 Task: Select the interval option in the line numbers.
Action: Mouse moved to (11, 677)
Screenshot: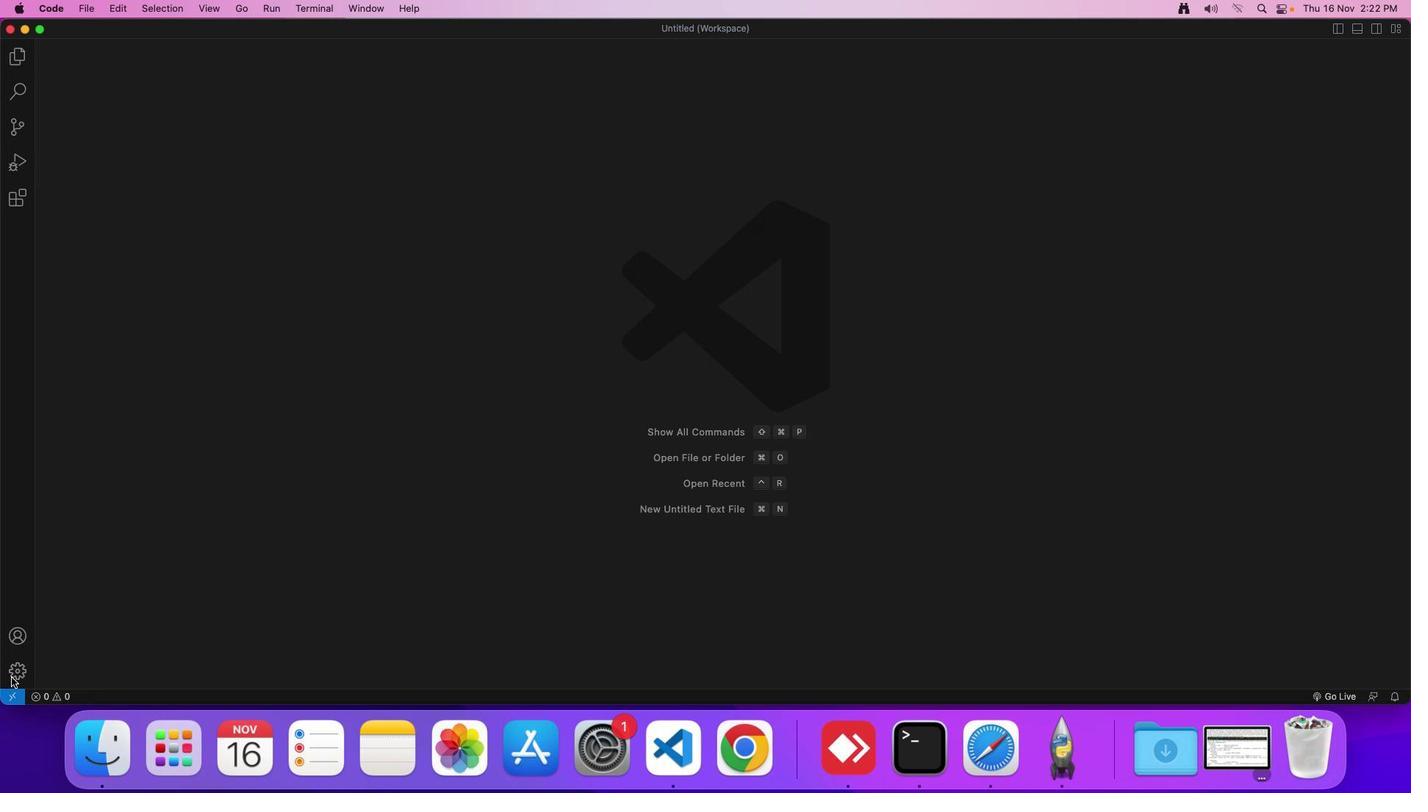 
Action: Mouse pressed left at (11, 677)
Screenshot: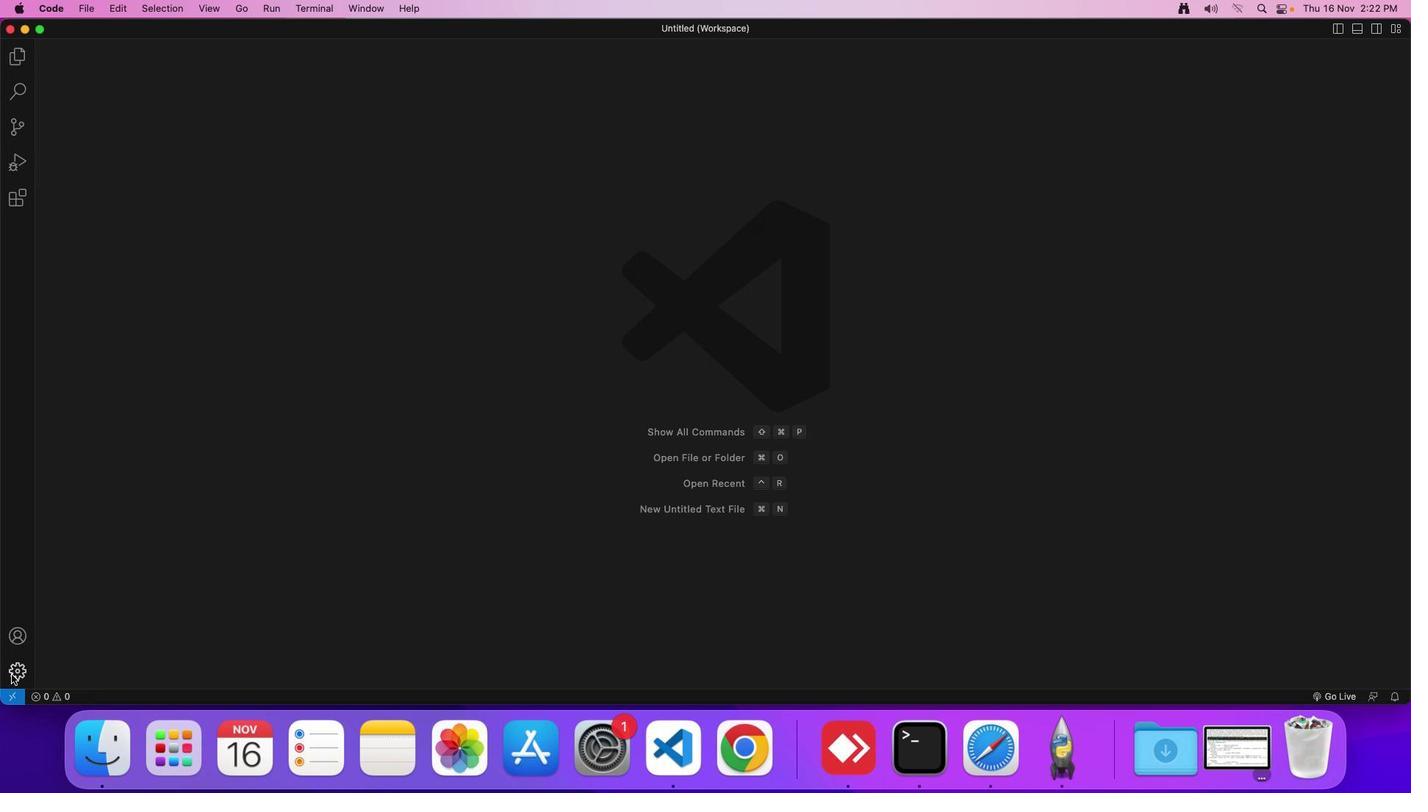
Action: Mouse moved to (137, 579)
Screenshot: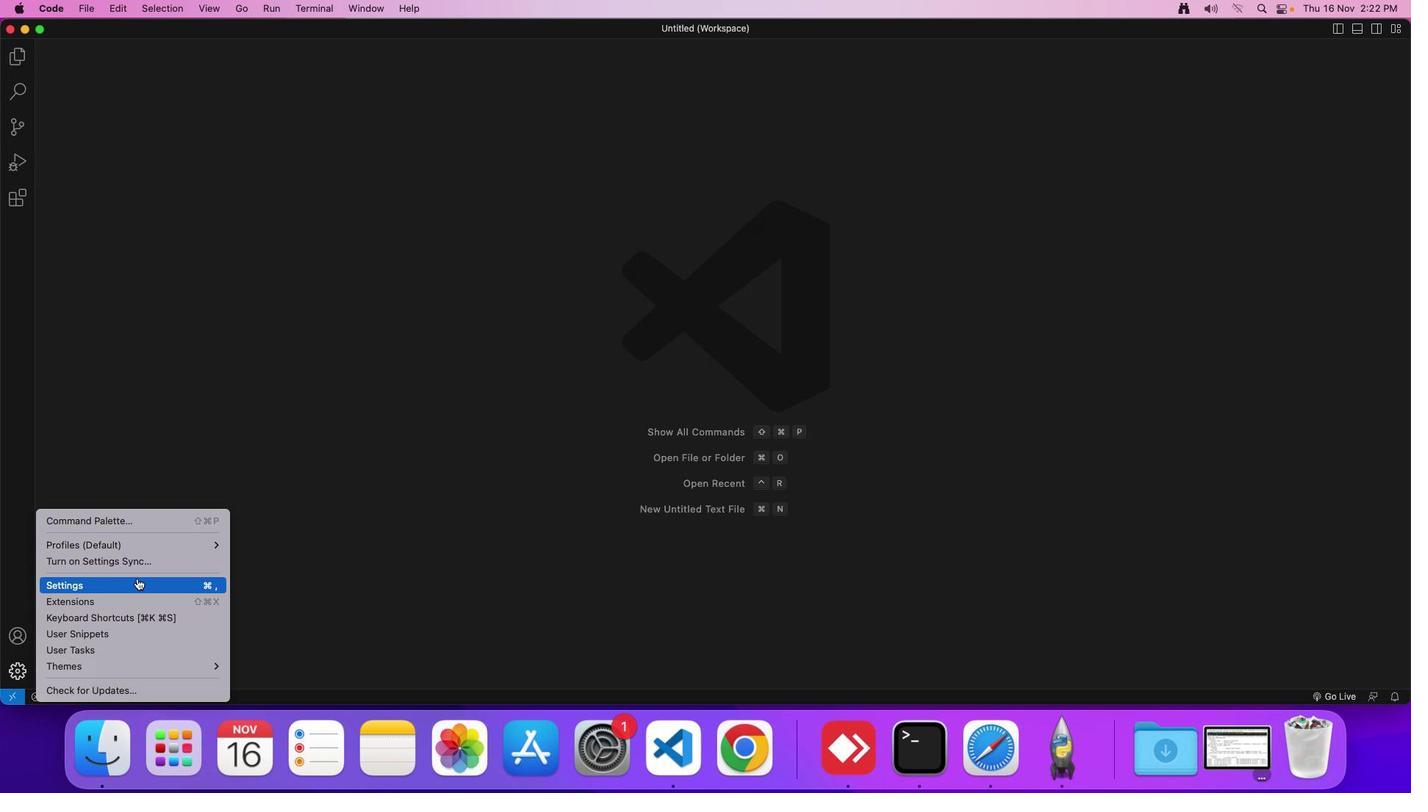 
Action: Mouse pressed left at (137, 579)
Screenshot: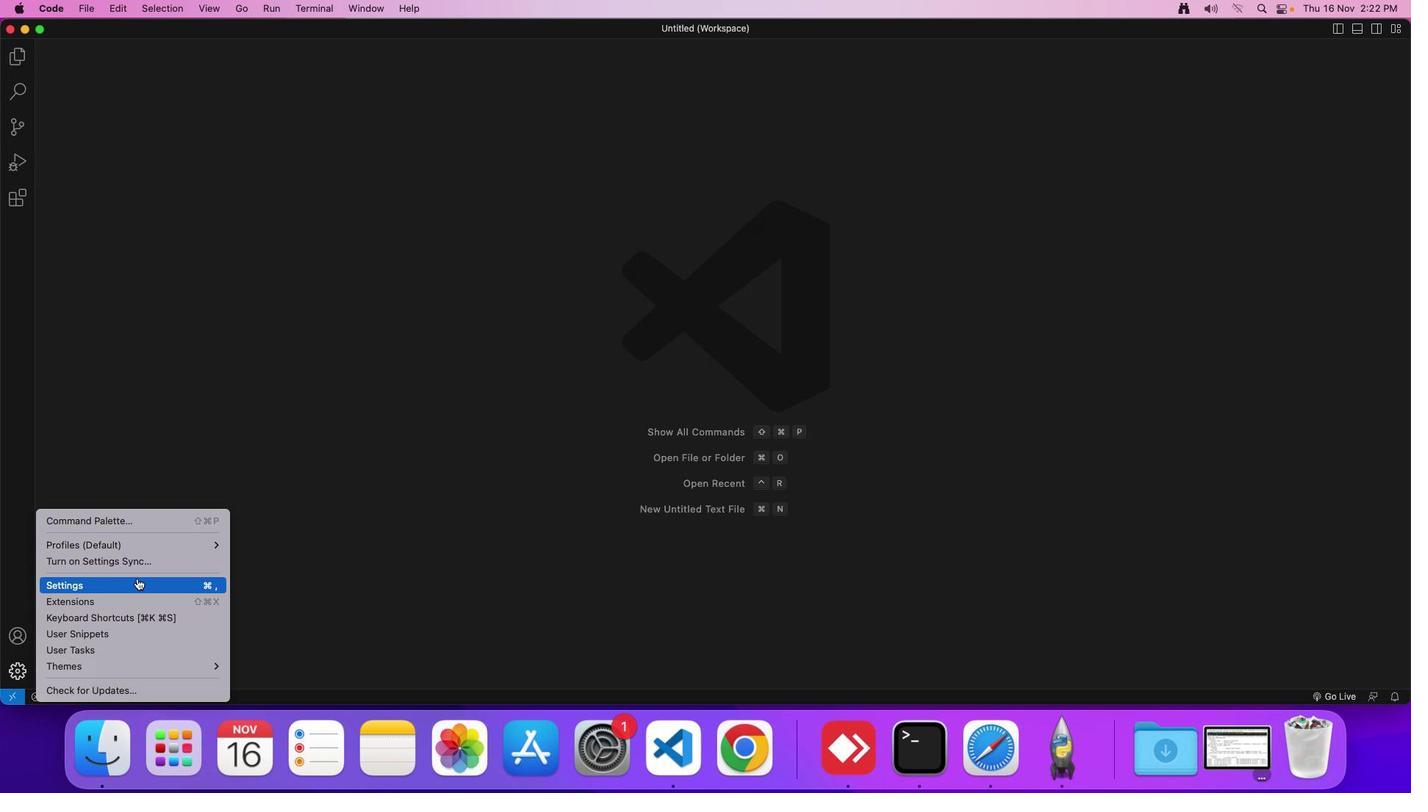 
Action: Mouse moved to (368, 109)
Screenshot: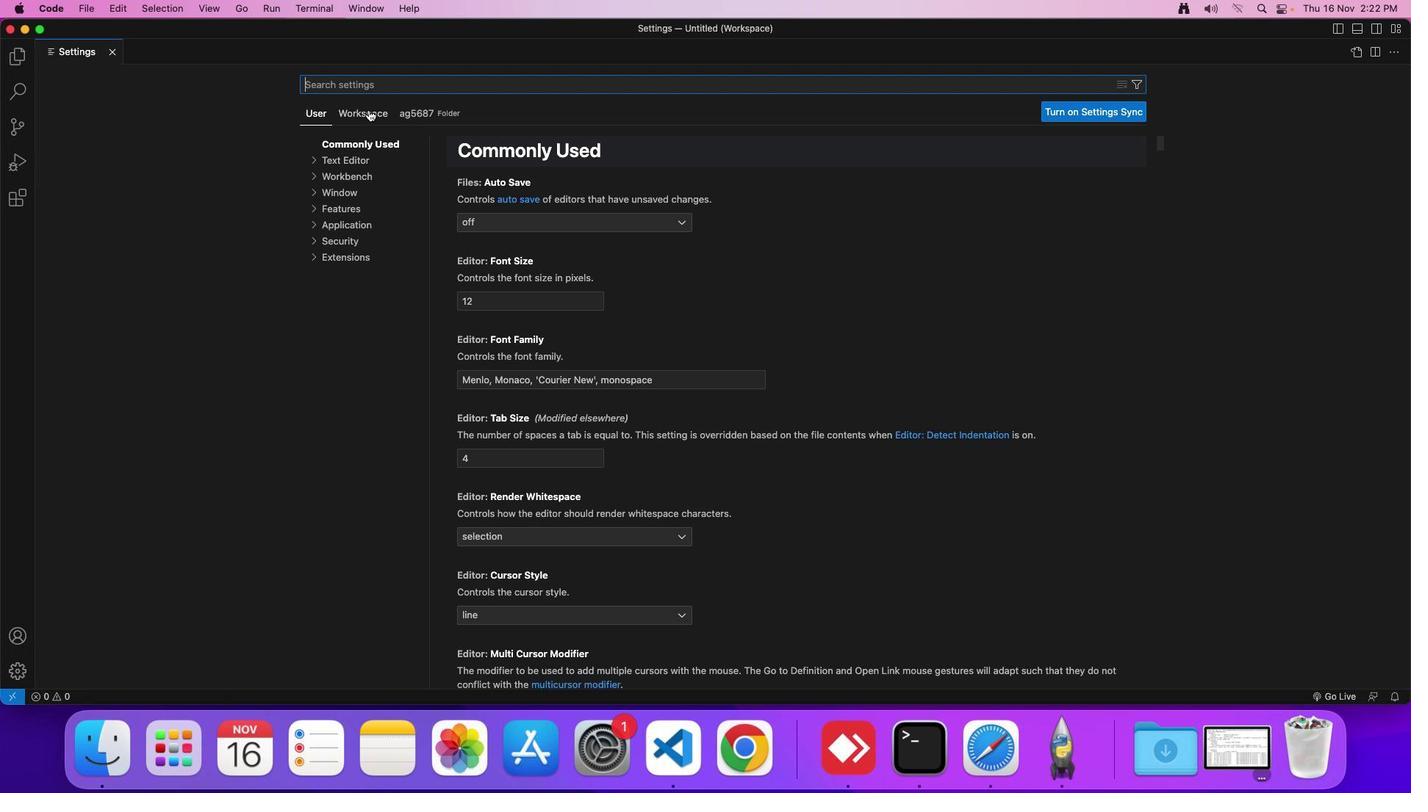 
Action: Mouse pressed left at (368, 109)
Screenshot: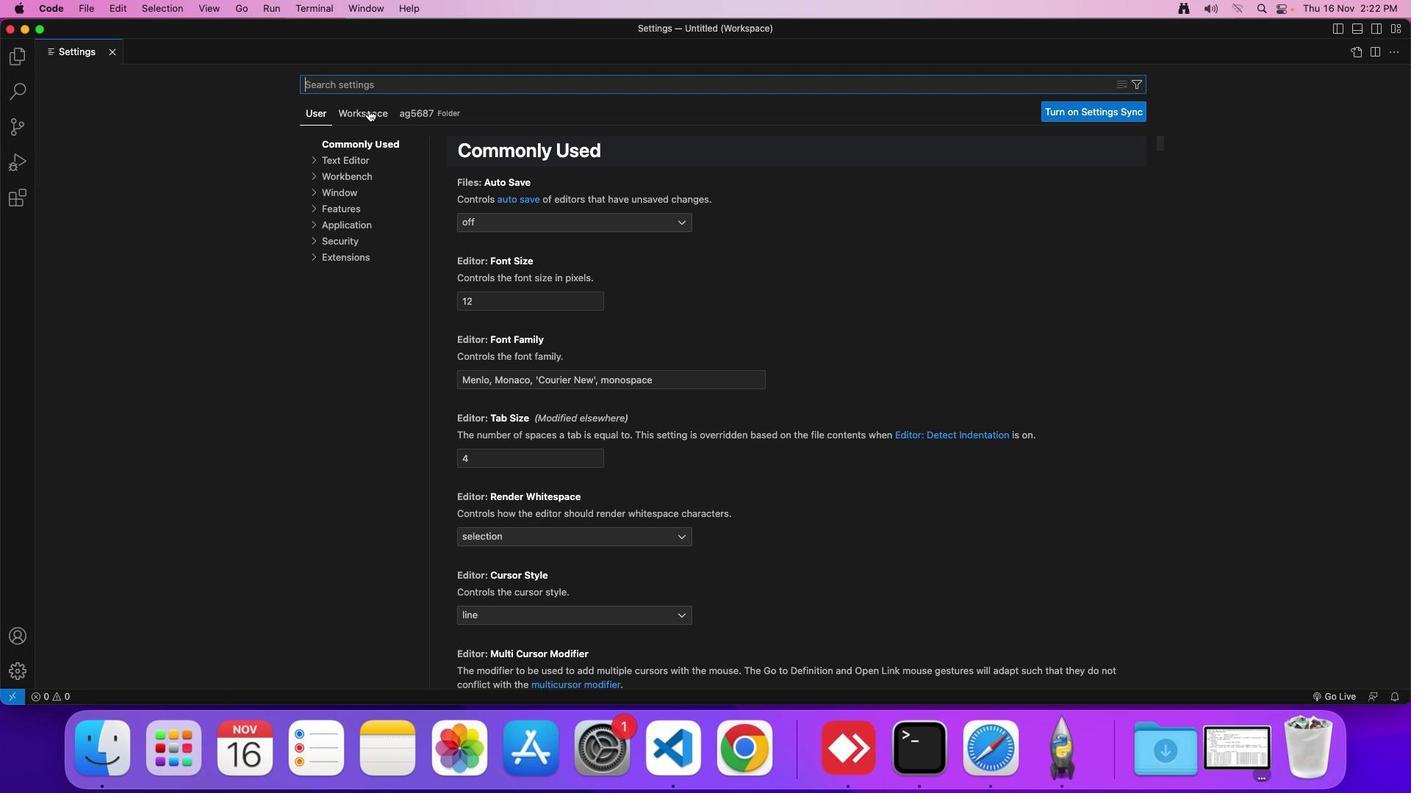 
Action: Mouse moved to (355, 158)
Screenshot: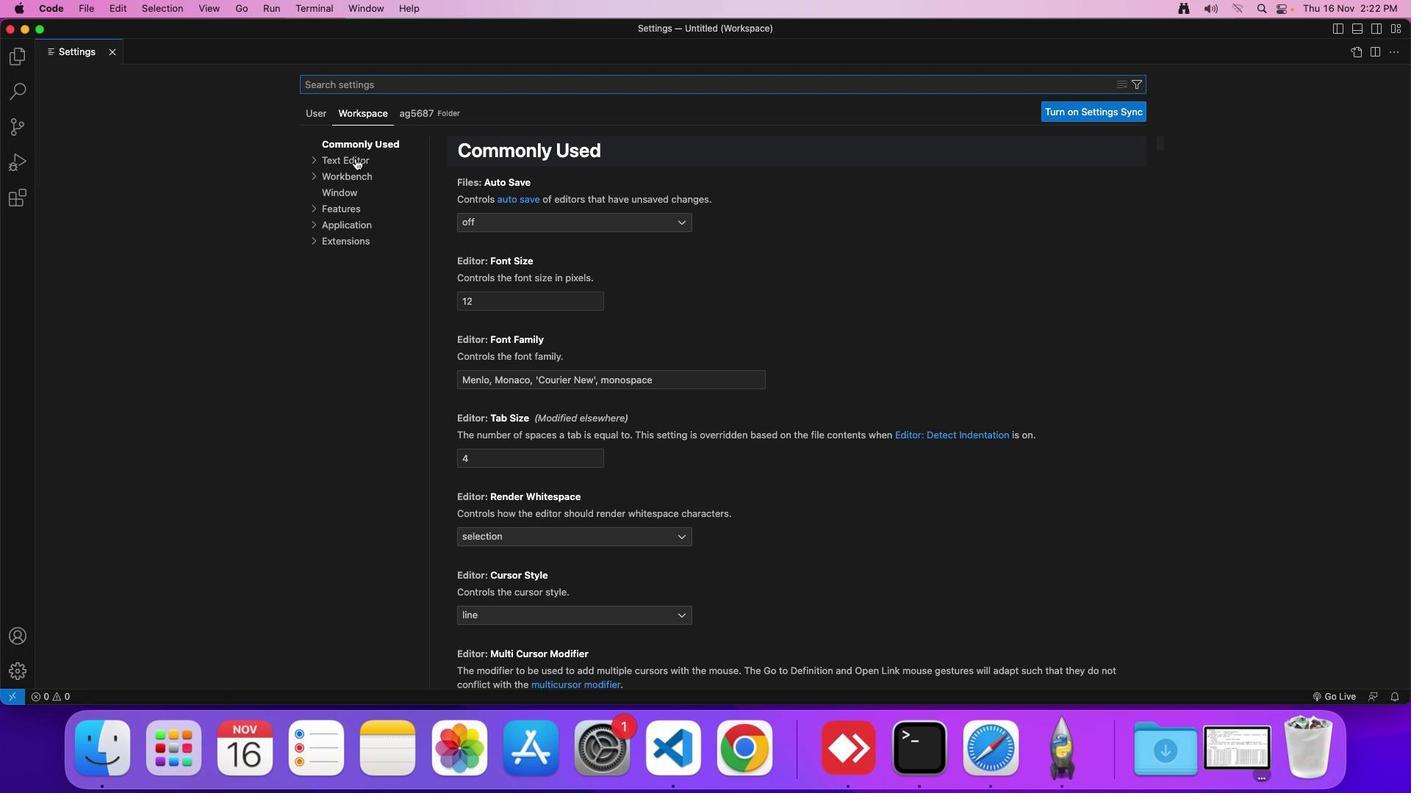 
Action: Mouse pressed left at (355, 158)
Screenshot: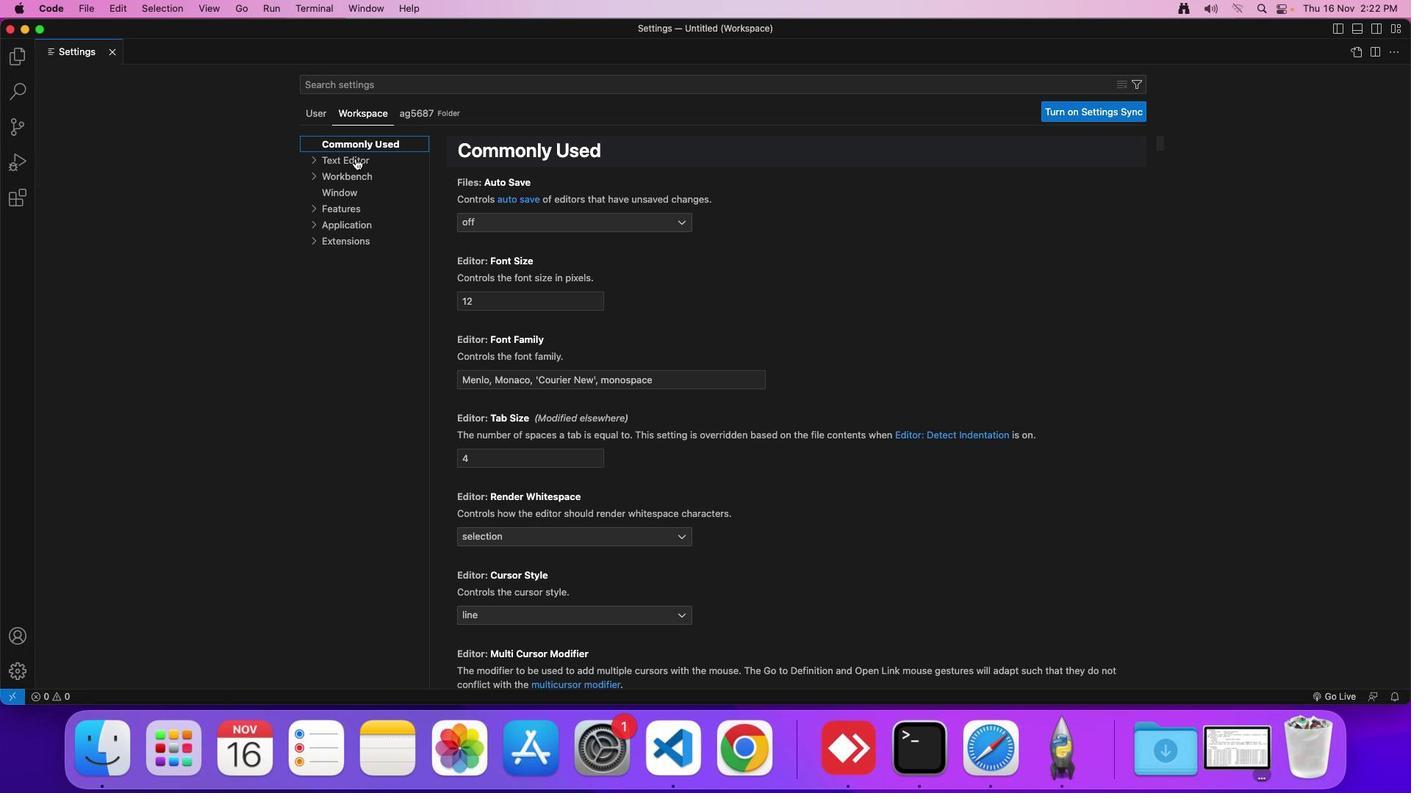 
Action: Mouse moved to (584, 419)
Screenshot: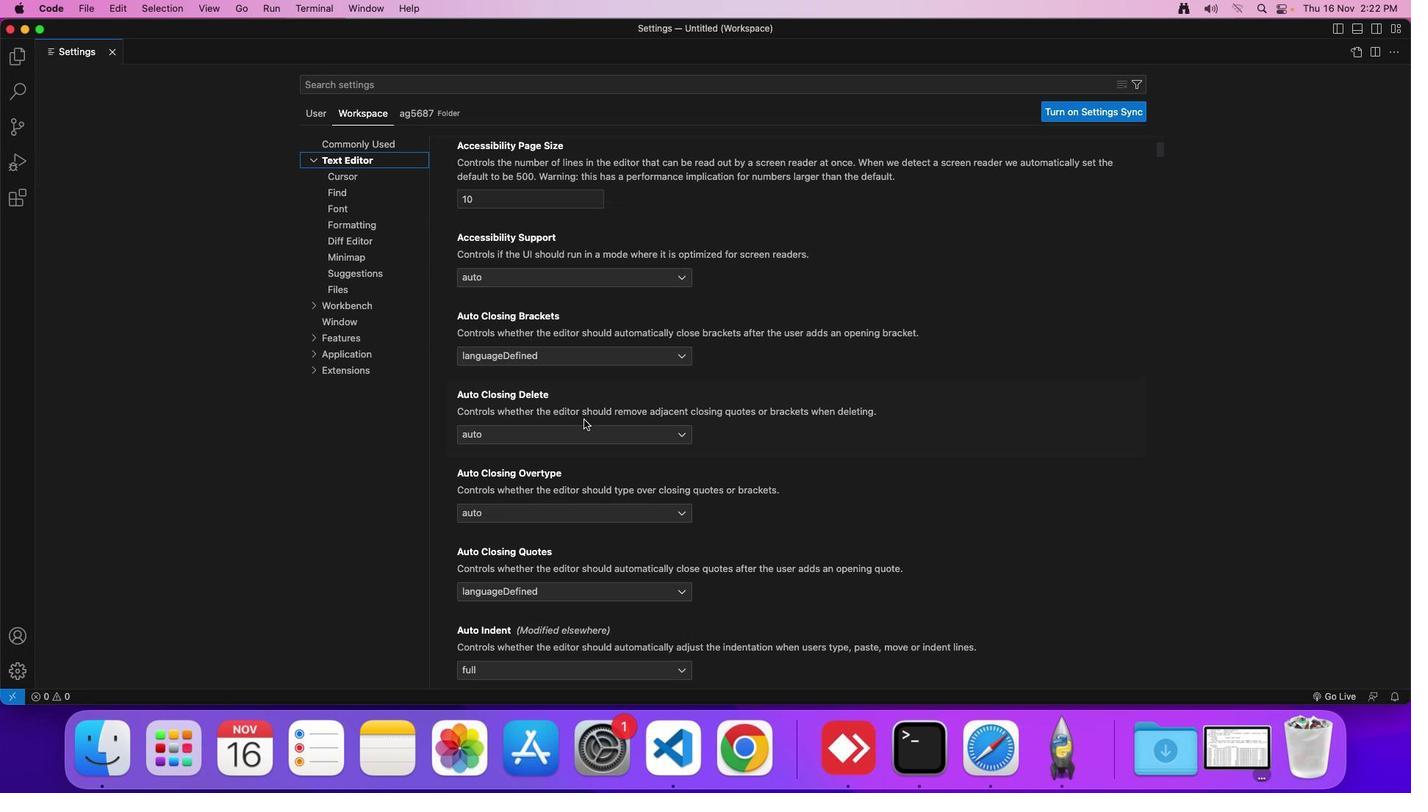 
Action: Mouse scrolled (584, 419) with delta (0, 0)
Screenshot: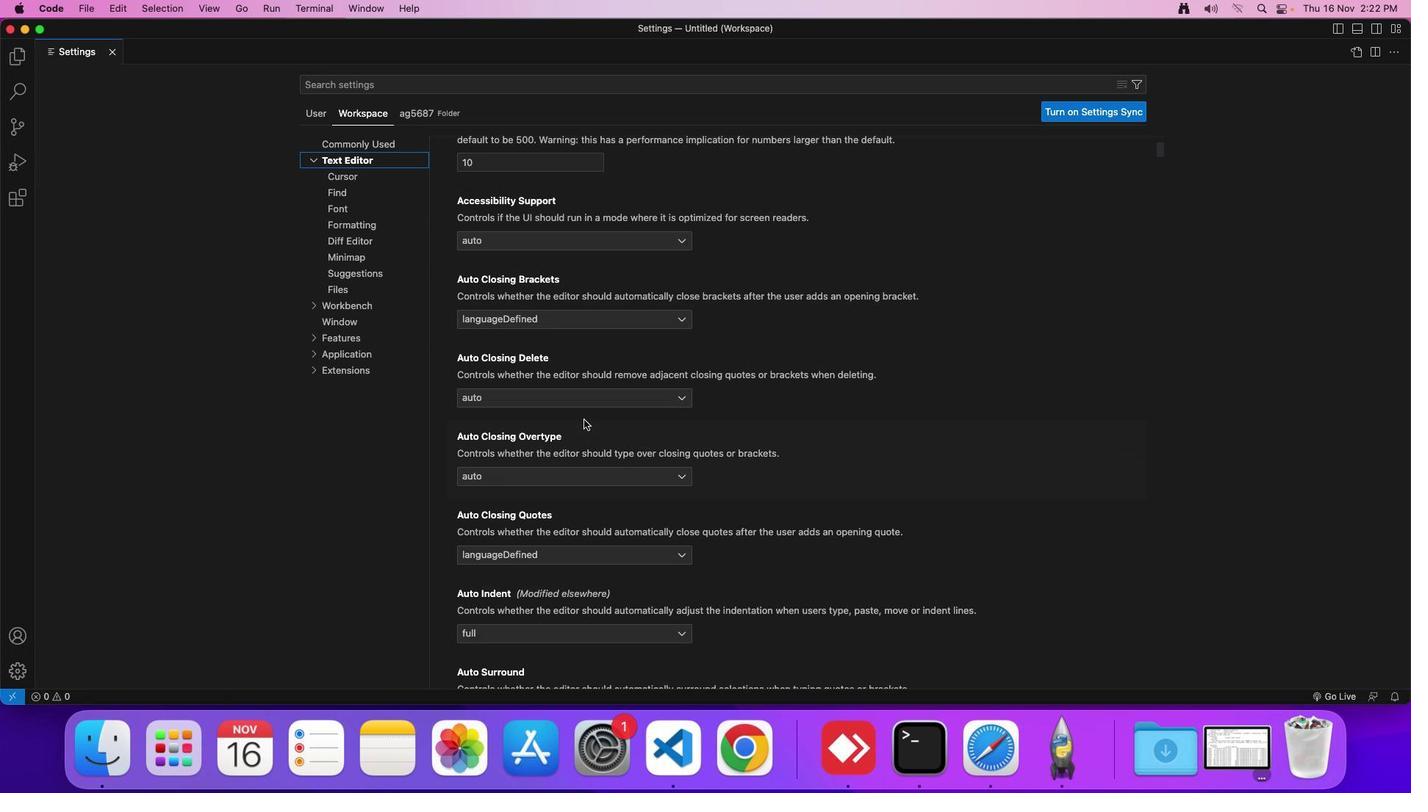 
Action: Mouse moved to (584, 420)
Screenshot: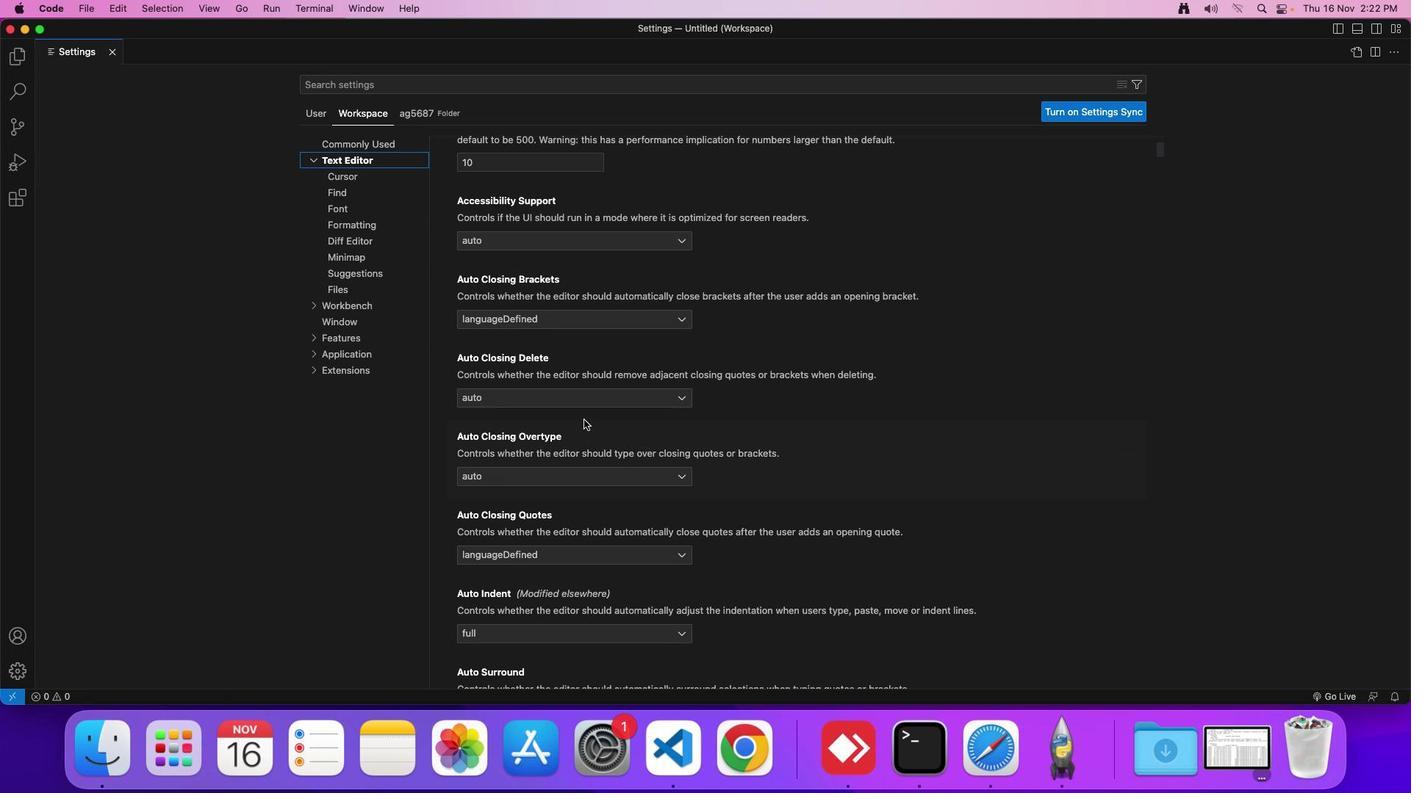 
Action: Mouse scrolled (584, 420) with delta (0, 0)
Screenshot: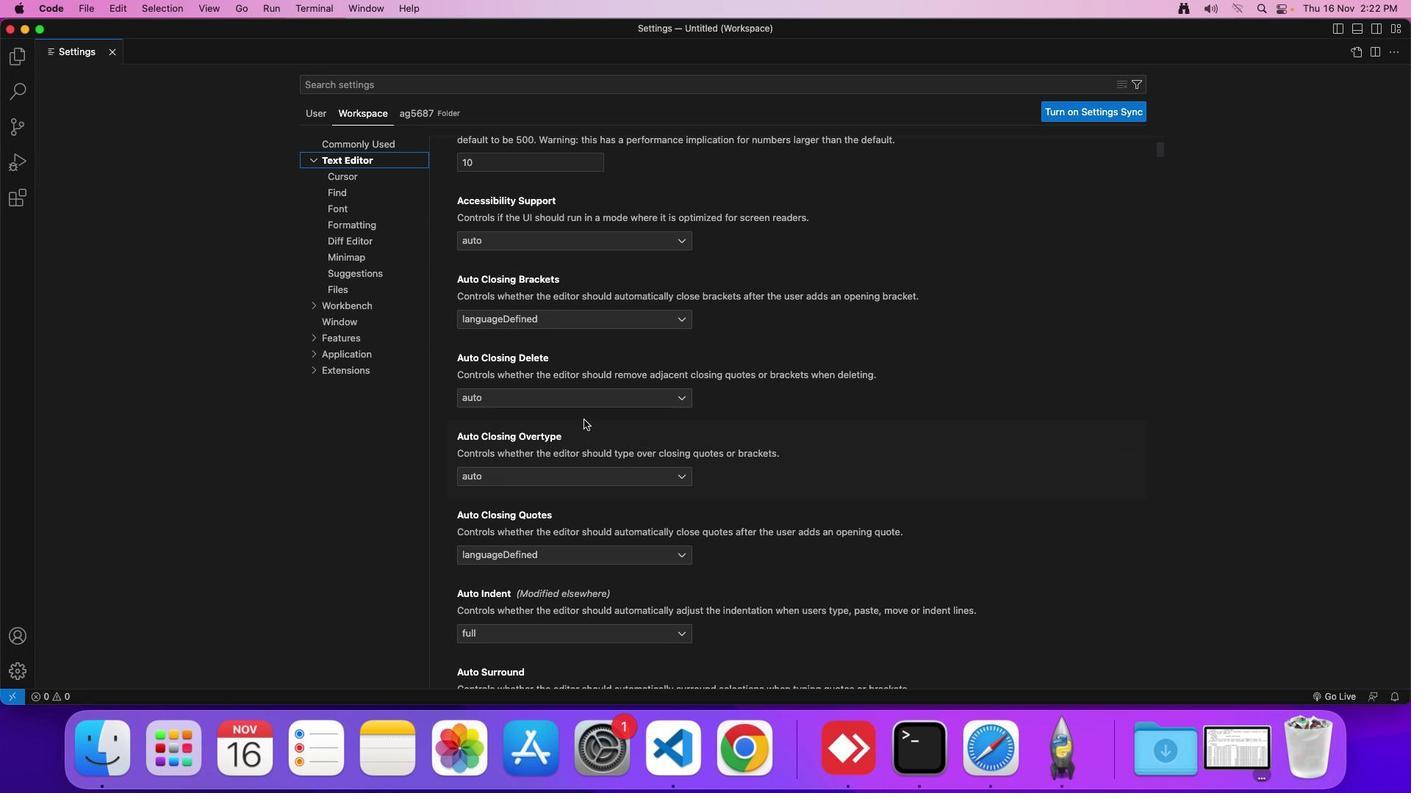
Action: Mouse moved to (584, 420)
Screenshot: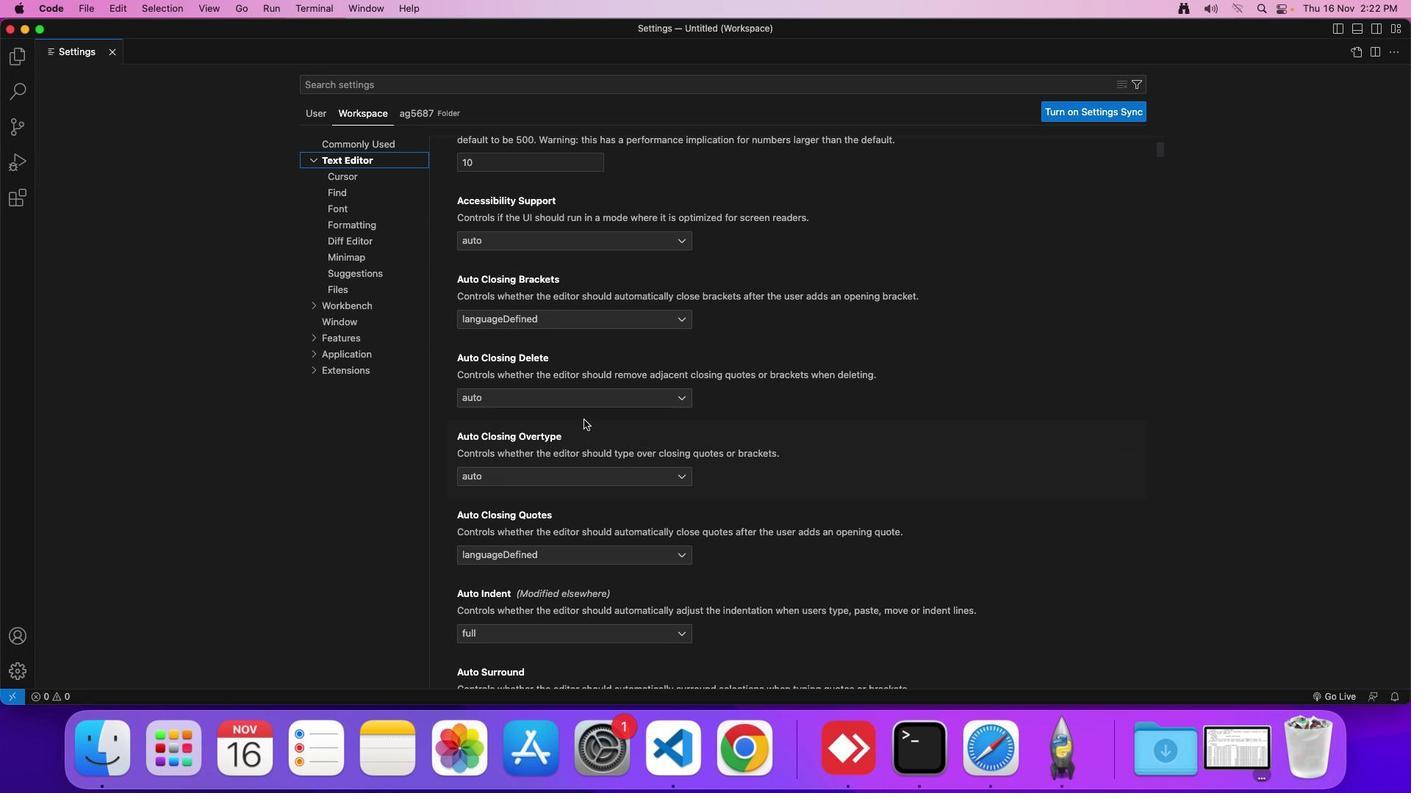 
Action: Mouse scrolled (584, 420) with delta (0, 0)
Screenshot: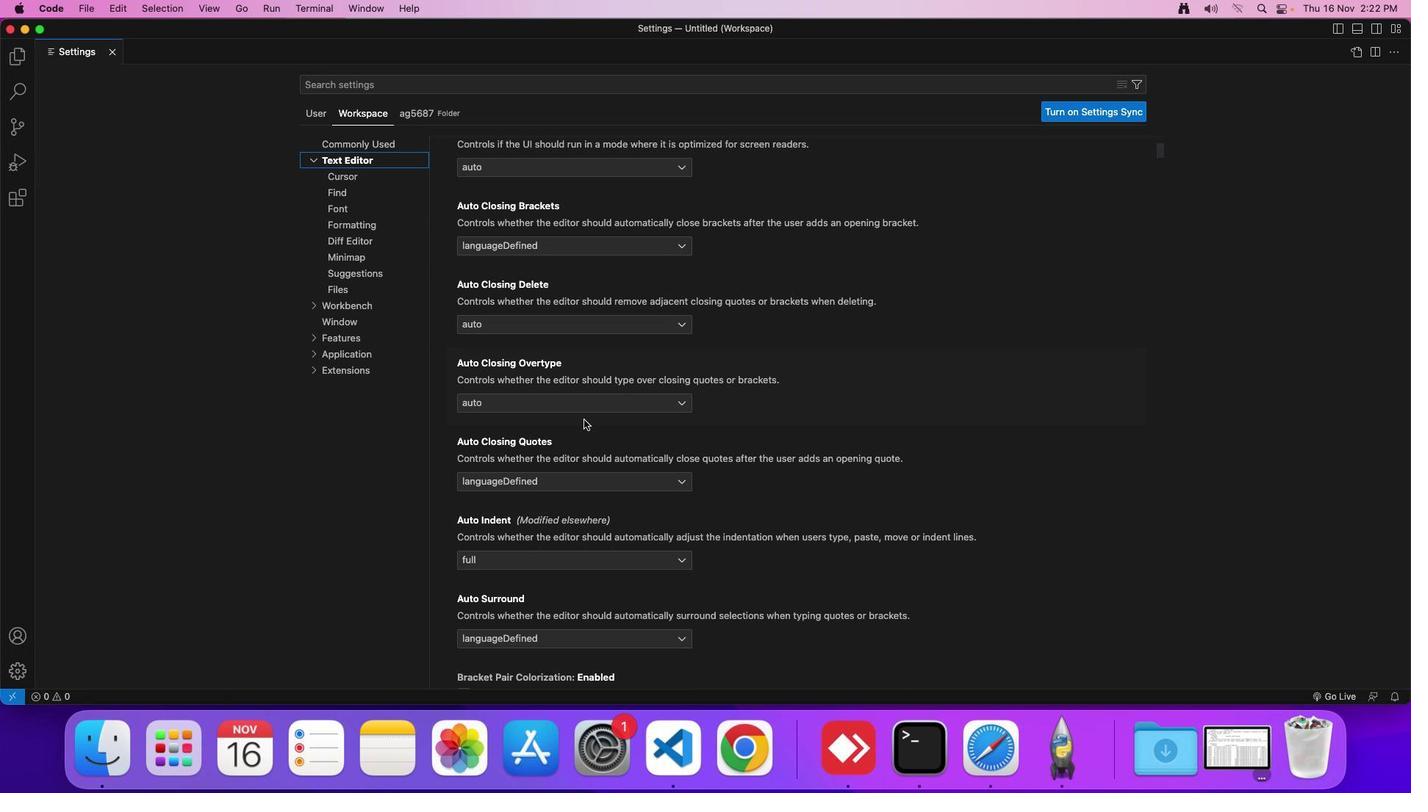 
Action: Mouse scrolled (584, 420) with delta (0, 0)
Screenshot: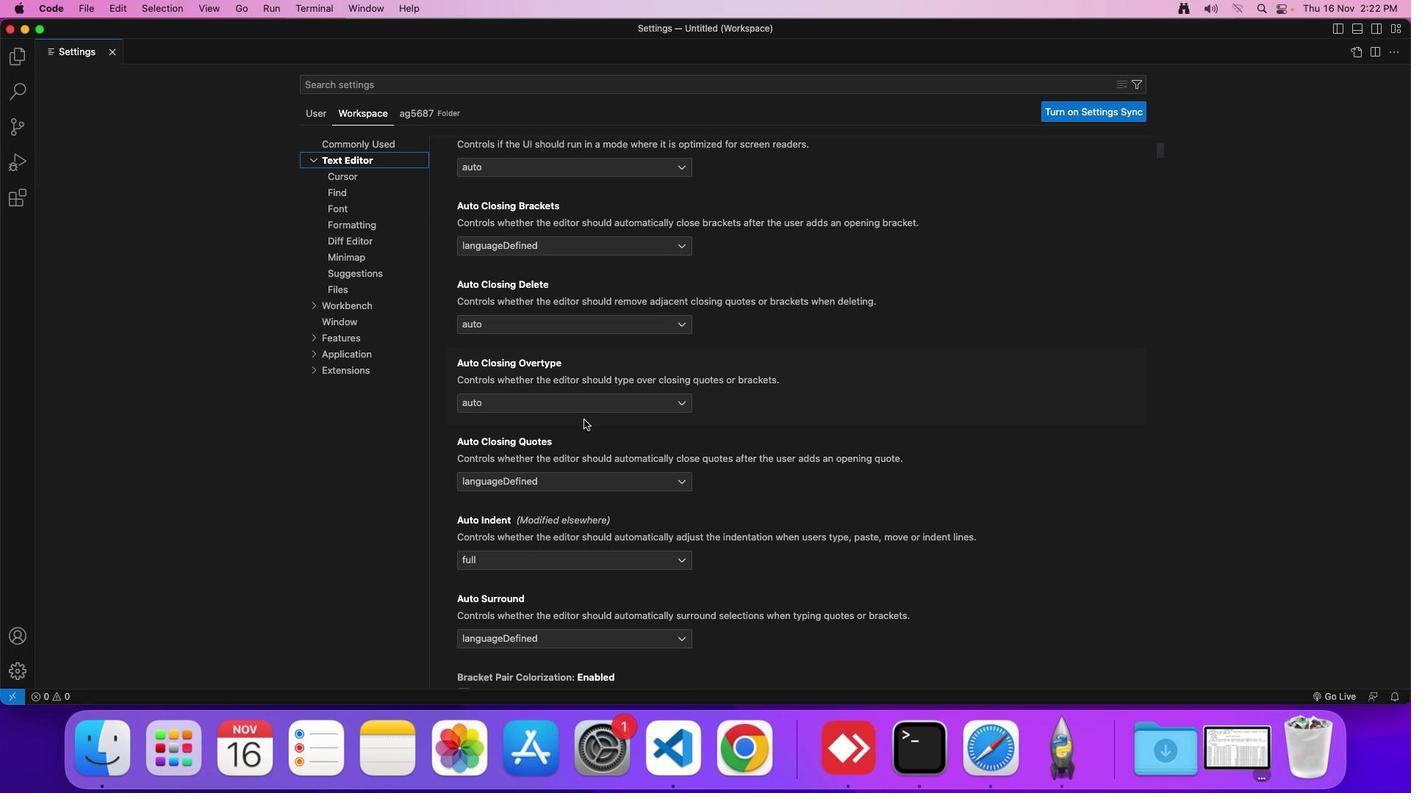 
Action: Mouse moved to (585, 419)
Screenshot: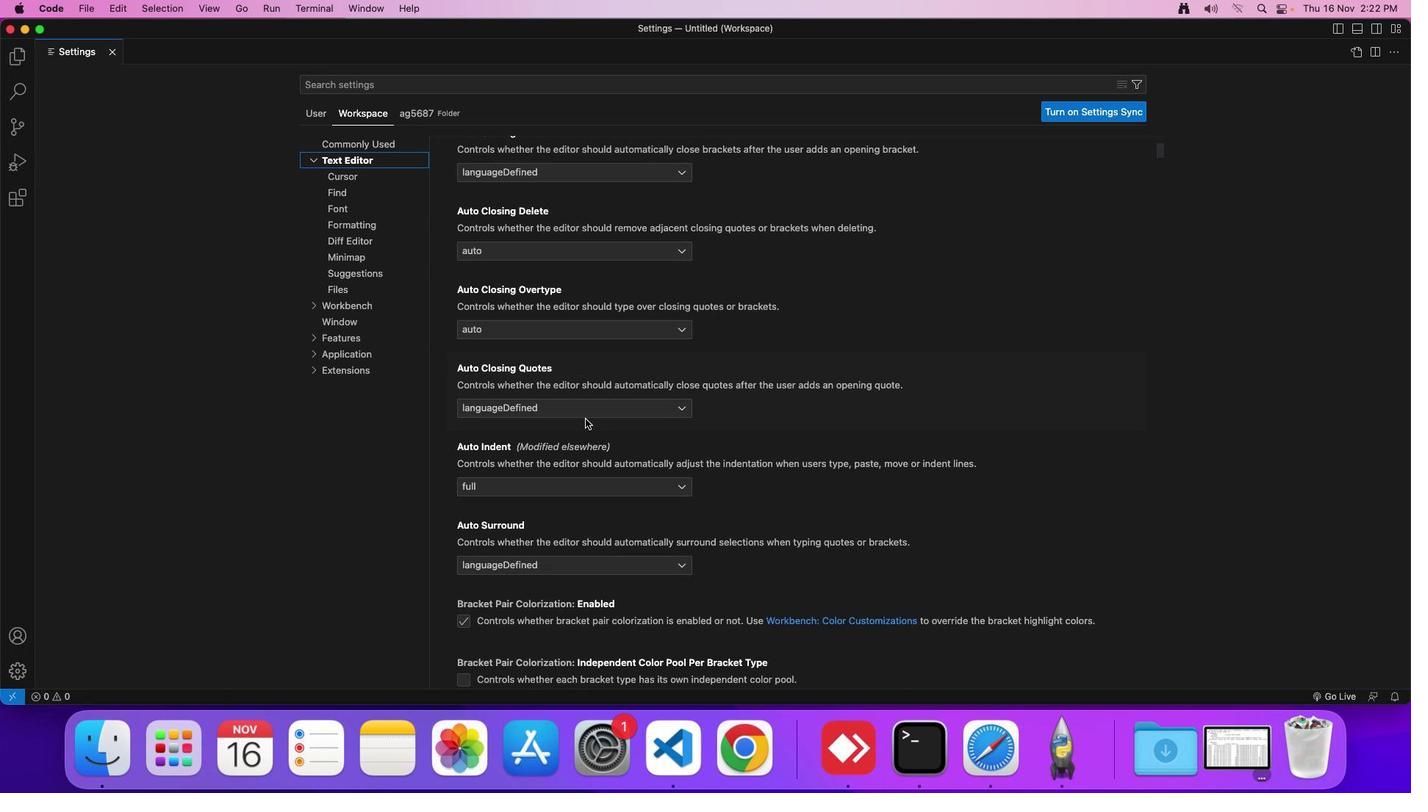 
Action: Mouse scrolled (585, 419) with delta (0, 0)
Screenshot: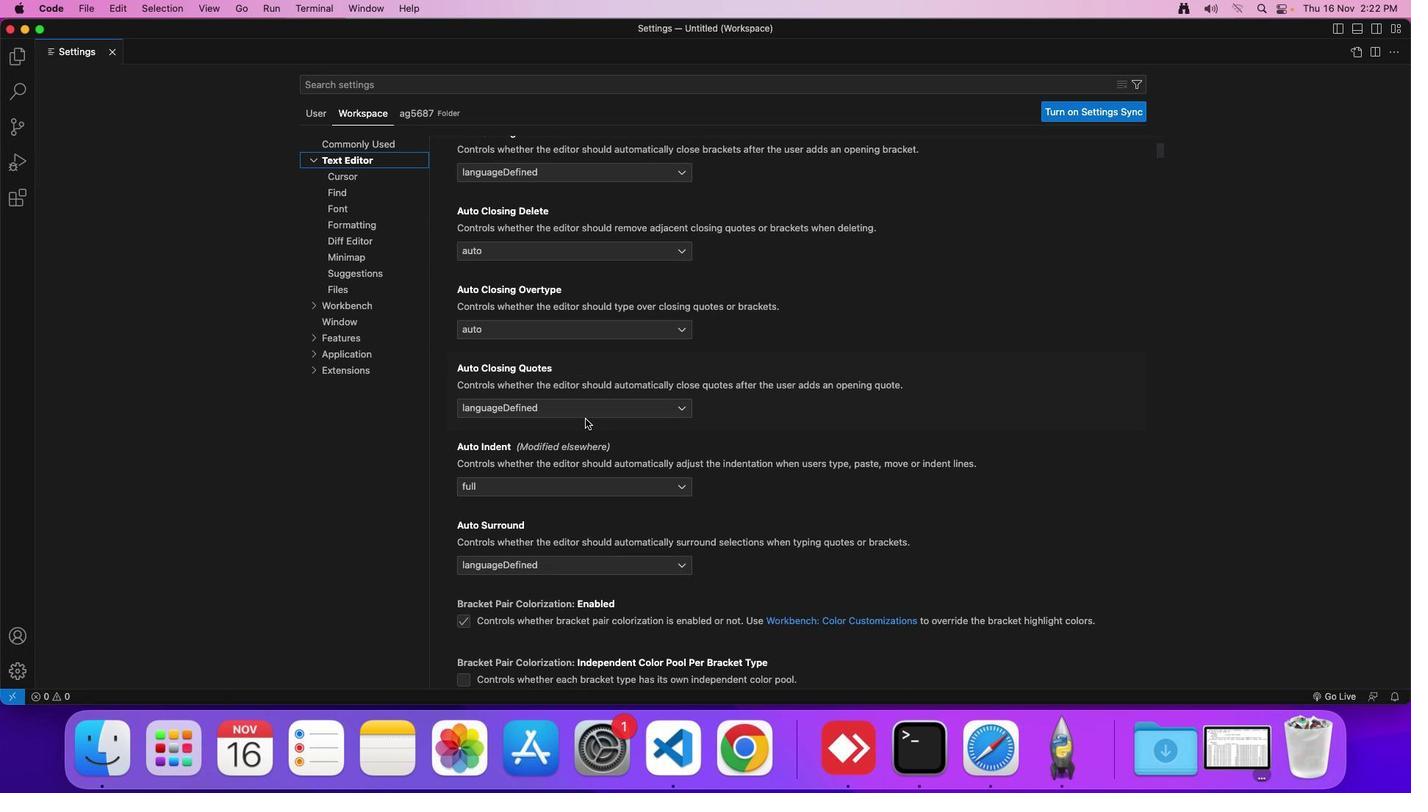 
Action: Mouse moved to (585, 419)
Screenshot: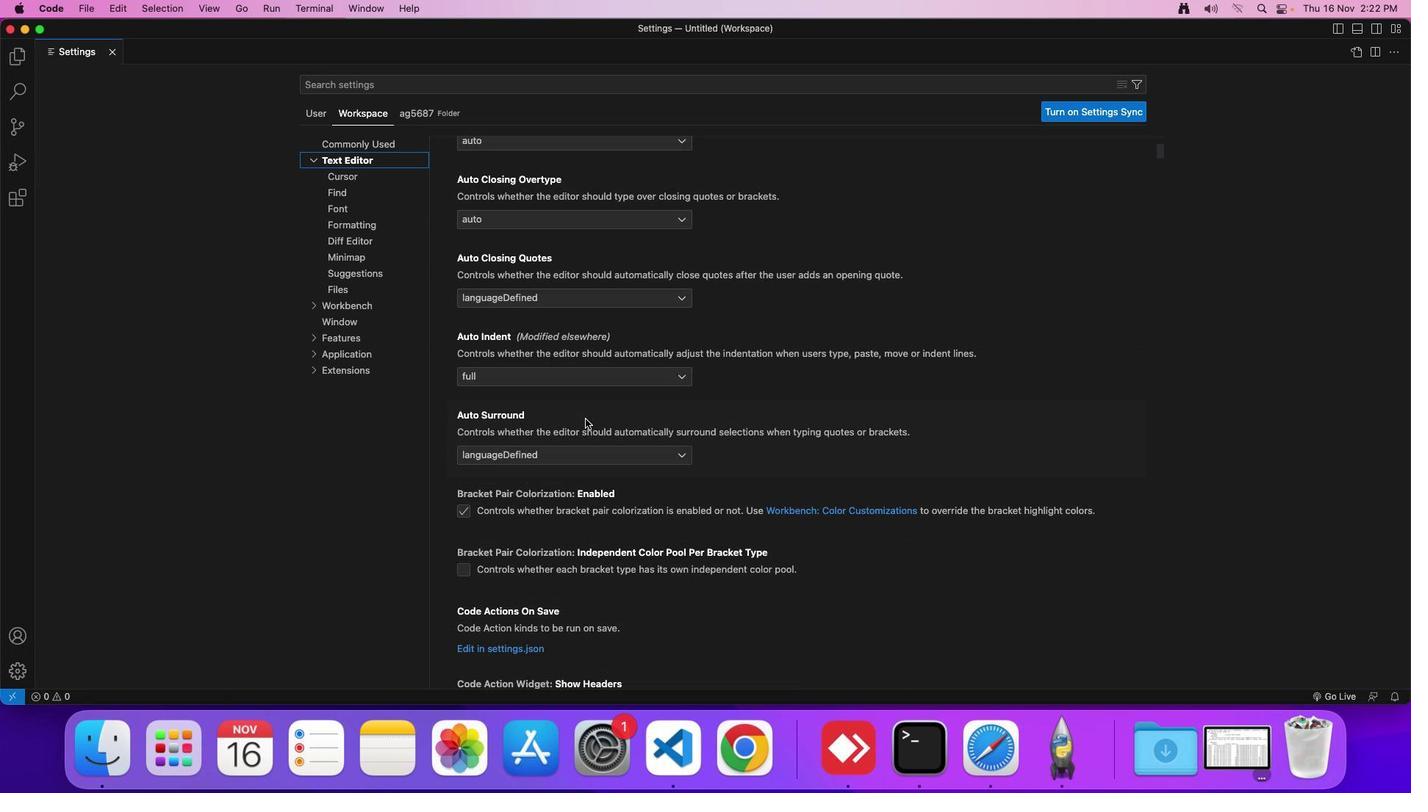 
Action: Mouse scrolled (585, 419) with delta (0, 0)
Screenshot: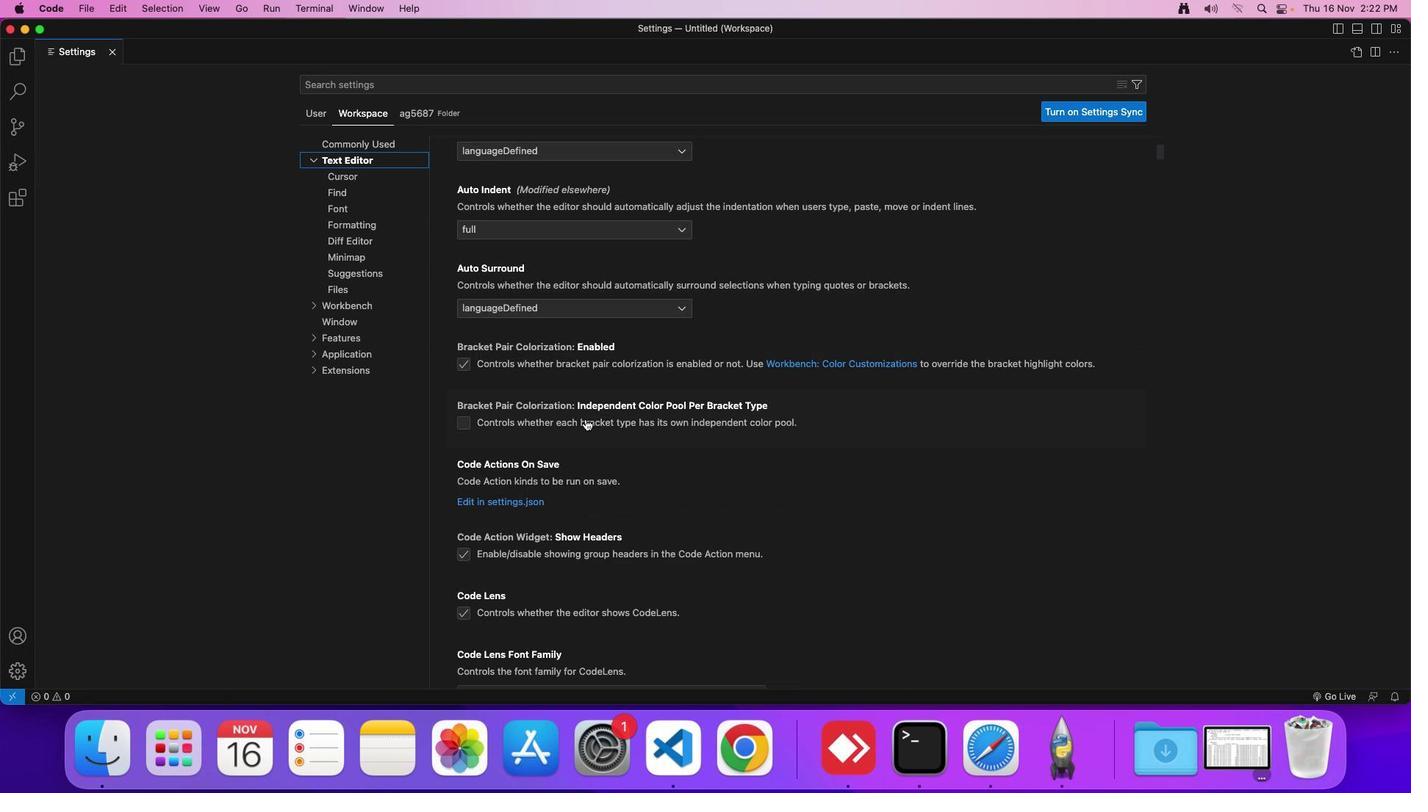 
Action: Mouse scrolled (585, 419) with delta (0, -2)
Screenshot: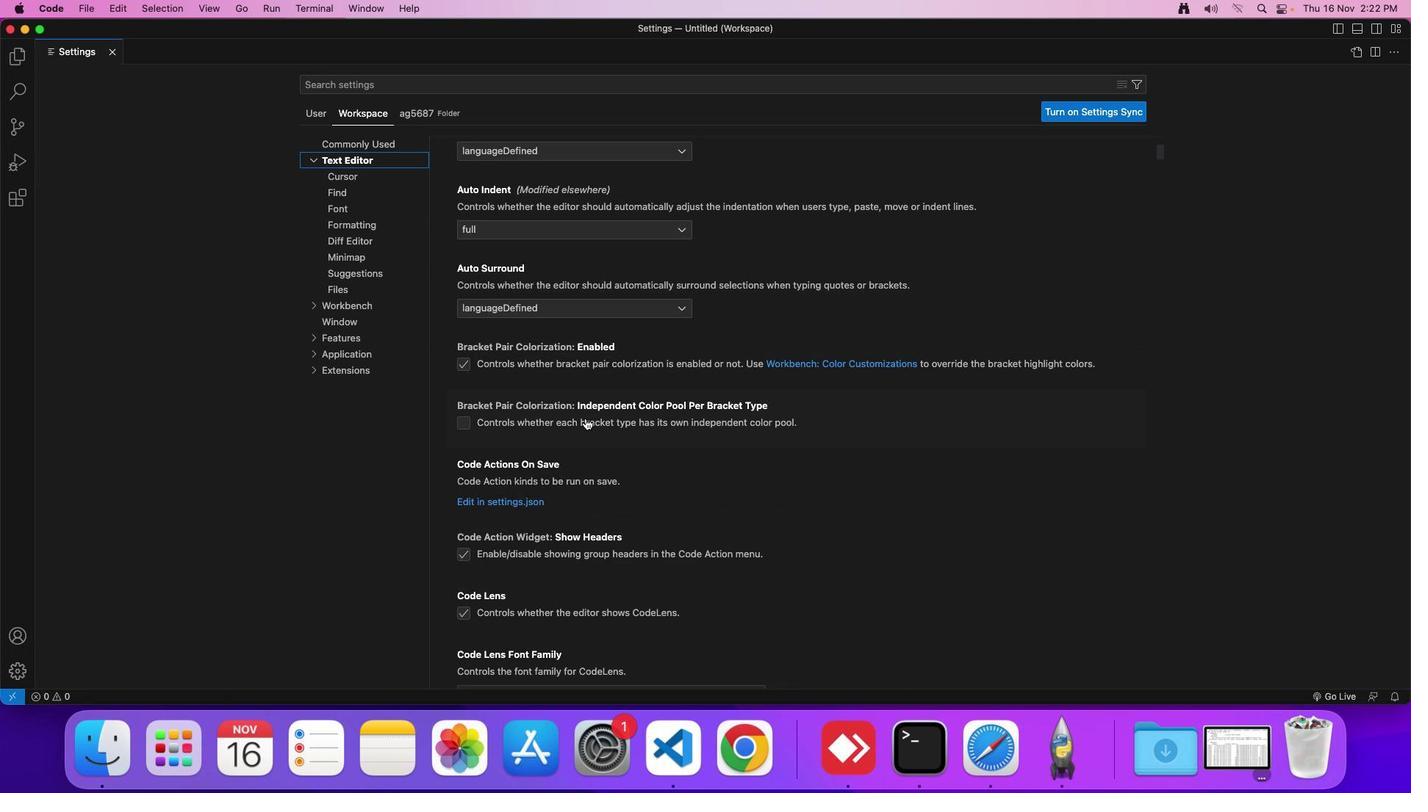 
Action: Mouse scrolled (585, 419) with delta (0, -2)
Screenshot: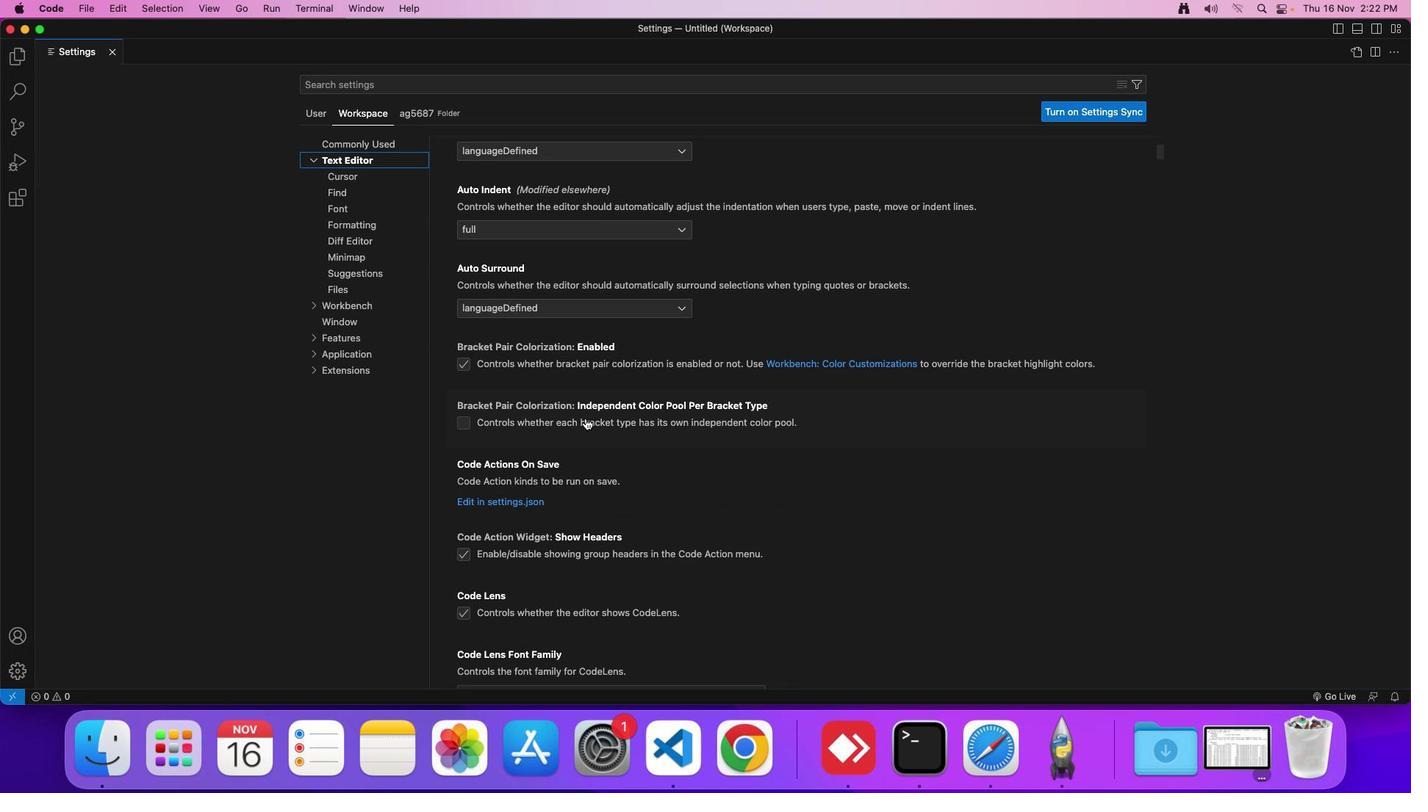 
Action: Mouse moved to (585, 418)
Screenshot: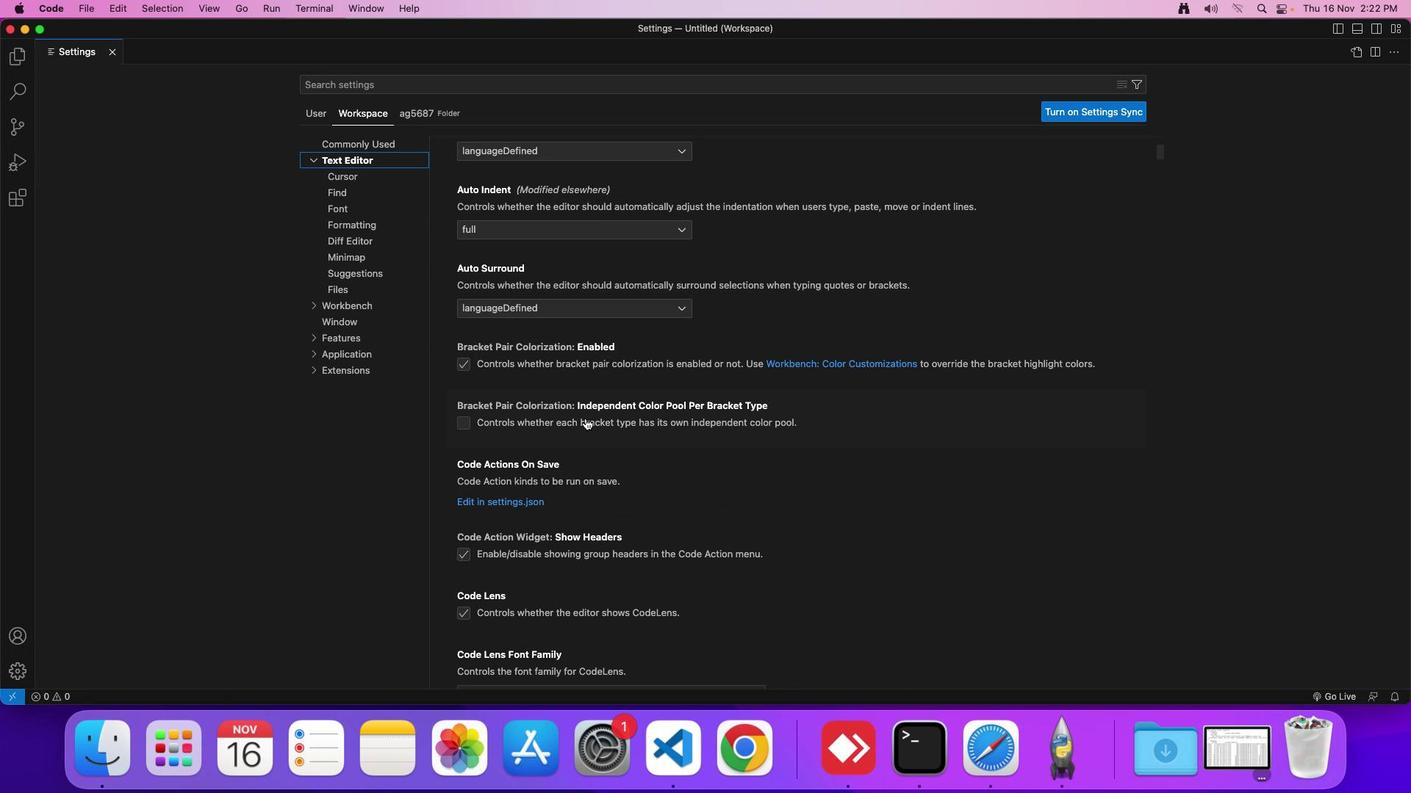 
Action: Mouse scrolled (585, 418) with delta (0, 0)
Screenshot: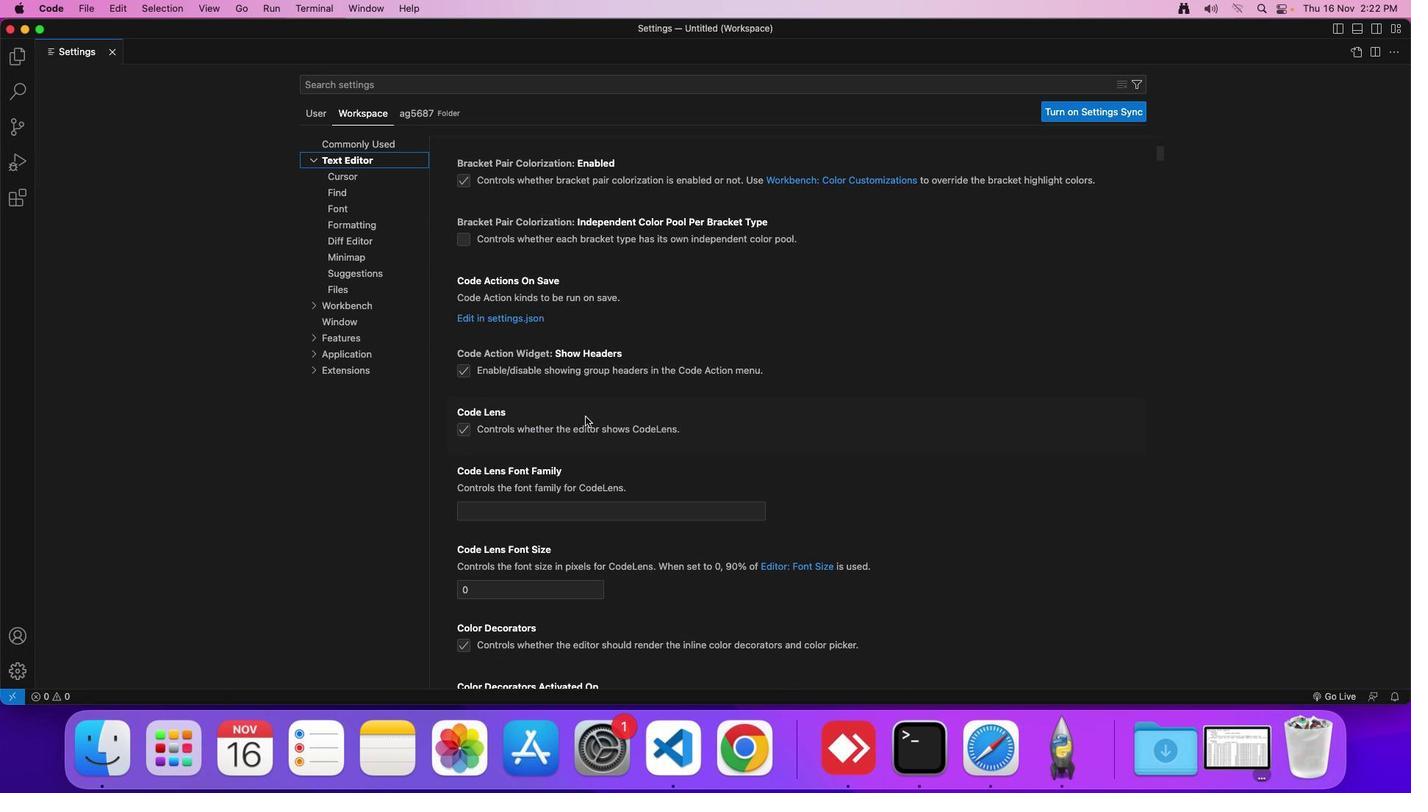 
Action: Mouse moved to (585, 417)
Screenshot: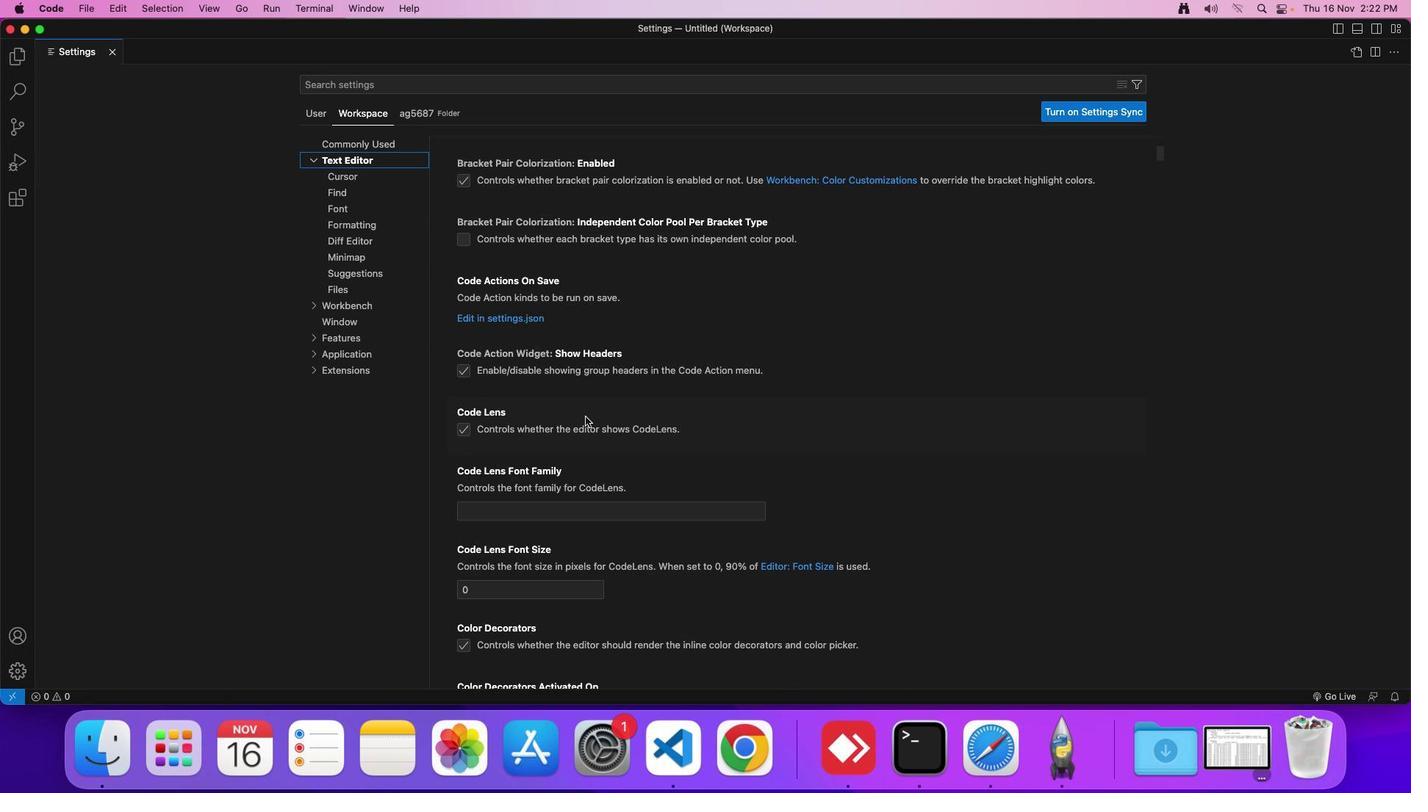 
Action: Mouse scrolled (585, 417) with delta (0, 0)
Screenshot: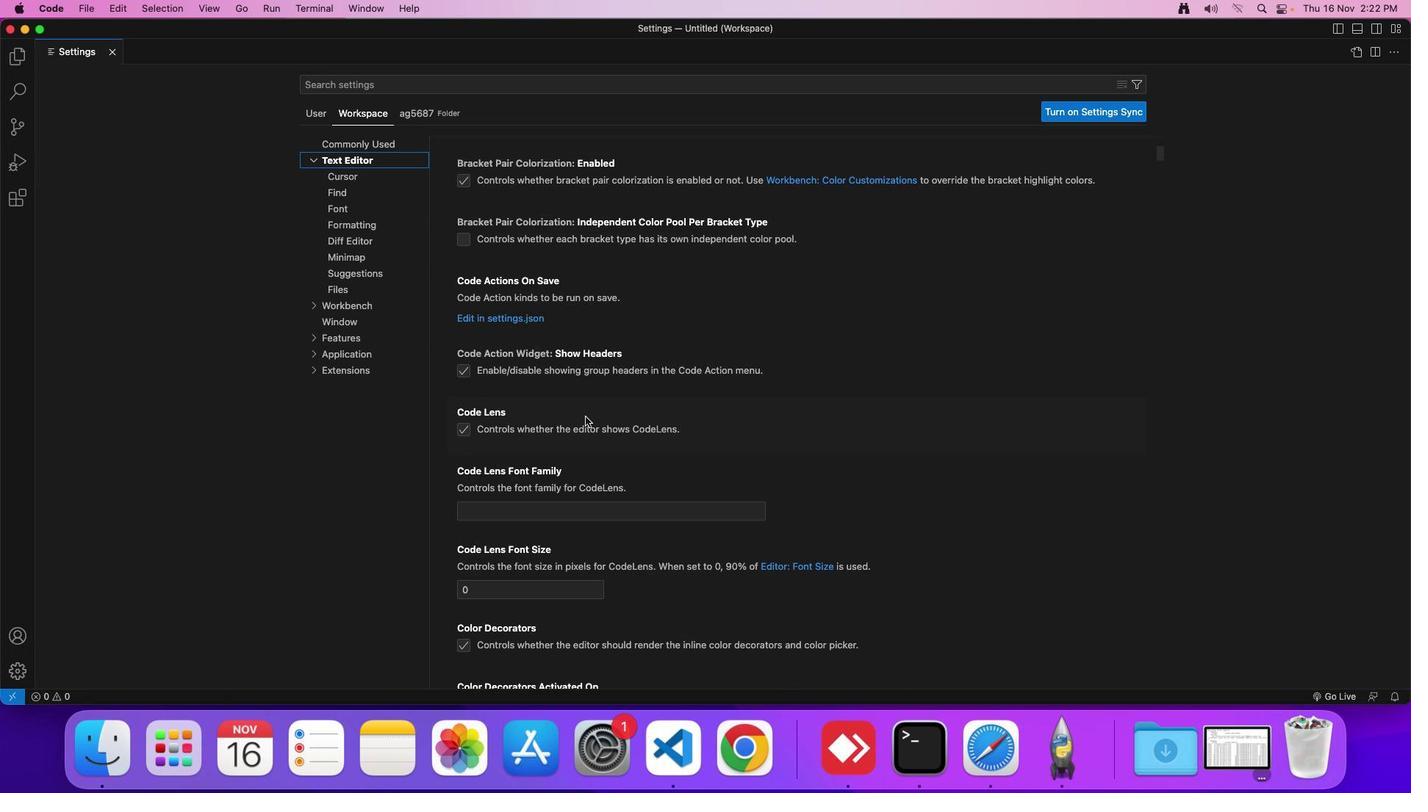 
Action: Mouse scrolled (585, 417) with delta (0, -2)
Screenshot: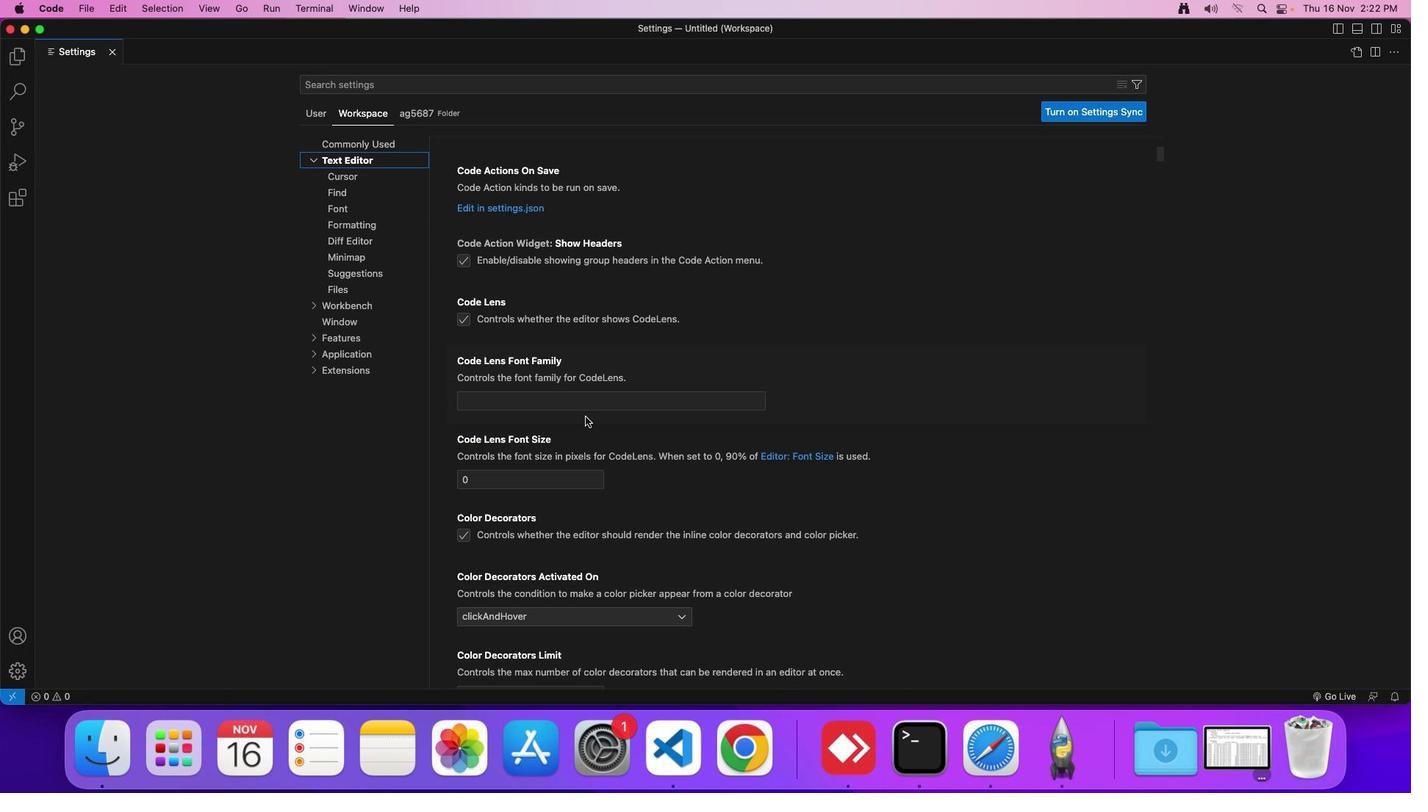 
Action: Mouse moved to (585, 417)
Screenshot: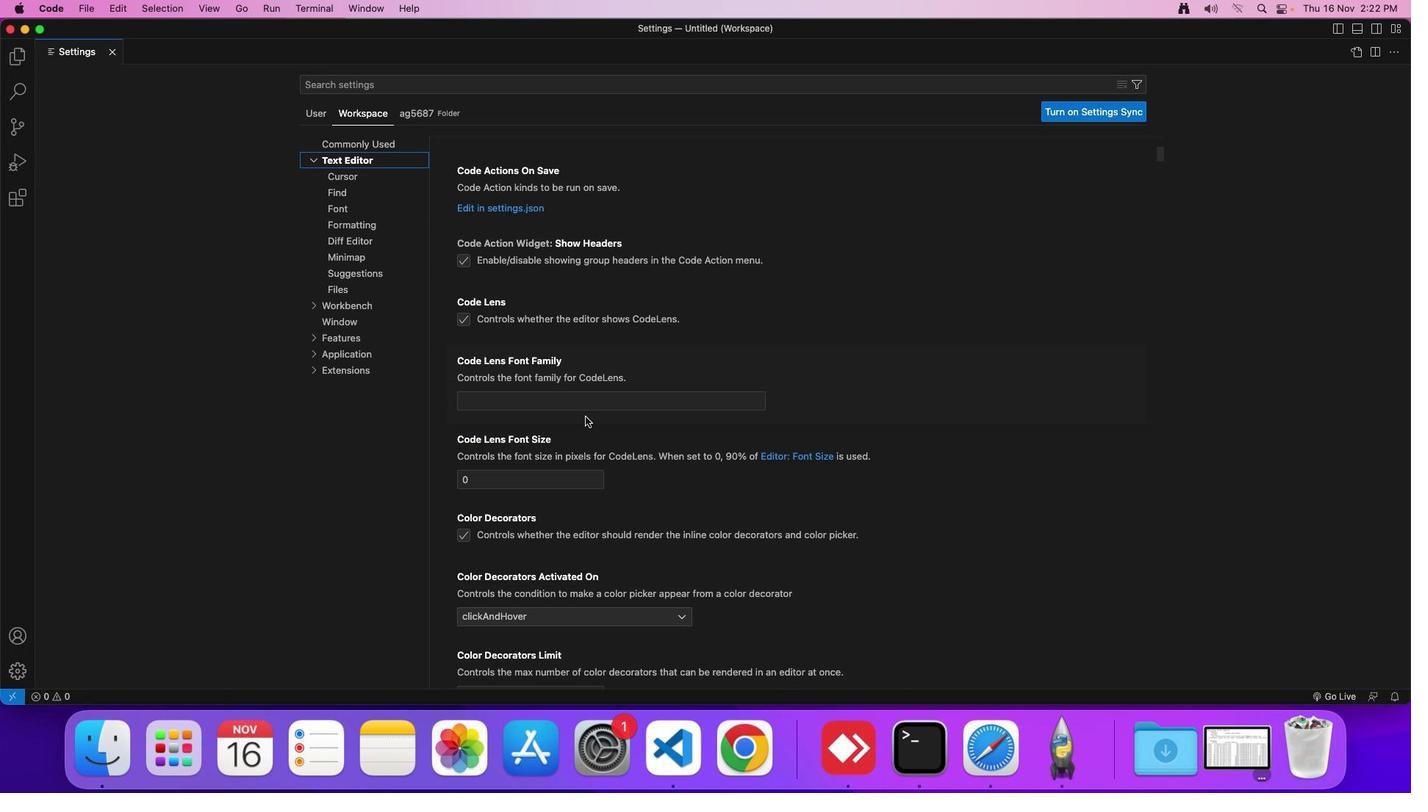 
Action: Mouse scrolled (585, 417) with delta (0, -2)
Screenshot: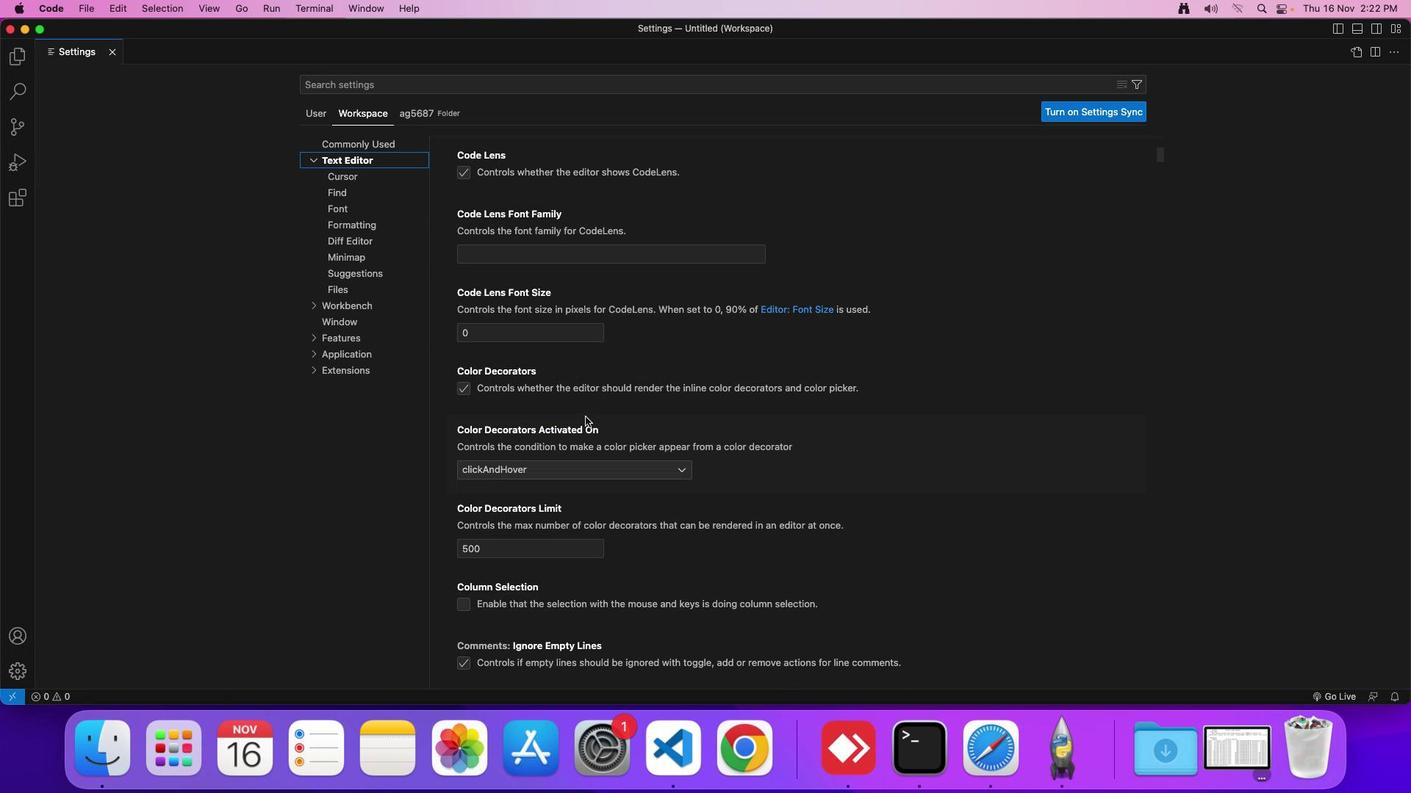 
Action: Mouse scrolled (585, 417) with delta (0, -2)
Screenshot: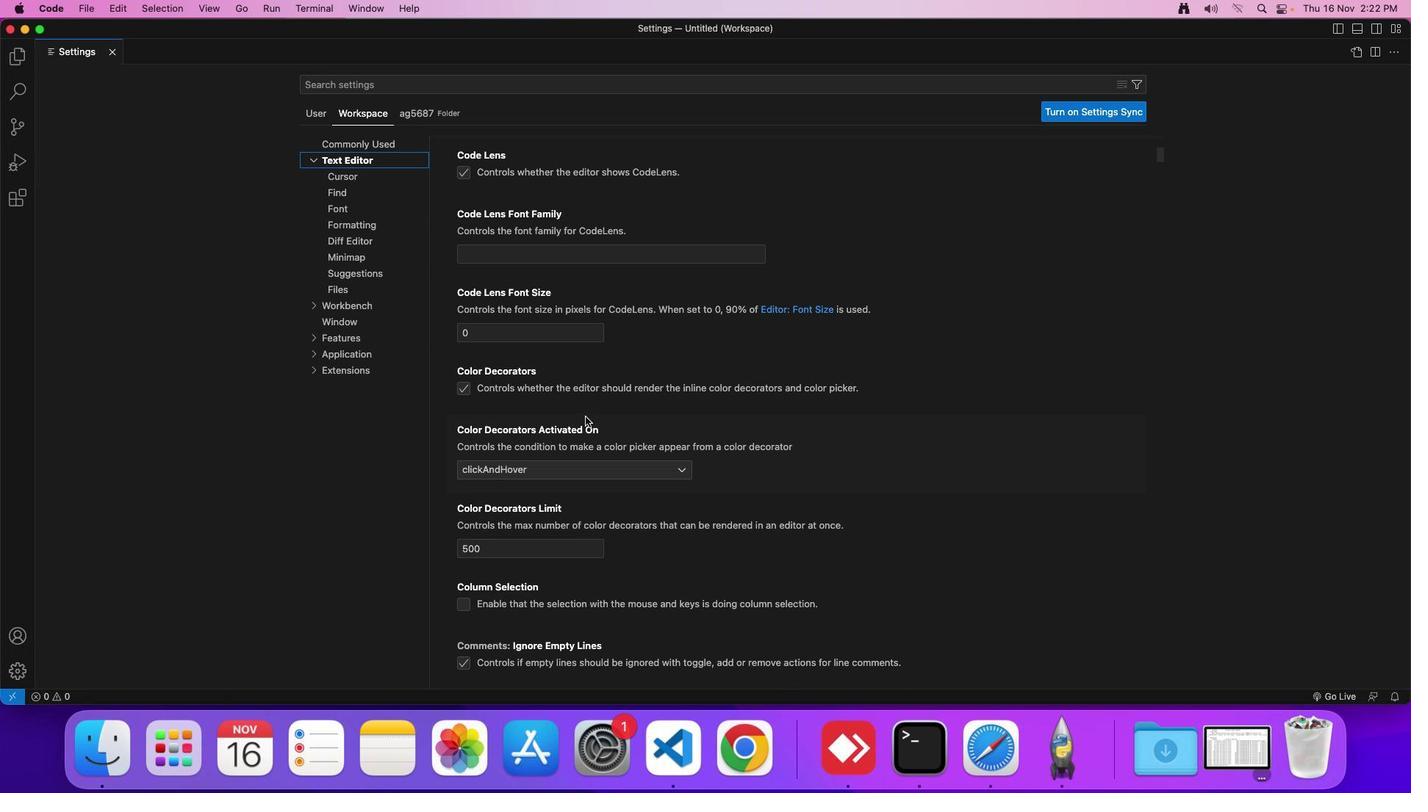 
Action: Mouse moved to (588, 418)
Screenshot: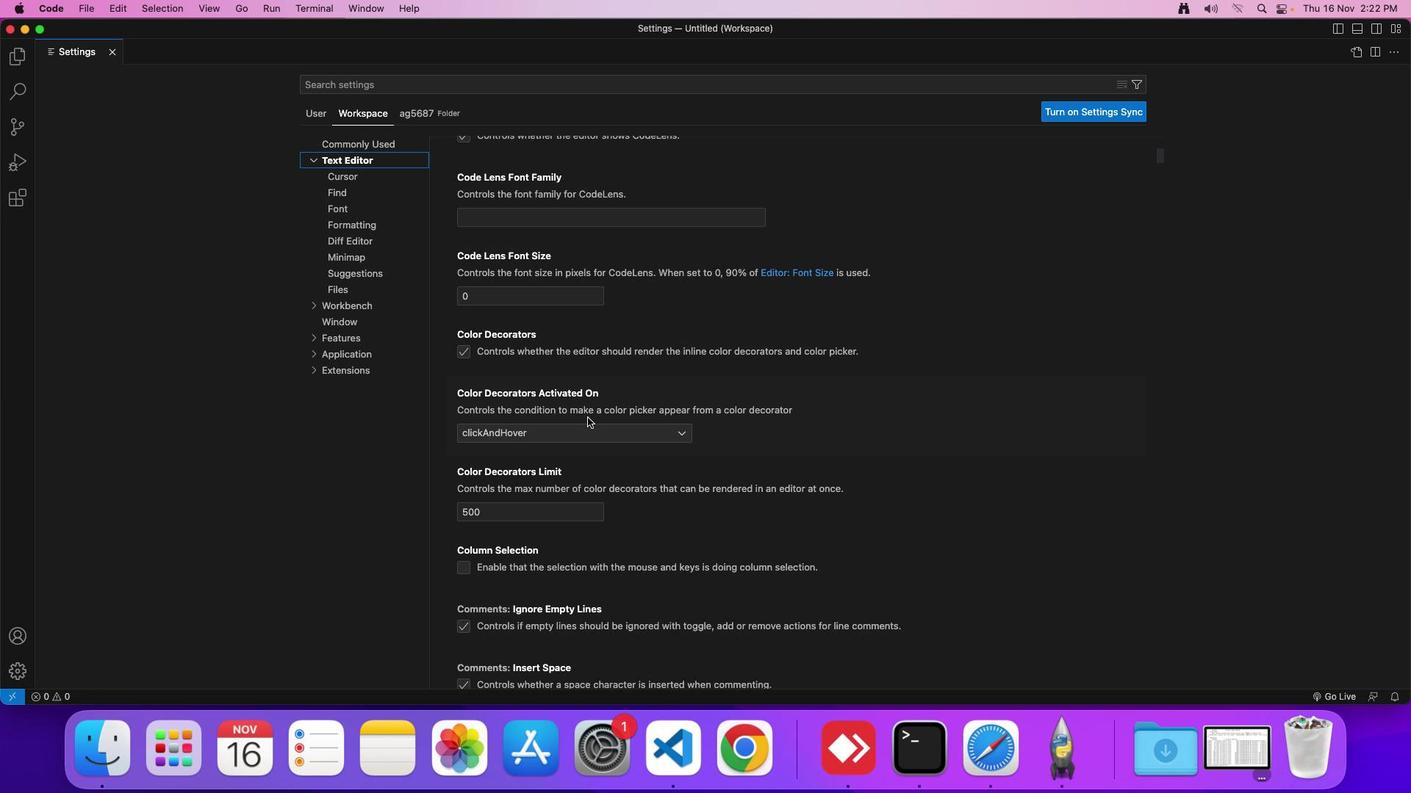 
Action: Mouse scrolled (588, 418) with delta (0, 0)
Screenshot: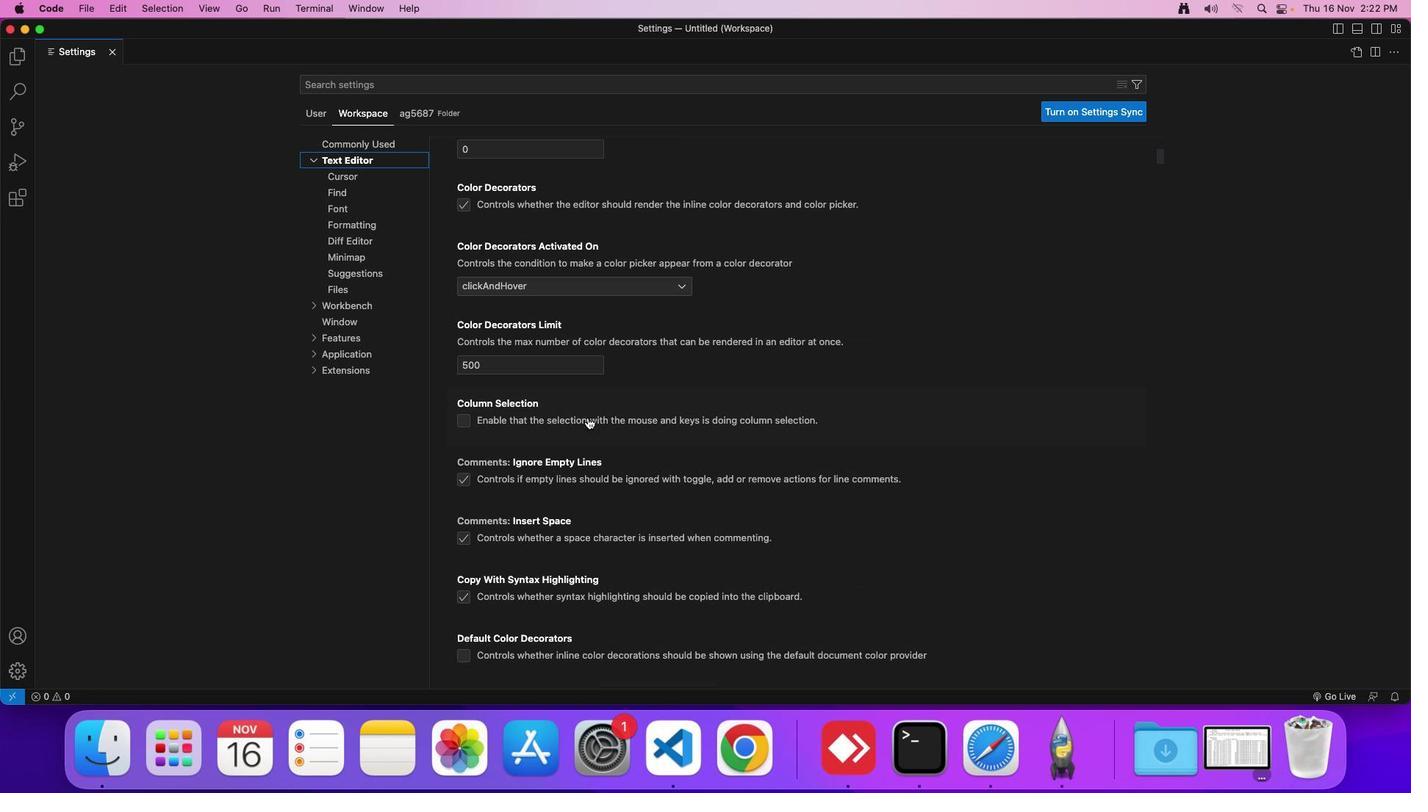 
Action: Mouse scrolled (588, 418) with delta (0, 0)
Screenshot: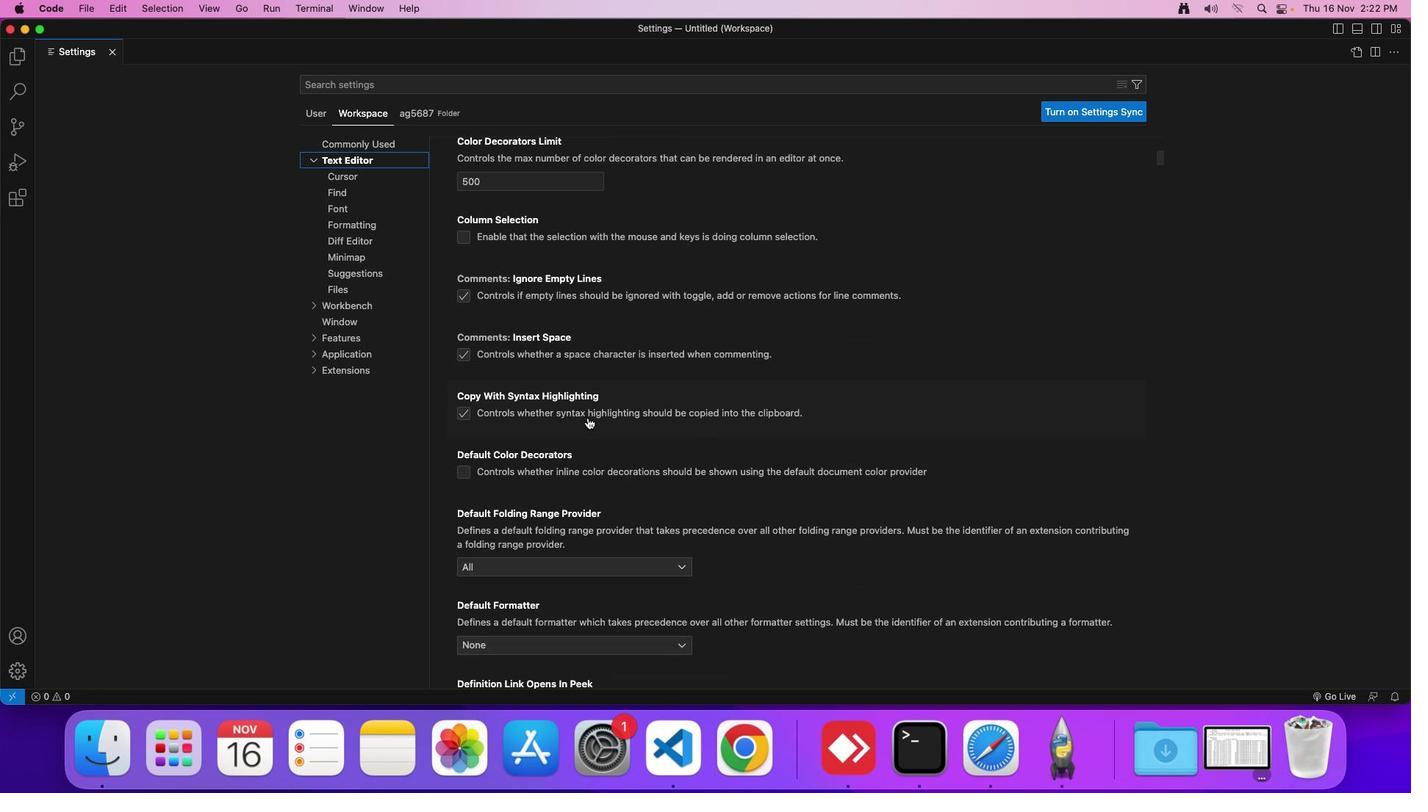 
Action: Mouse scrolled (588, 418) with delta (0, -2)
Screenshot: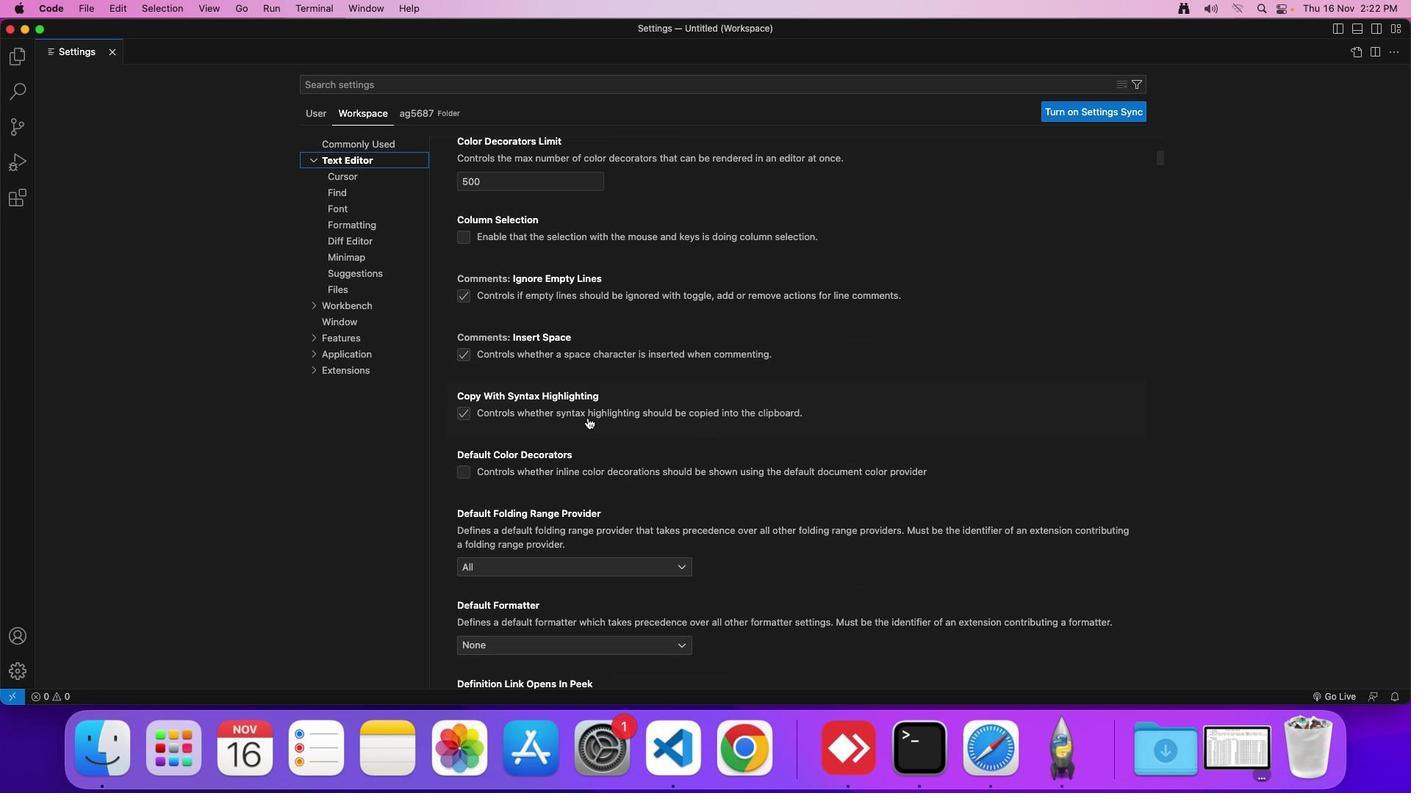 
Action: Mouse scrolled (588, 418) with delta (0, -3)
Screenshot: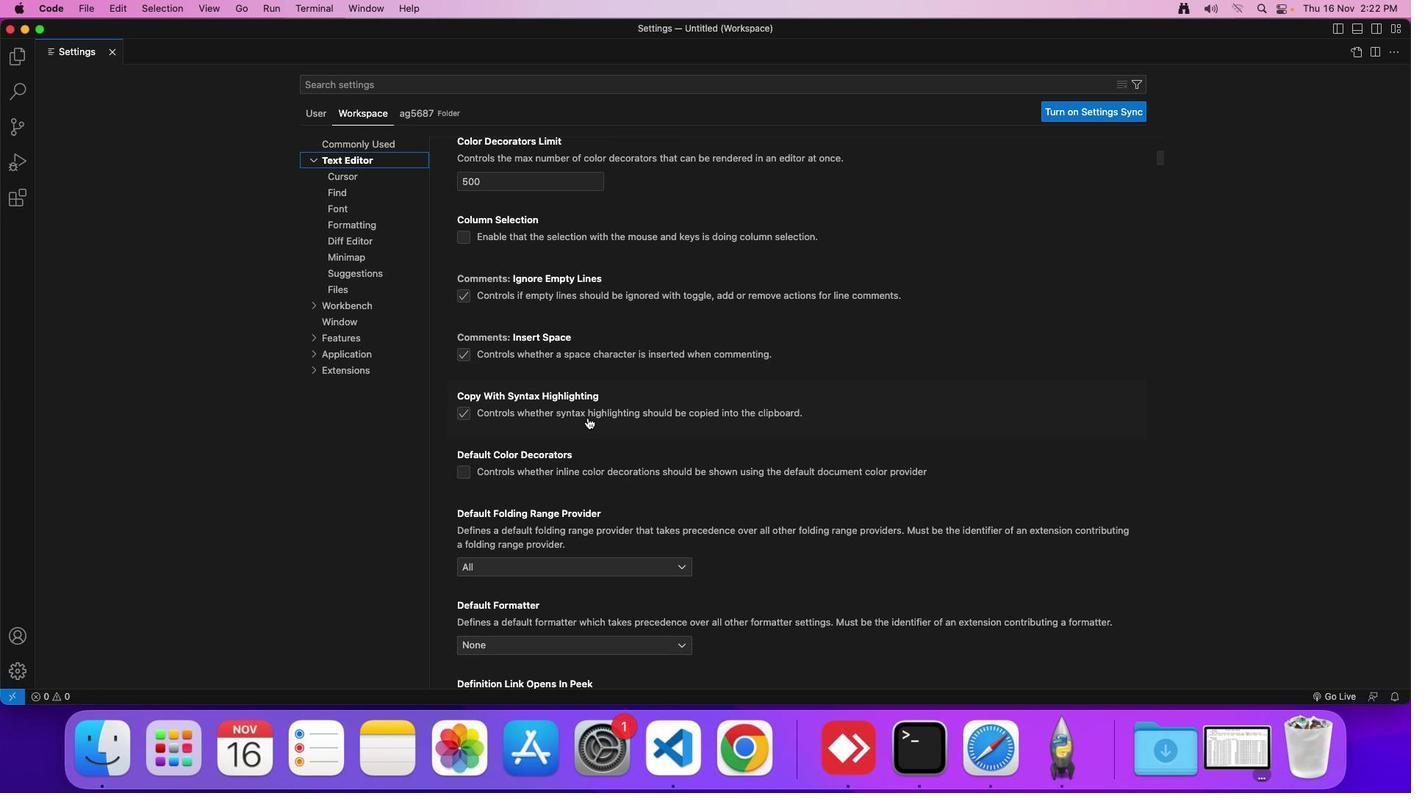 
Action: Mouse moved to (588, 418)
Screenshot: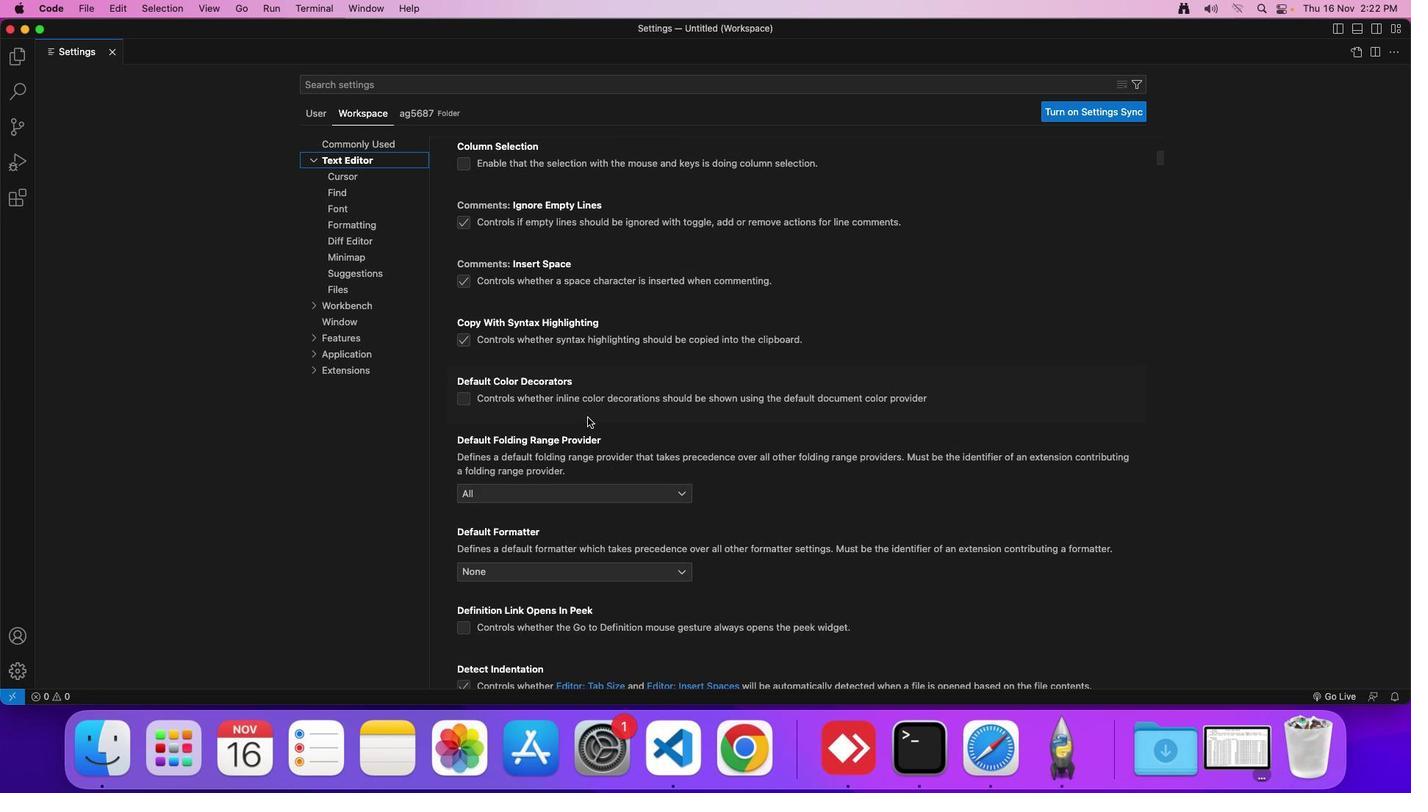 
Action: Mouse scrolled (588, 418) with delta (0, 0)
Screenshot: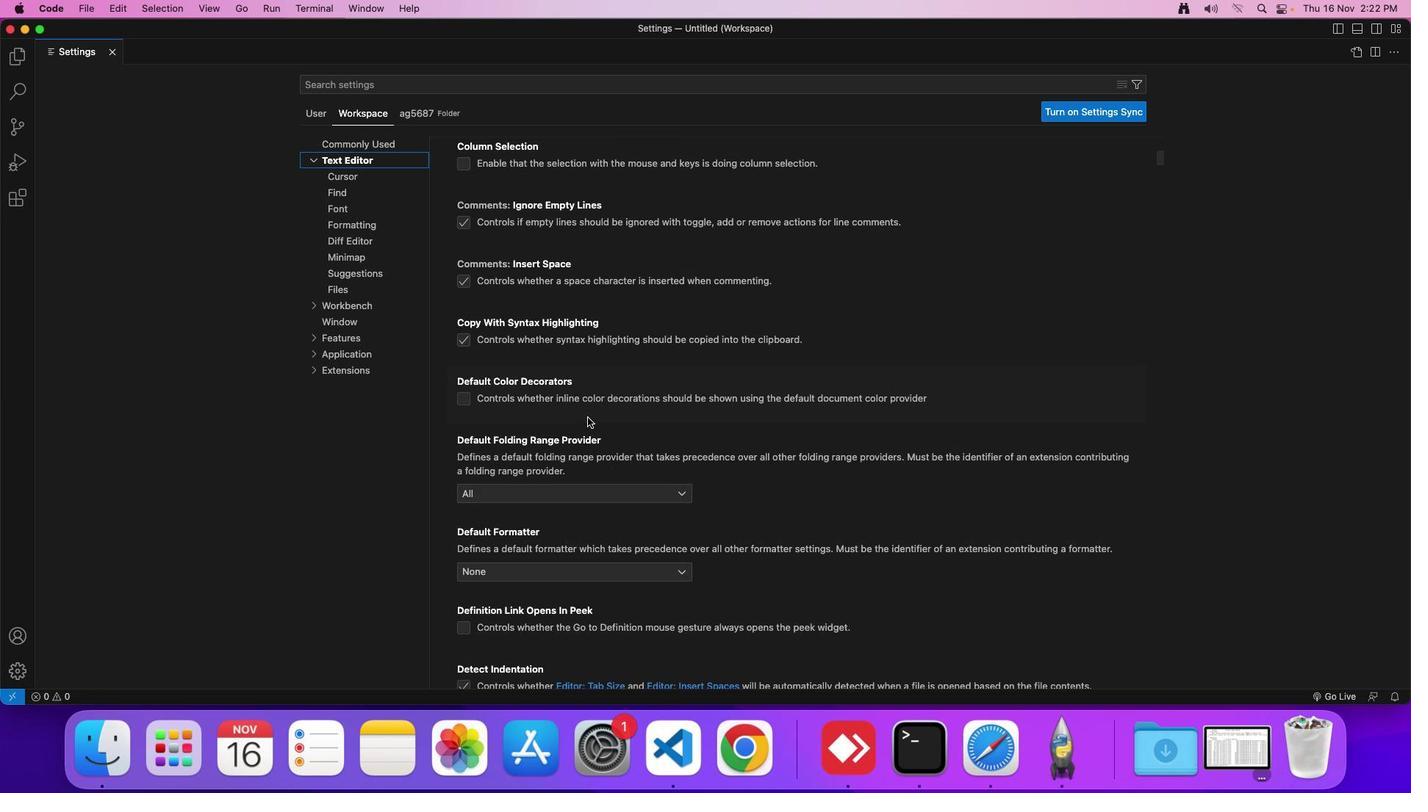 
Action: Mouse scrolled (588, 418) with delta (0, 0)
Screenshot: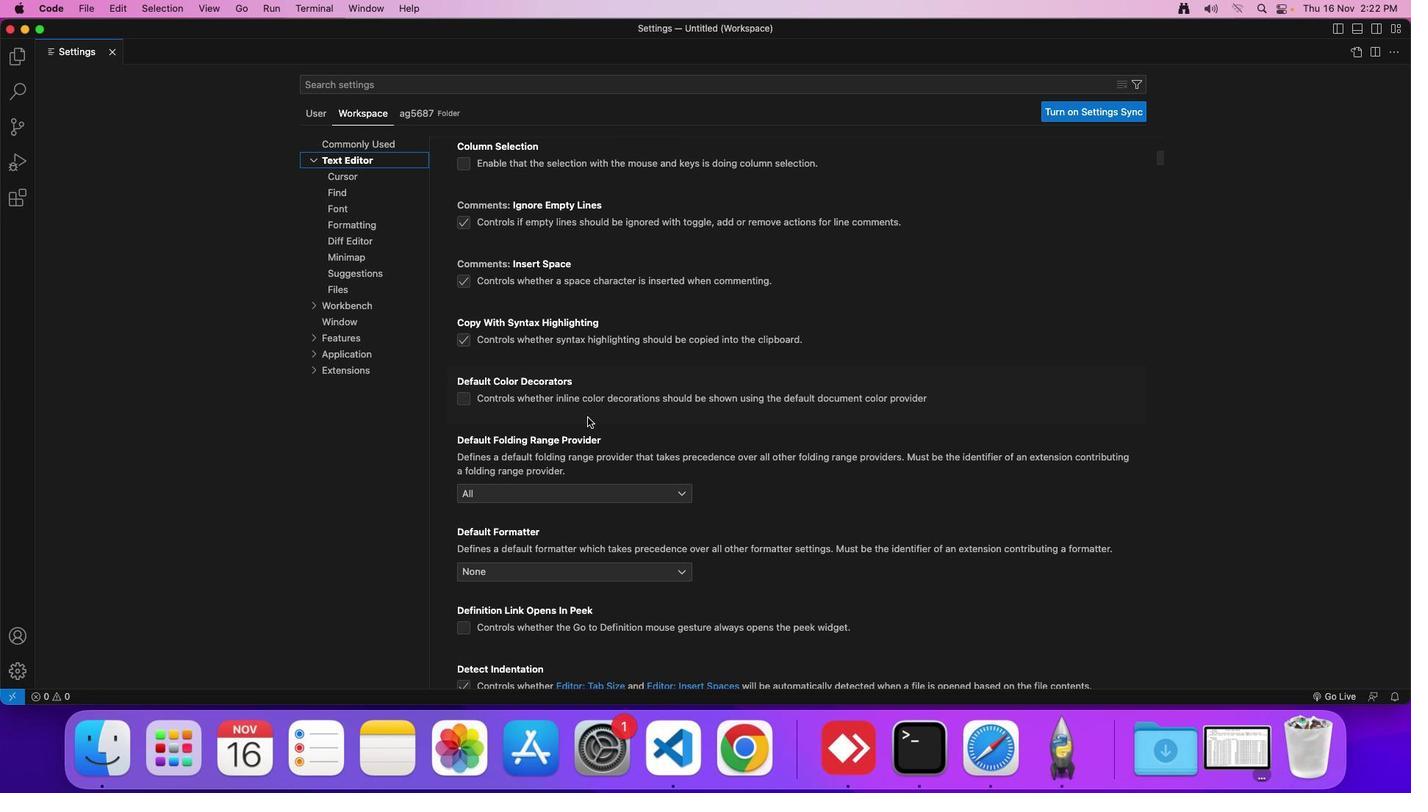 
Action: Mouse moved to (588, 417)
Screenshot: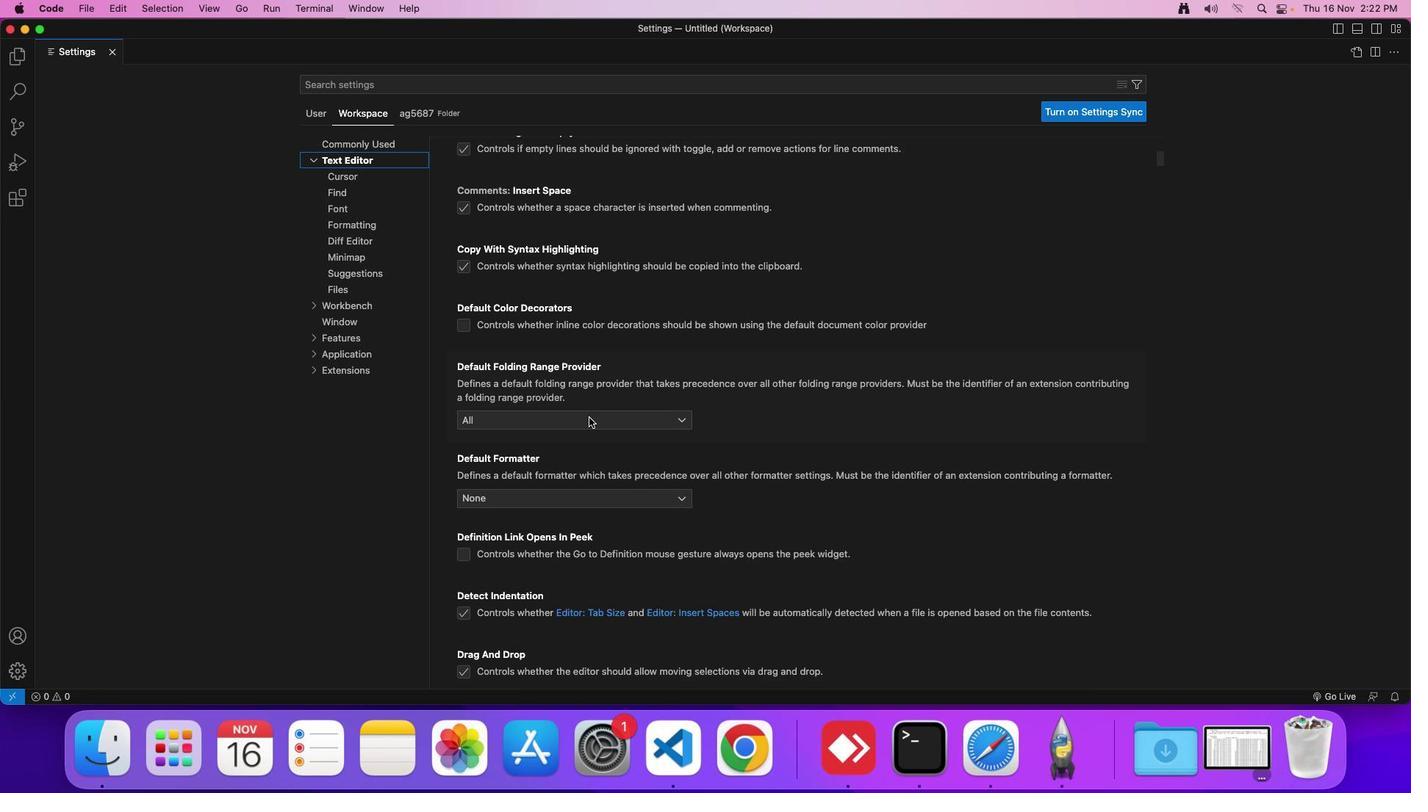 
Action: Mouse scrolled (588, 417) with delta (0, 0)
Screenshot: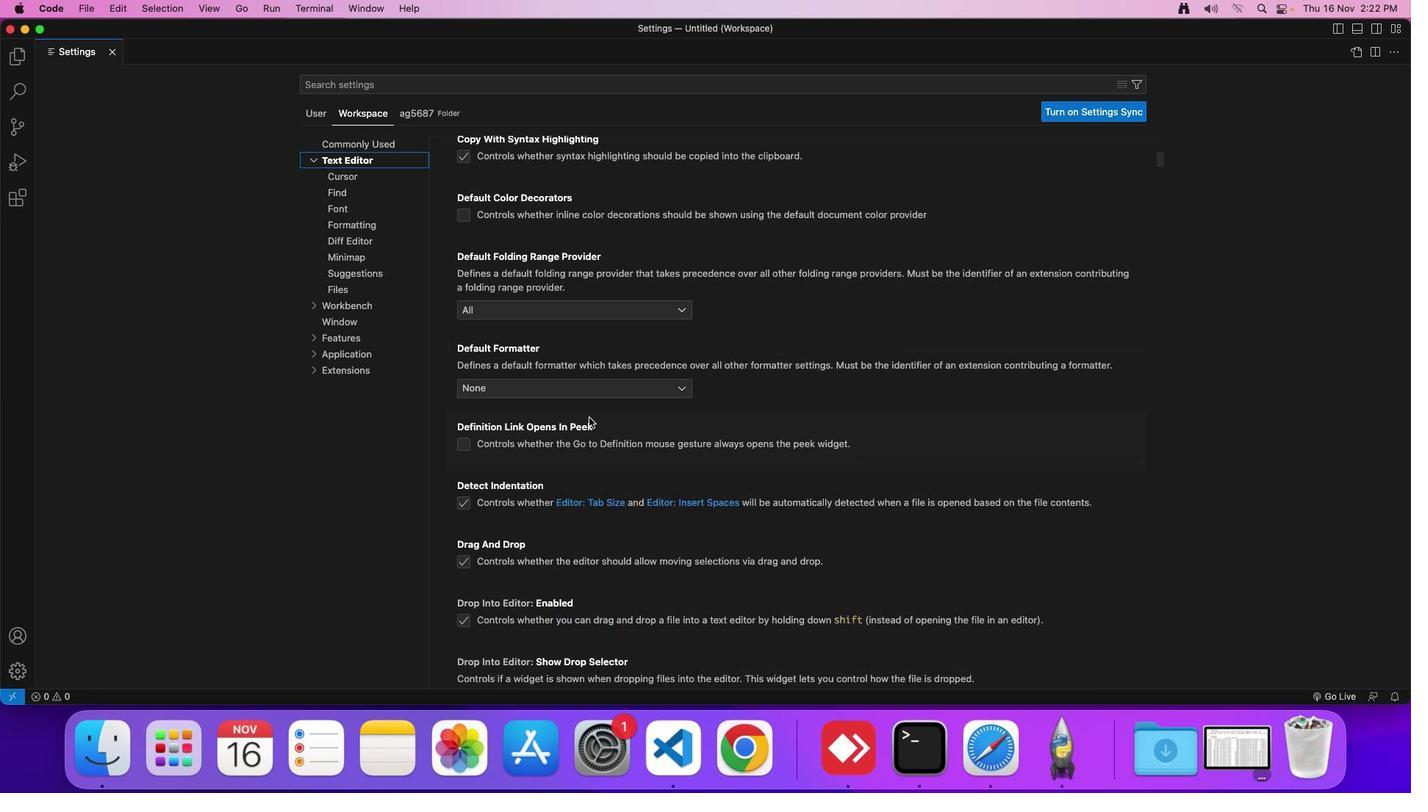 
Action: Mouse scrolled (588, 417) with delta (0, 0)
Screenshot: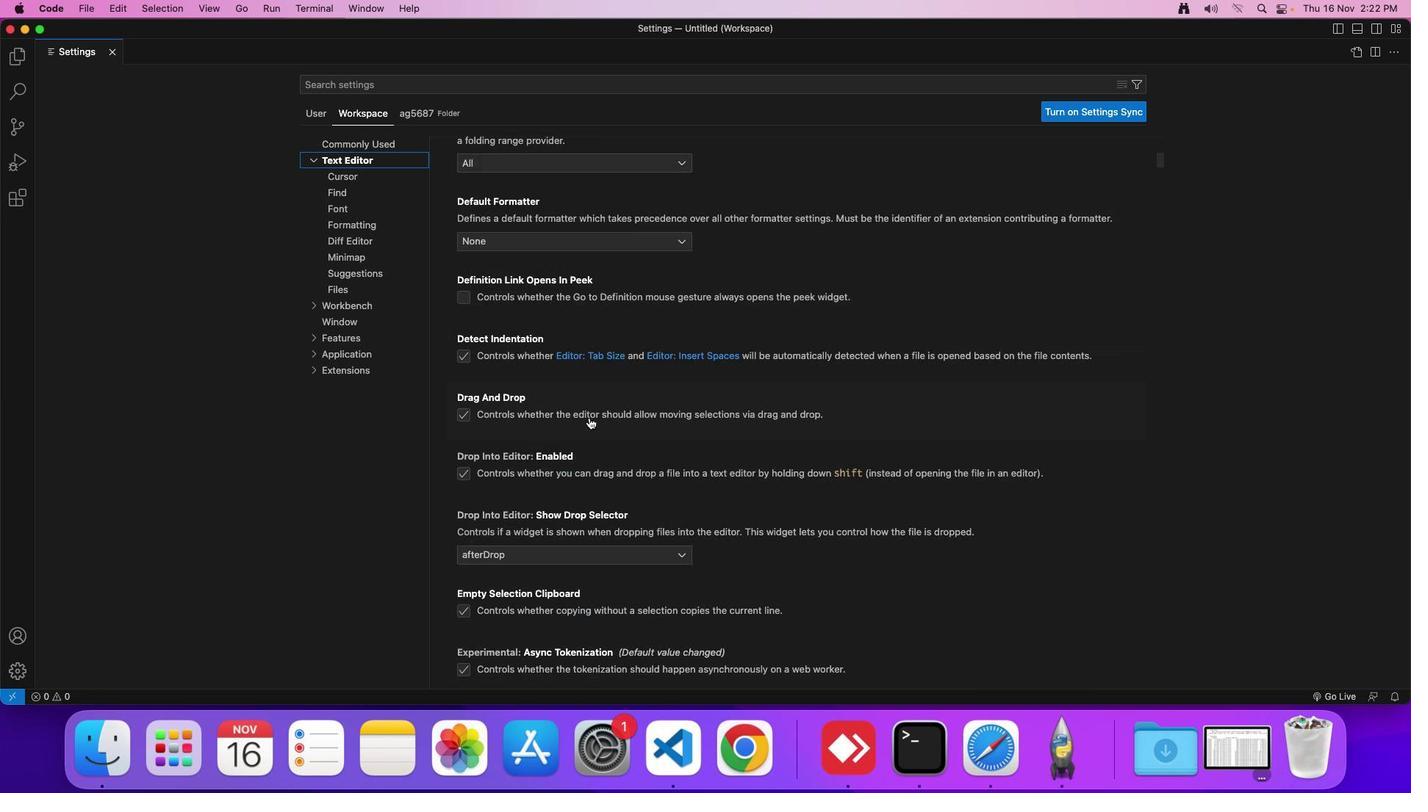 
Action: Mouse scrolled (588, 417) with delta (0, -2)
Screenshot: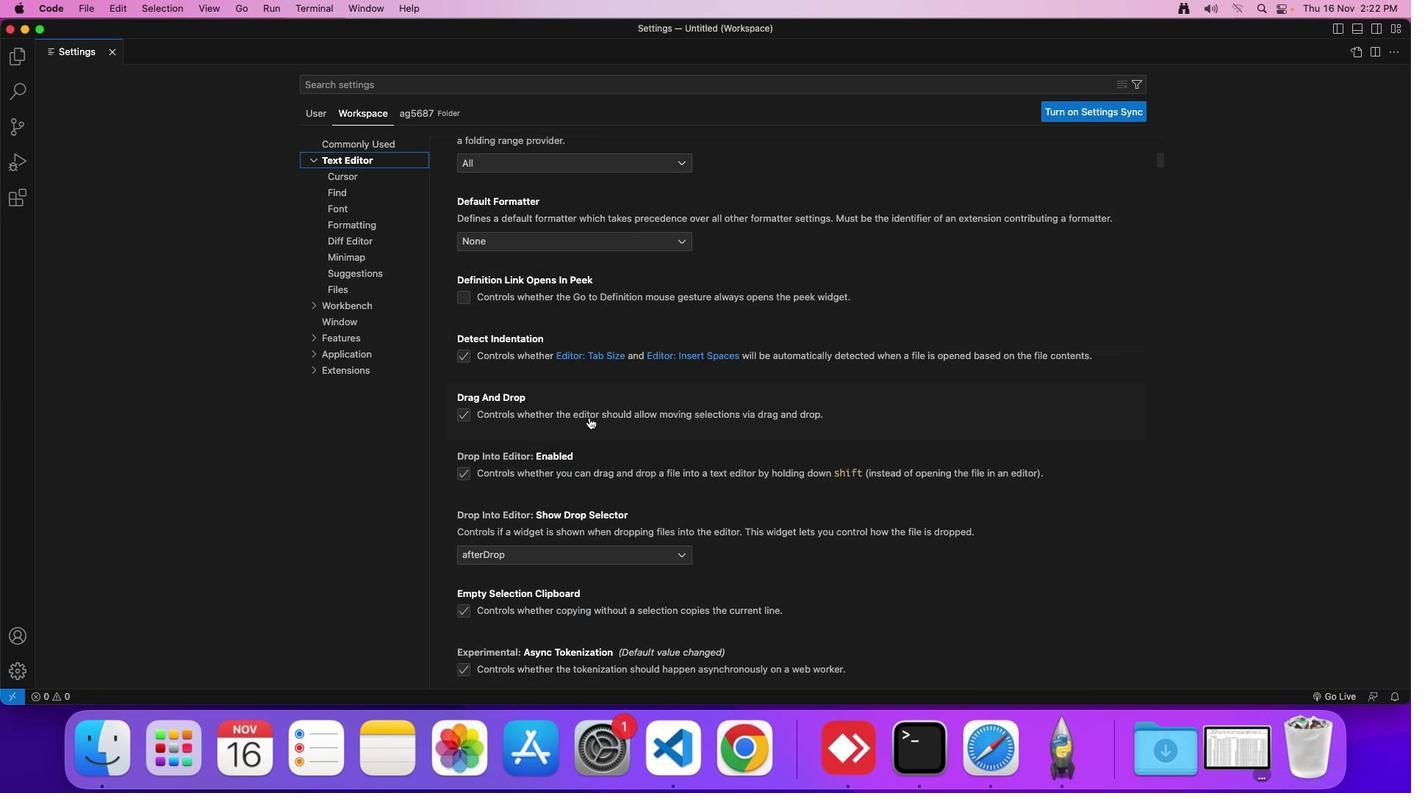 
Action: Mouse scrolled (588, 417) with delta (0, -2)
Screenshot: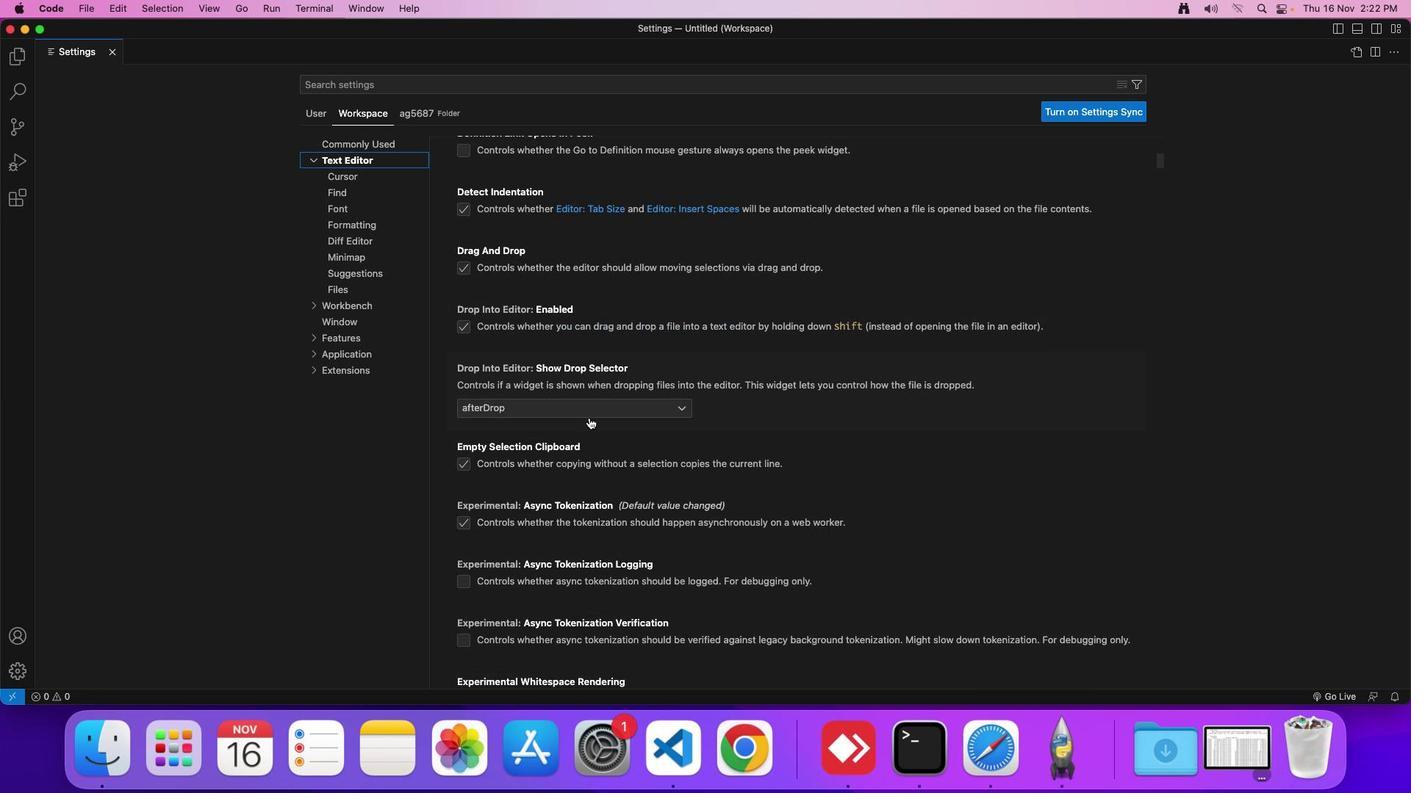 
Action: Mouse scrolled (588, 417) with delta (0, -2)
Screenshot: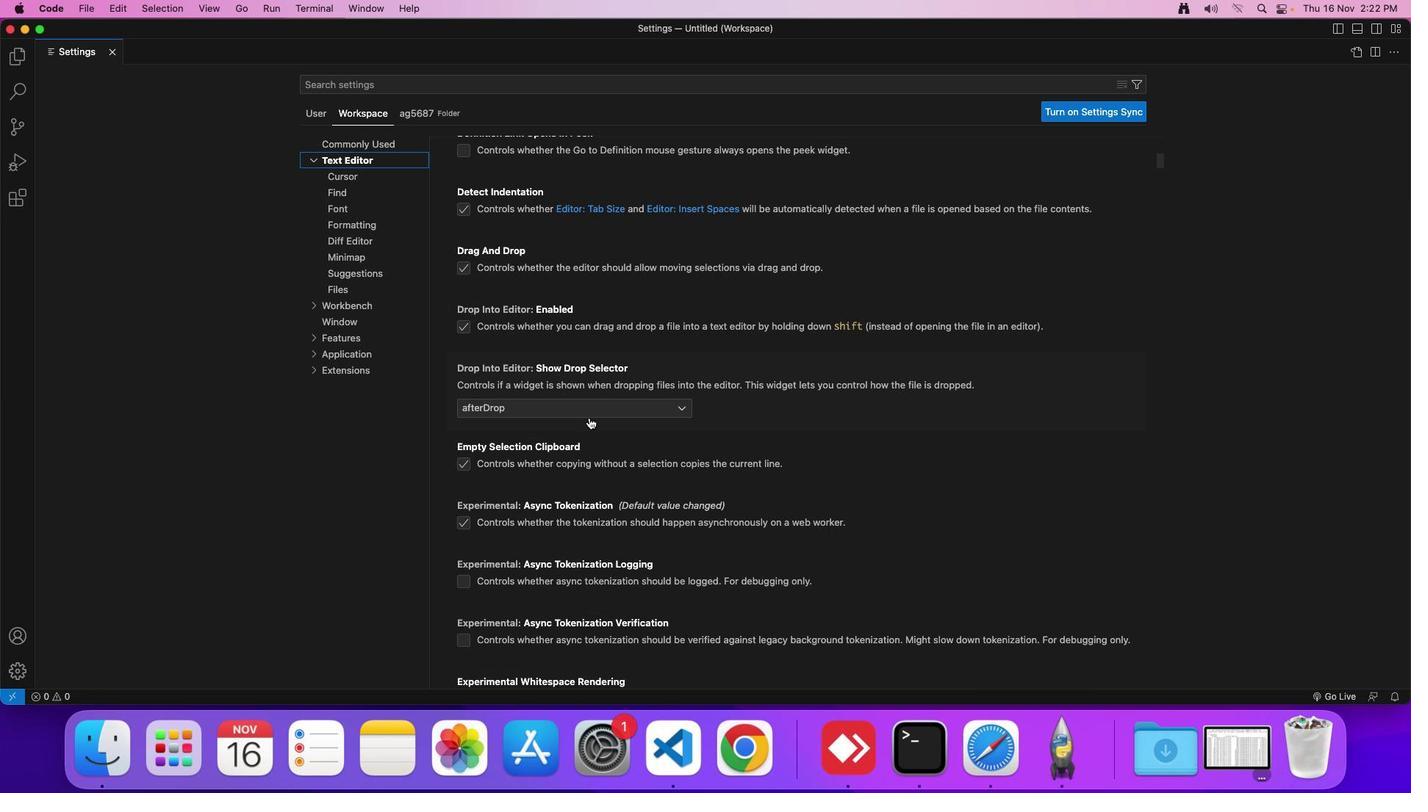 
Action: Mouse scrolled (588, 417) with delta (0, 0)
Screenshot: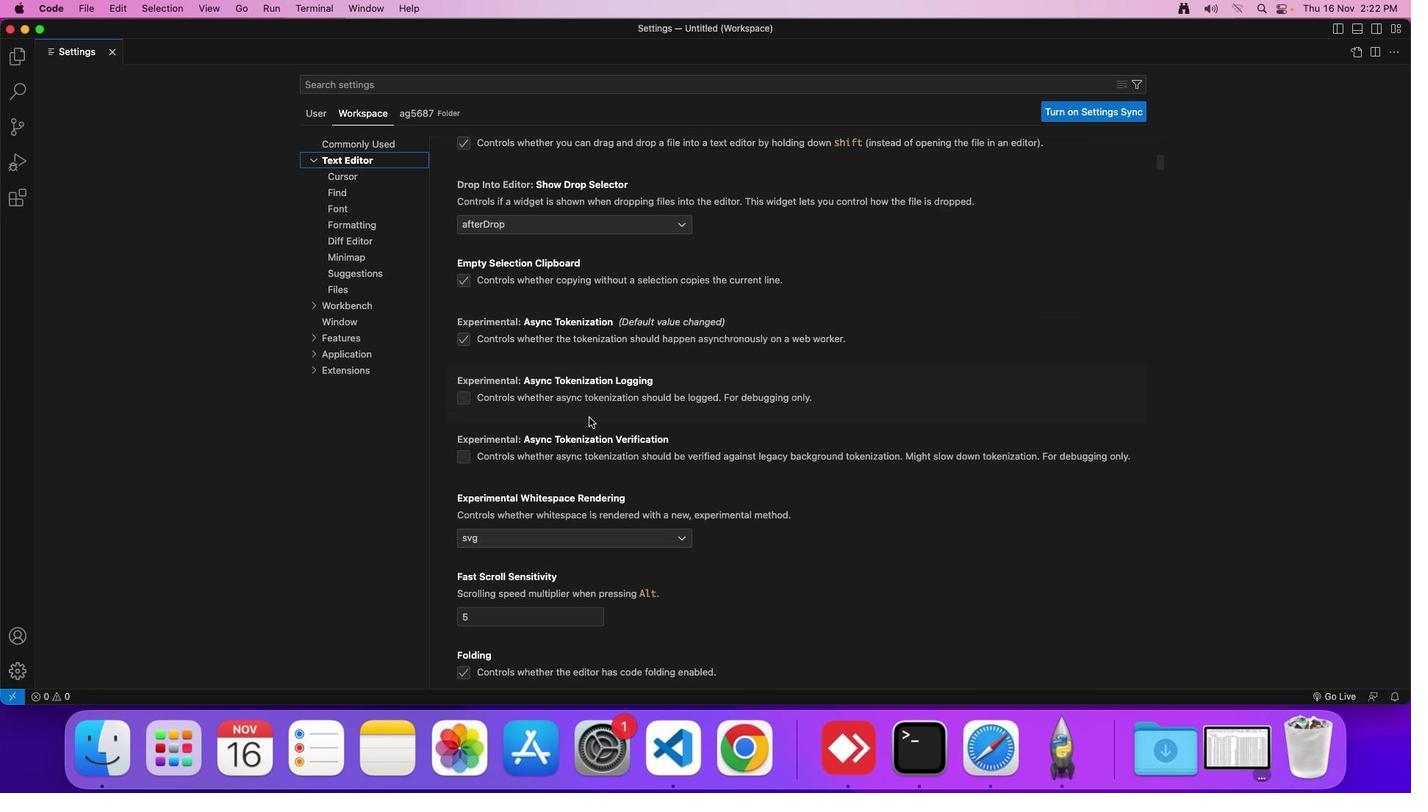 
Action: Mouse scrolled (588, 417) with delta (0, 0)
Screenshot: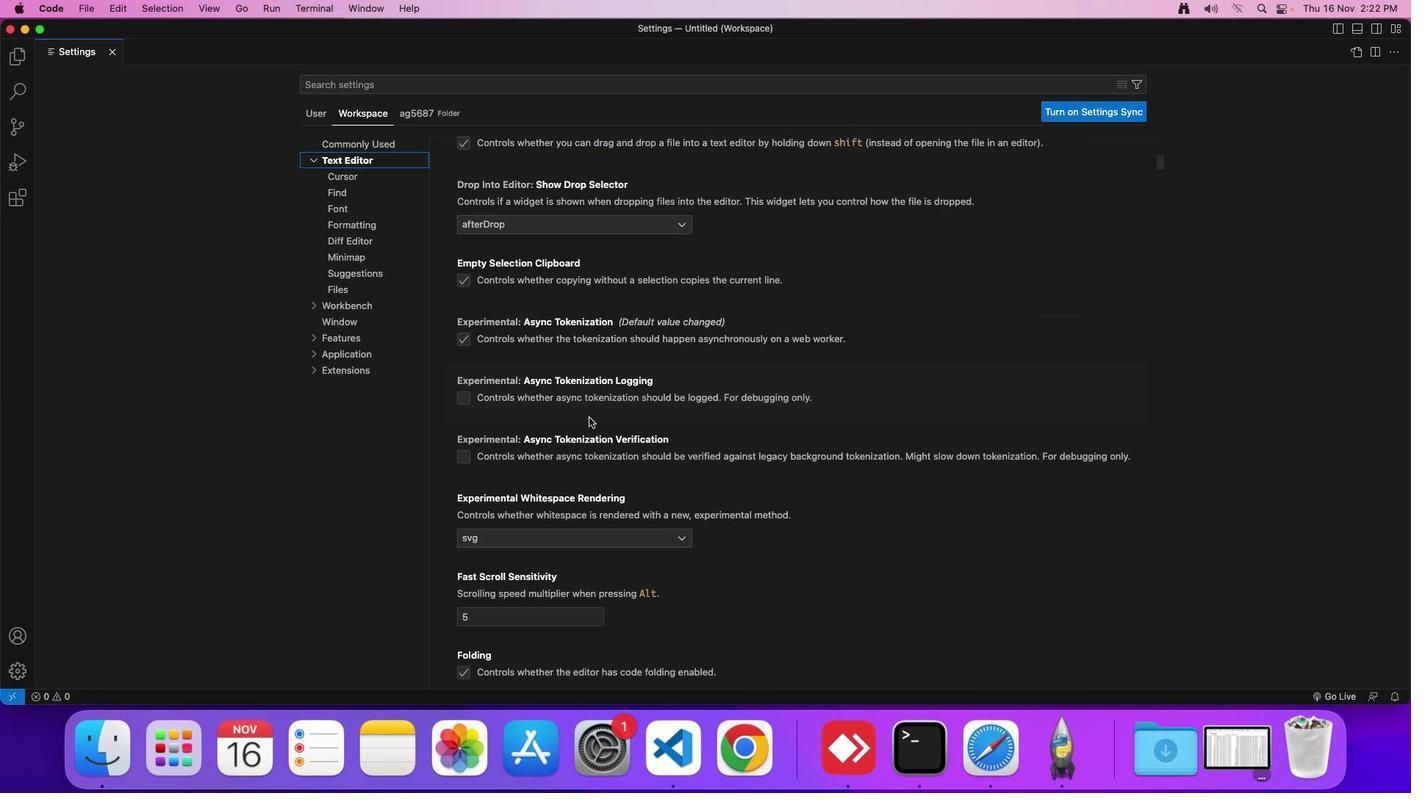 
Action: Mouse scrolled (588, 417) with delta (0, -2)
Screenshot: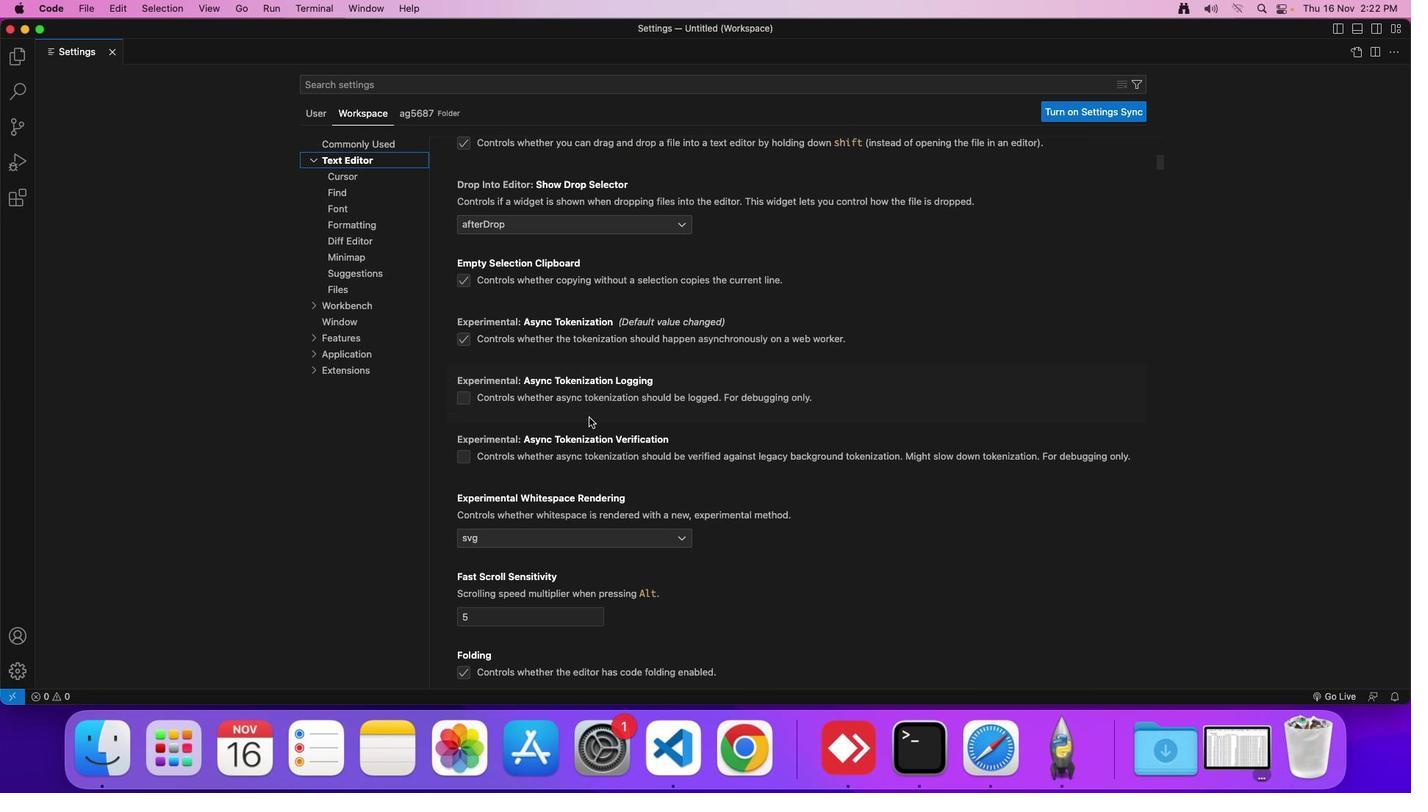 
Action: Mouse moved to (588, 417)
Screenshot: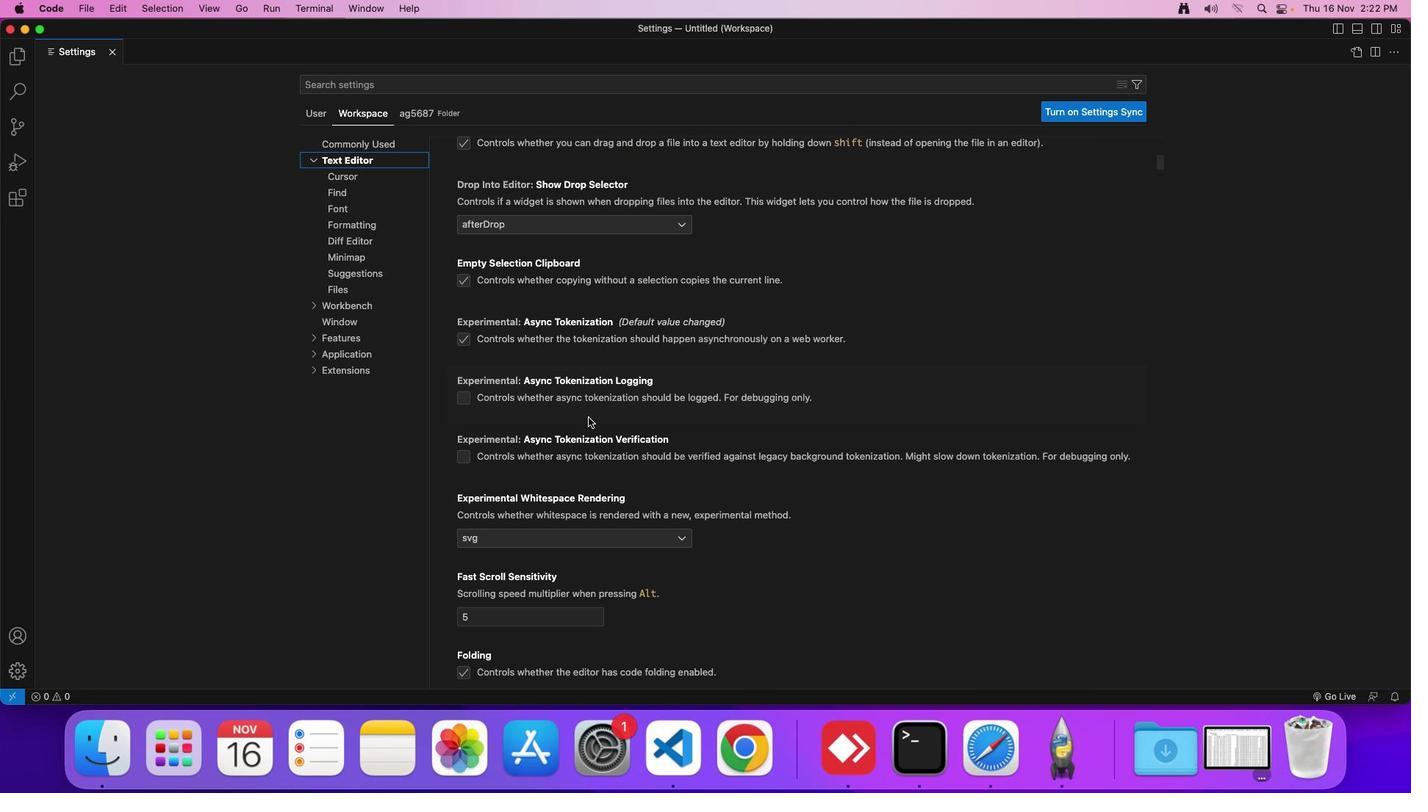 
Action: Mouse scrolled (588, 417) with delta (0, 0)
Screenshot: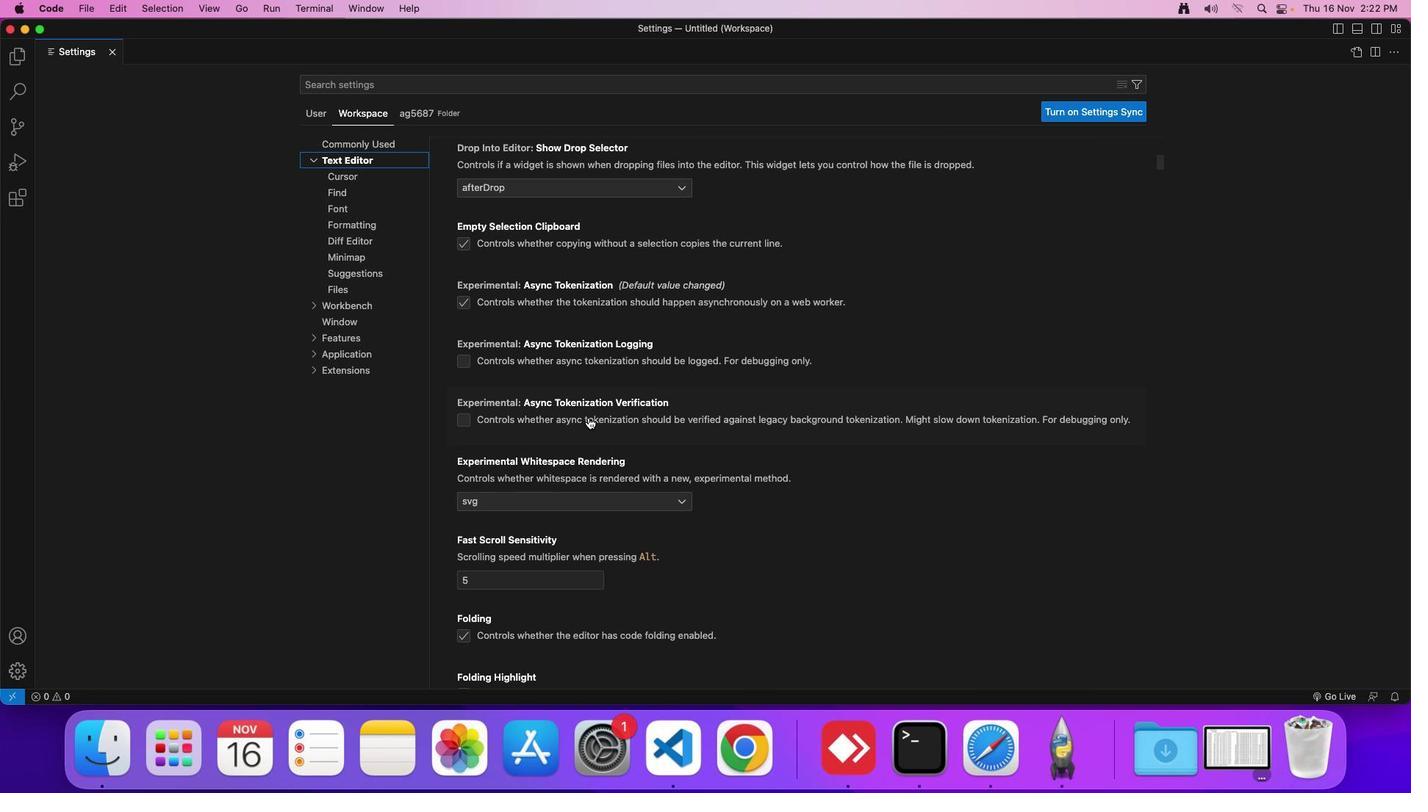 
Action: Mouse scrolled (588, 417) with delta (0, 0)
Screenshot: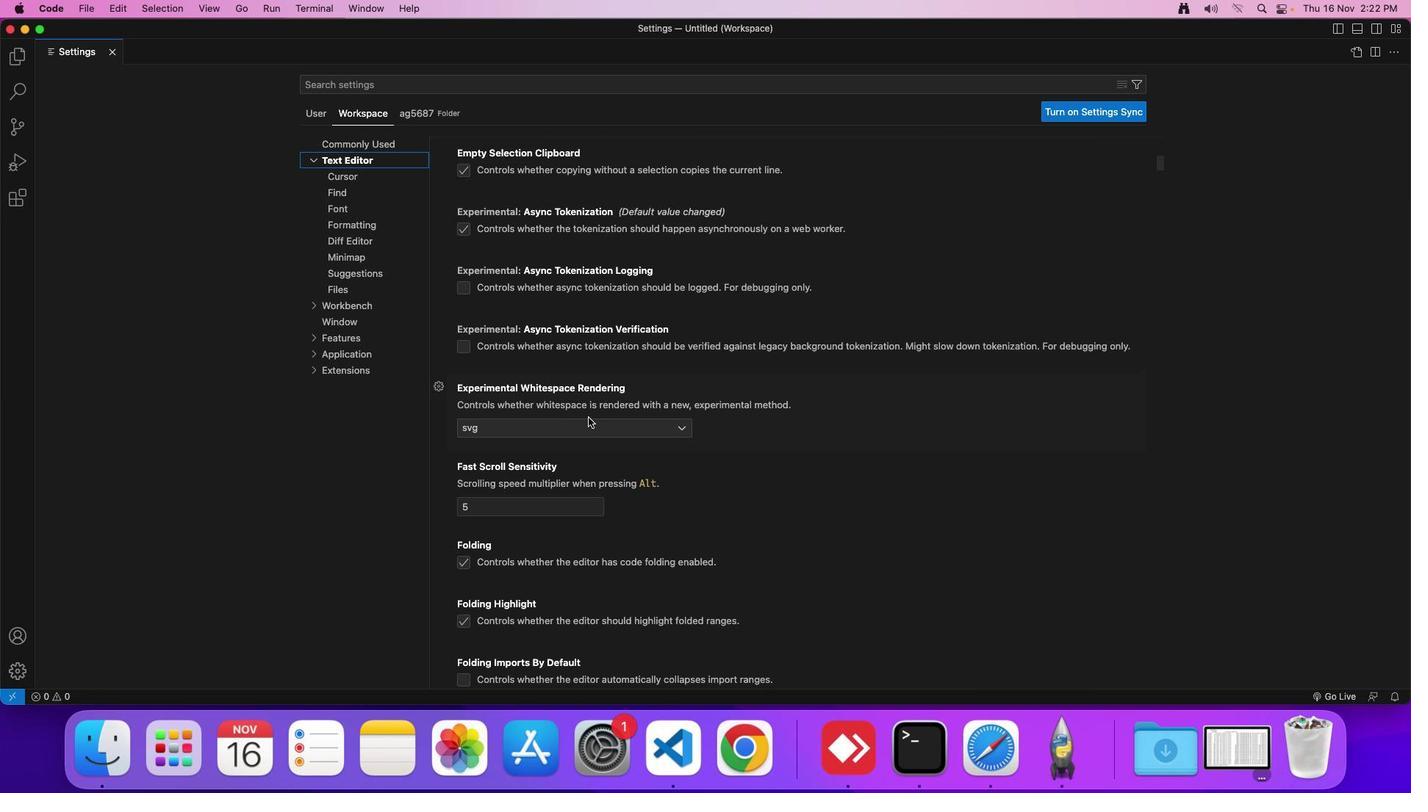 
Action: Mouse scrolled (588, 417) with delta (0, 0)
Screenshot: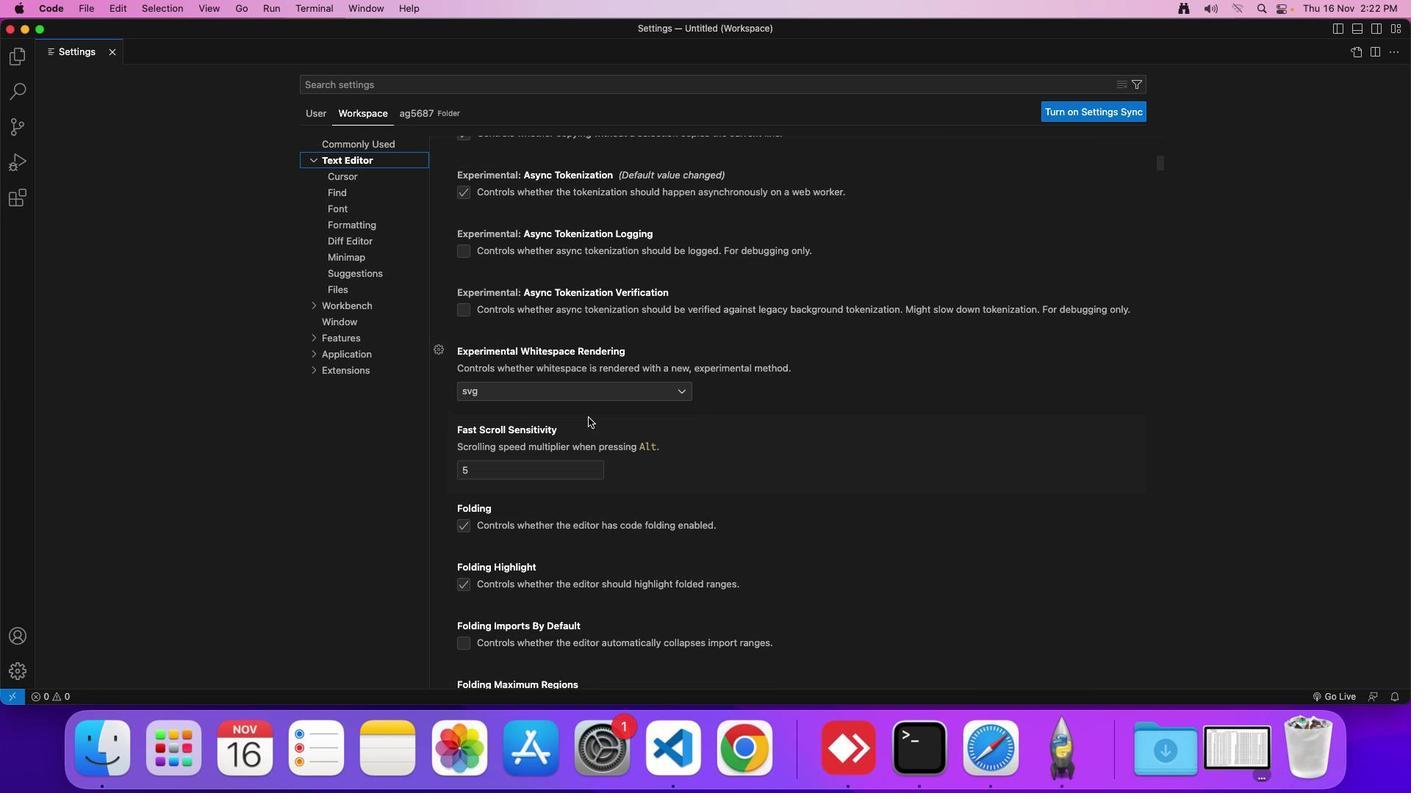 
Action: Mouse scrolled (588, 417) with delta (0, 0)
Screenshot: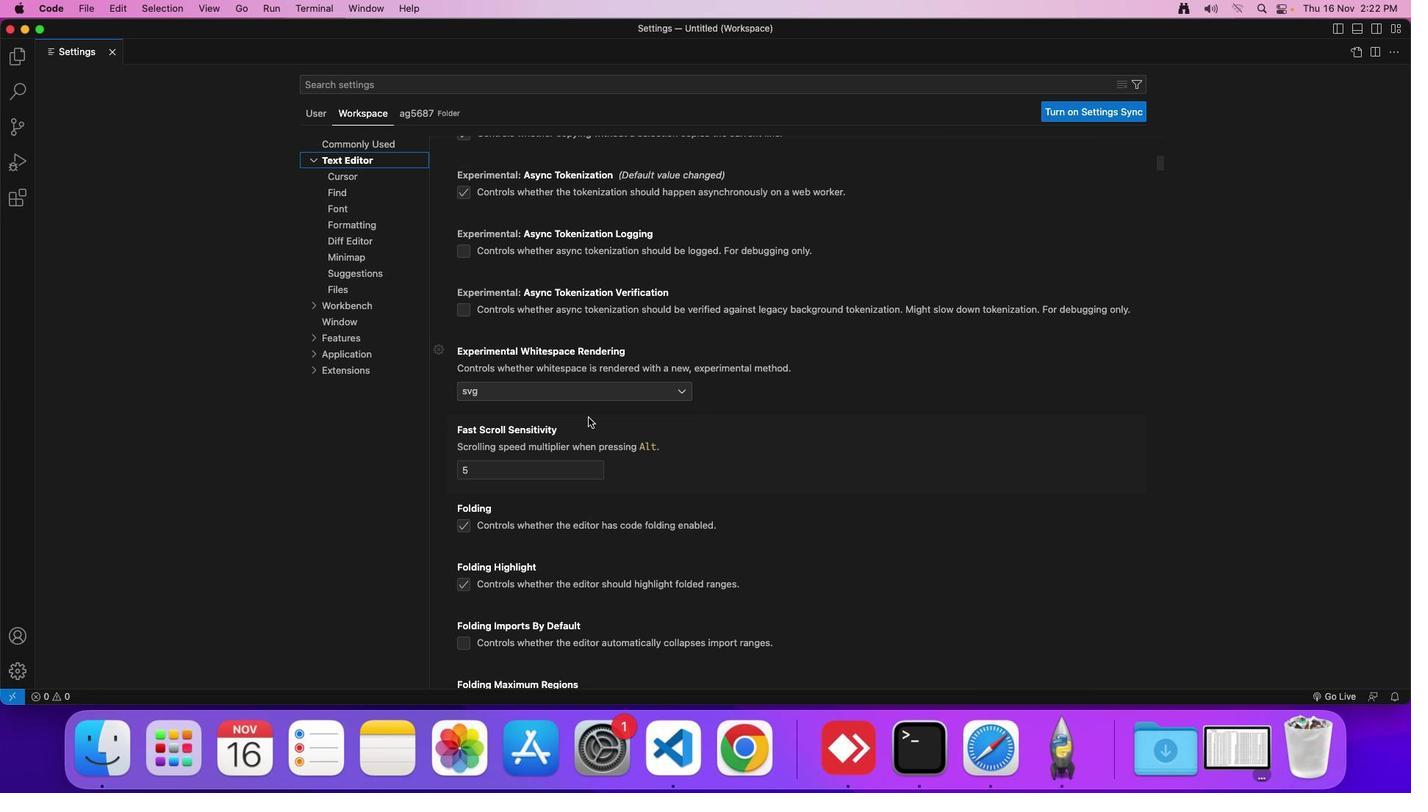 
Action: Mouse moved to (588, 416)
Screenshot: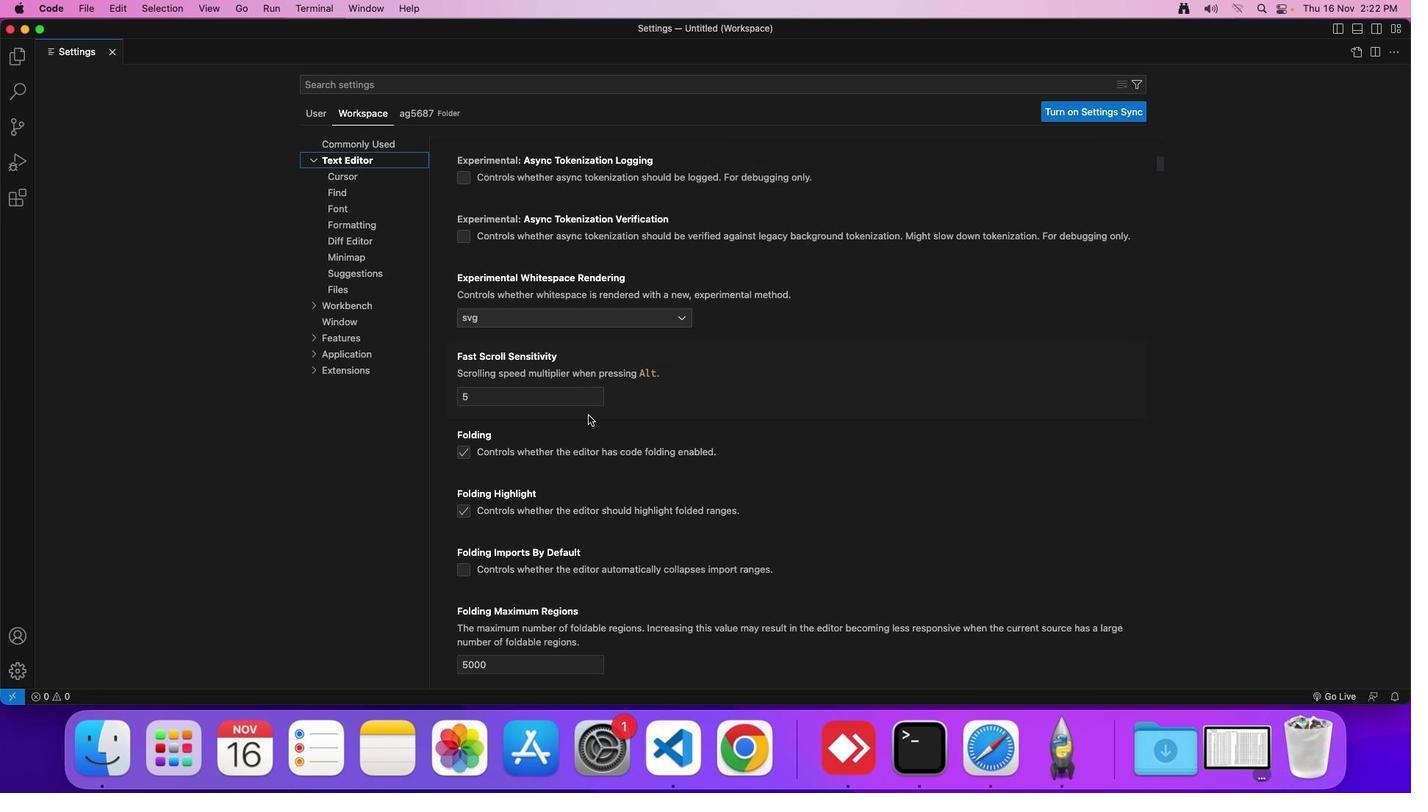 
Action: Mouse scrolled (588, 416) with delta (0, 0)
Screenshot: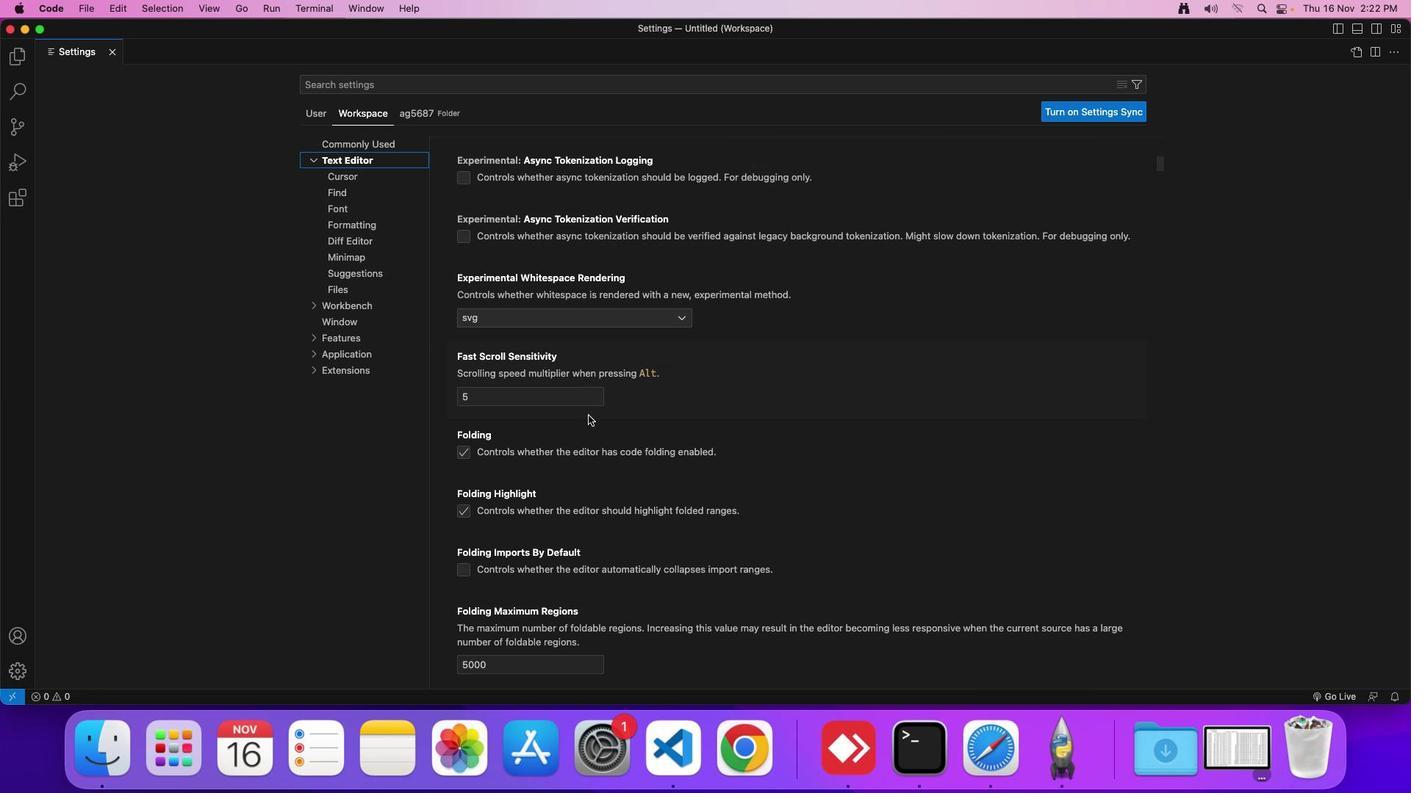 
Action: Mouse moved to (588, 416)
Screenshot: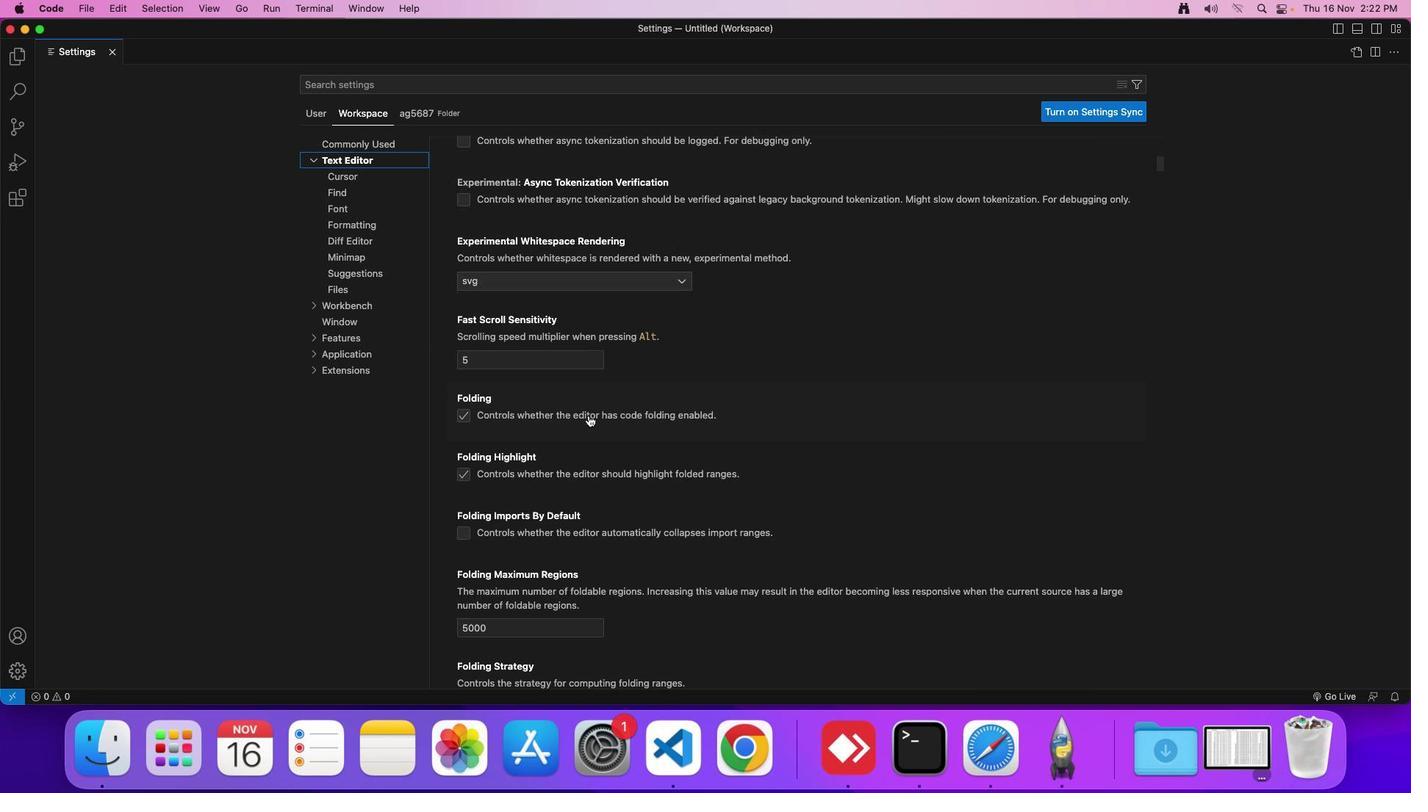 
Action: Mouse scrolled (588, 416) with delta (0, 0)
Screenshot: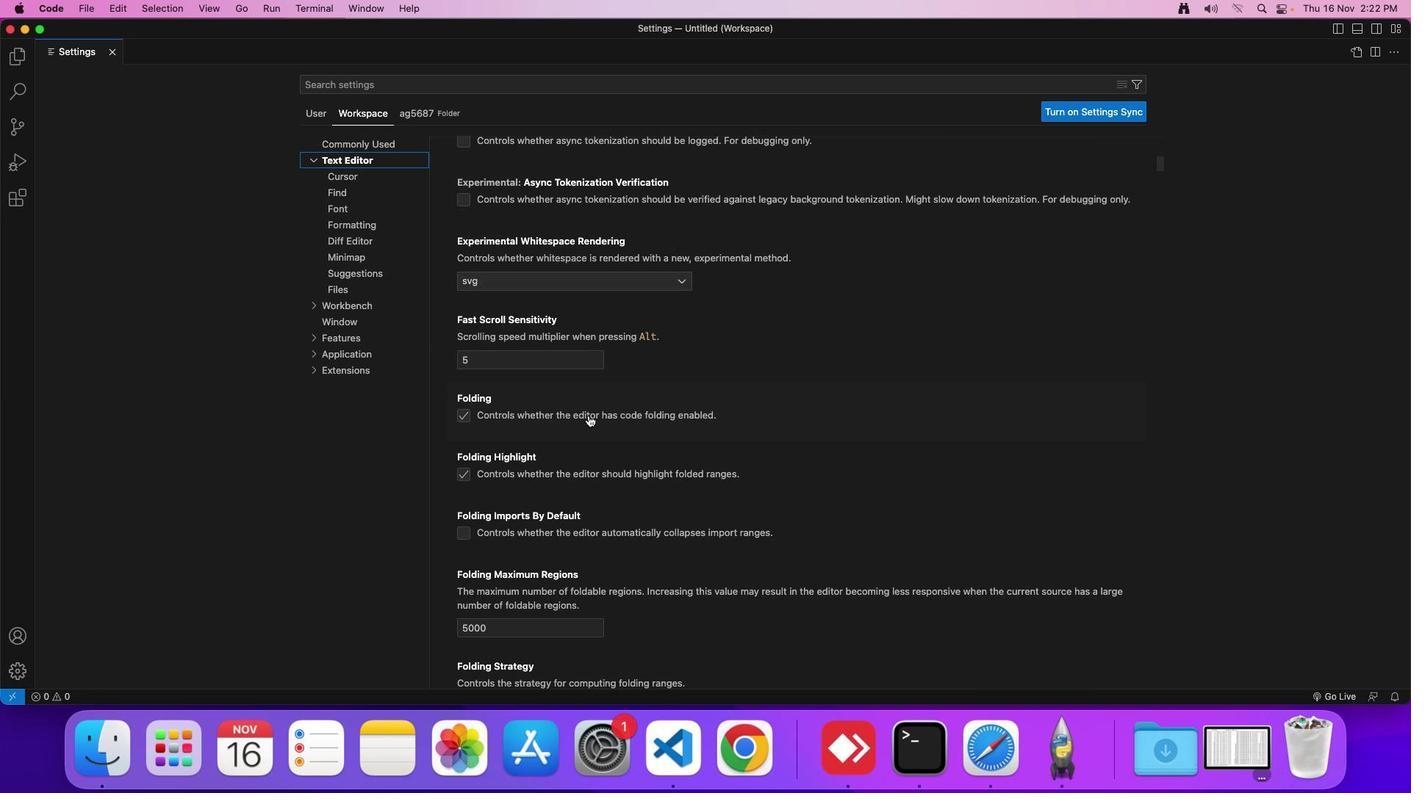
Action: Mouse moved to (588, 416)
Screenshot: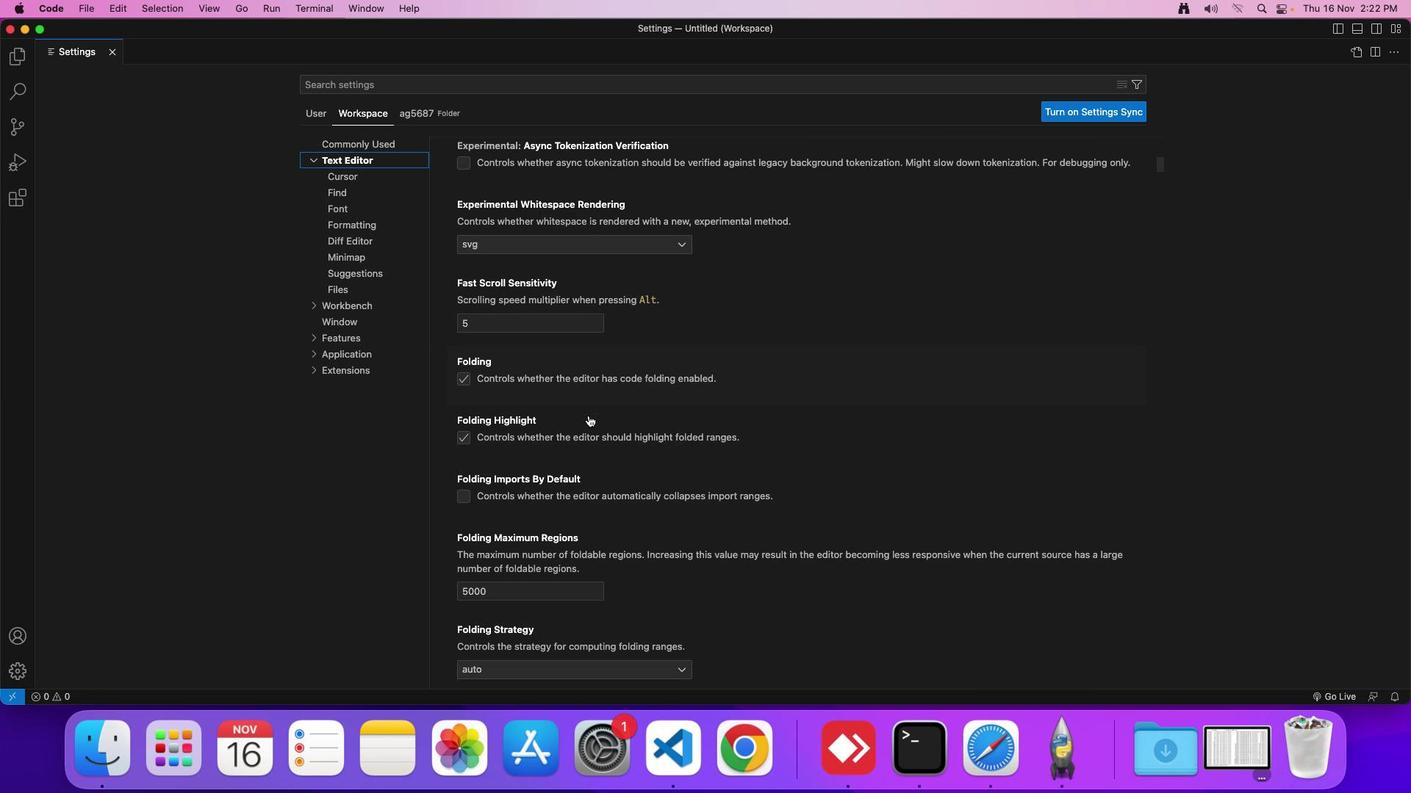 
Action: Mouse scrolled (588, 416) with delta (0, 0)
Screenshot: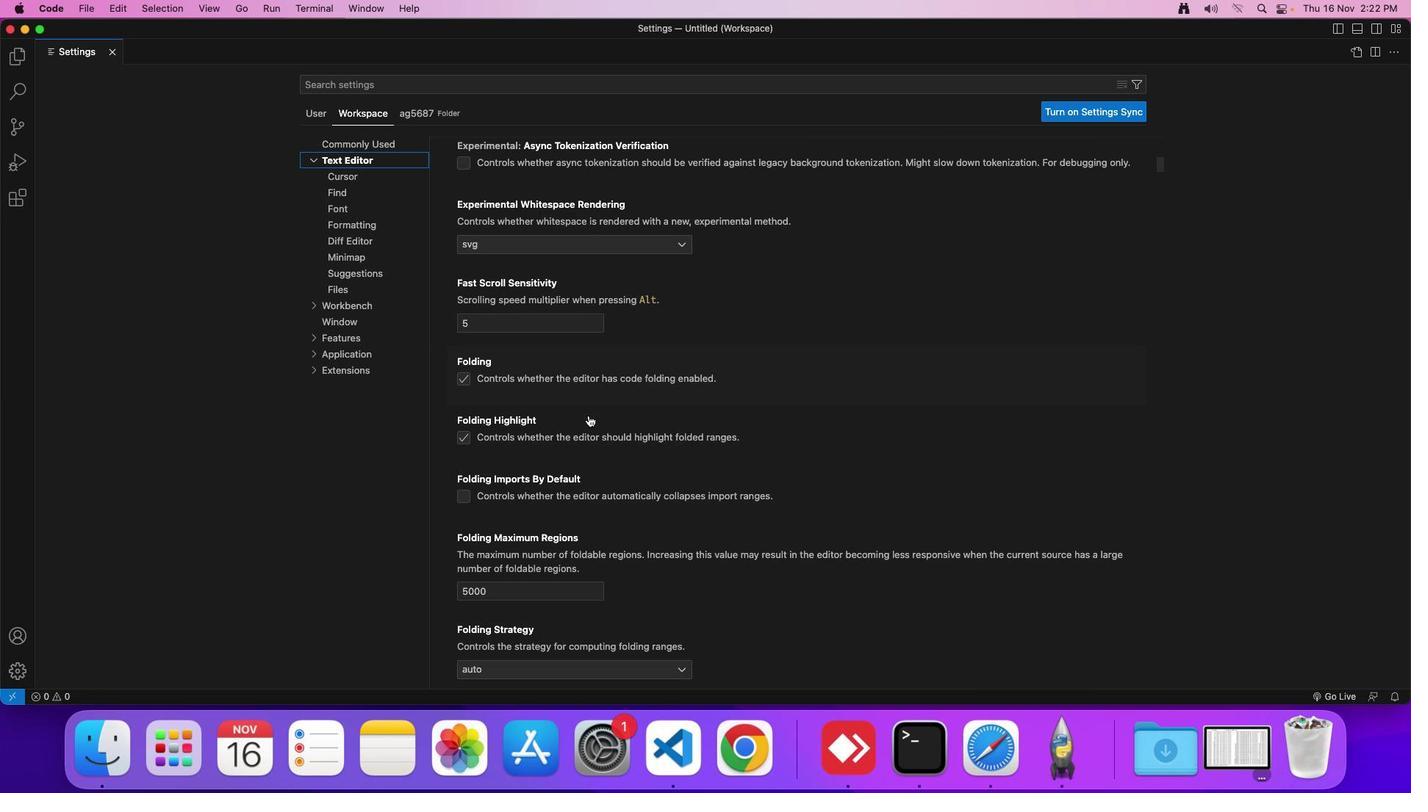 
Action: Mouse moved to (588, 415)
Screenshot: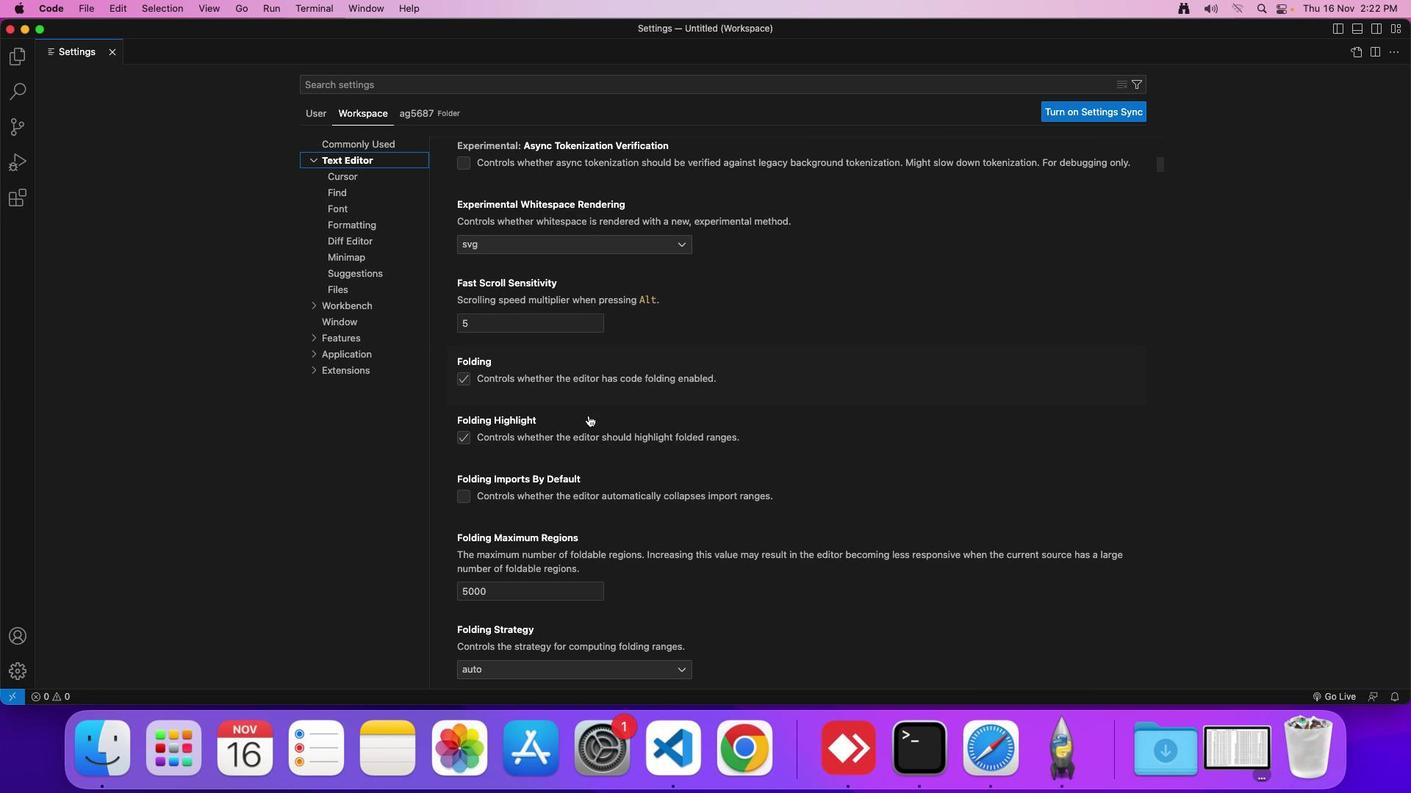 
Action: Mouse scrolled (588, 415) with delta (0, 0)
Screenshot: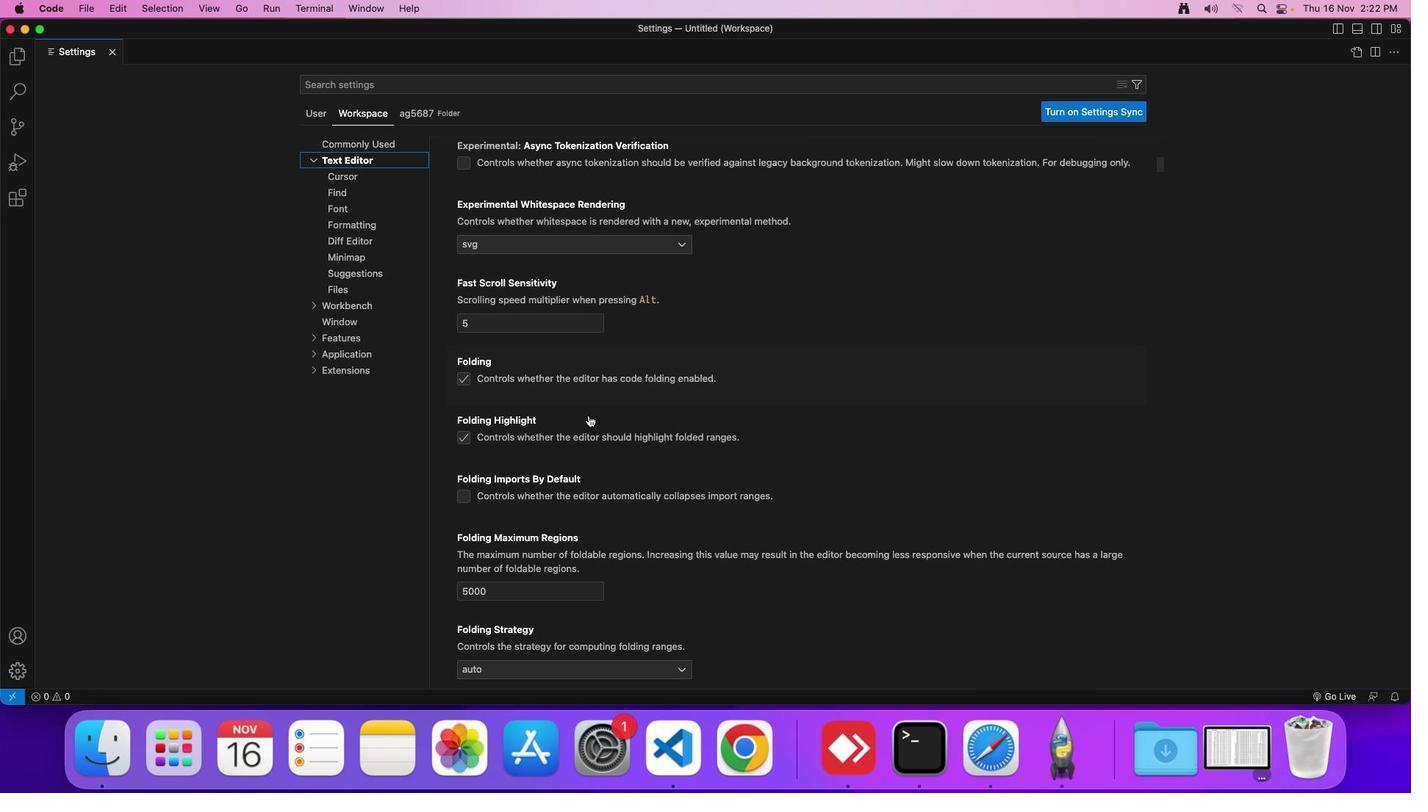 
Action: Mouse scrolled (588, 415) with delta (0, 0)
Screenshot: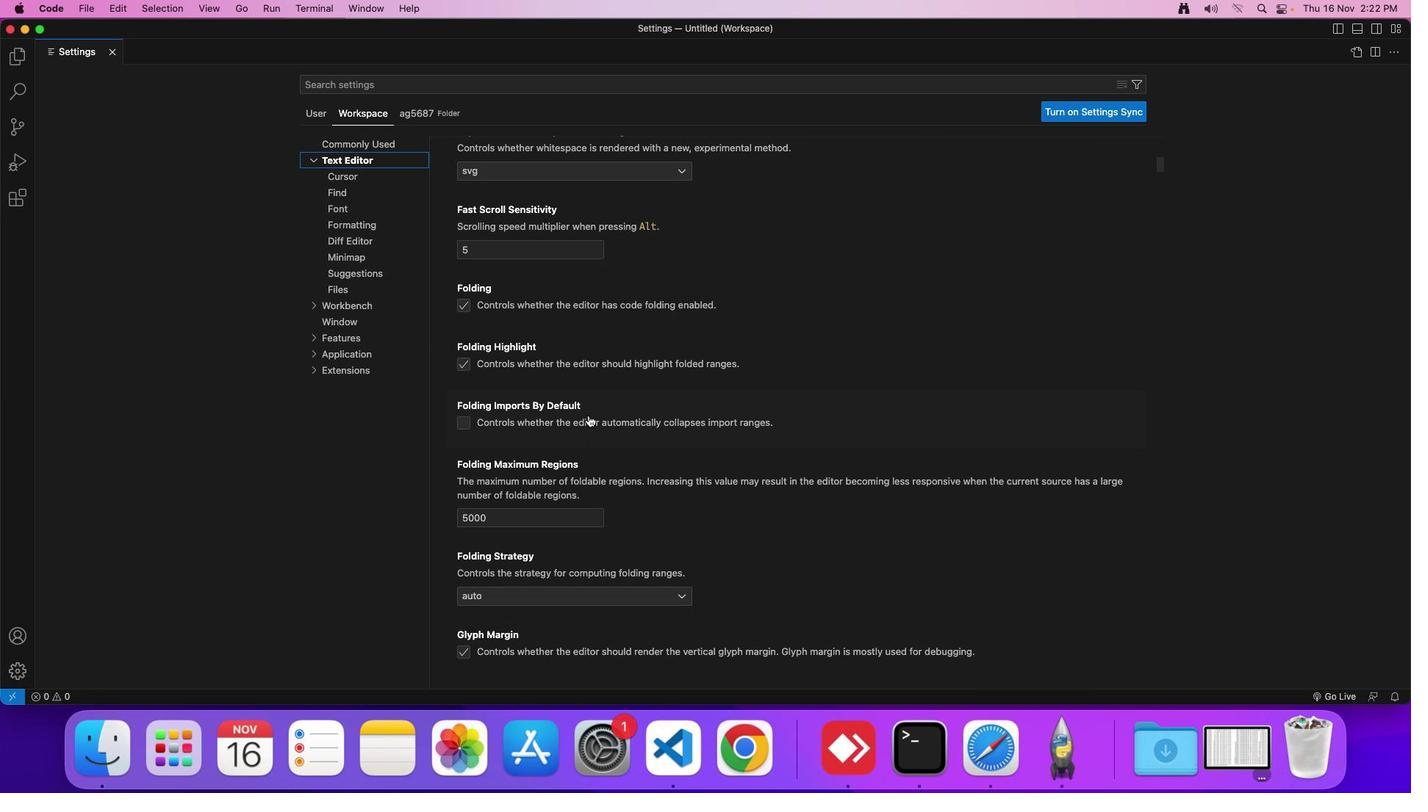 
Action: Mouse scrolled (588, 415) with delta (0, 0)
Screenshot: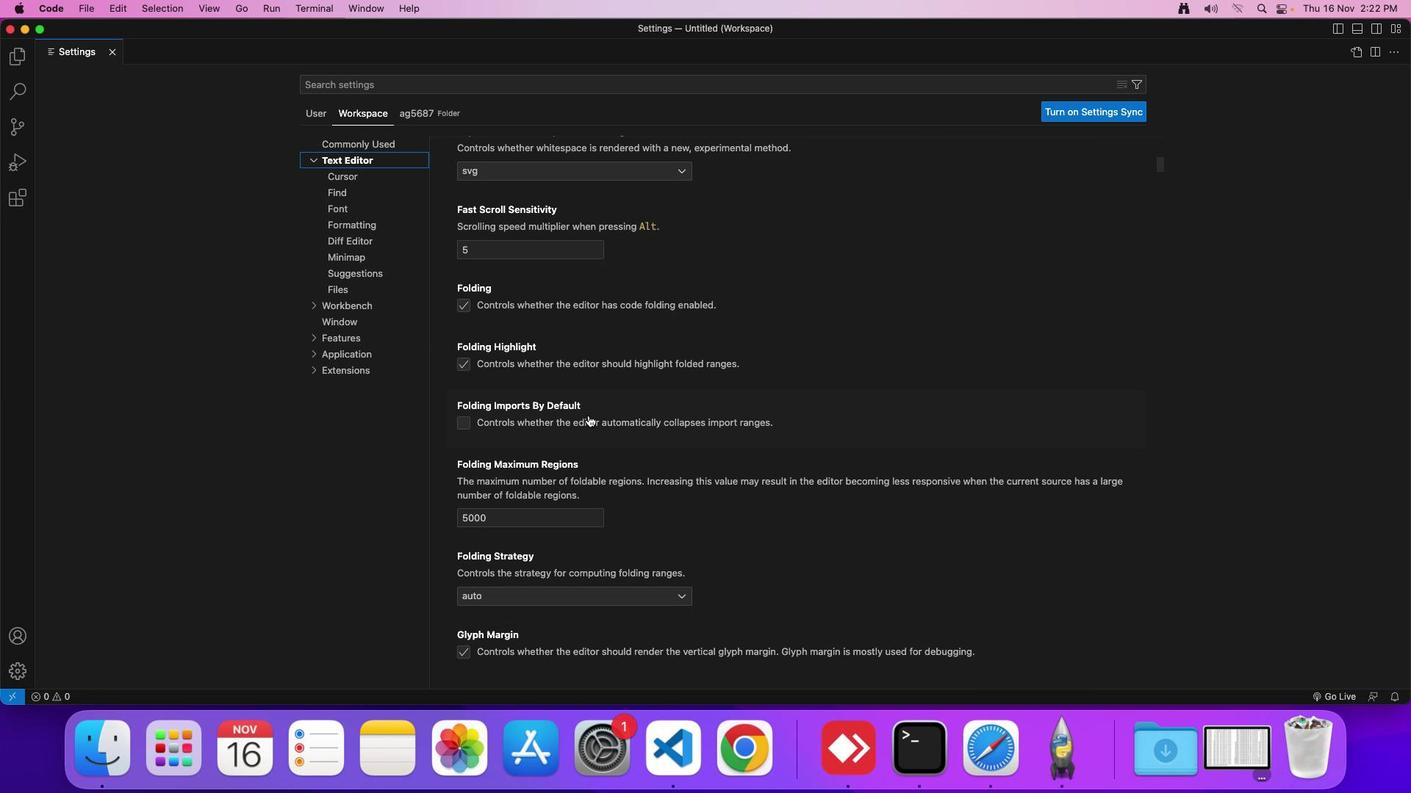 
Action: Mouse scrolled (588, 415) with delta (0, 0)
Screenshot: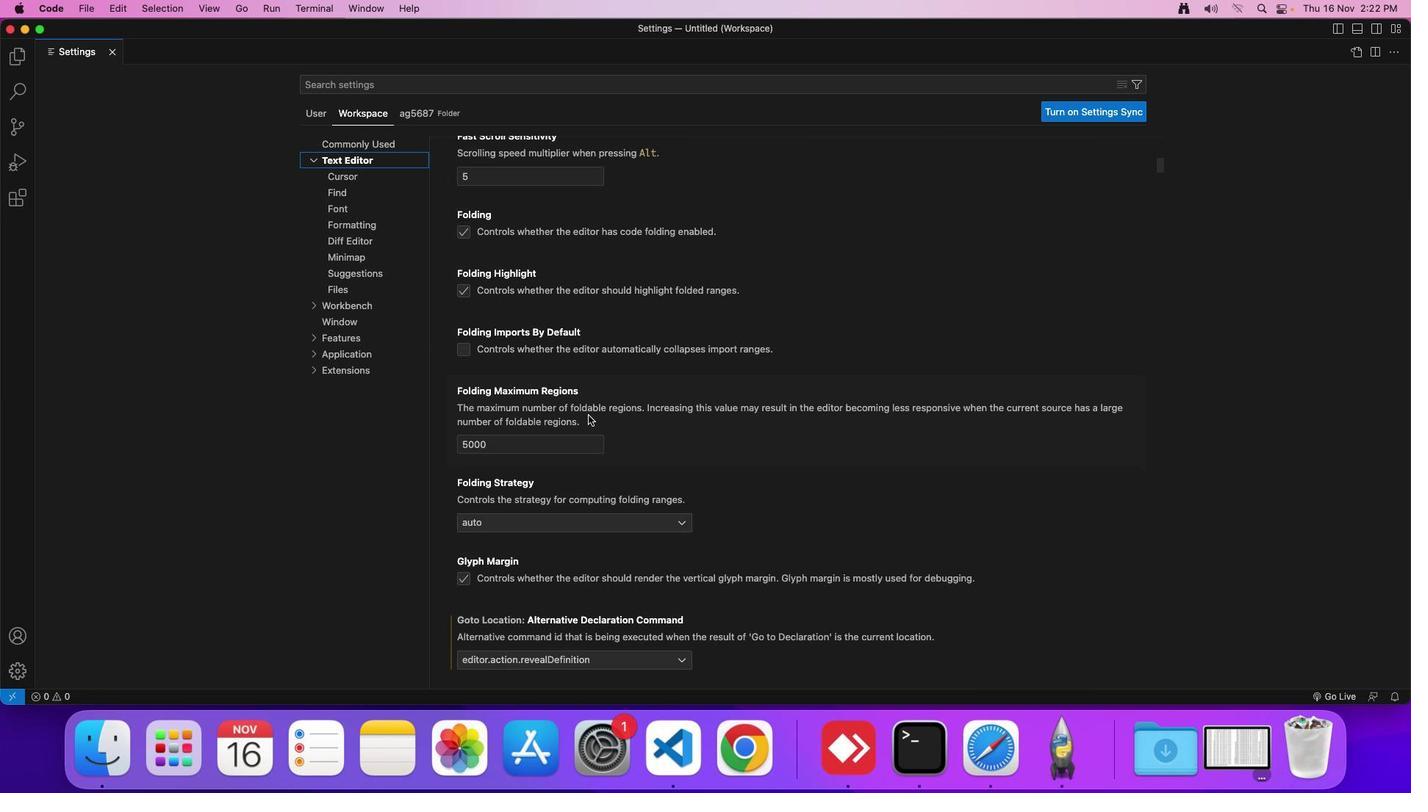 
Action: Mouse scrolled (588, 415) with delta (0, 0)
Screenshot: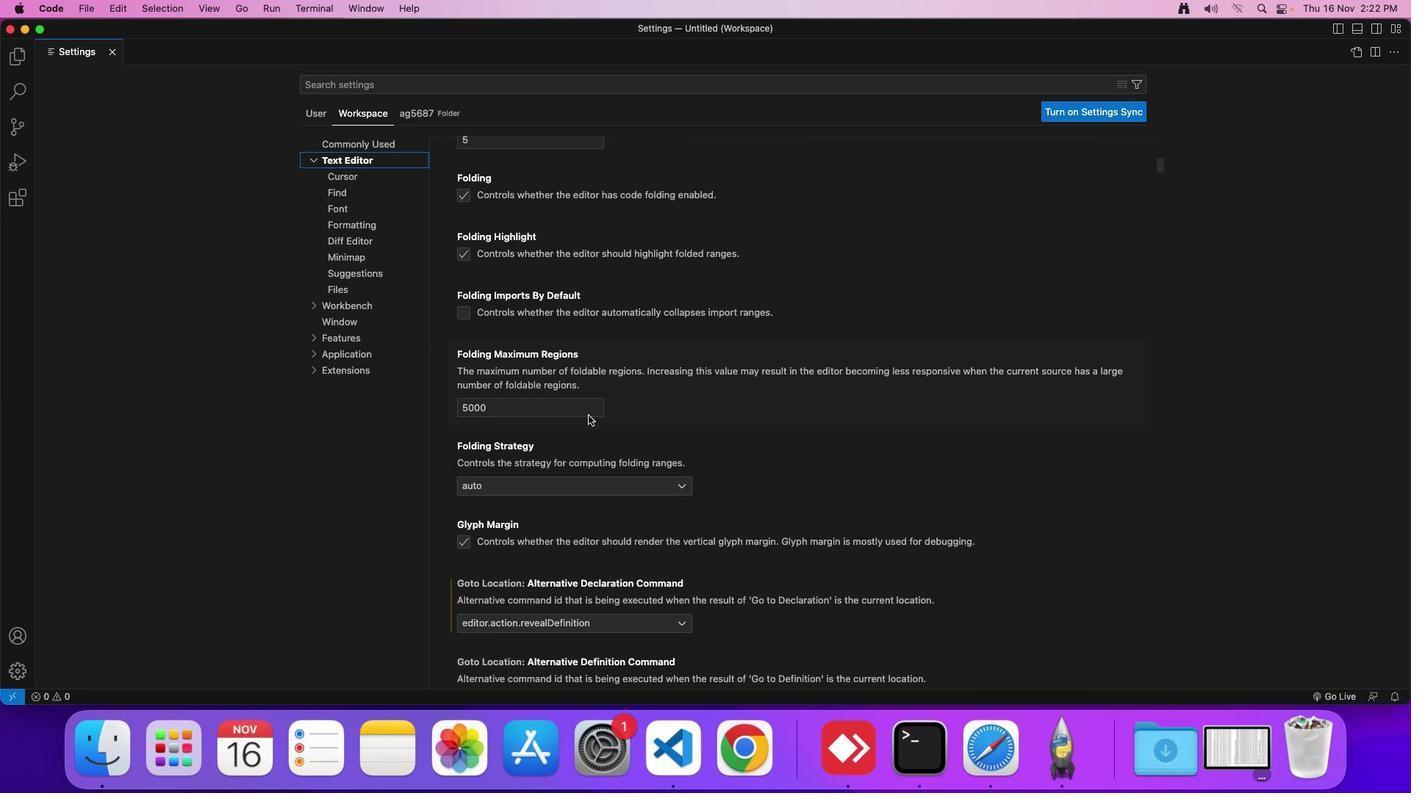 
Action: Mouse scrolled (588, 415) with delta (0, 0)
Screenshot: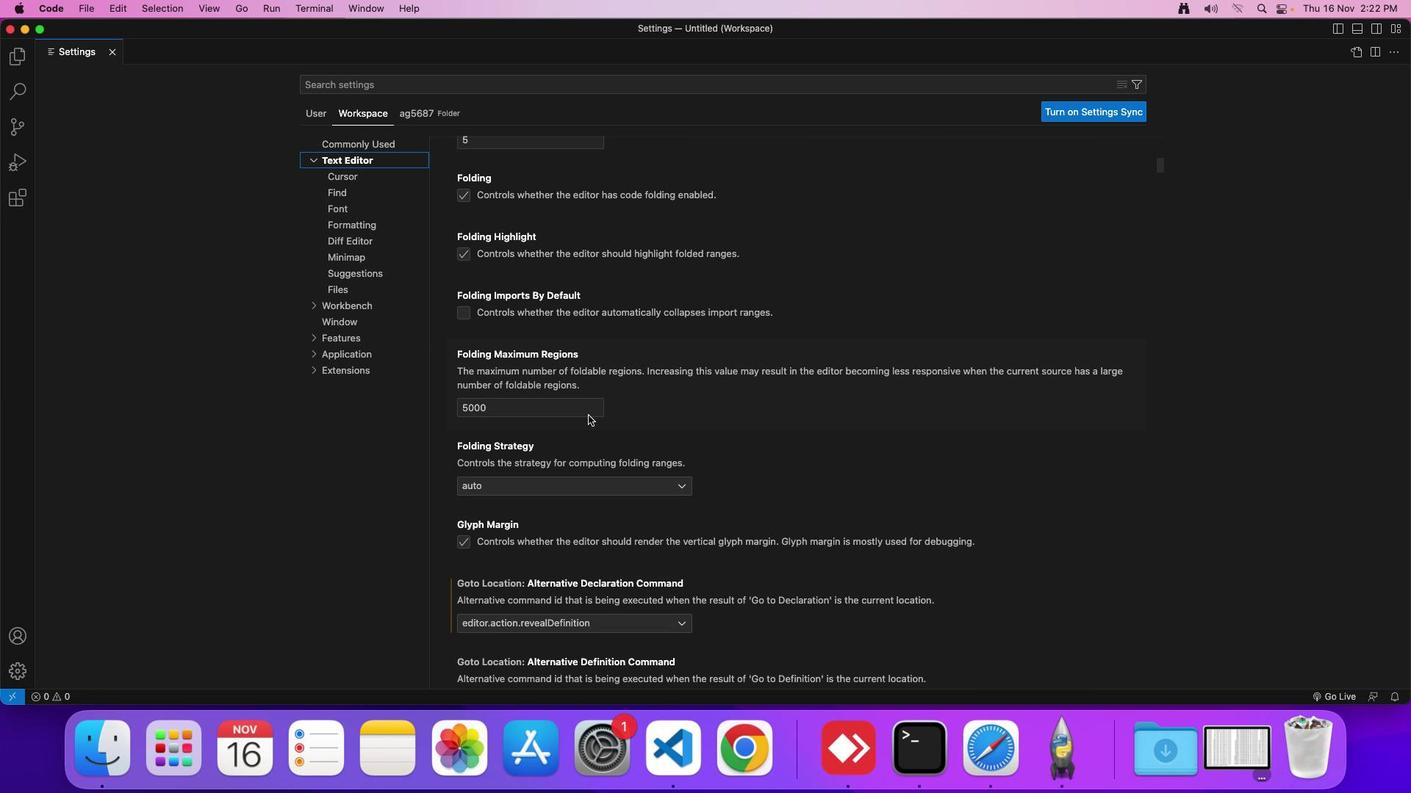 
Action: Mouse scrolled (588, 415) with delta (0, 0)
Screenshot: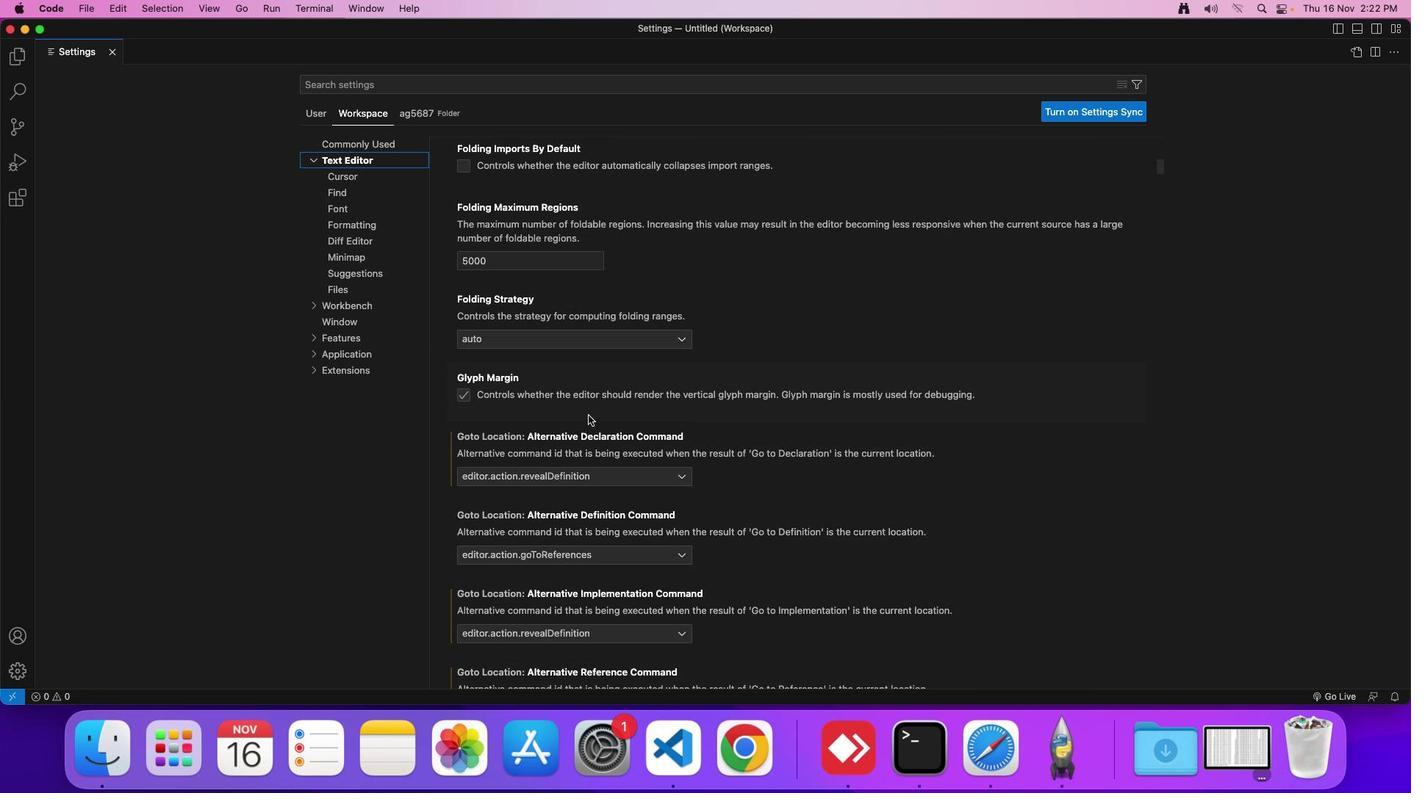 
Action: Mouse scrolled (588, 415) with delta (0, 0)
Screenshot: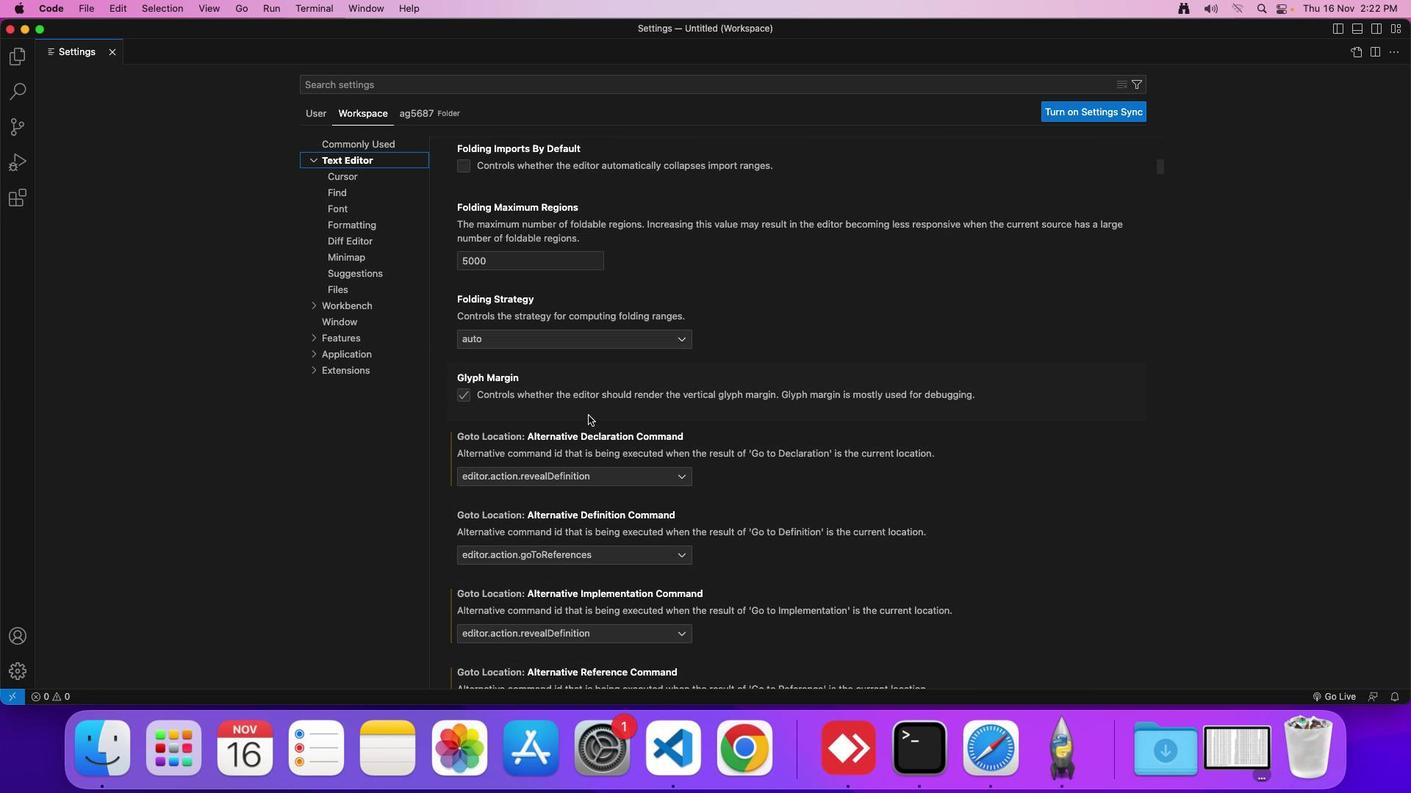 
Action: Mouse scrolled (588, 415) with delta (0, -1)
Screenshot: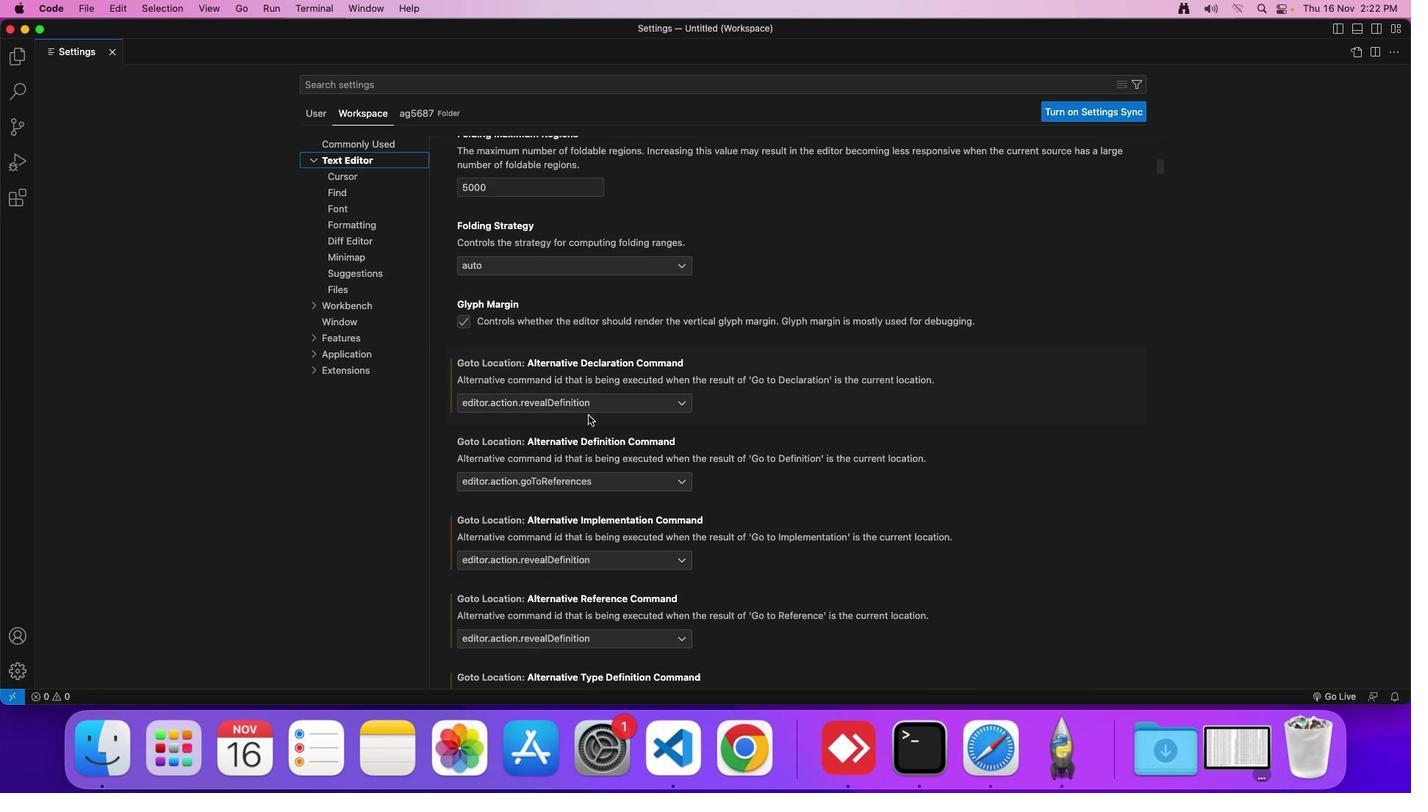 
Action: Mouse scrolled (588, 415) with delta (0, -1)
Screenshot: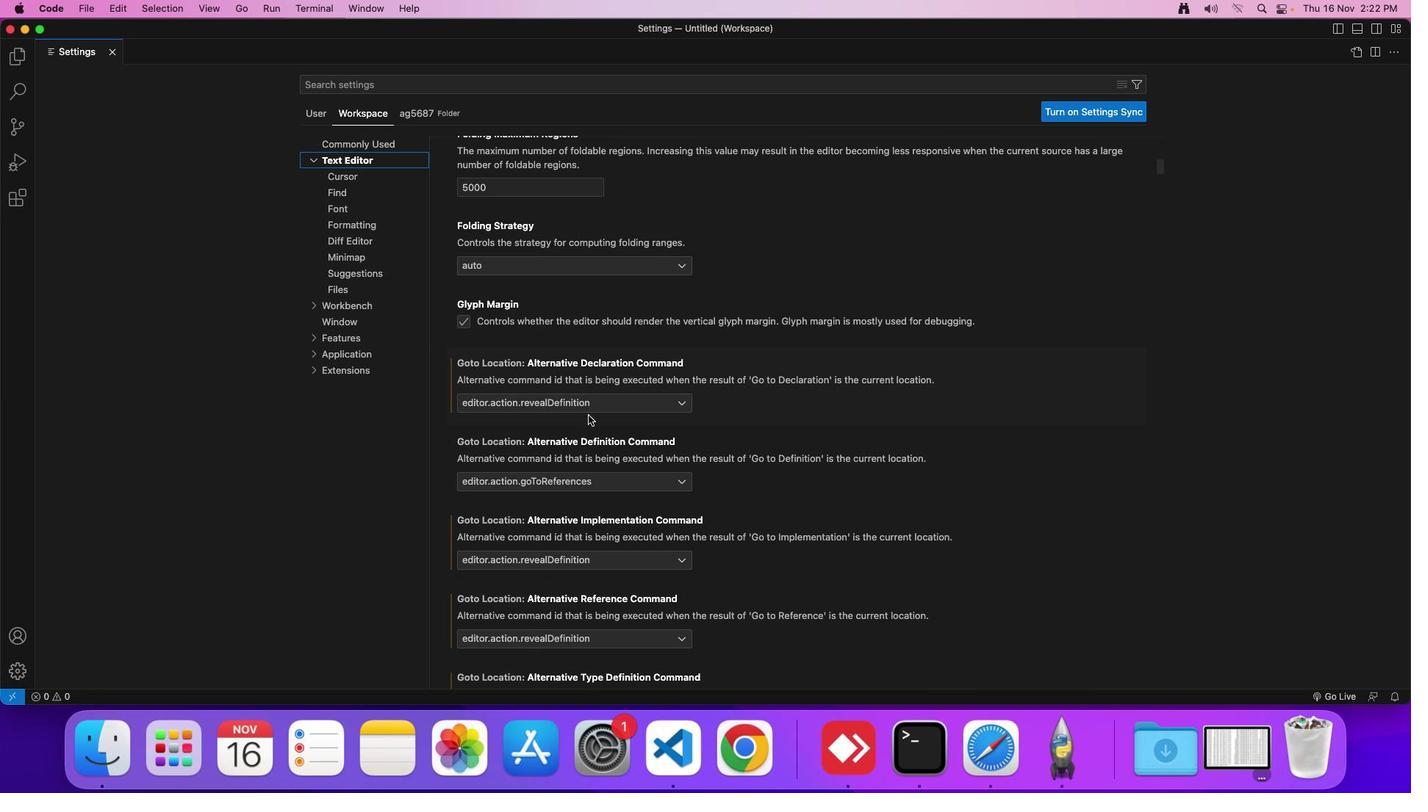 
Action: Mouse scrolled (588, 415) with delta (0, 0)
Screenshot: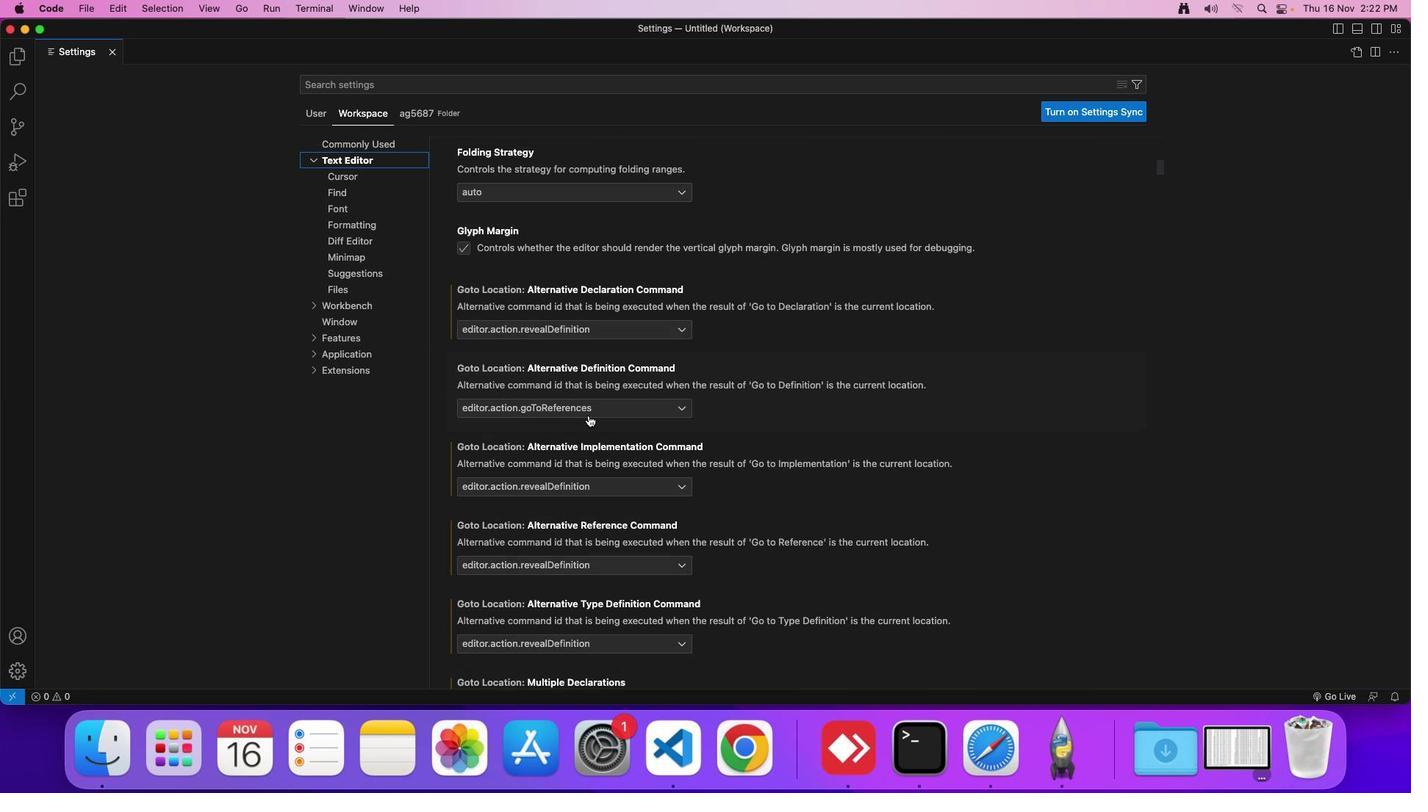 
Action: Mouse scrolled (588, 415) with delta (0, 0)
Screenshot: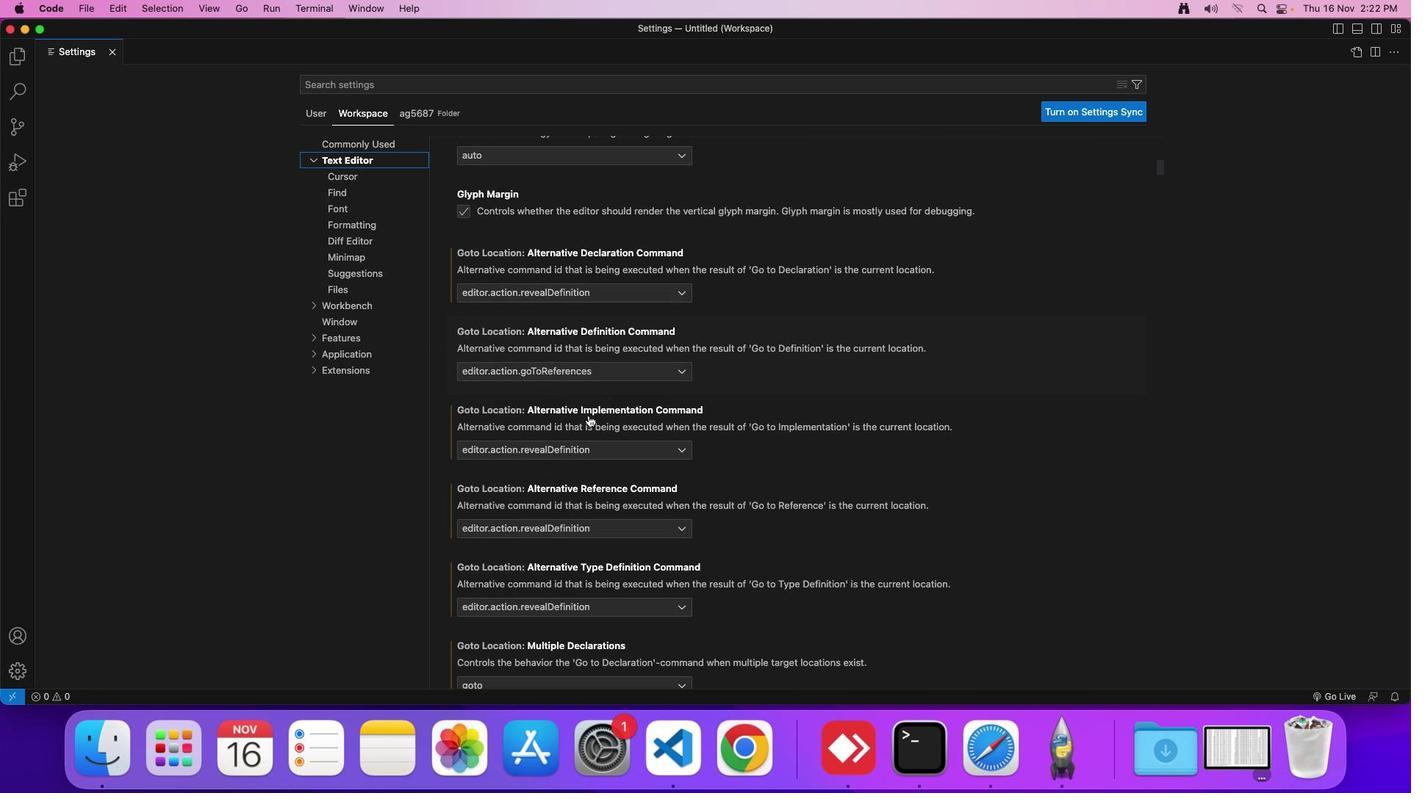 
Action: Mouse scrolled (588, 415) with delta (0, 0)
Screenshot: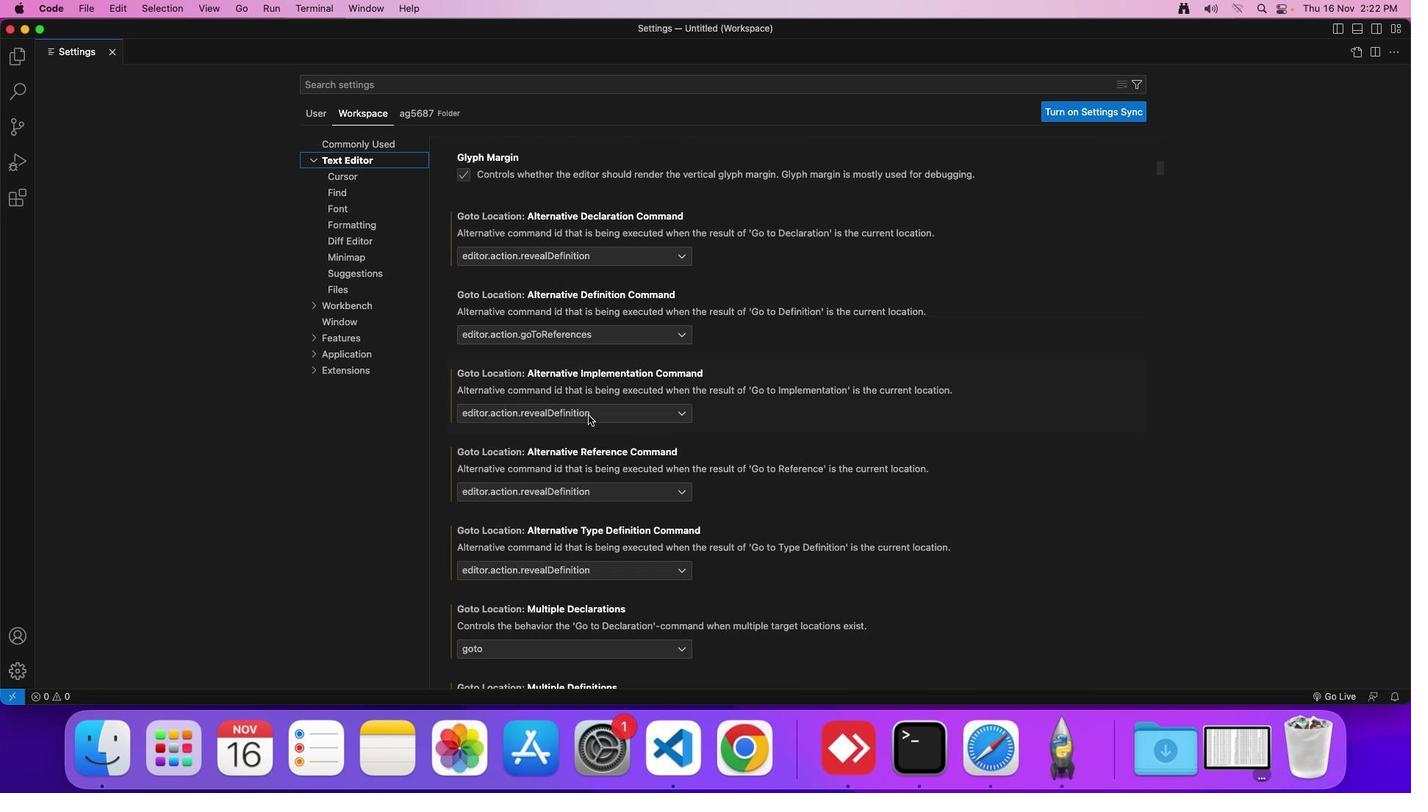
Action: Mouse scrolled (588, 415) with delta (0, 0)
Screenshot: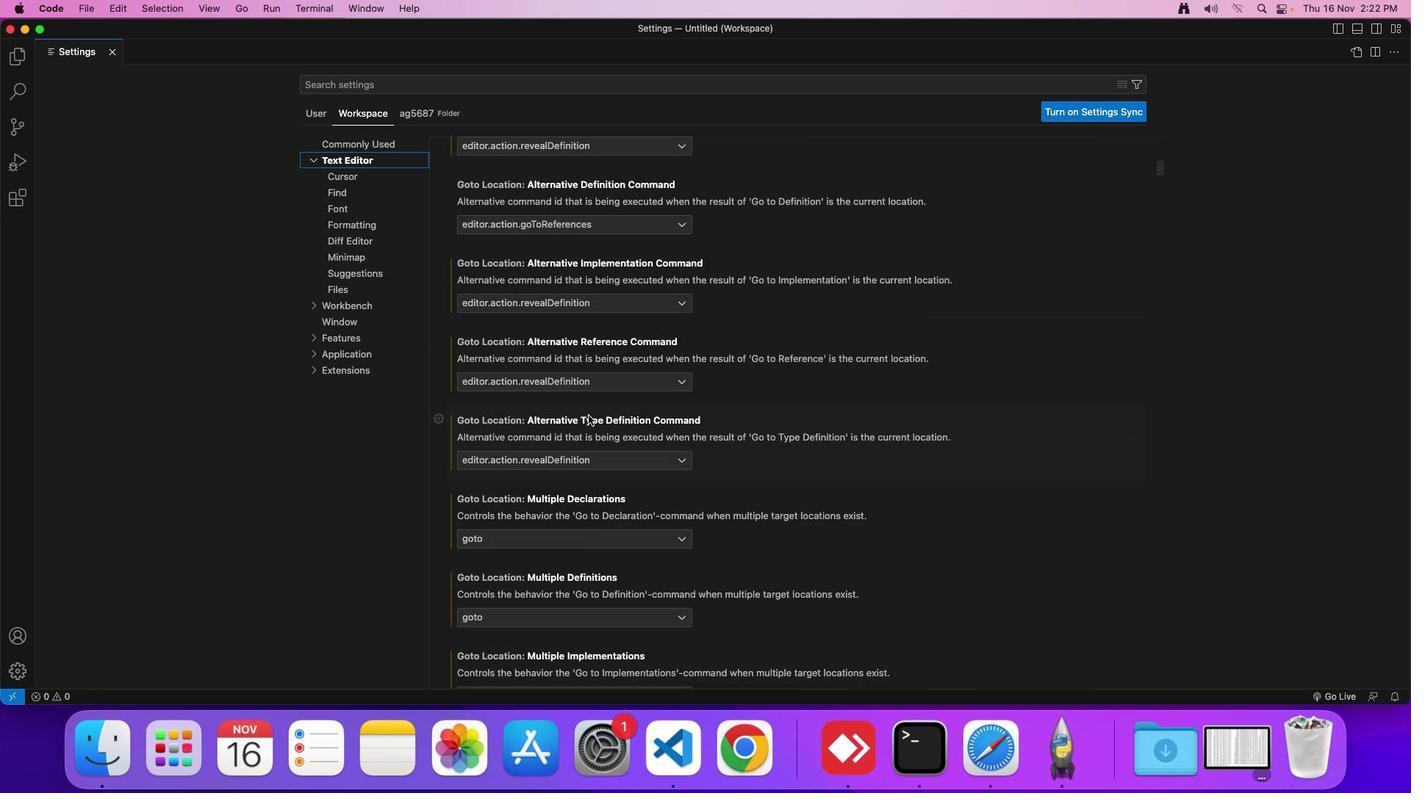 
Action: Mouse scrolled (588, 415) with delta (0, -2)
Screenshot: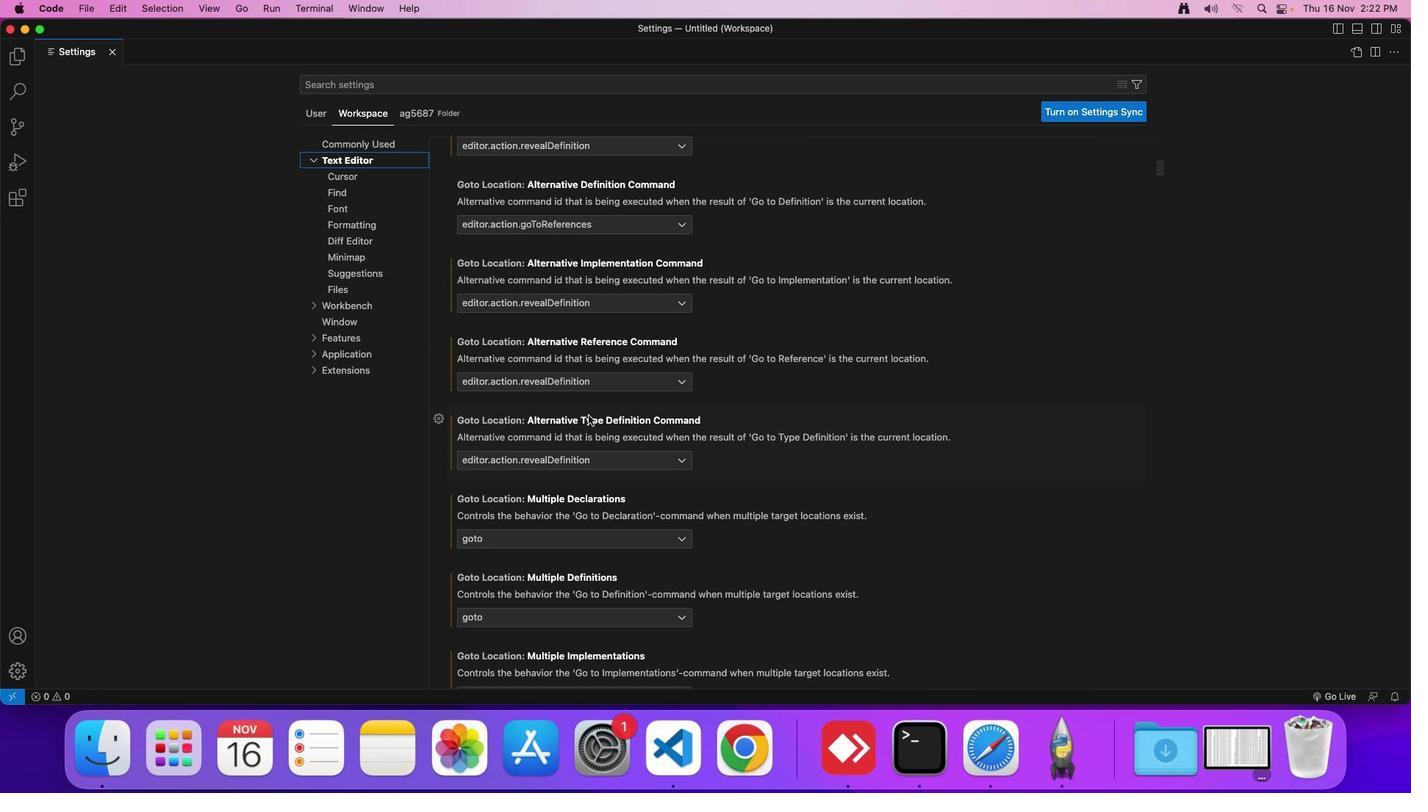 
Action: Mouse scrolled (588, 415) with delta (0, 0)
Screenshot: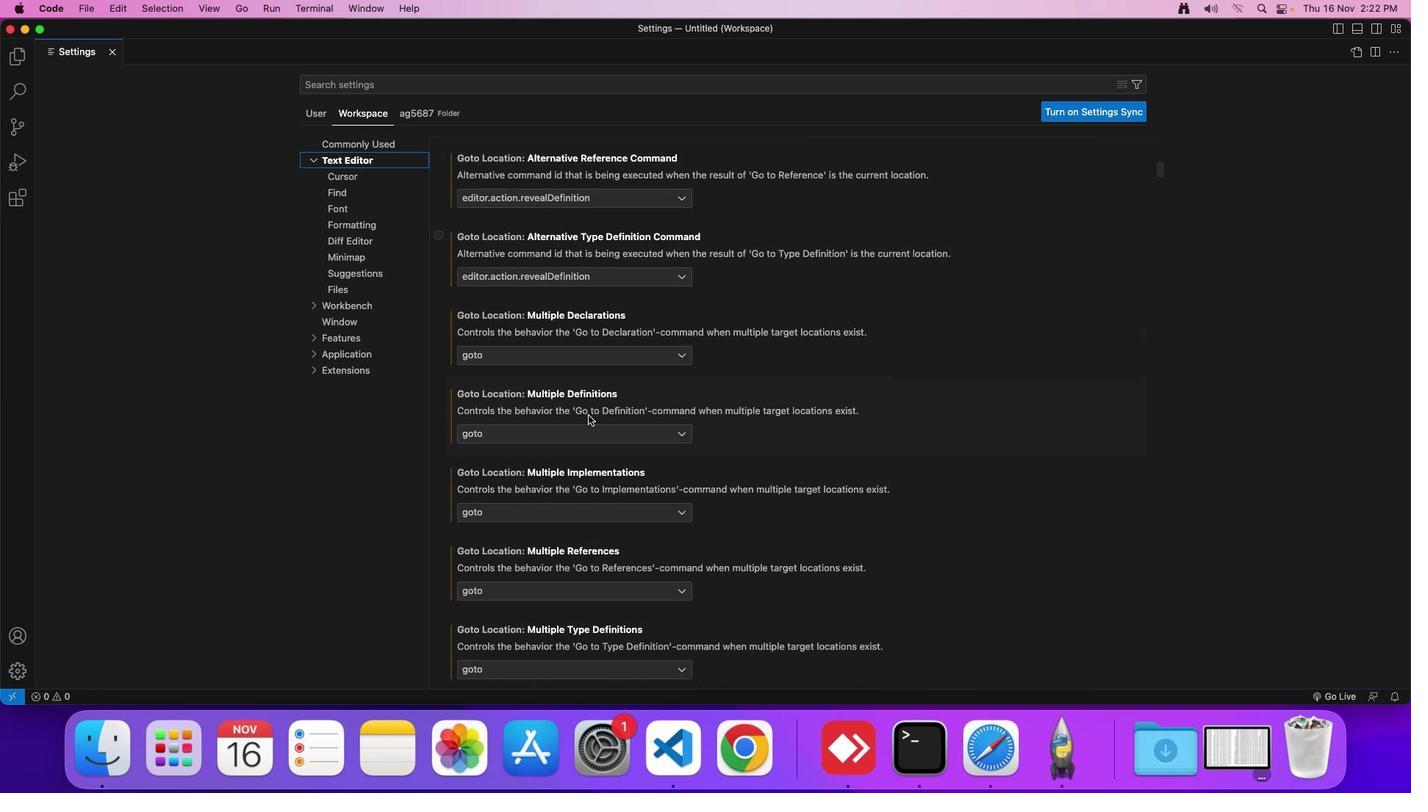 
Action: Mouse scrolled (588, 415) with delta (0, 0)
Screenshot: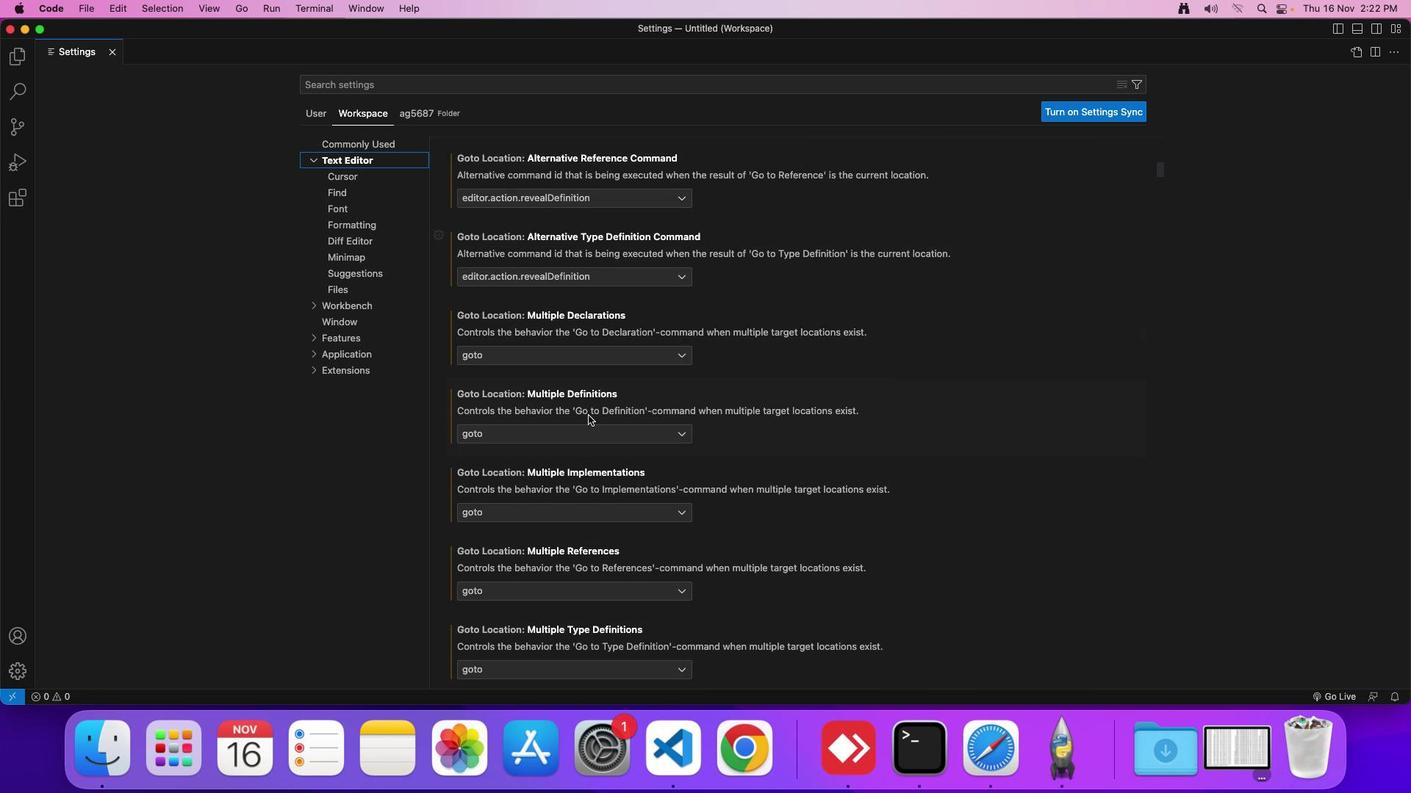 
Action: Mouse scrolled (588, 415) with delta (0, -2)
Screenshot: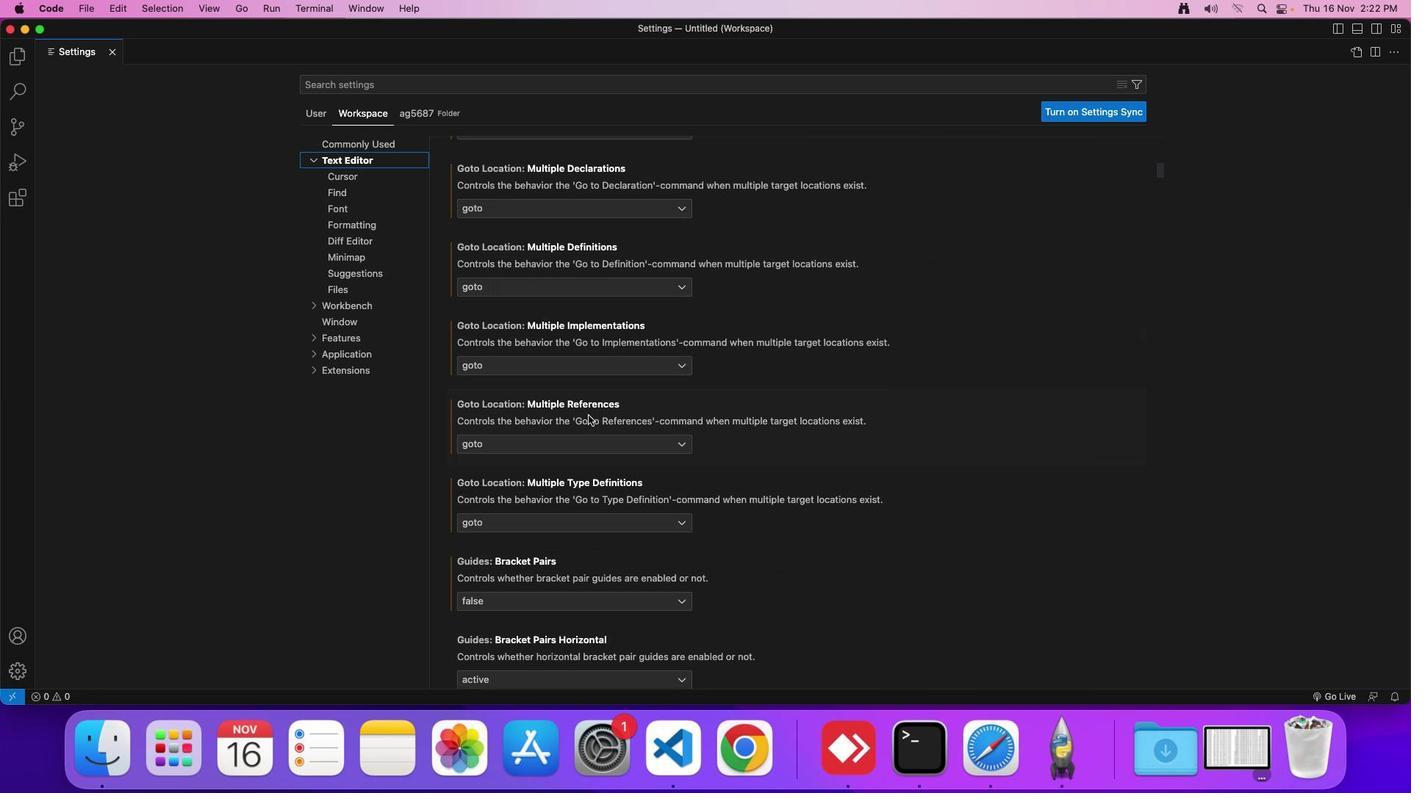 
Action: Mouse scrolled (588, 415) with delta (0, -2)
Screenshot: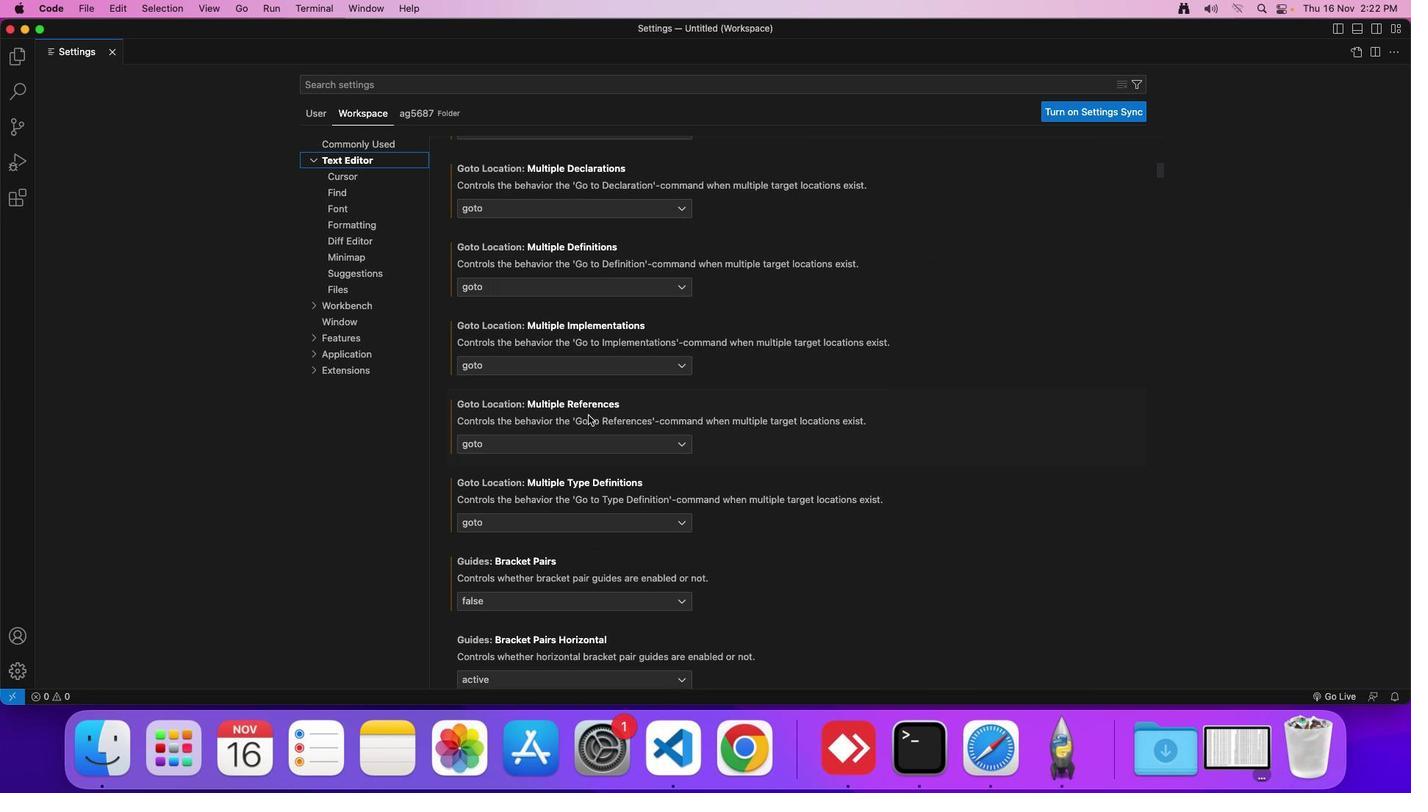 
Action: Mouse scrolled (588, 415) with delta (0, 0)
Screenshot: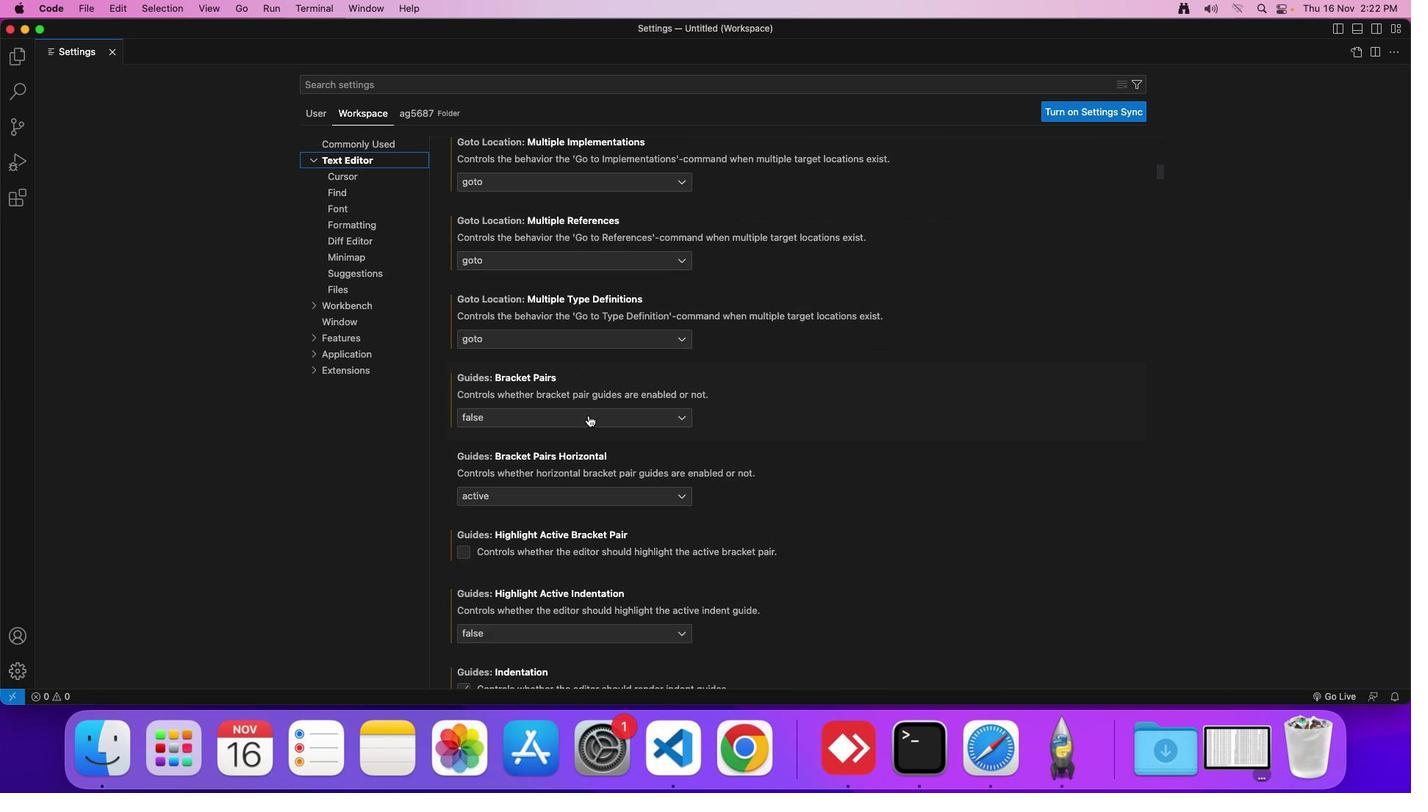 
Action: Mouse scrolled (588, 415) with delta (0, 0)
Screenshot: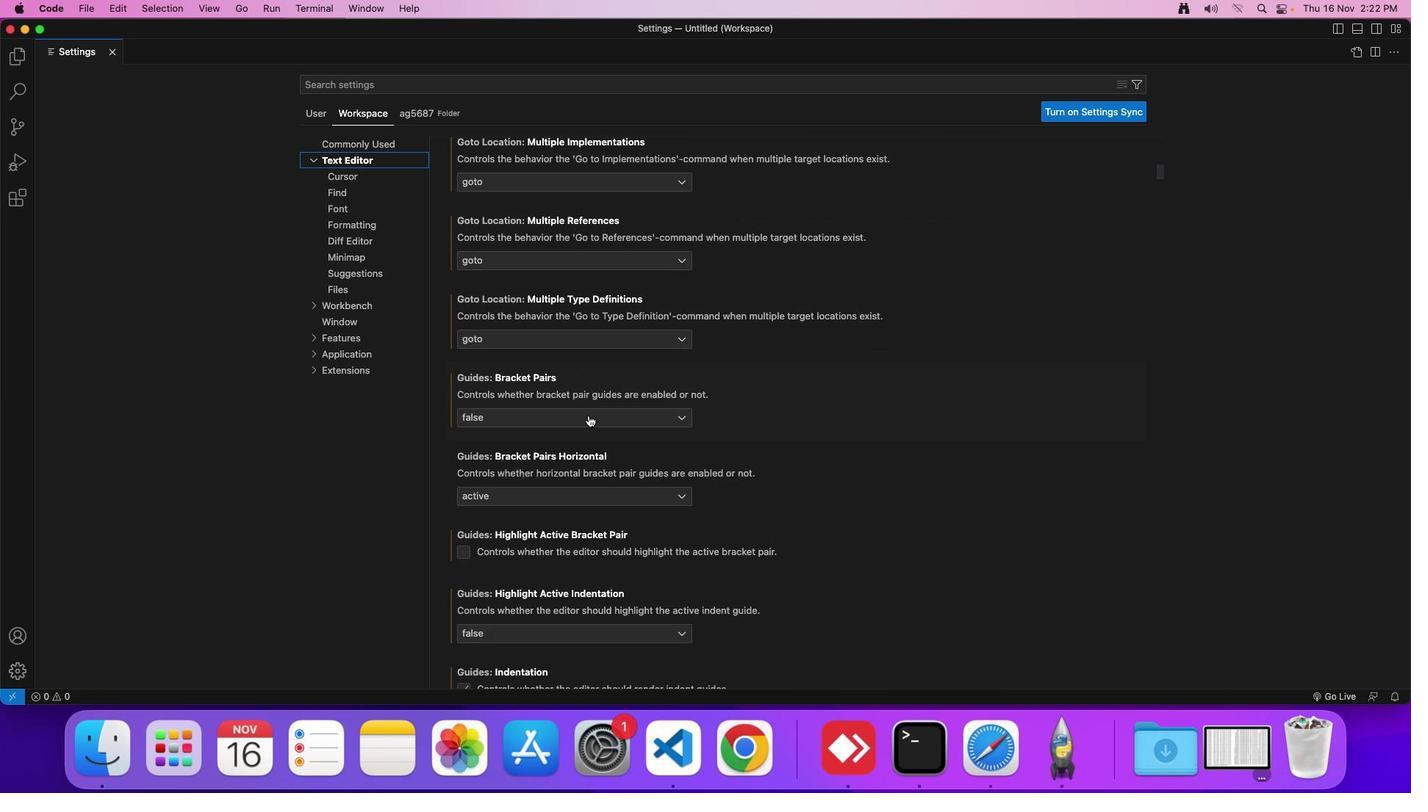 
Action: Mouse scrolled (588, 415) with delta (0, -2)
Screenshot: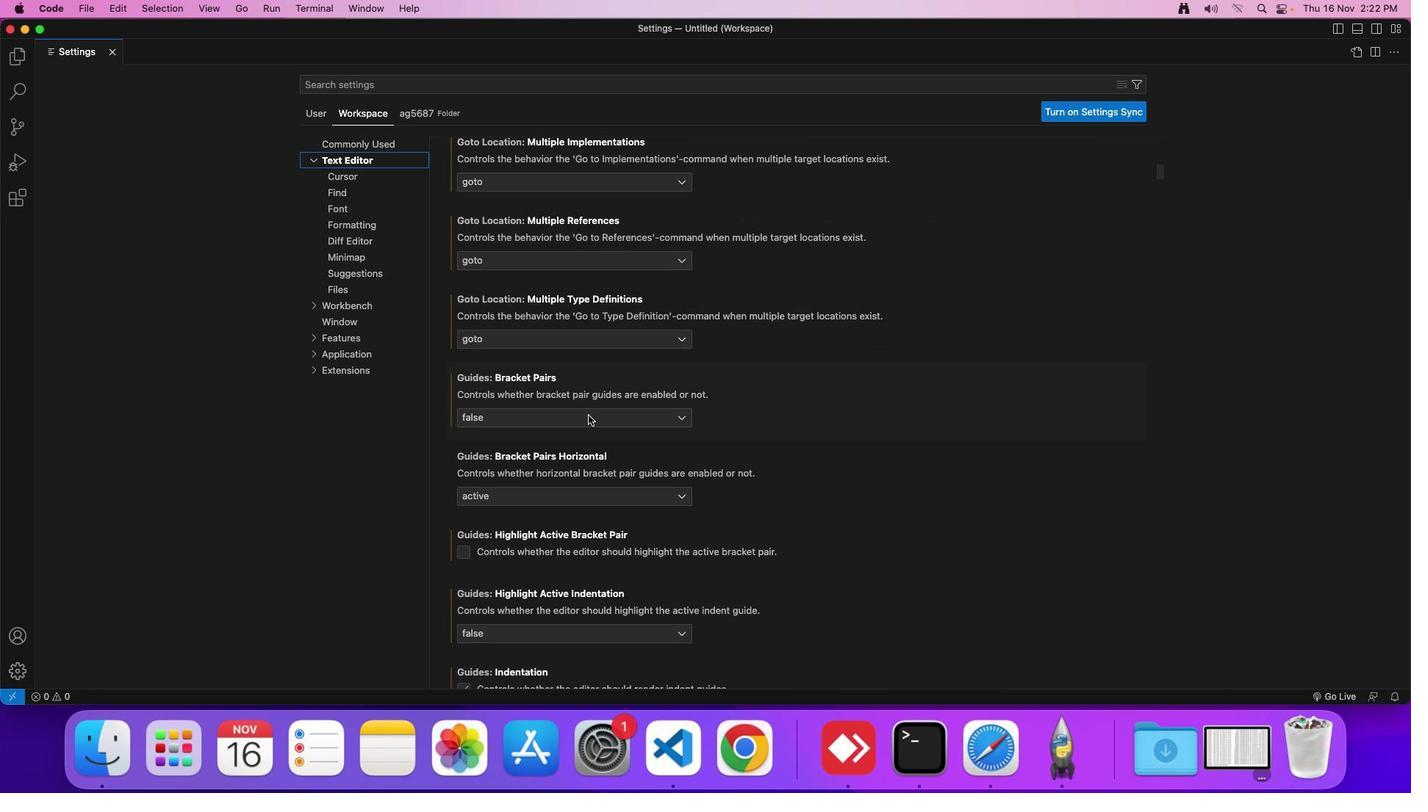 
Action: Mouse scrolled (588, 415) with delta (0, 0)
Screenshot: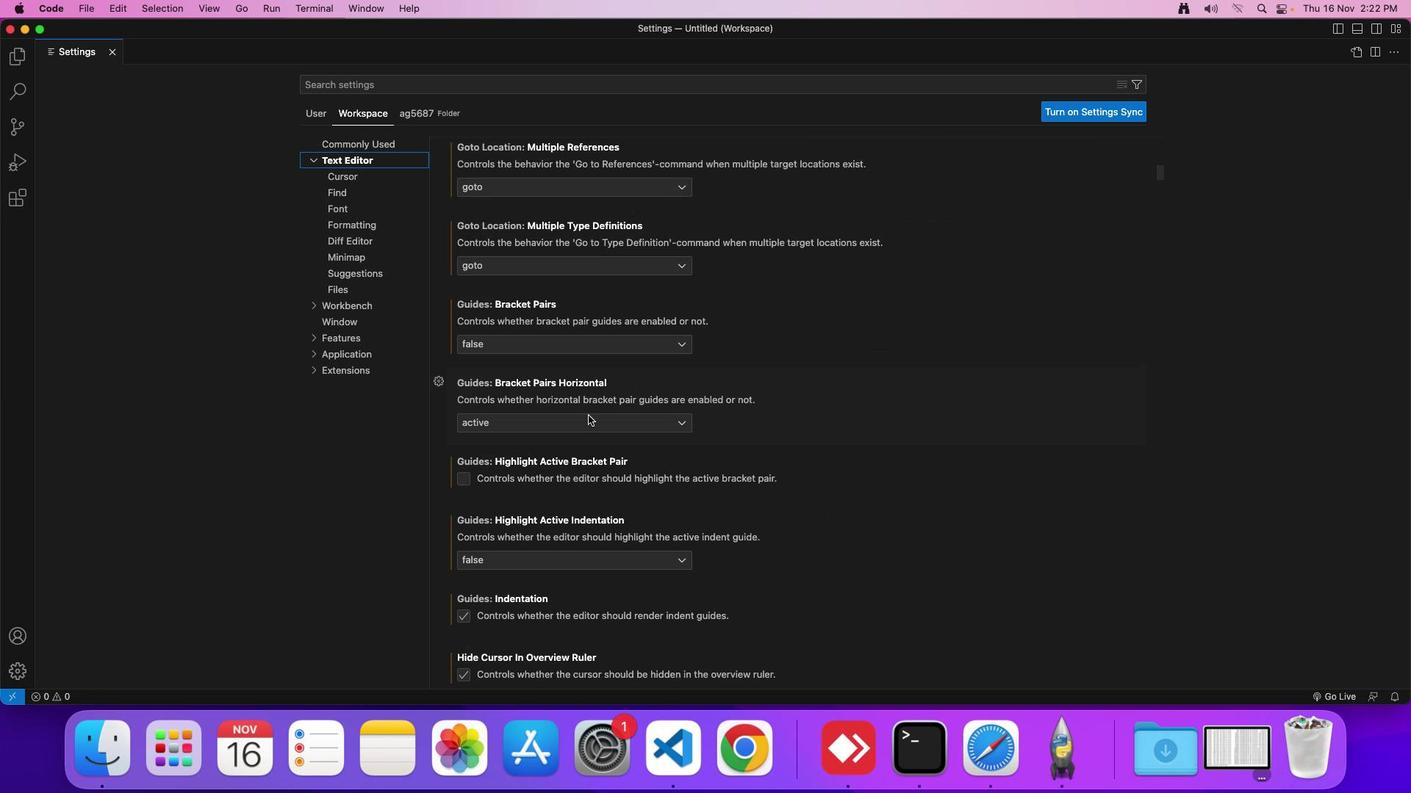 
Action: Mouse scrolled (588, 415) with delta (0, 0)
Screenshot: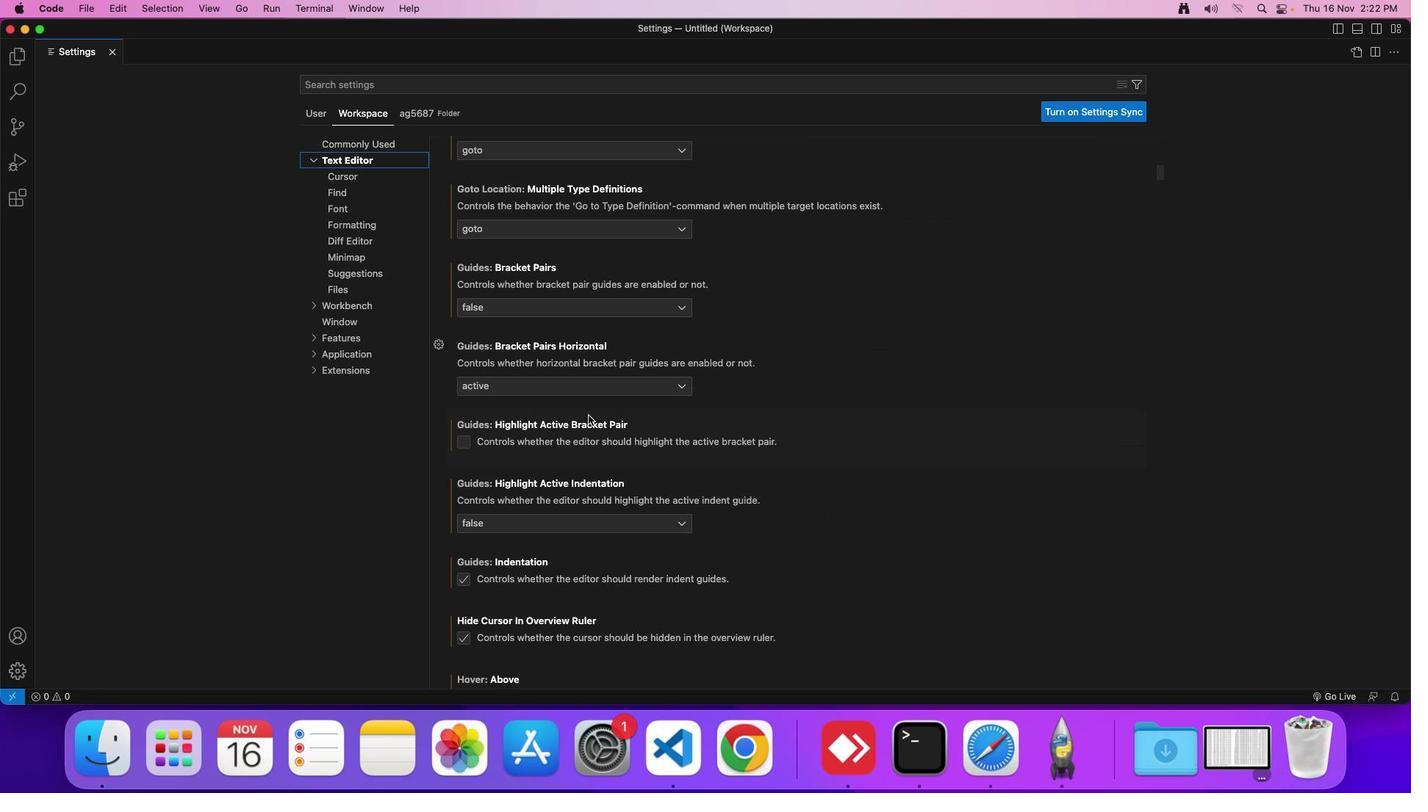 
Action: Mouse scrolled (588, 415) with delta (0, 0)
Screenshot: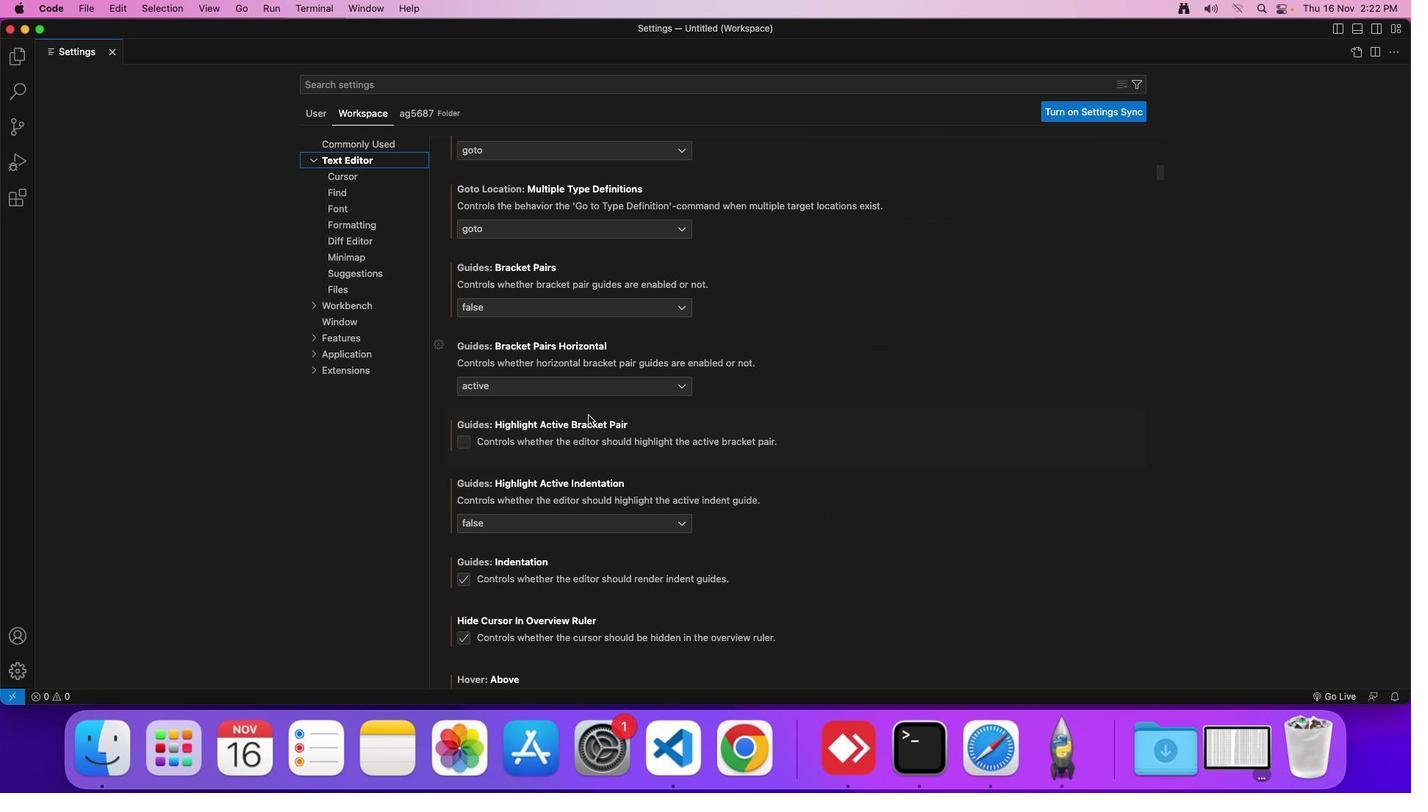 
Action: Mouse scrolled (588, 415) with delta (0, 0)
Screenshot: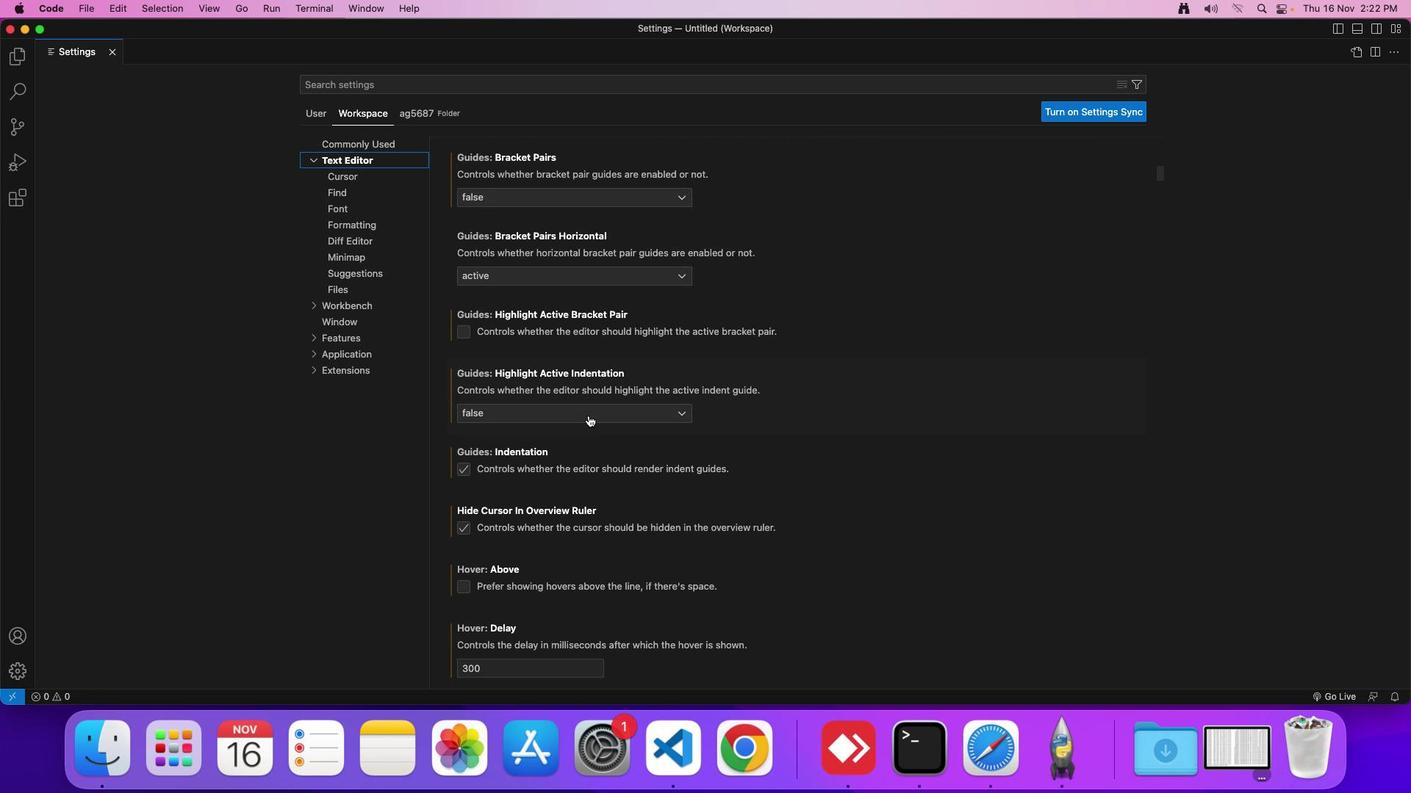 
Action: Mouse scrolled (588, 415) with delta (0, 0)
Screenshot: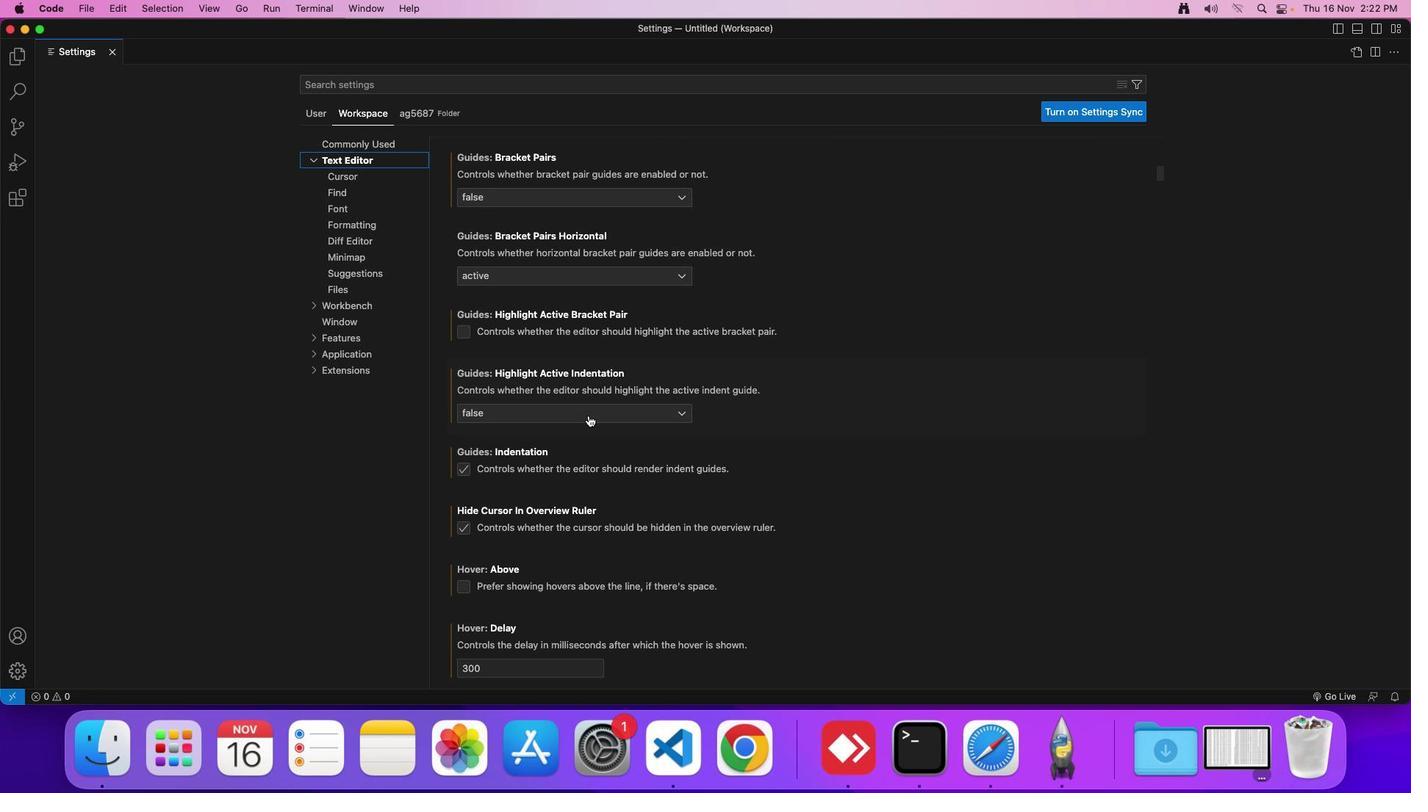 
Action: Mouse scrolled (588, 415) with delta (0, 0)
Screenshot: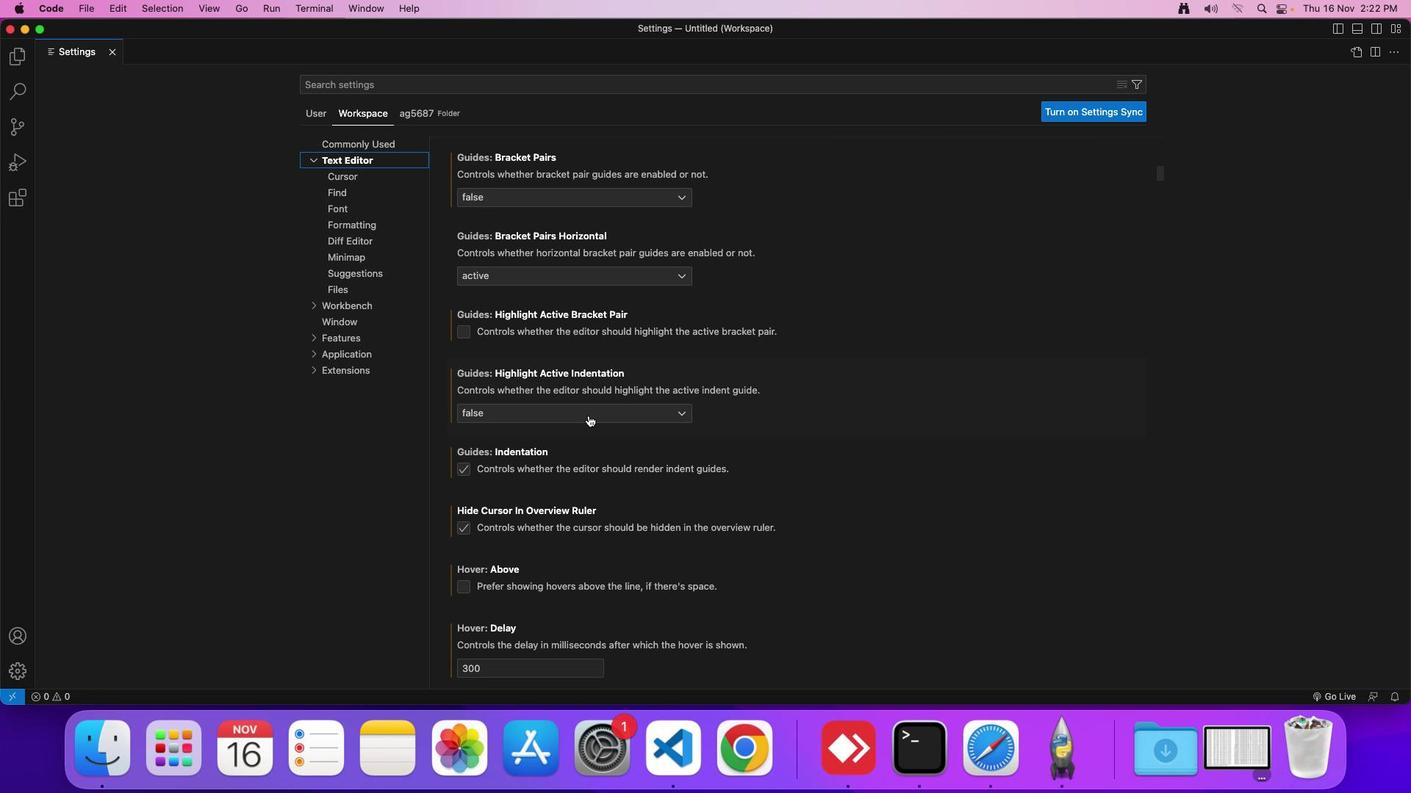 
Action: Mouse scrolled (588, 415) with delta (0, 0)
Screenshot: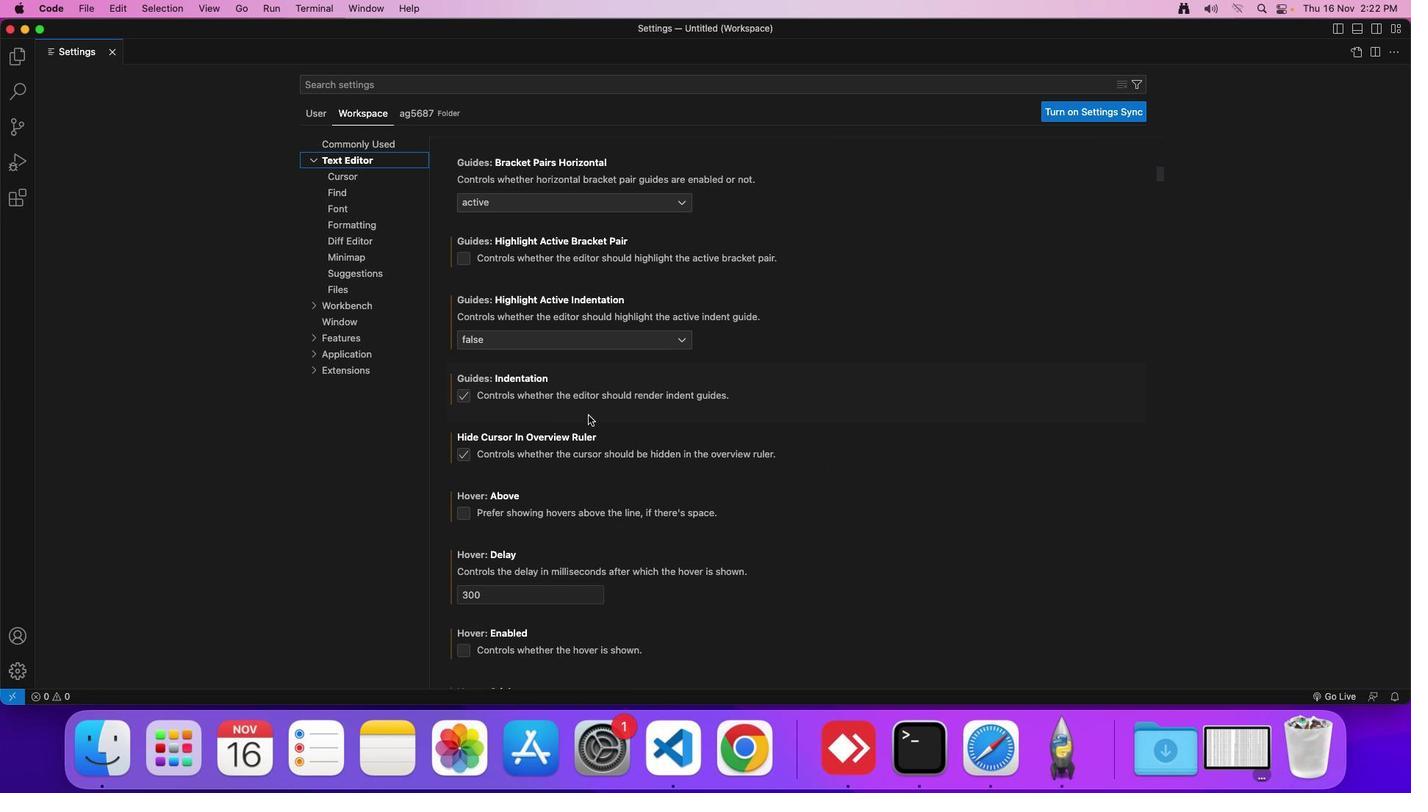 
Action: Mouse scrolled (588, 415) with delta (0, 0)
Screenshot: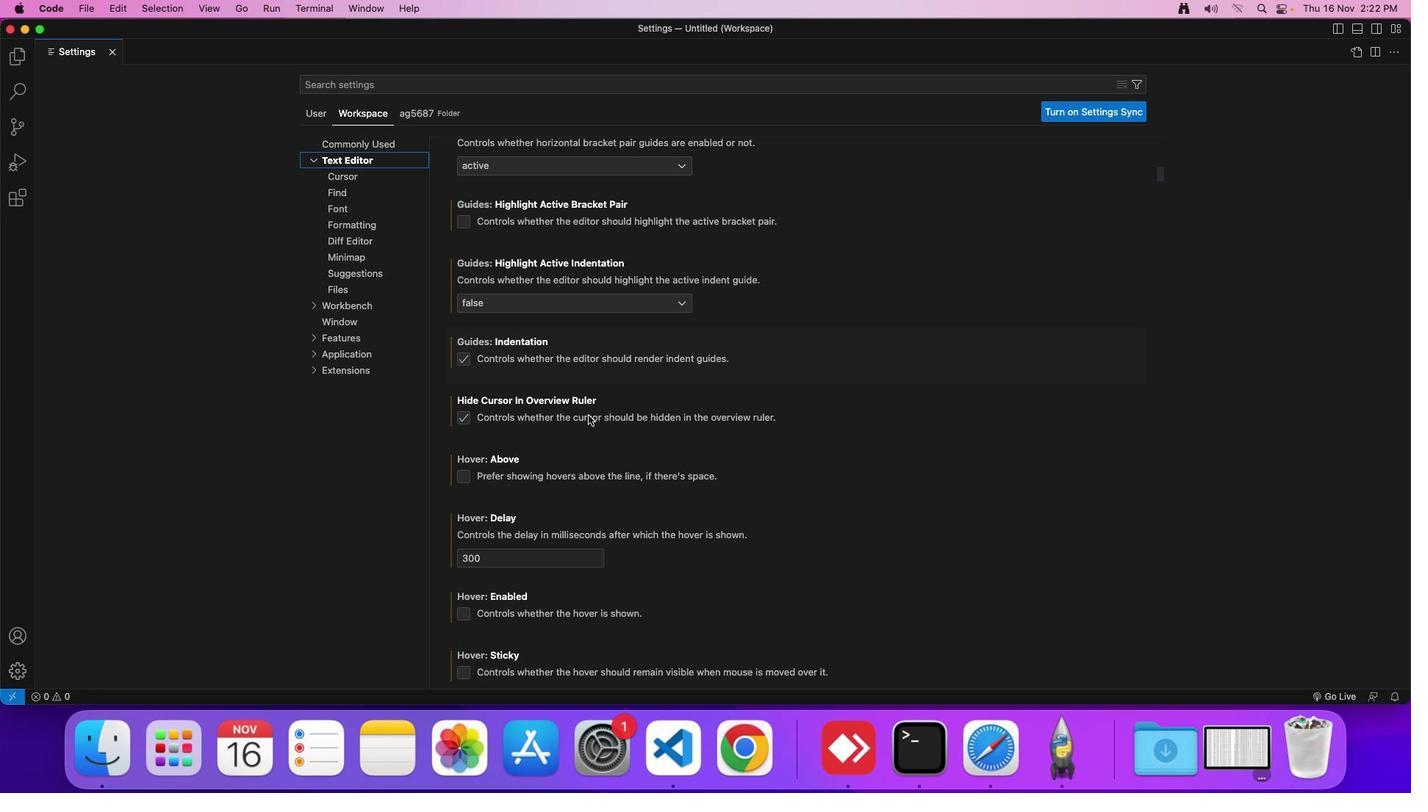 
Action: Mouse scrolled (588, 415) with delta (0, 0)
Screenshot: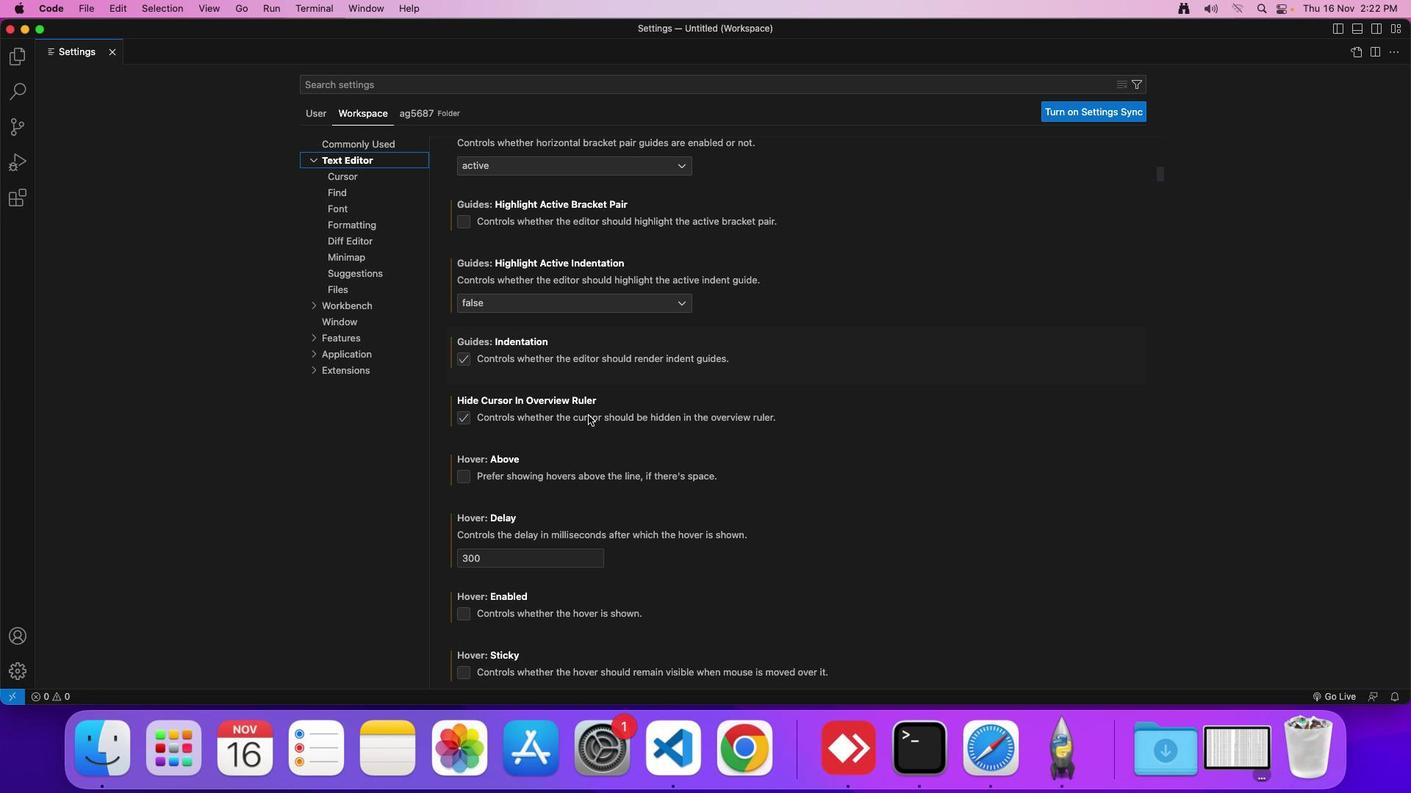 
Action: Mouse moved to (588, 413)
Screenshot: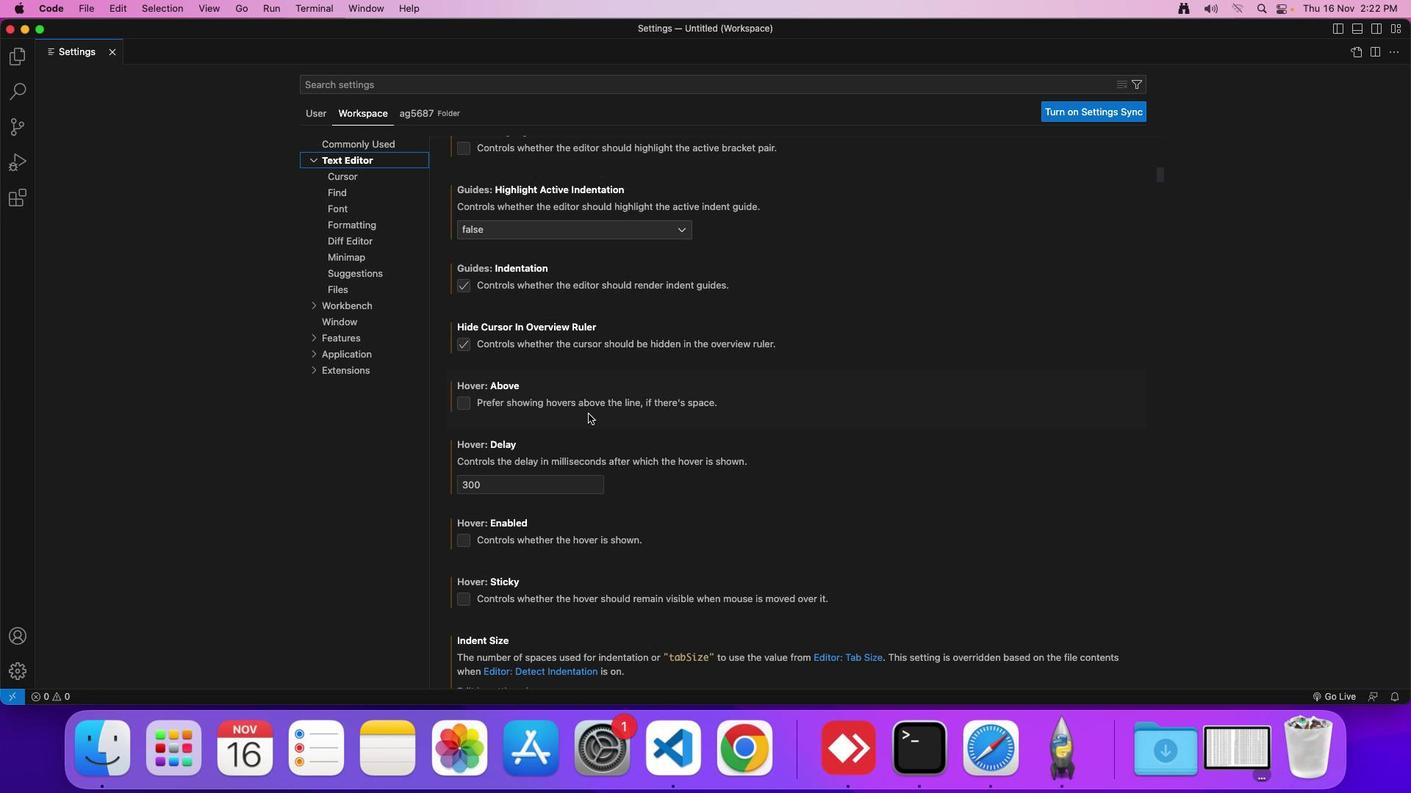 
Action: Mouse scrolled (588, 413) with delta (0, 0)
Screenshot: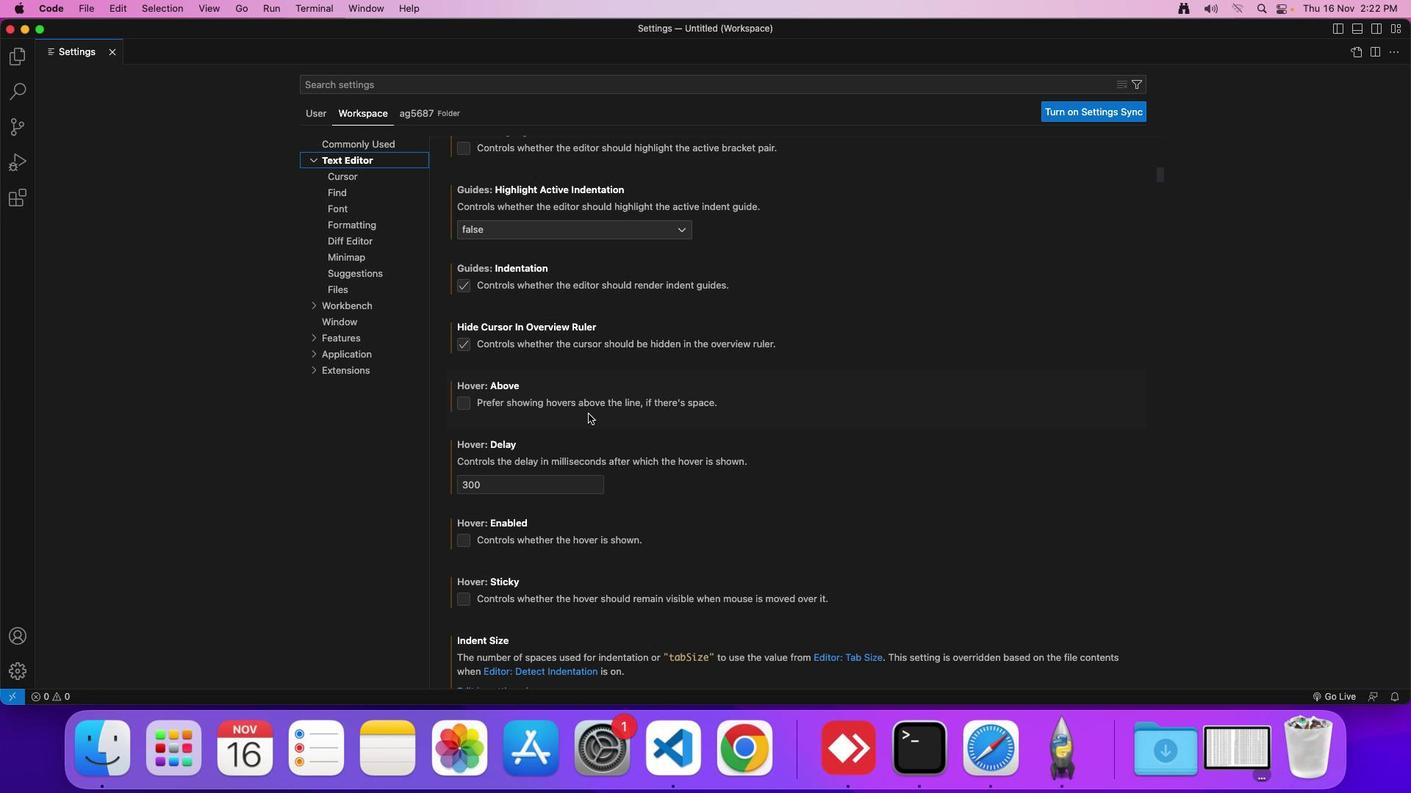 
Action: Mouse moved to (588, 413)
Screenshot: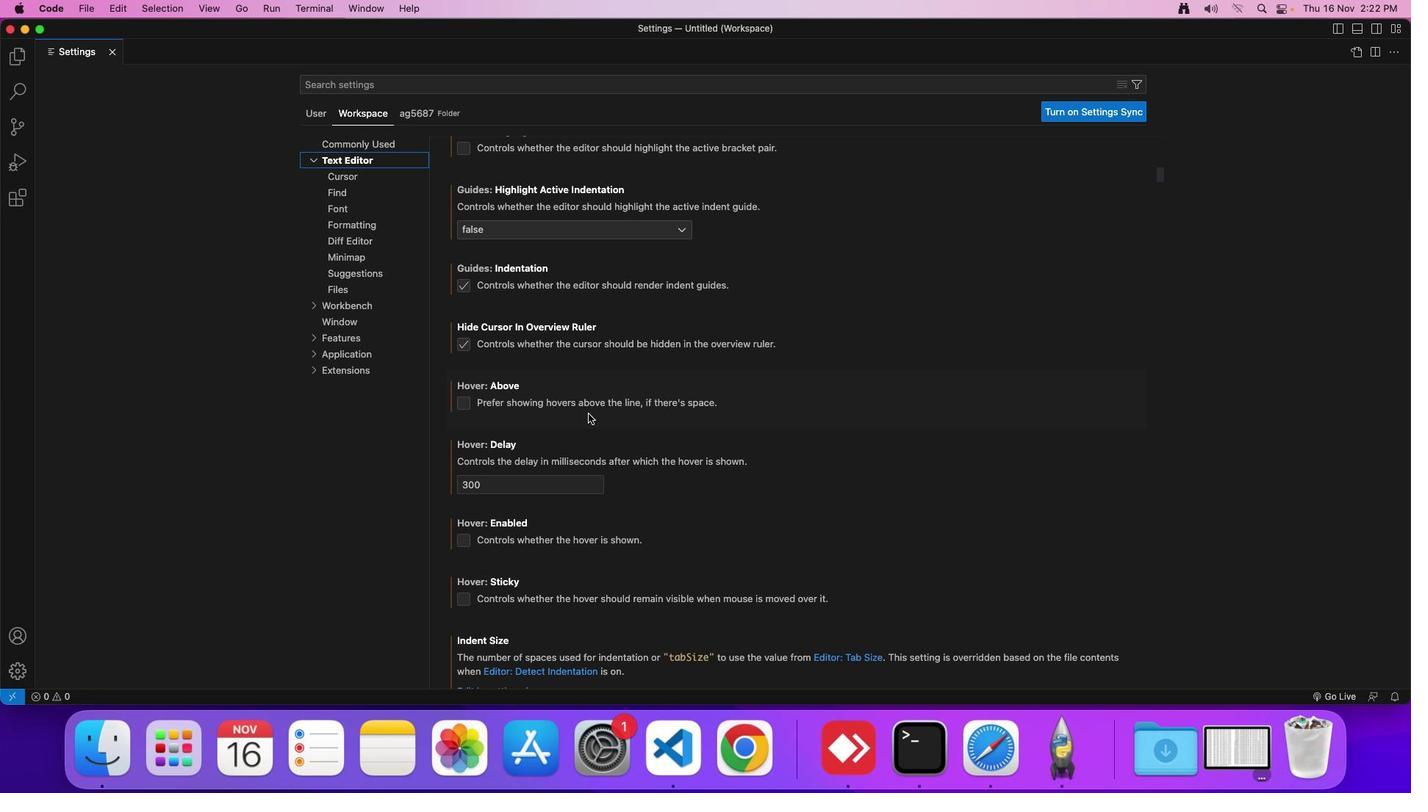 
Action: Mouse scrolled (588, 413) with delta (0, 0)
Screenshot: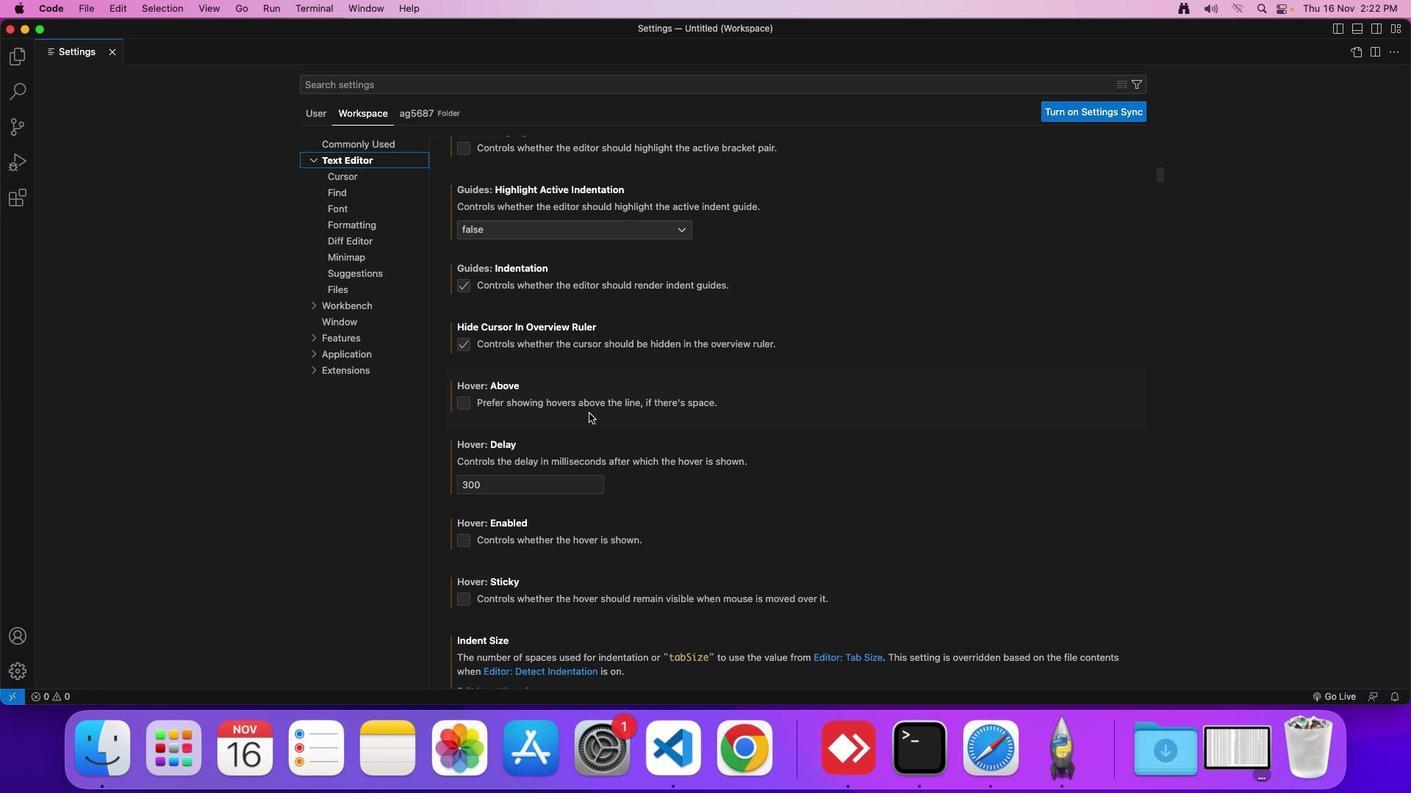 
Action: Mouse moved to (588, 413)
Screenshot: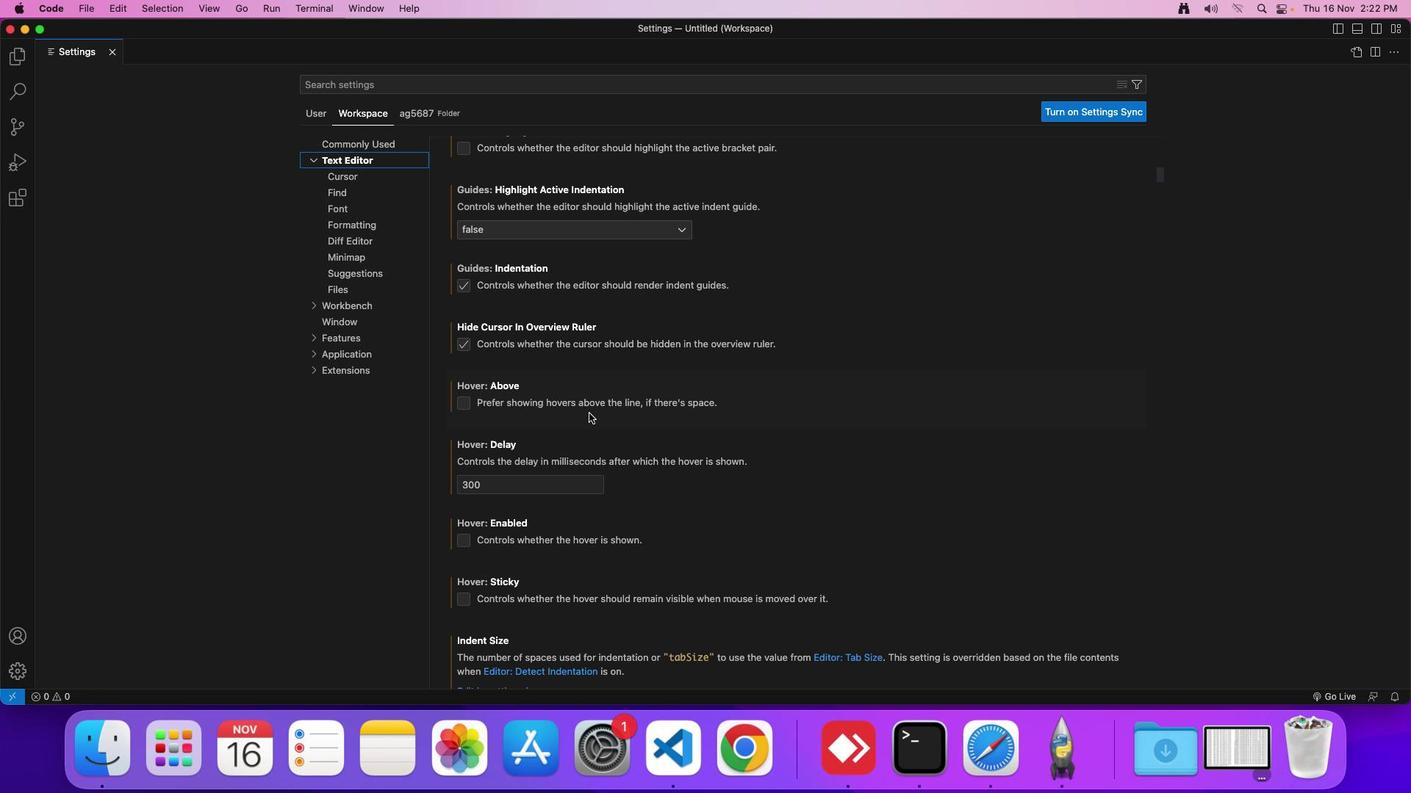 
Action: Mouse scrolled (588, 413) with delta (0, 0)
Screenshot: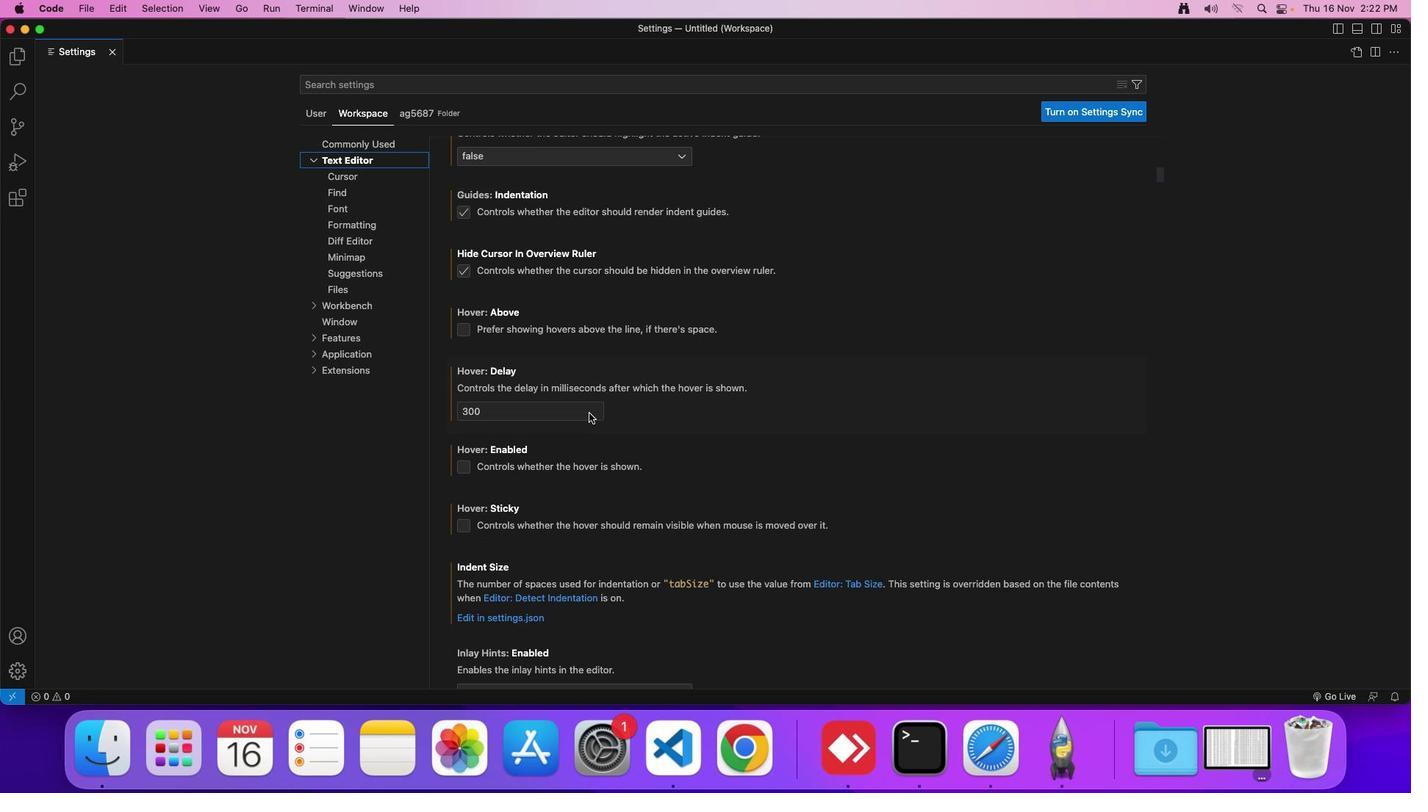 
Action: Mouse scrolled (588, 413) with delta (0, 0)
Screenshot: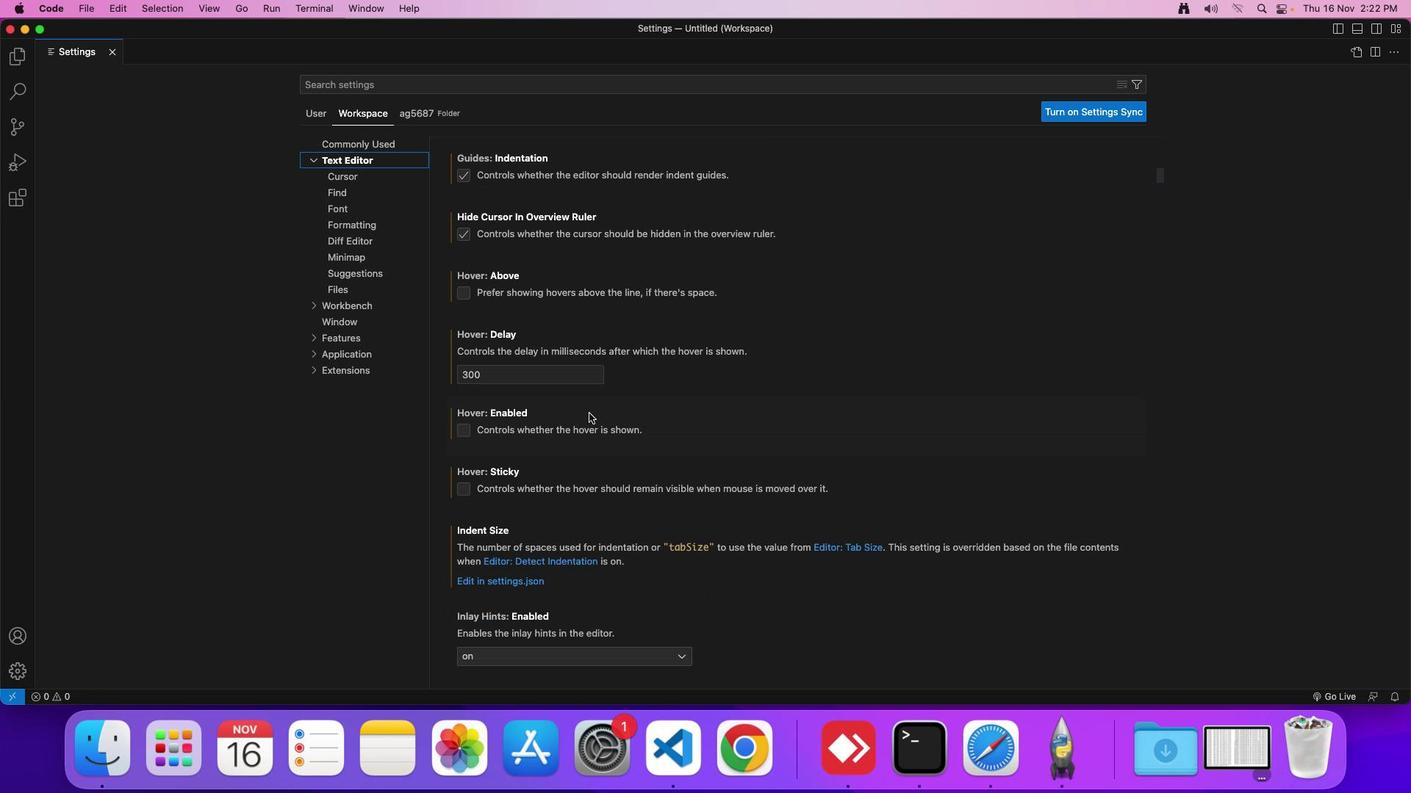 
Action: Mouse scrolled (588, 413) with delta (0, 0)
Screenshot: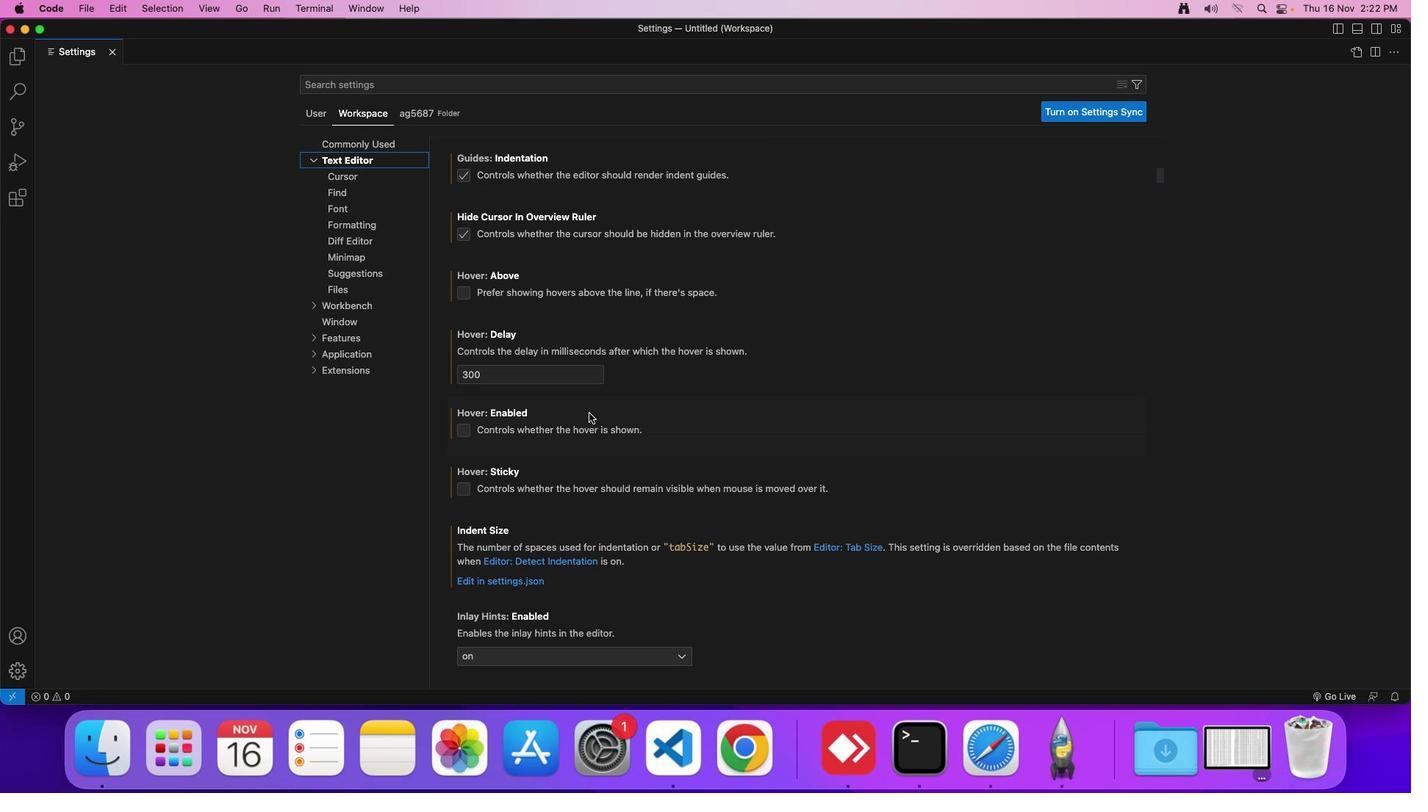 
Action: Mouse scrolled (588, 413) with delta (0, 0)
Screenshot: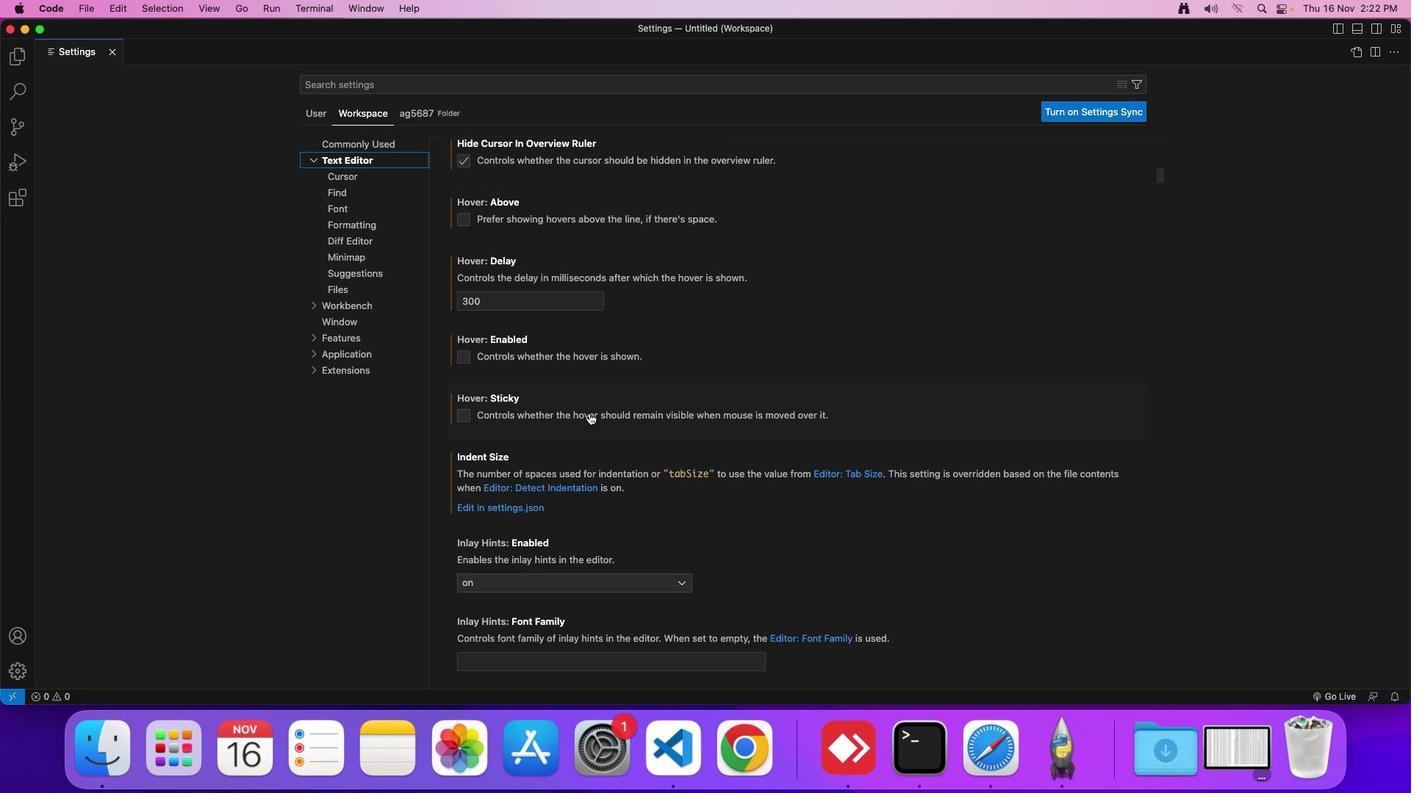 
Action: Mouse scrolled (588, 413) with delta (0, 0)
Screenshot: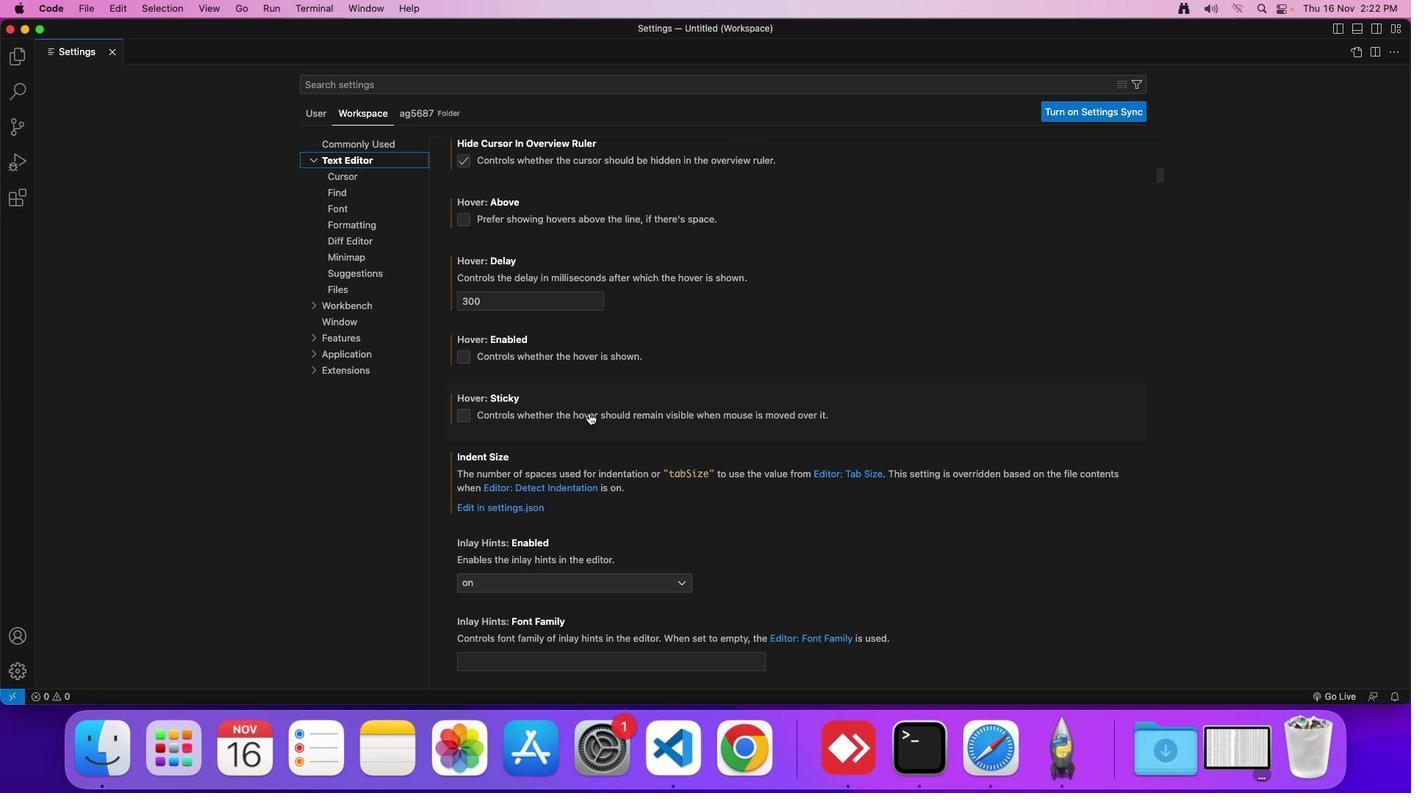 
Action: Mouse scrolled (588, 413) with delta (0, 0)
Screenshot: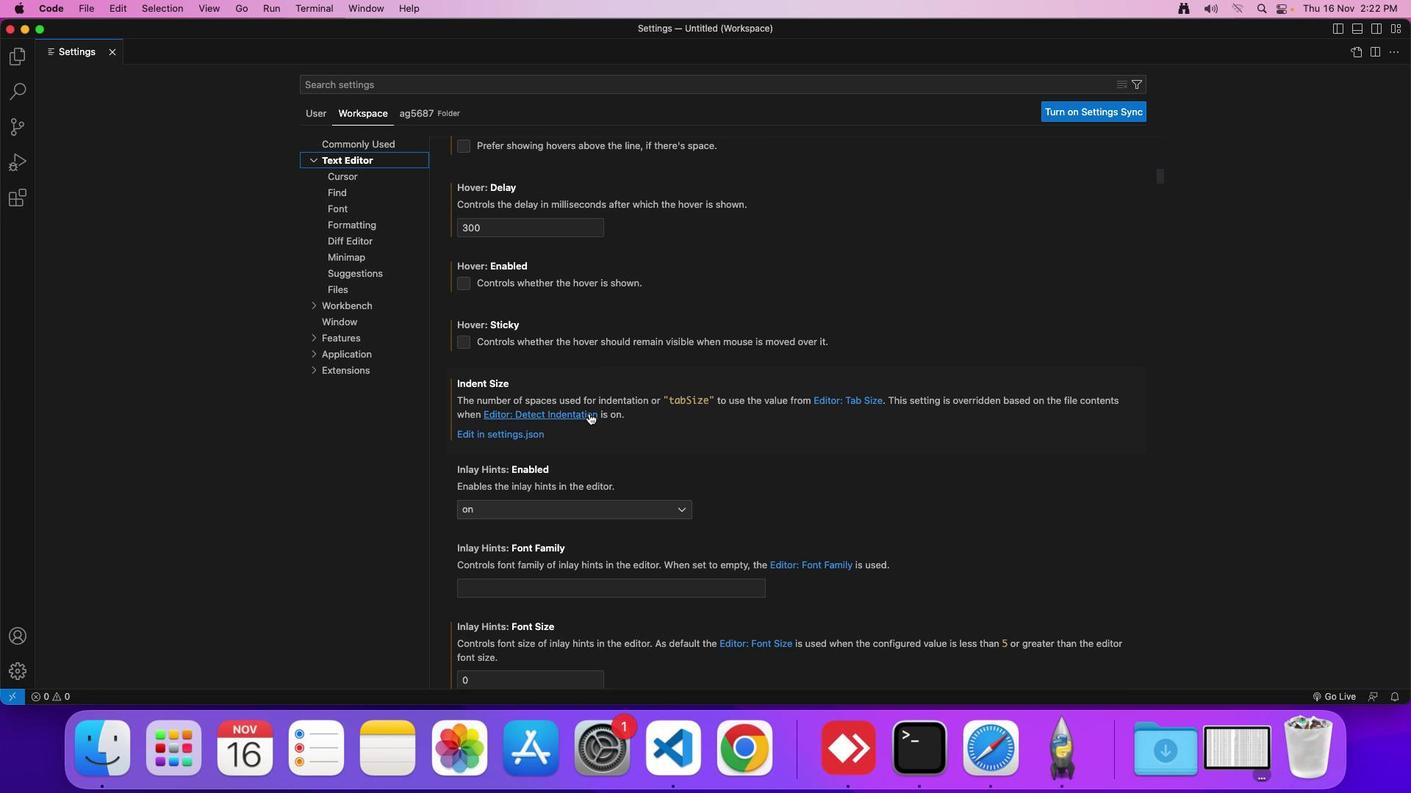 
Action: Mouse scrolled (588, 413) with delta (0, 0)
Screenshot: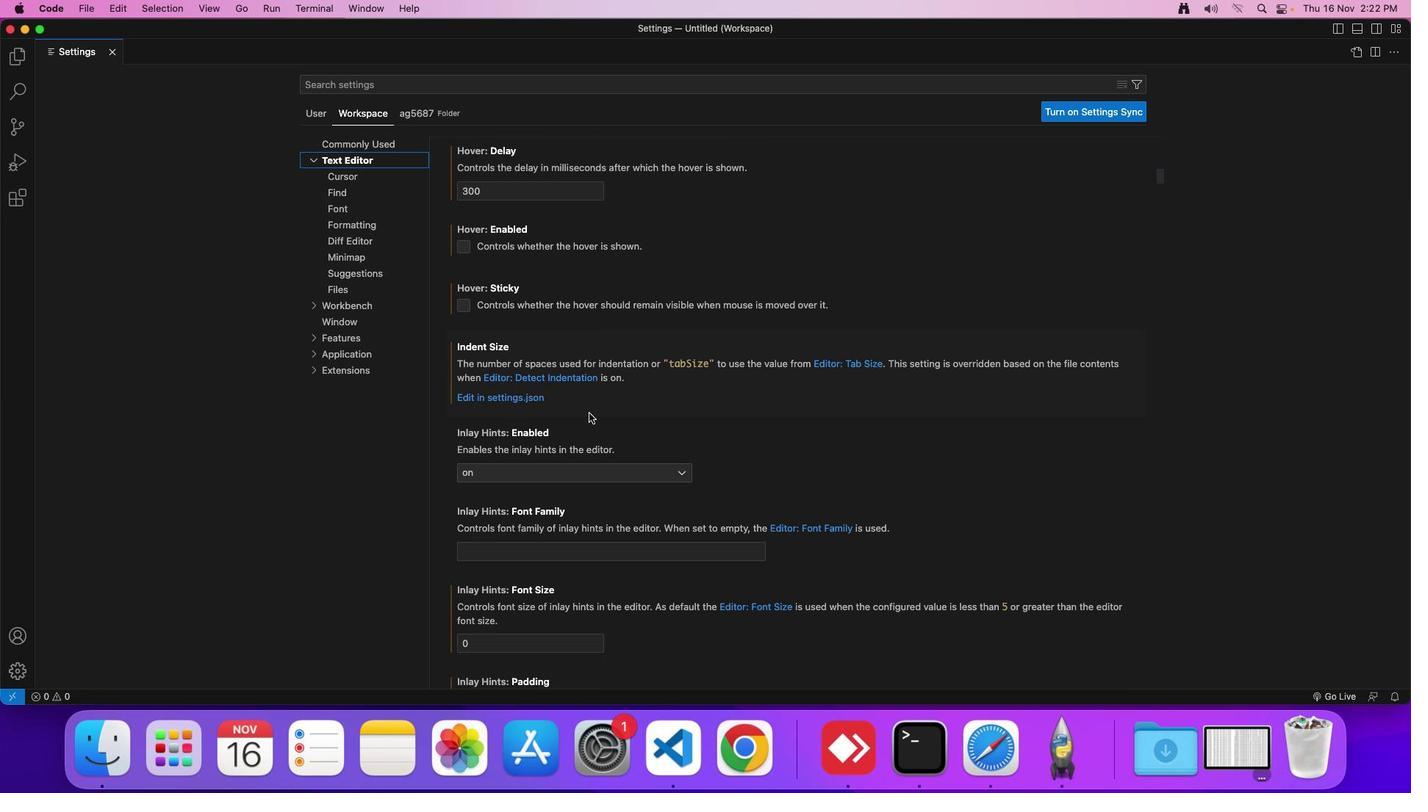 
Action: Mouse scrolled (588, 413) with delta (0, 0)
Screenshot: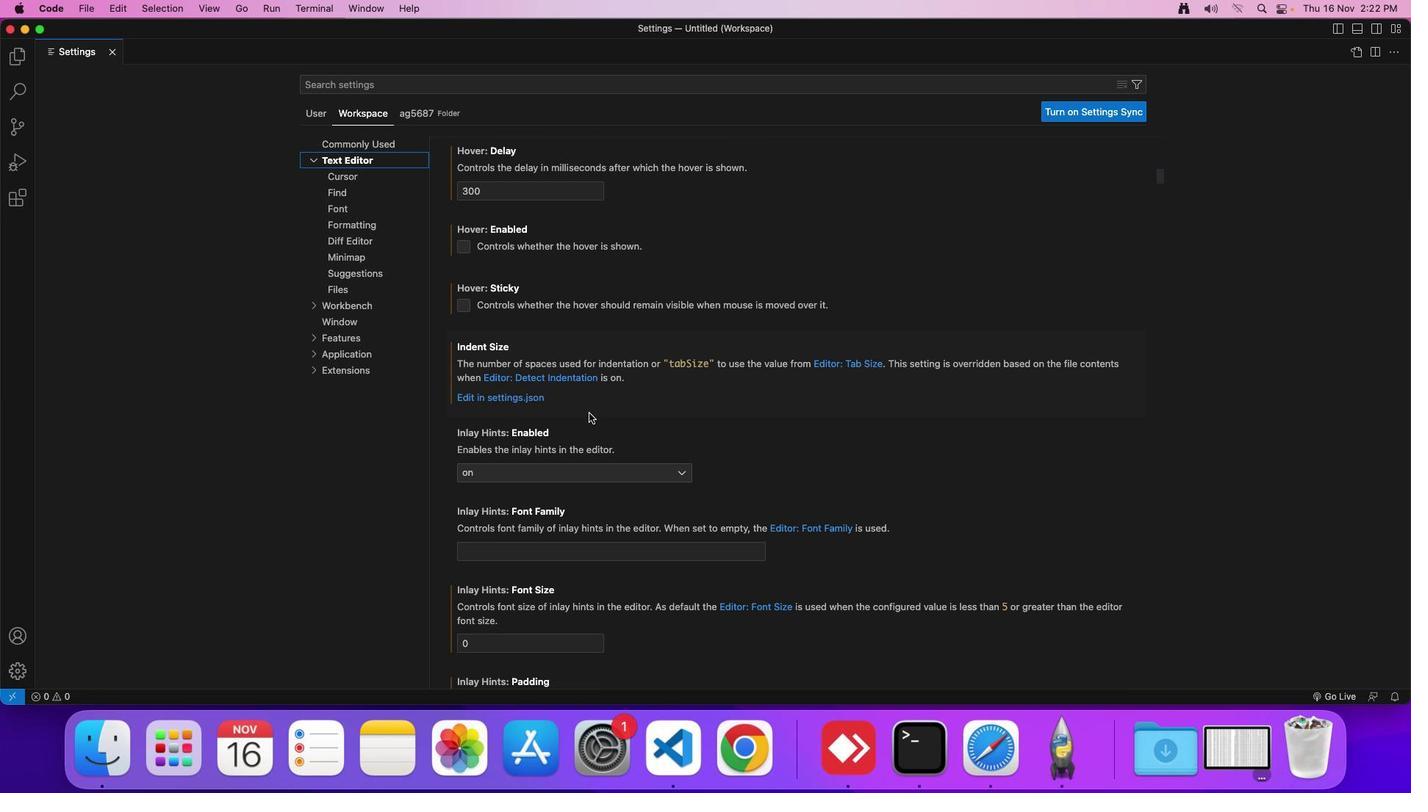 
Action: Mouse scrolled (588, 413) with delta (0, 0)
Screenshot: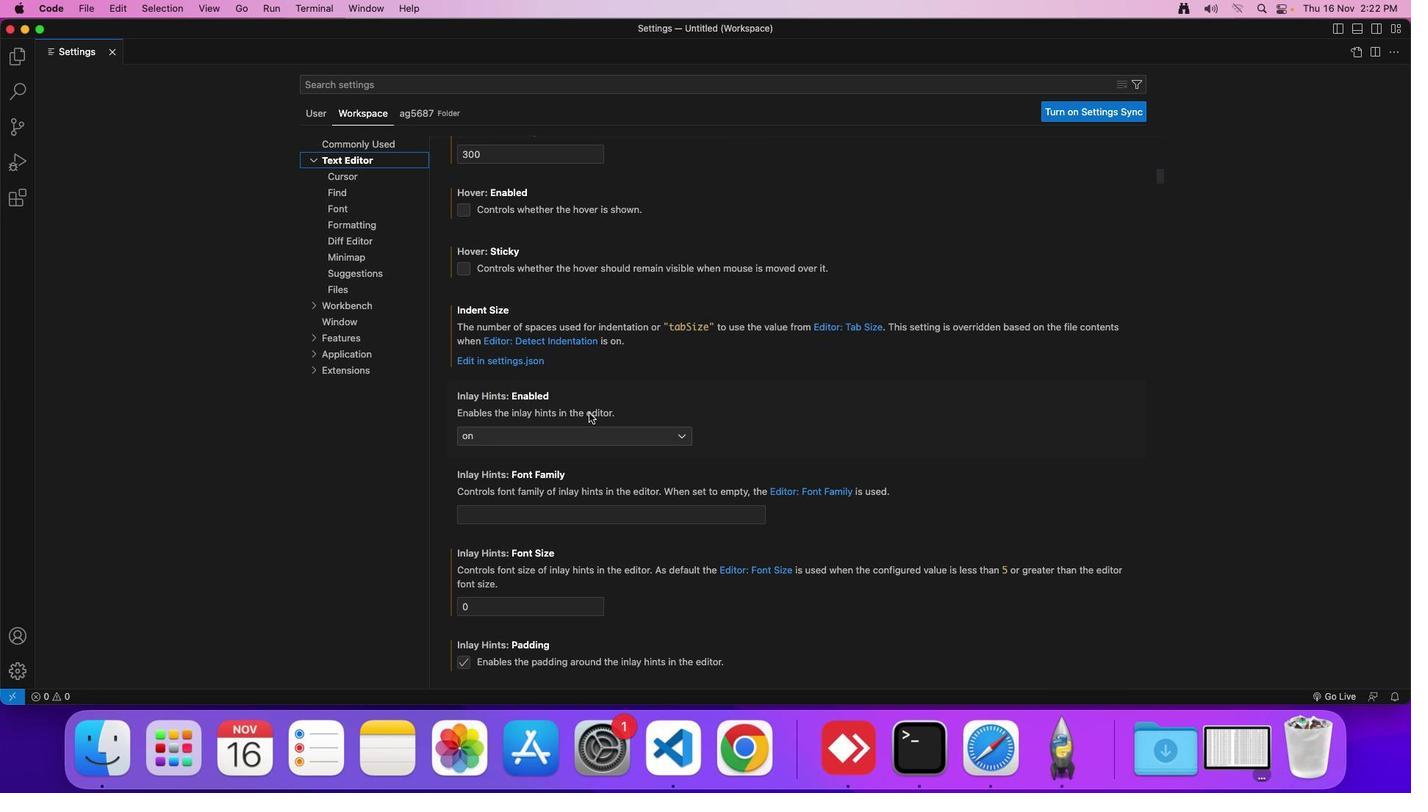 
Action: Mouse scrolled (588, 413) with delta (0, 0)
Screenshot: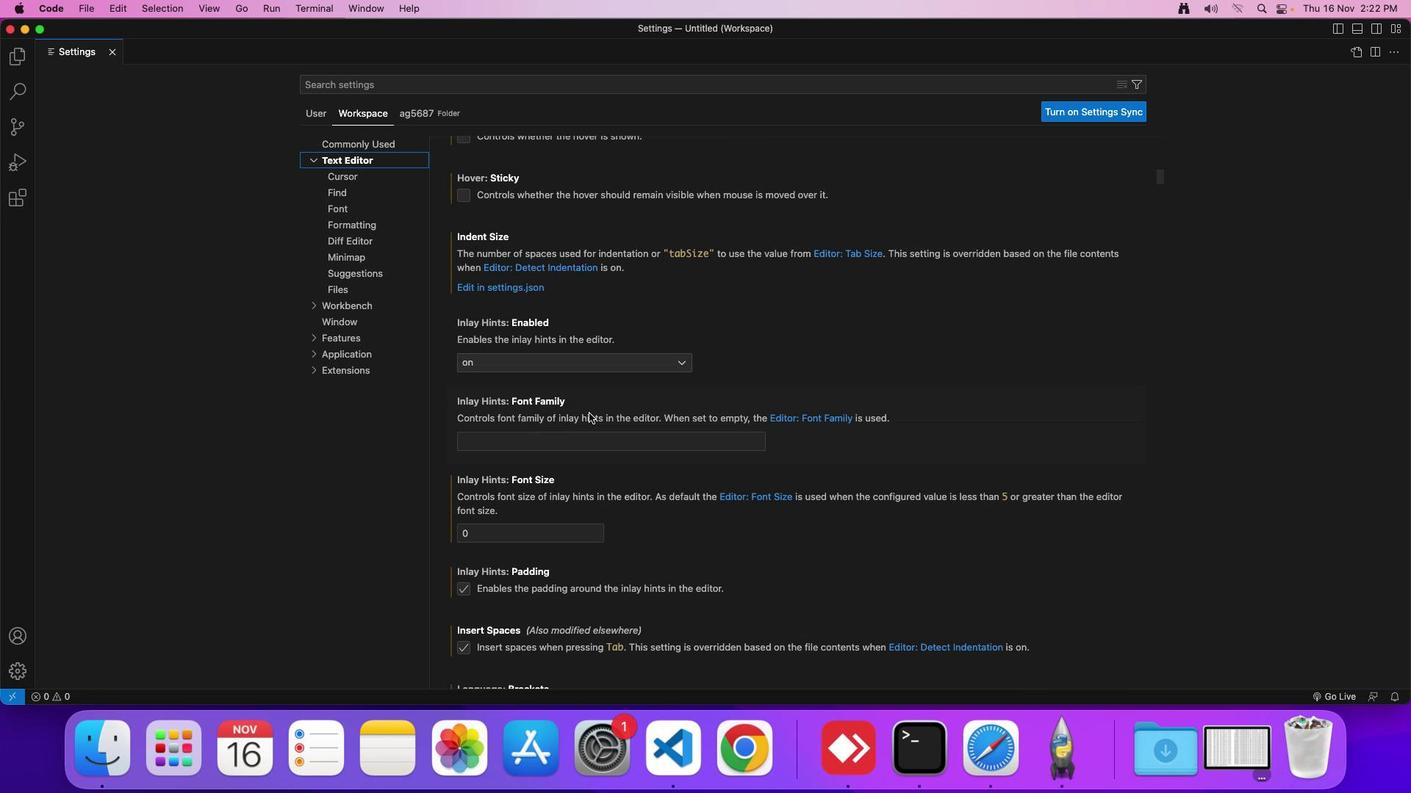 
Action: Mouse scrolled (588, 413) with delta (0, 0)
Screenshot: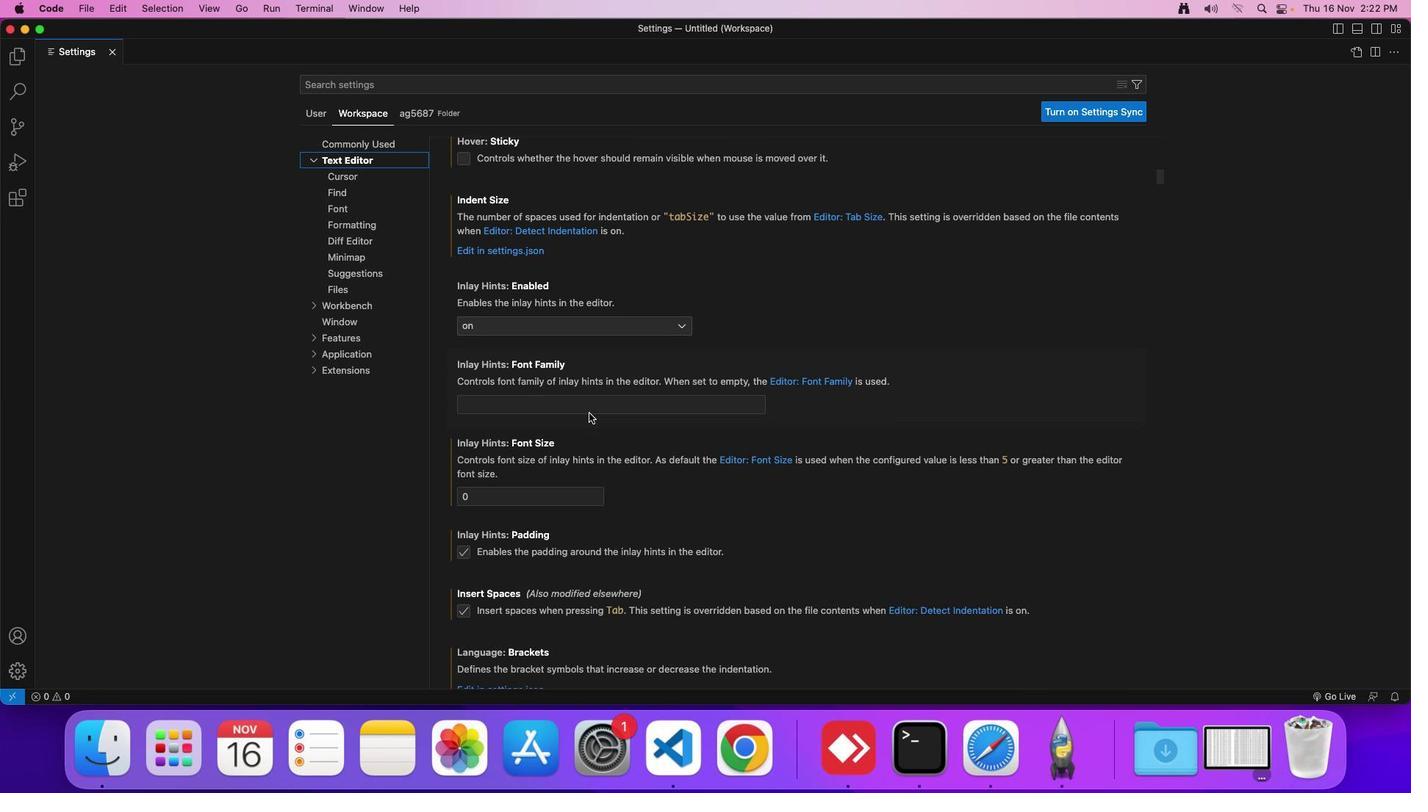 
Action: Mouse scrolled (588, 413) with delta (0, 0)
Screenshot: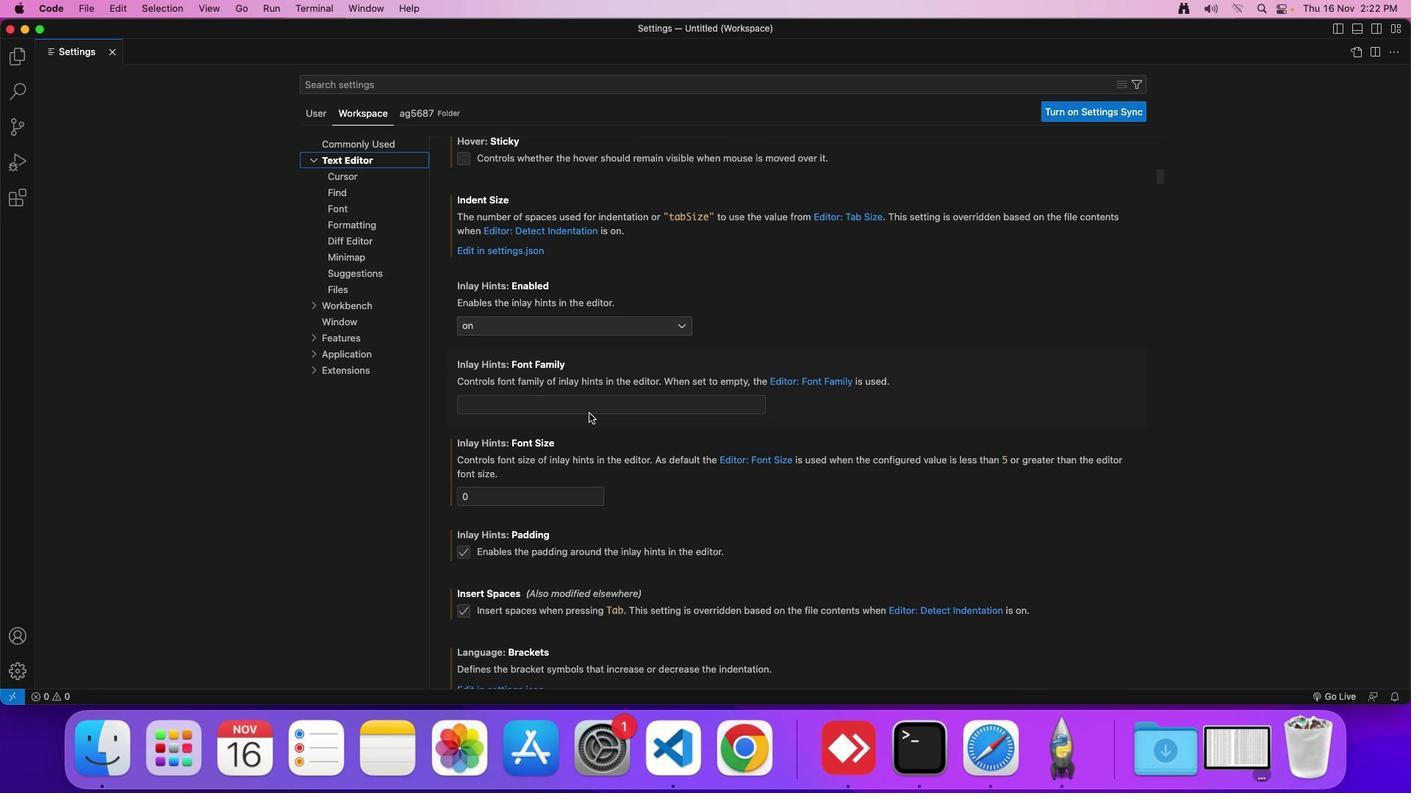 
Action: Mouse scrolled (588, 413) with delta (0, 0)
Screenshot: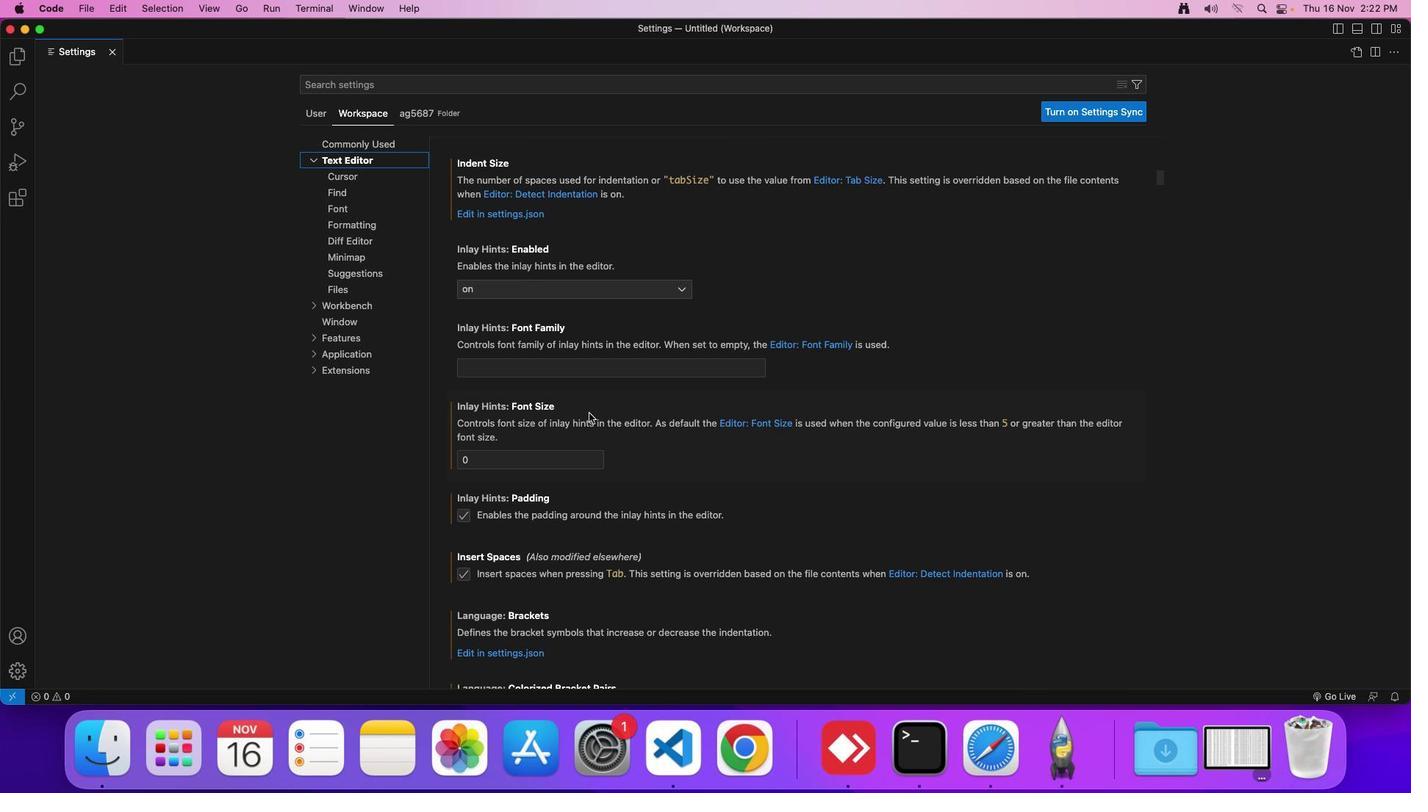 
Action: Mouse scrolled (588, 413) with delta (0, 0)
Screenshot: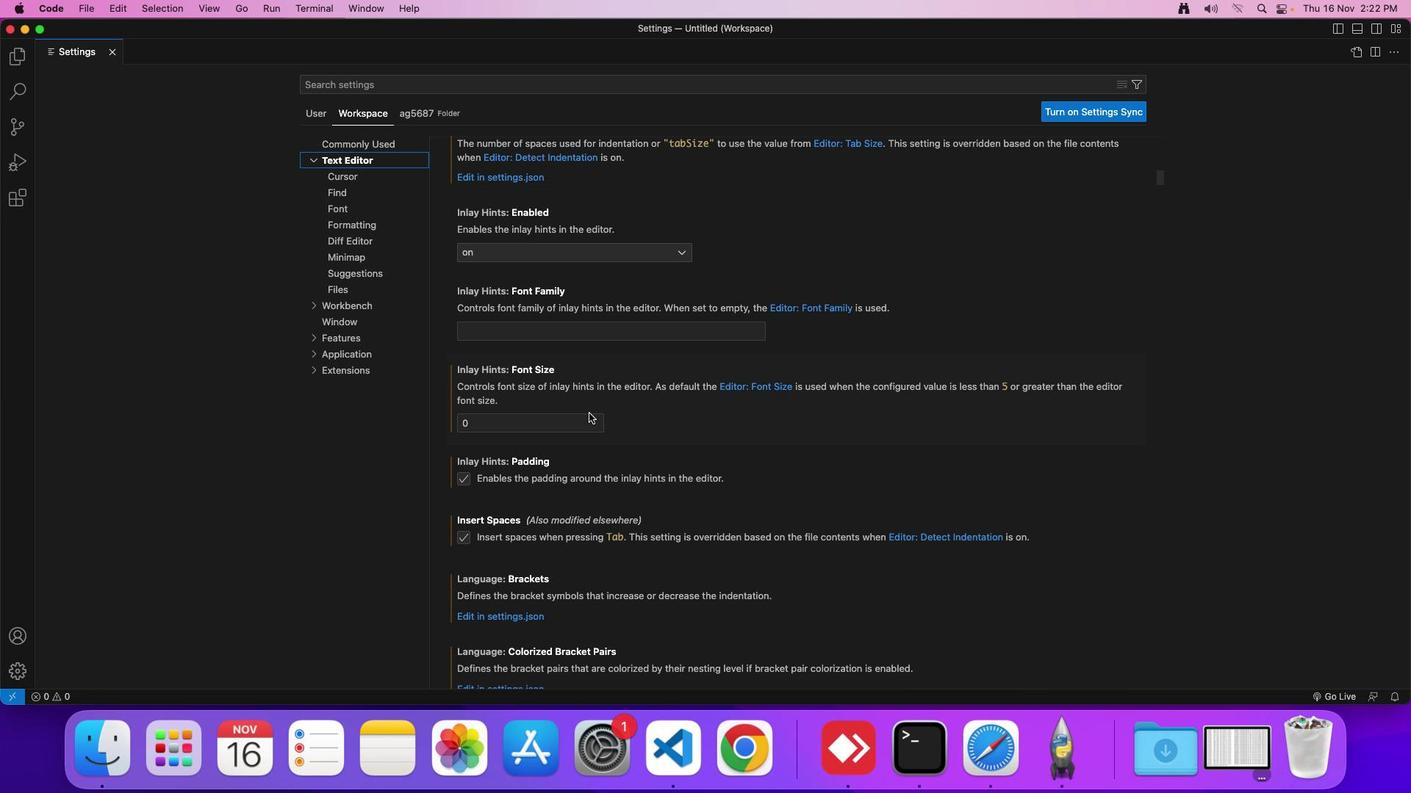 
Action: Mouse moved to (588, 413)
Screenshot: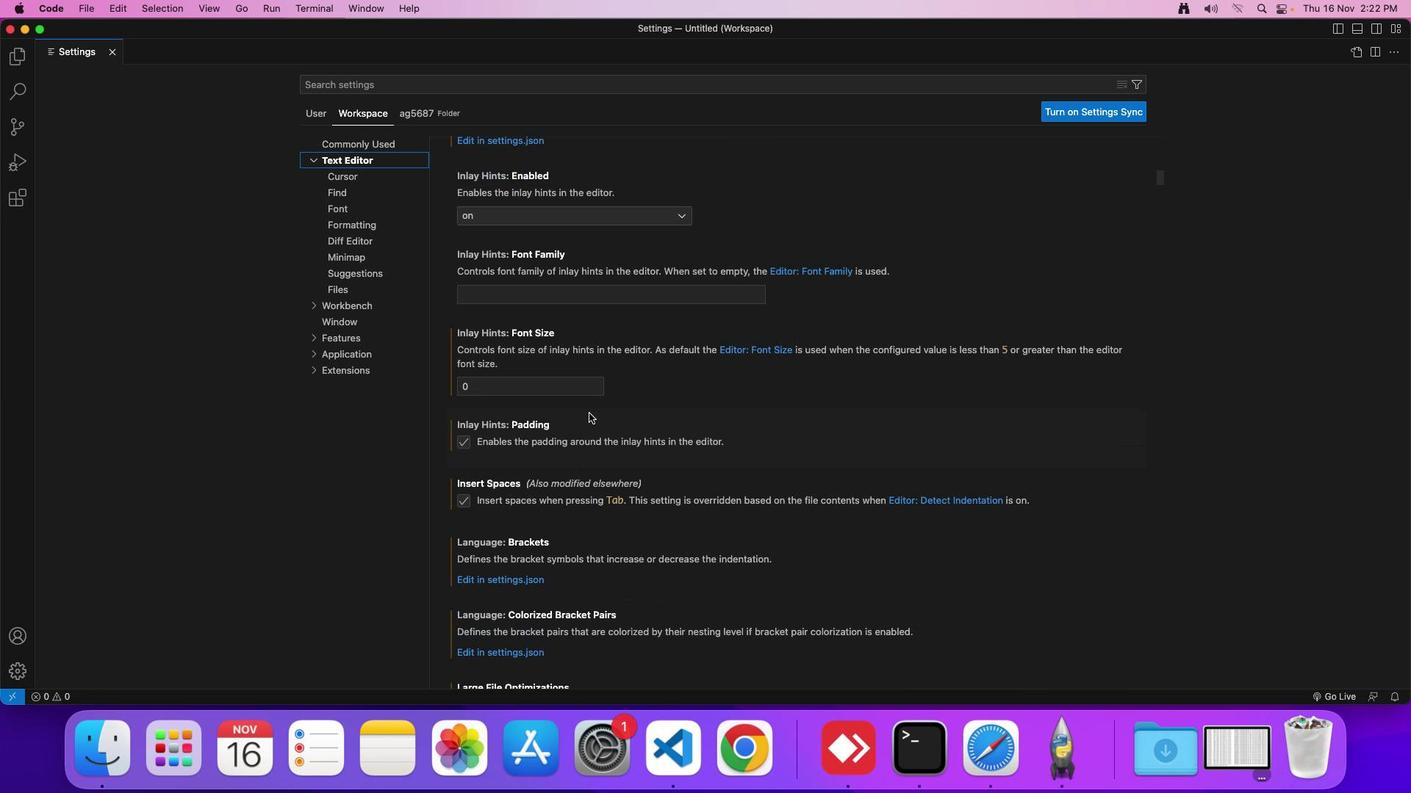 
Action: Mouse scrolled (588, 413) with delta (0, 0)
Screenshot: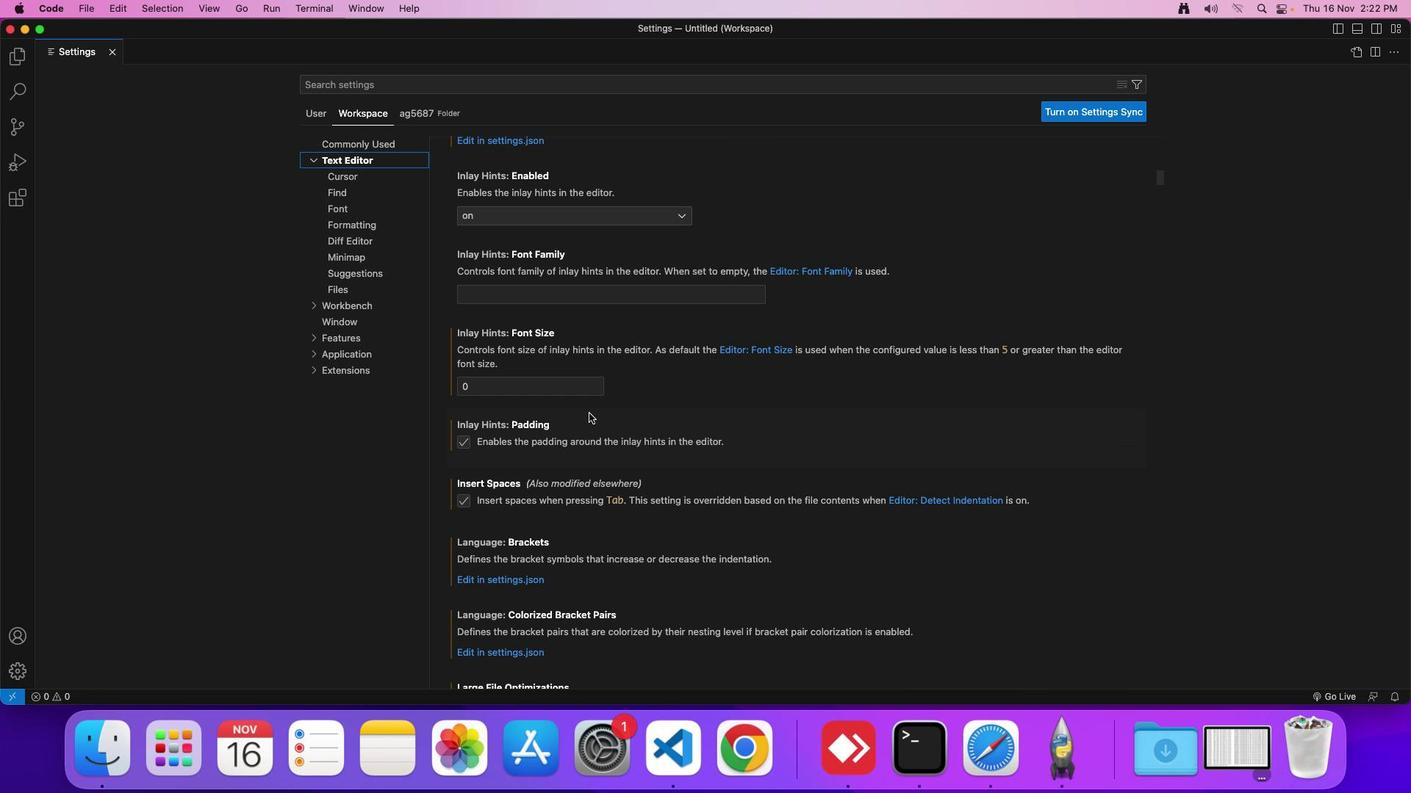 
Action: Mouse scrolled (588, 413) with delta (0, 0)
Screenshot: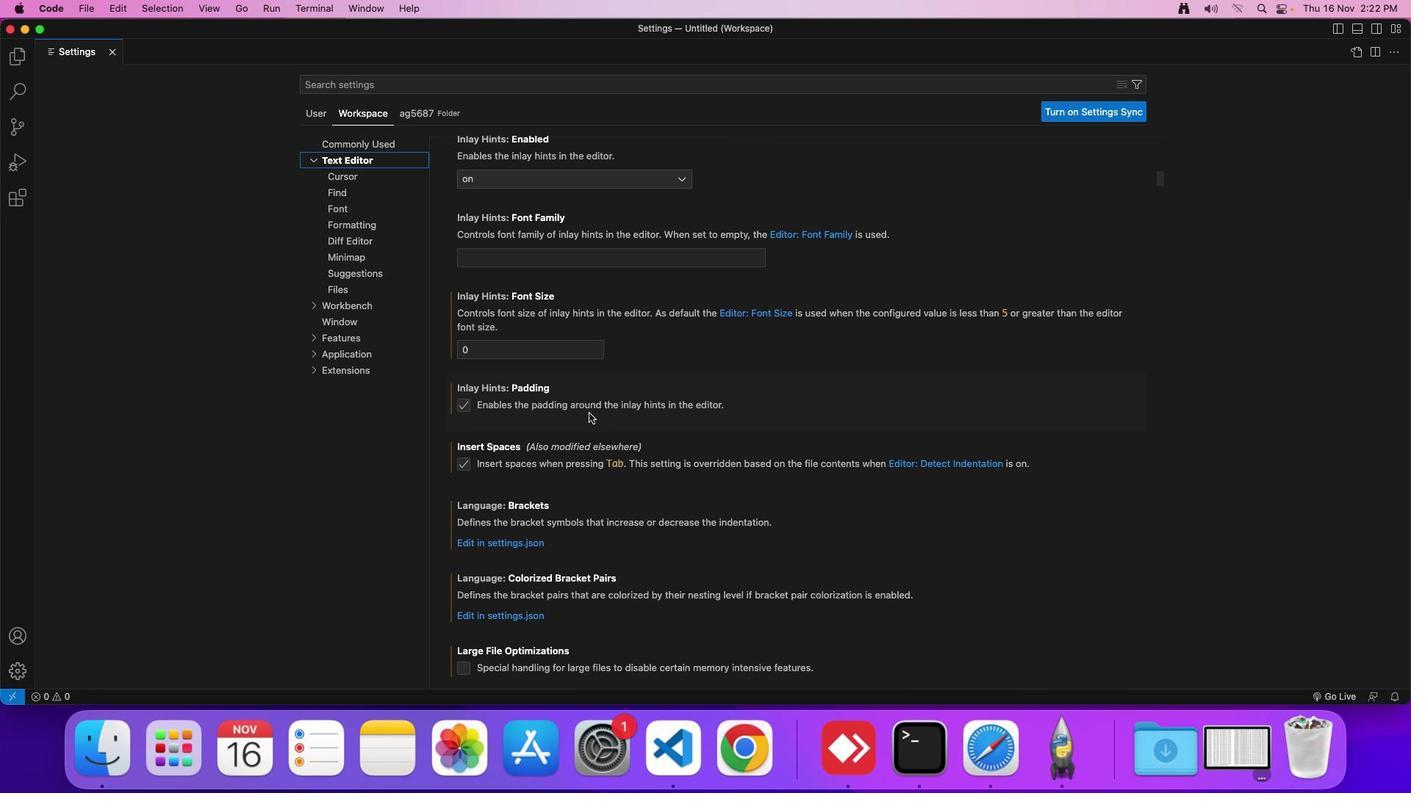 
Action: Mouse scrolled (588, 413) with delta (0, 0)
Screenshot: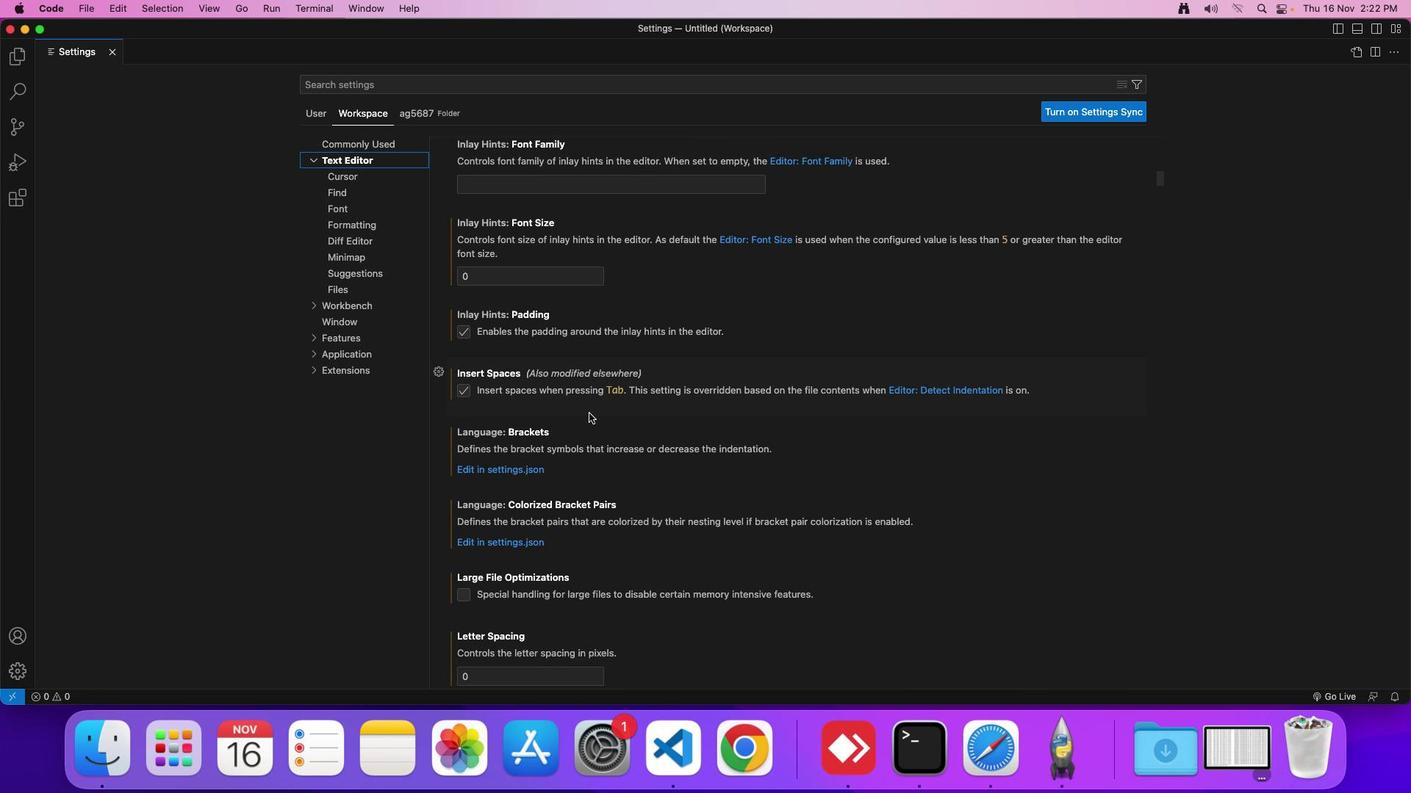 
Action: Mouse scrolled (588, 413) with delta (0, 0)
Screenshot: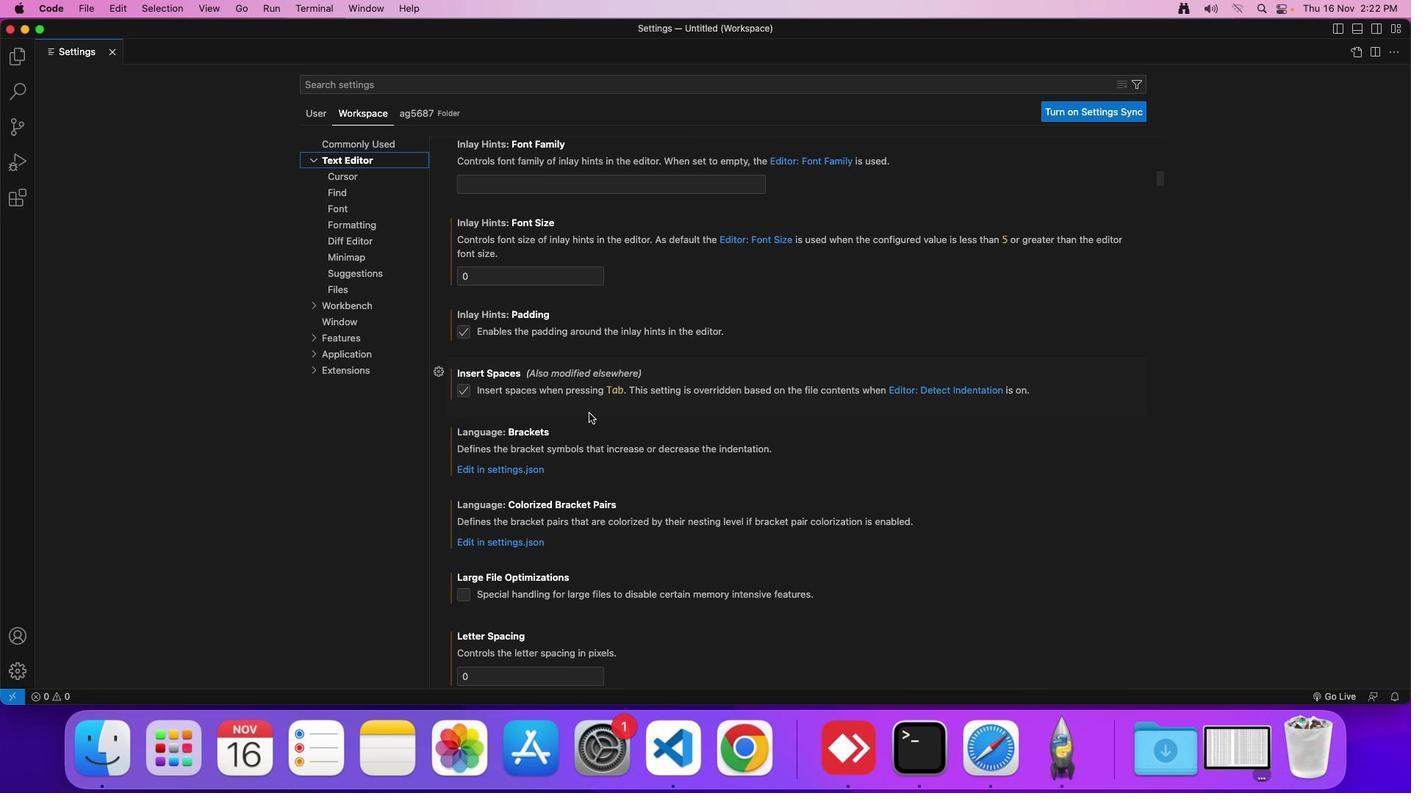 
Action: Mouse scrolled (588, 413) with delta (0, 0)
Screenshot: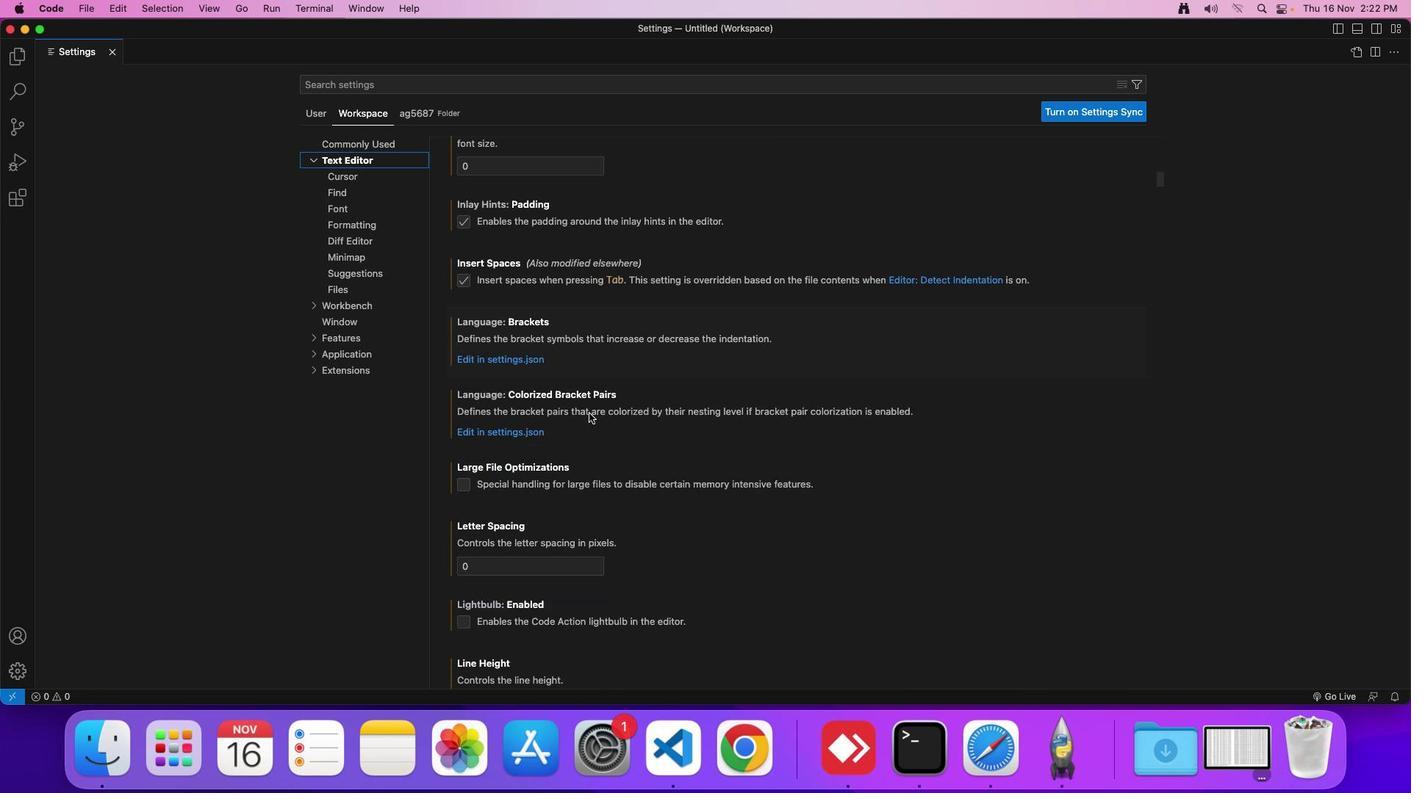 
Action: Mouse scrolled (588, 413) with delta (0, 0)
Screenshot: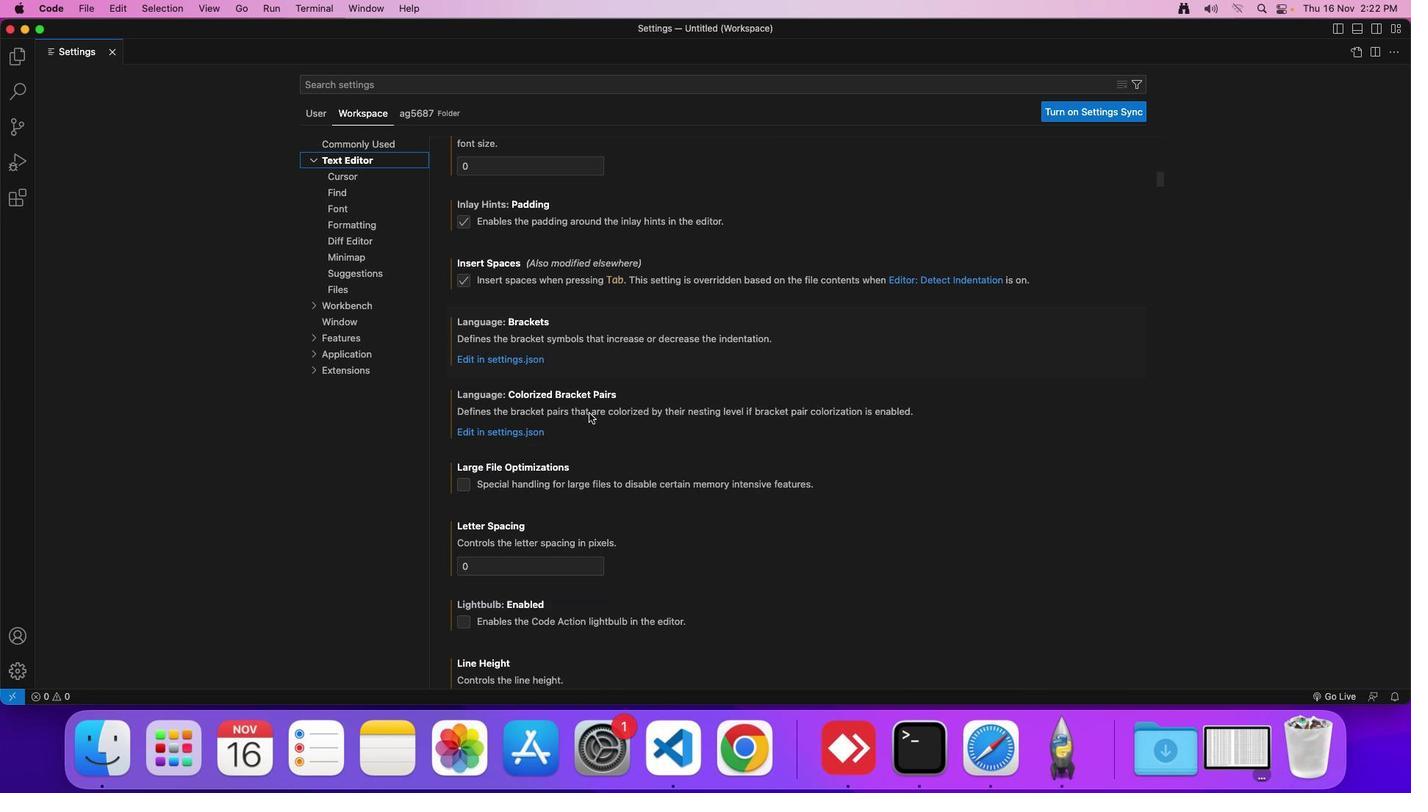 
Action: Mouse scrolled (588, 413) with delta (0, 0)
Screenshot: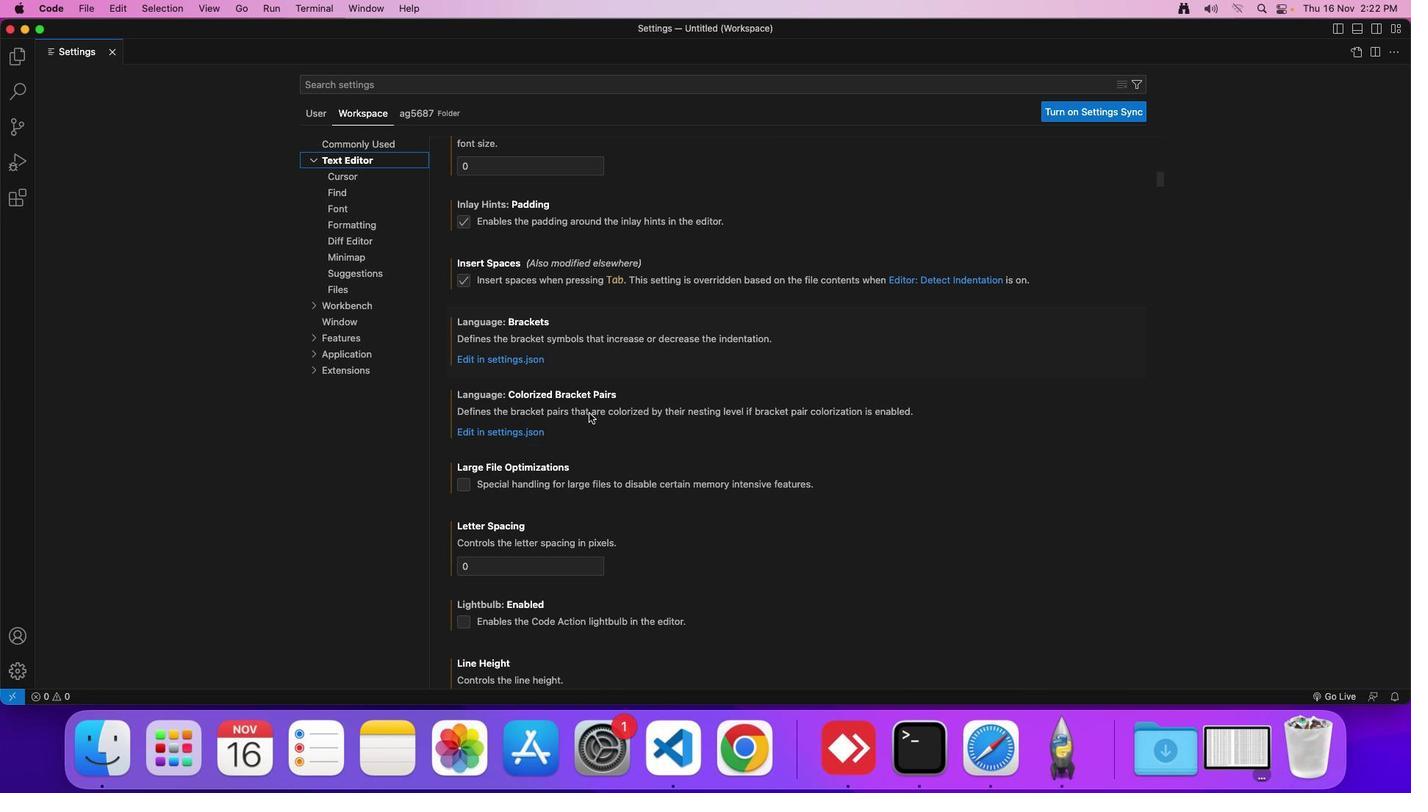 
Action: Mouse scrolled (588, 413) with delta (0, 0)
Screenshot: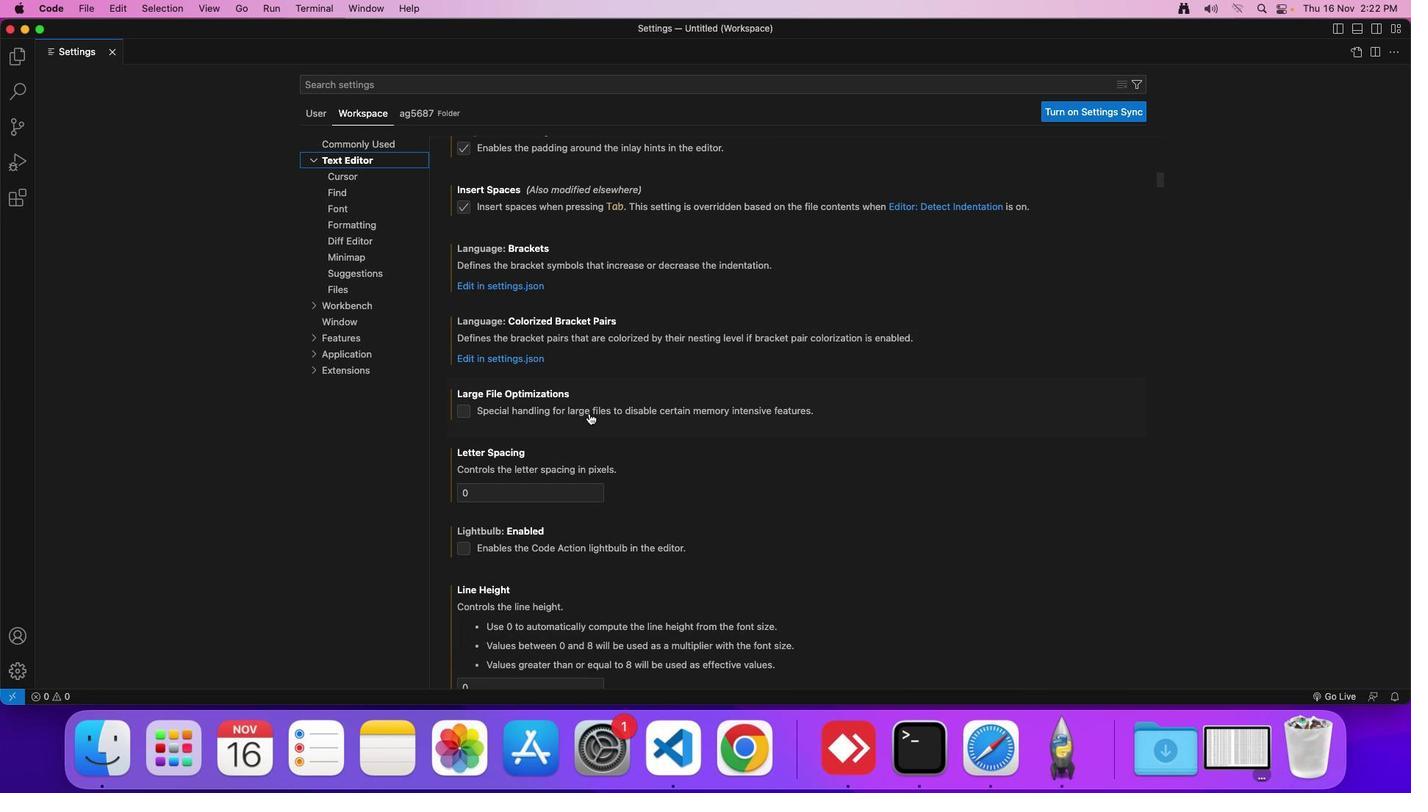 
Action: Mouse scrolled (588, 413) with delta (0, 0)
Screenshot: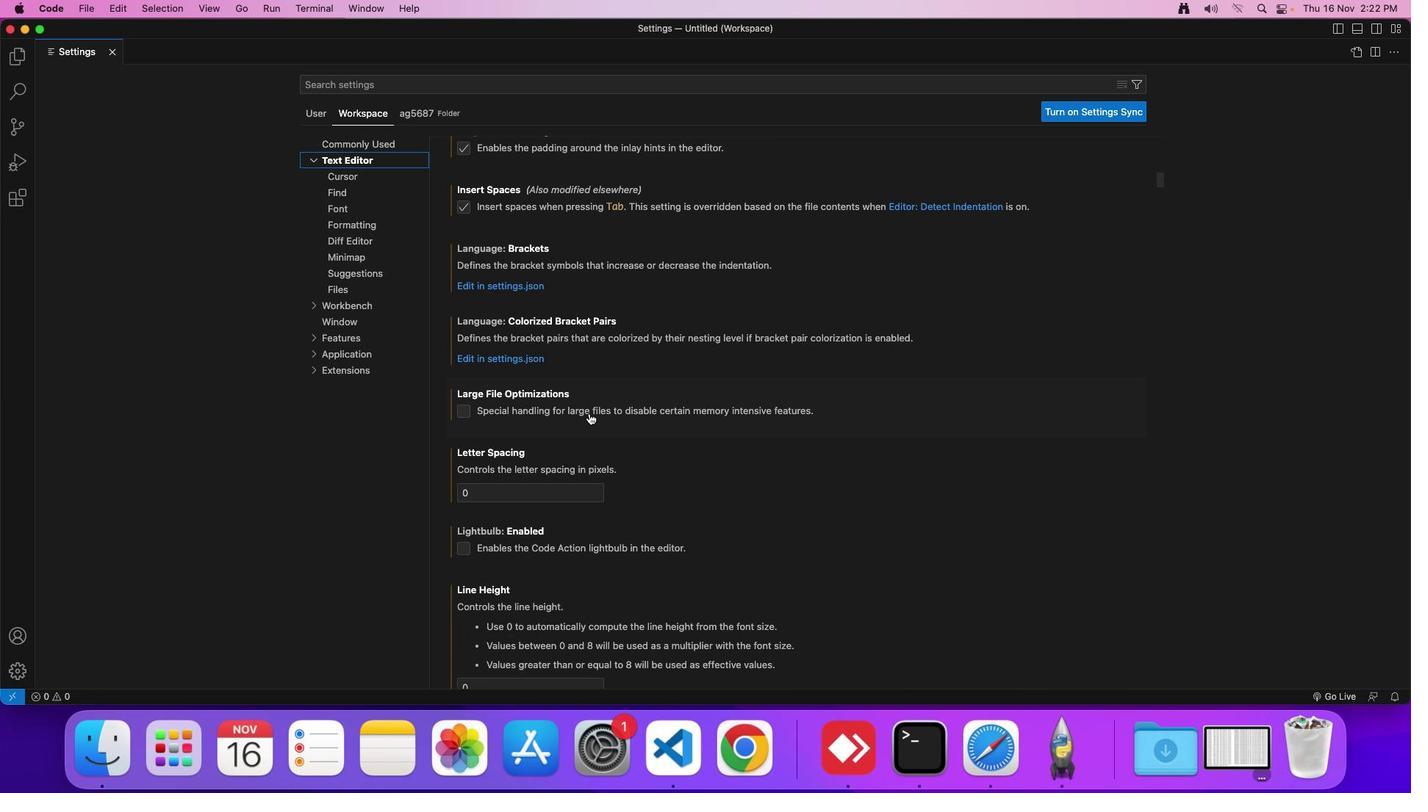 
Action: Mouse scrolled (588, 413) with delta (0, 0)
Screenshot: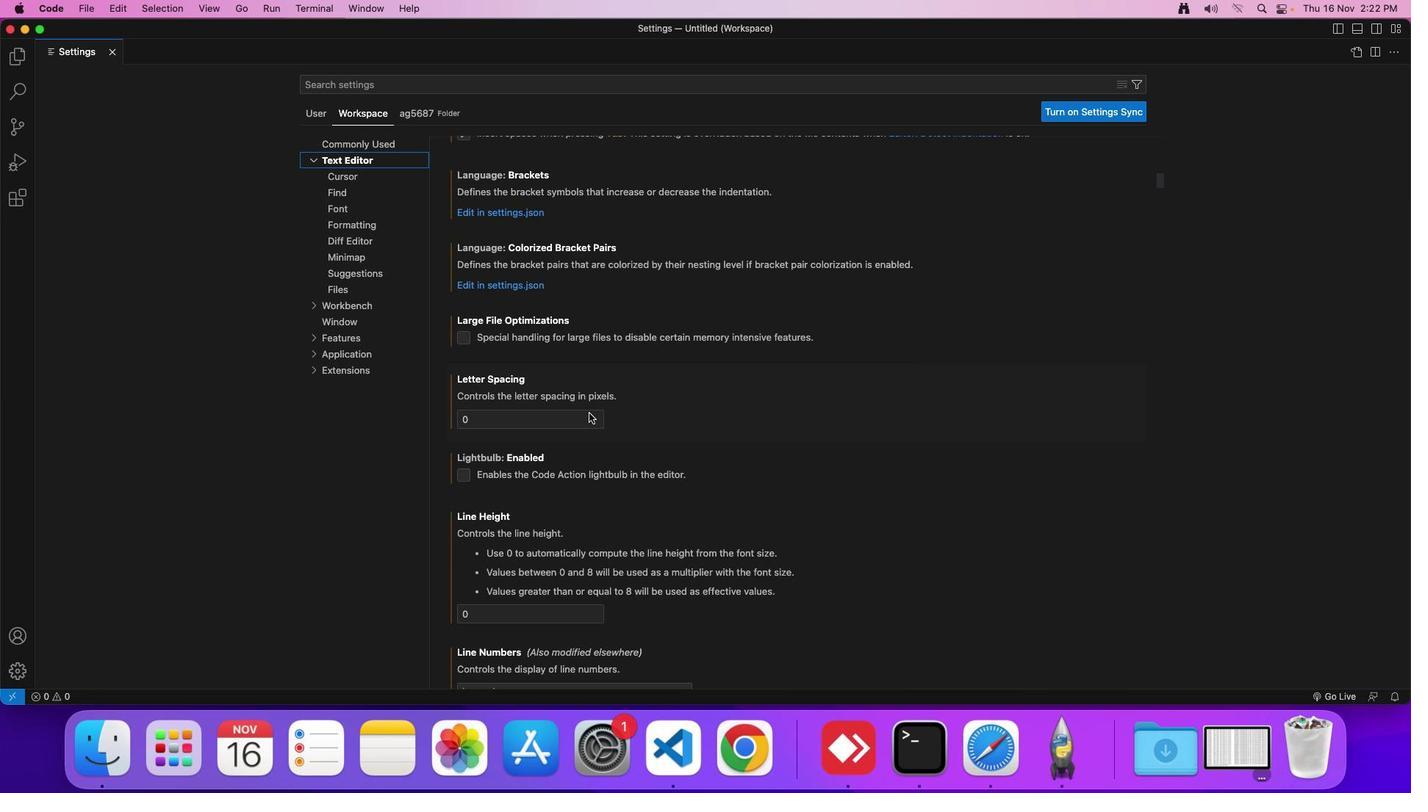 
Action: Mouse scrolled (588, 413) with delta (0, 0)
Screenshot: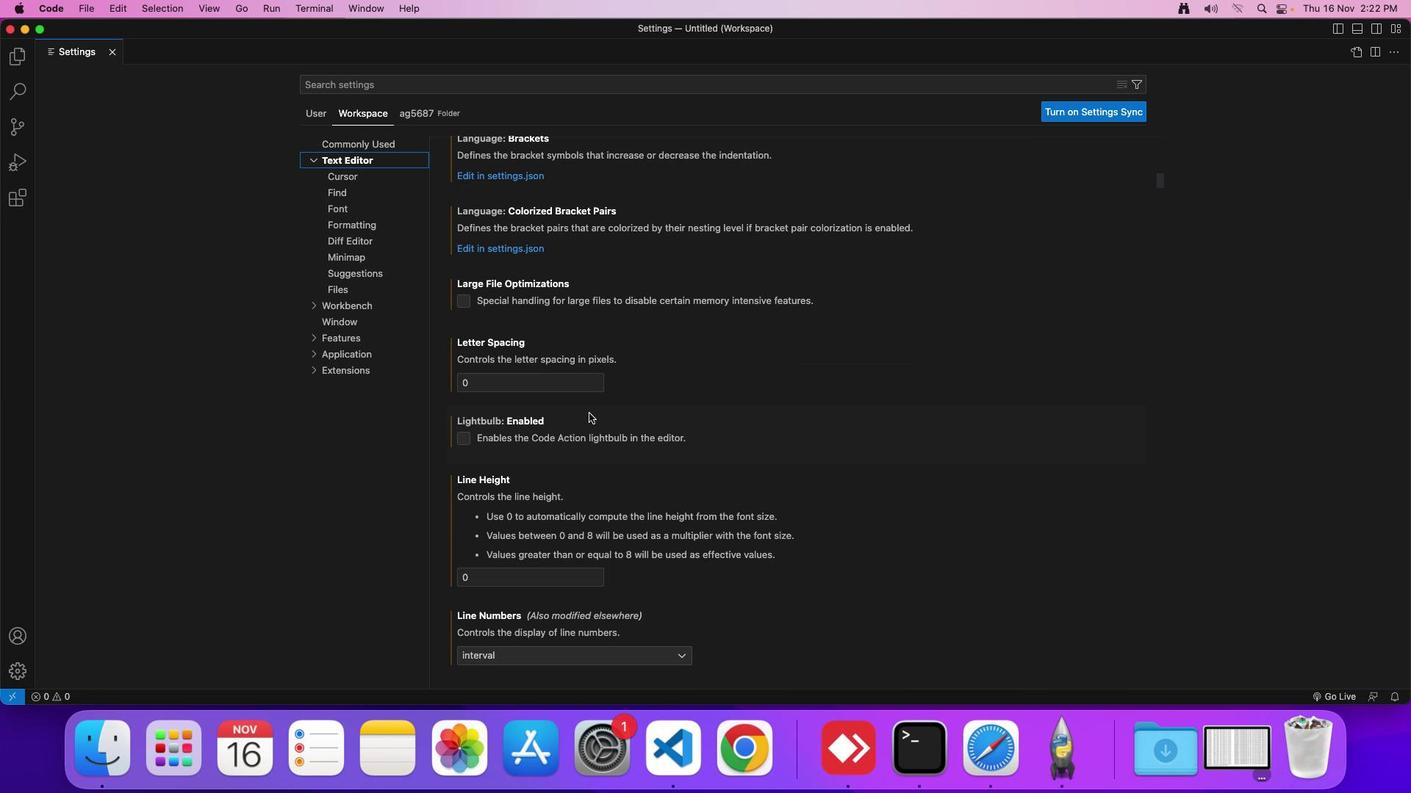 
Action: Mouse scrolled (588, 413) with delta (0, 0)
Screenshot: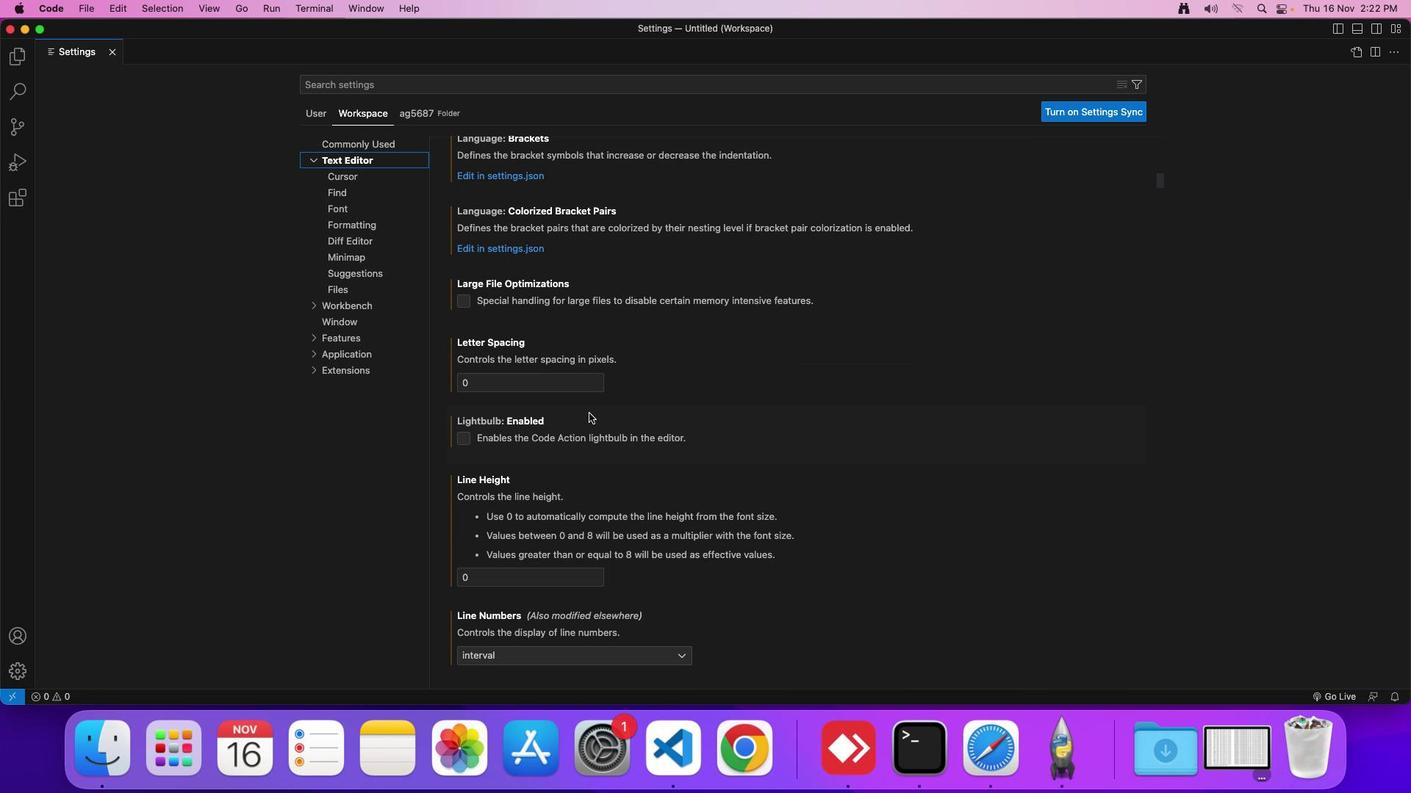 
Action: Mouse moved to (588, 413)
Screenshot: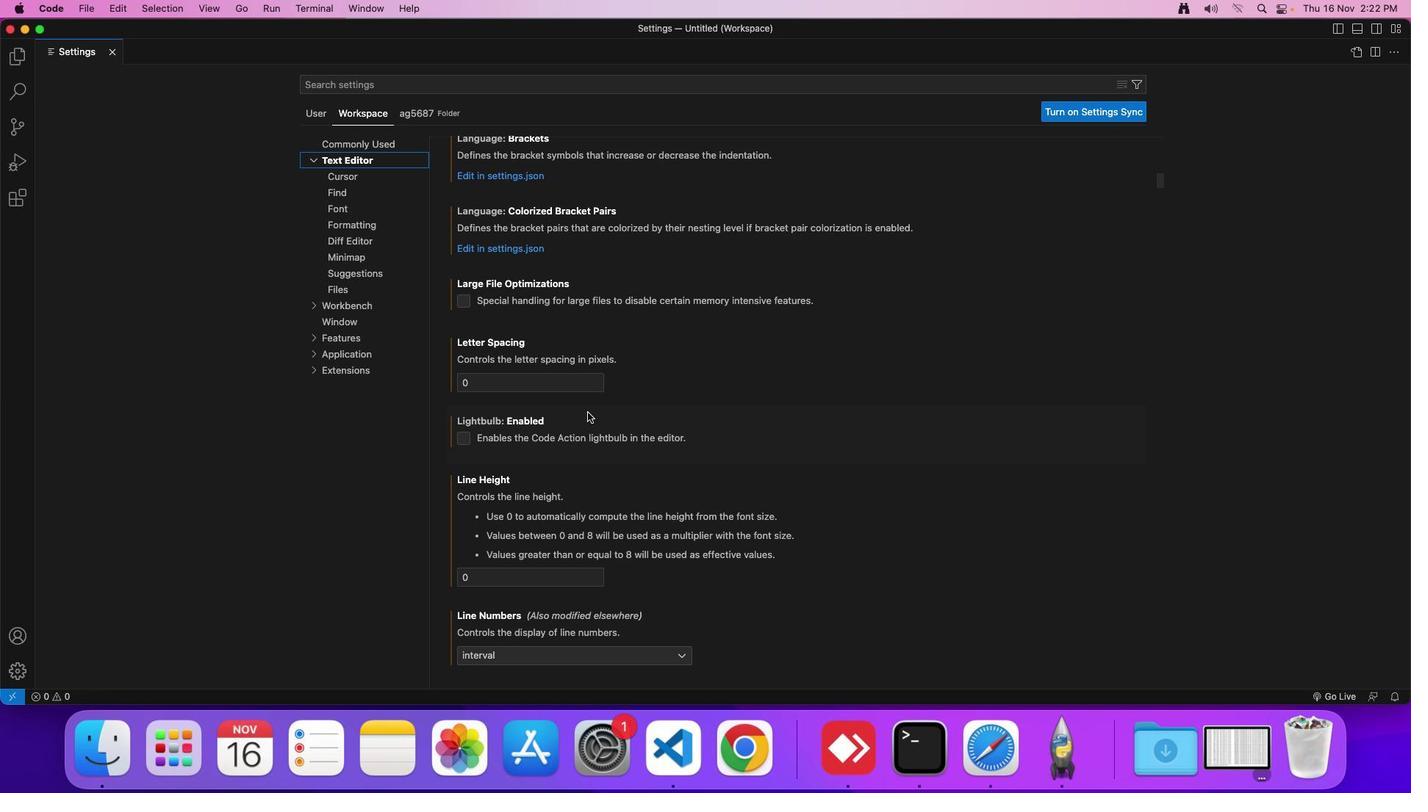 
Action: Mouse scrolled (588, 413) with delta (0, 0)
Screenshot: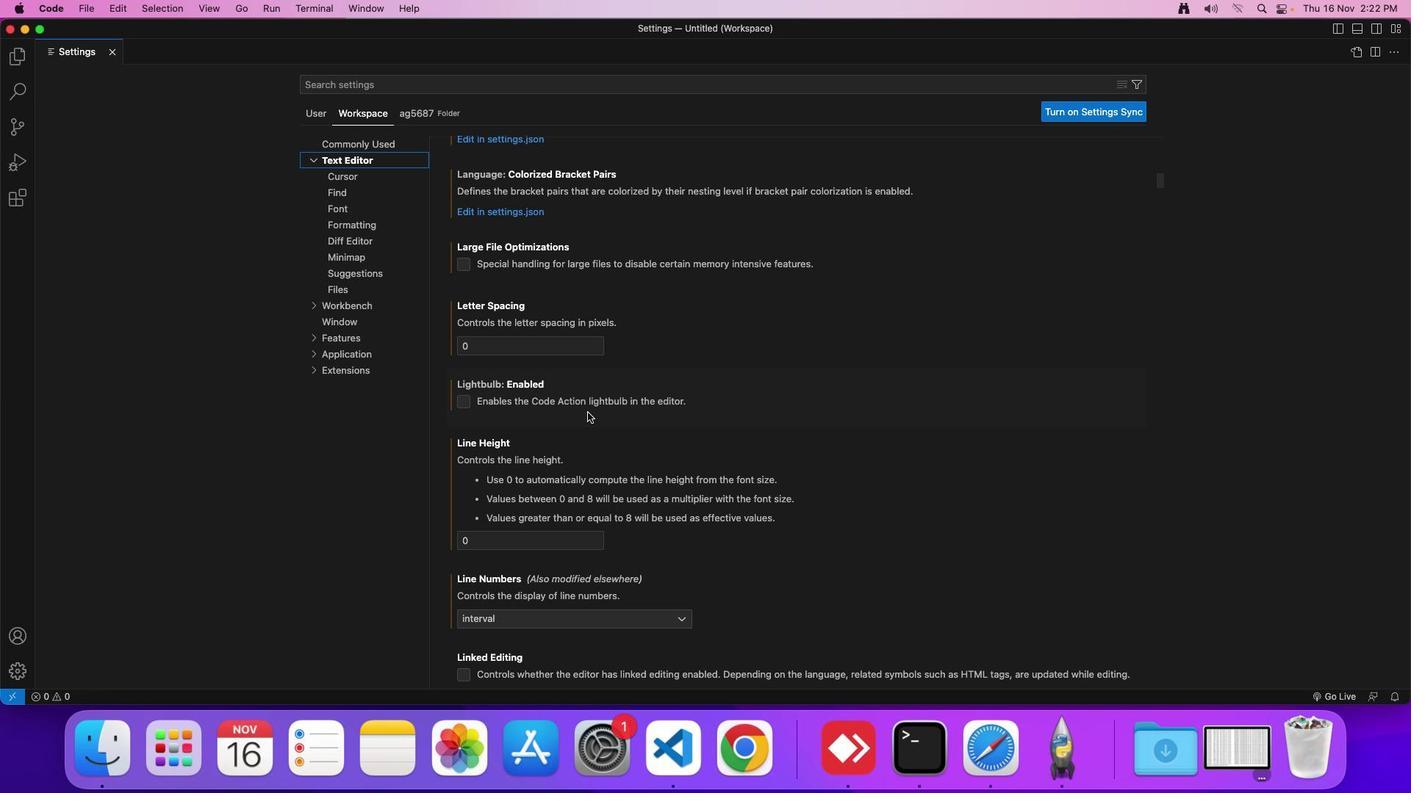 
Action: Mouse scrolled (588, 413) with delta (0, 0)
Screenshot: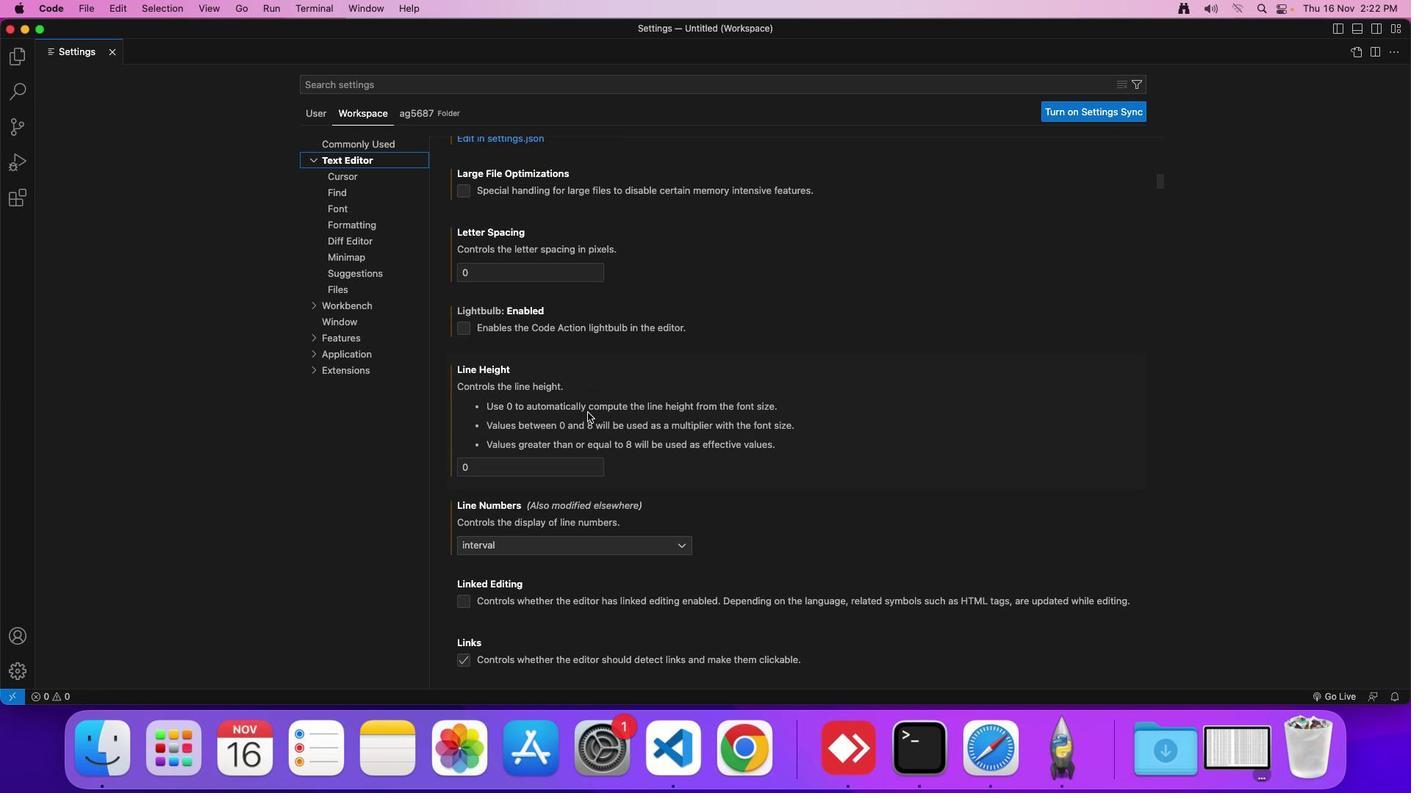 
Action: Mouse scrolled (588, 413) with delta (0, 0)
Screenshot: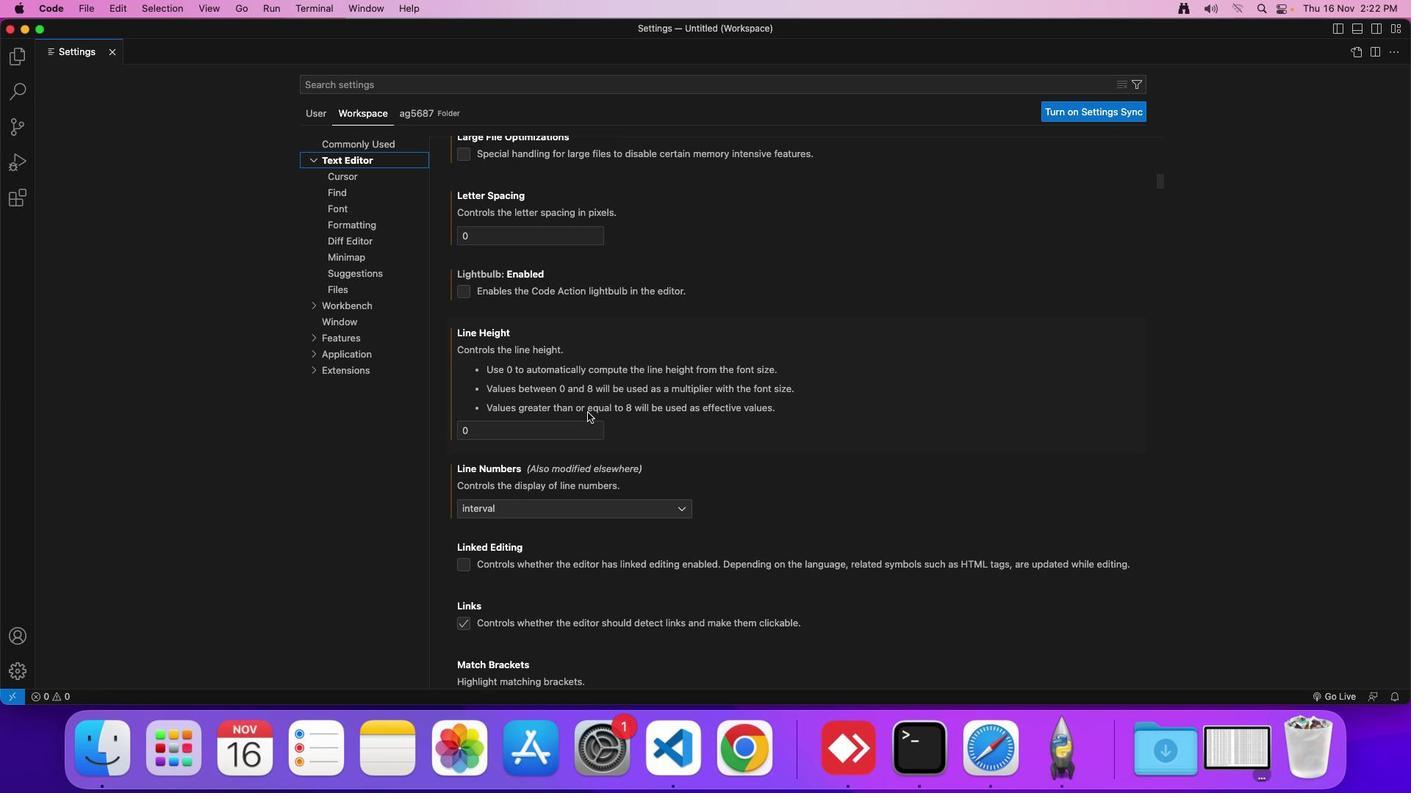 
Action: Mouse scrolled (588, 413) with delta (0, 0)
Screenshot: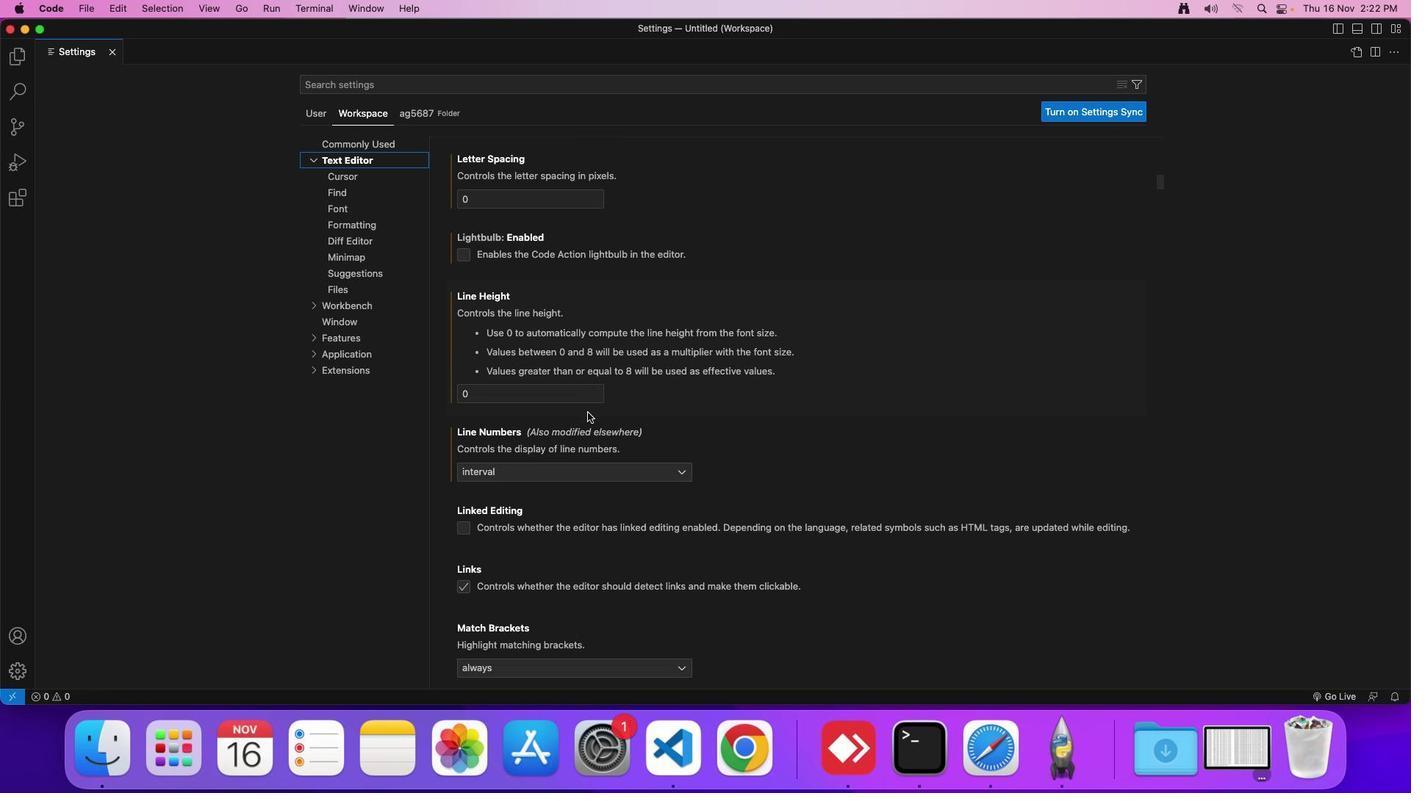 
Action: Mouse scrolled (588, 413) with delta (0, 0)
Screenshot: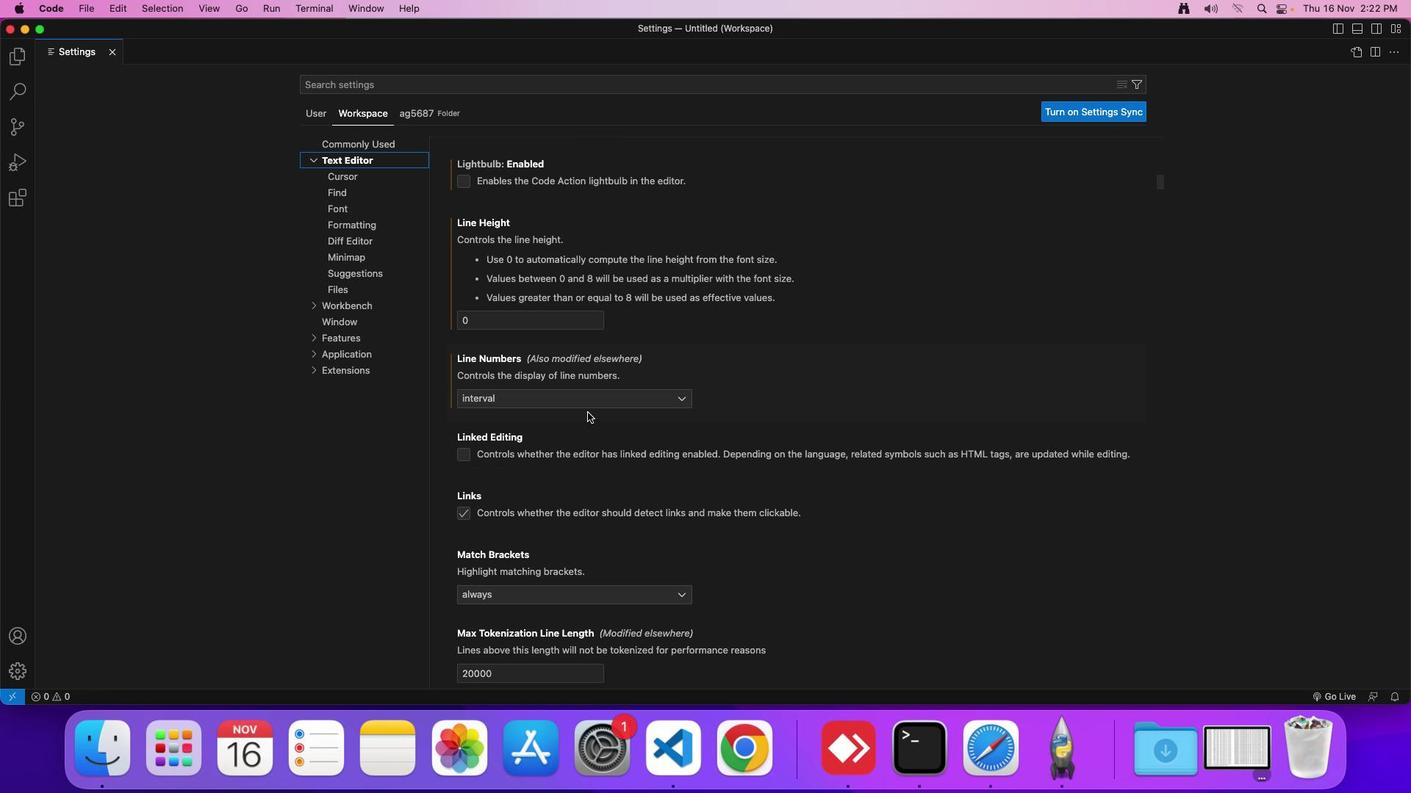 
Action: Mouse scrolled (588, 413) with delta (0, -1)
Screenshot: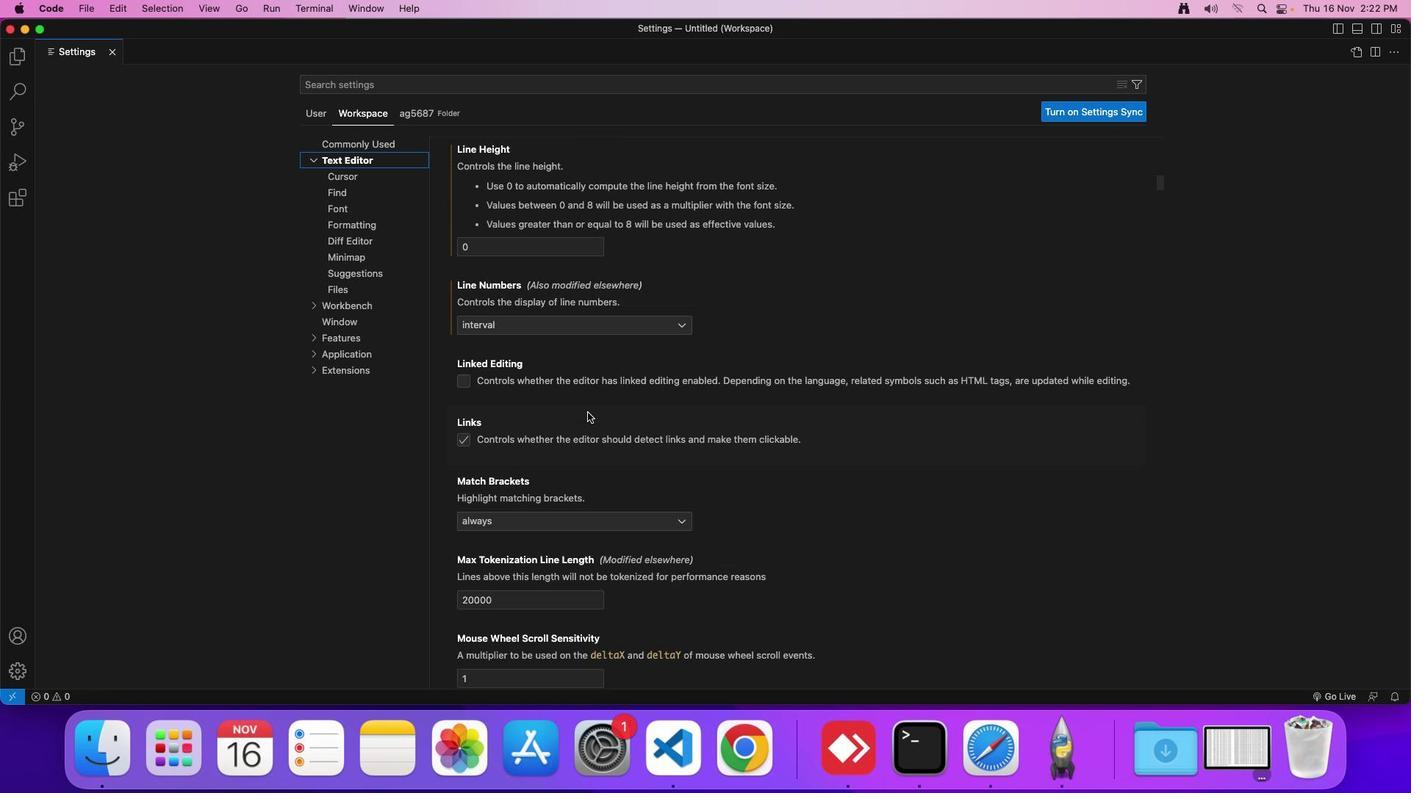 
Action: Mouse scrolled (588, 413) with delta (0, -1)
Screenshot: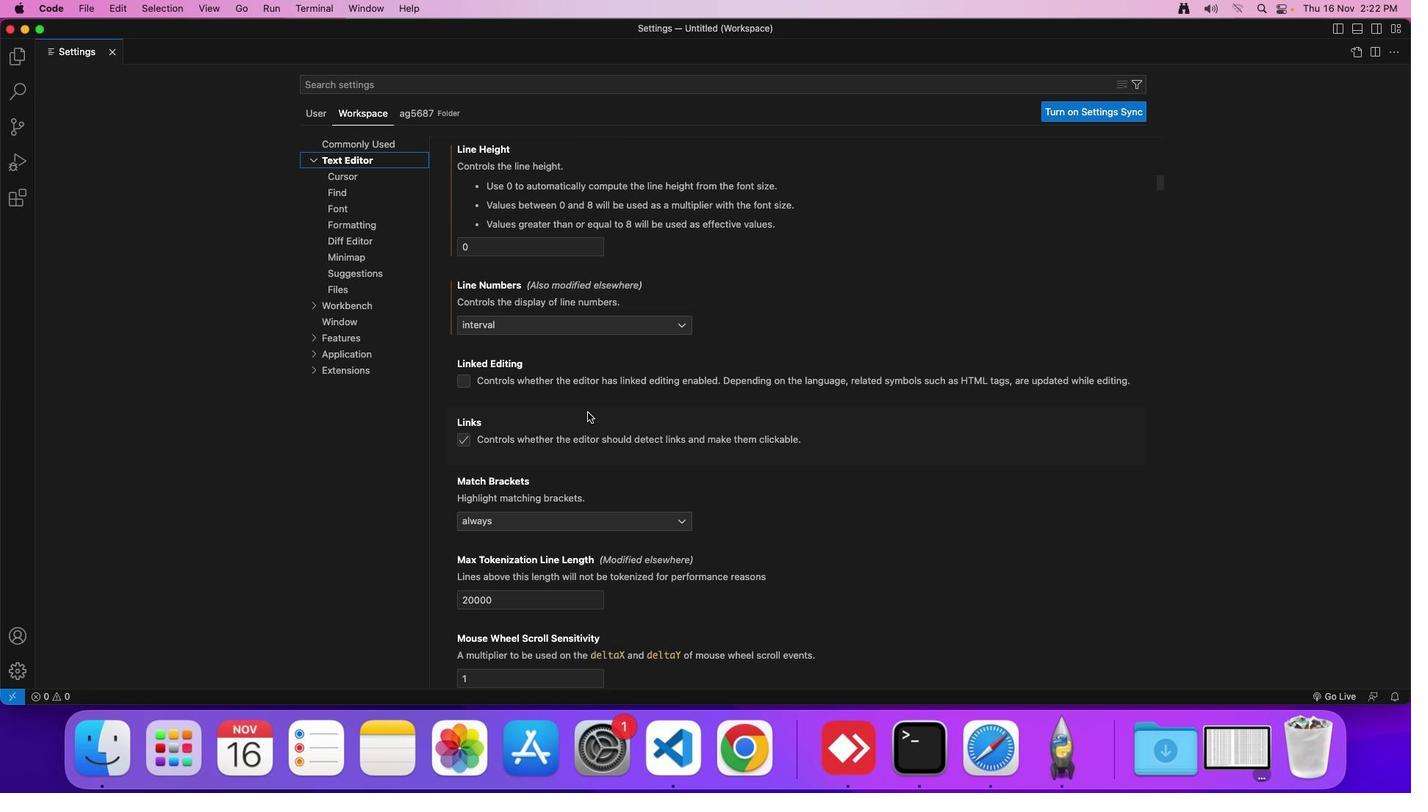 
Action: Mouse moved to (588, 413)
Screenshot: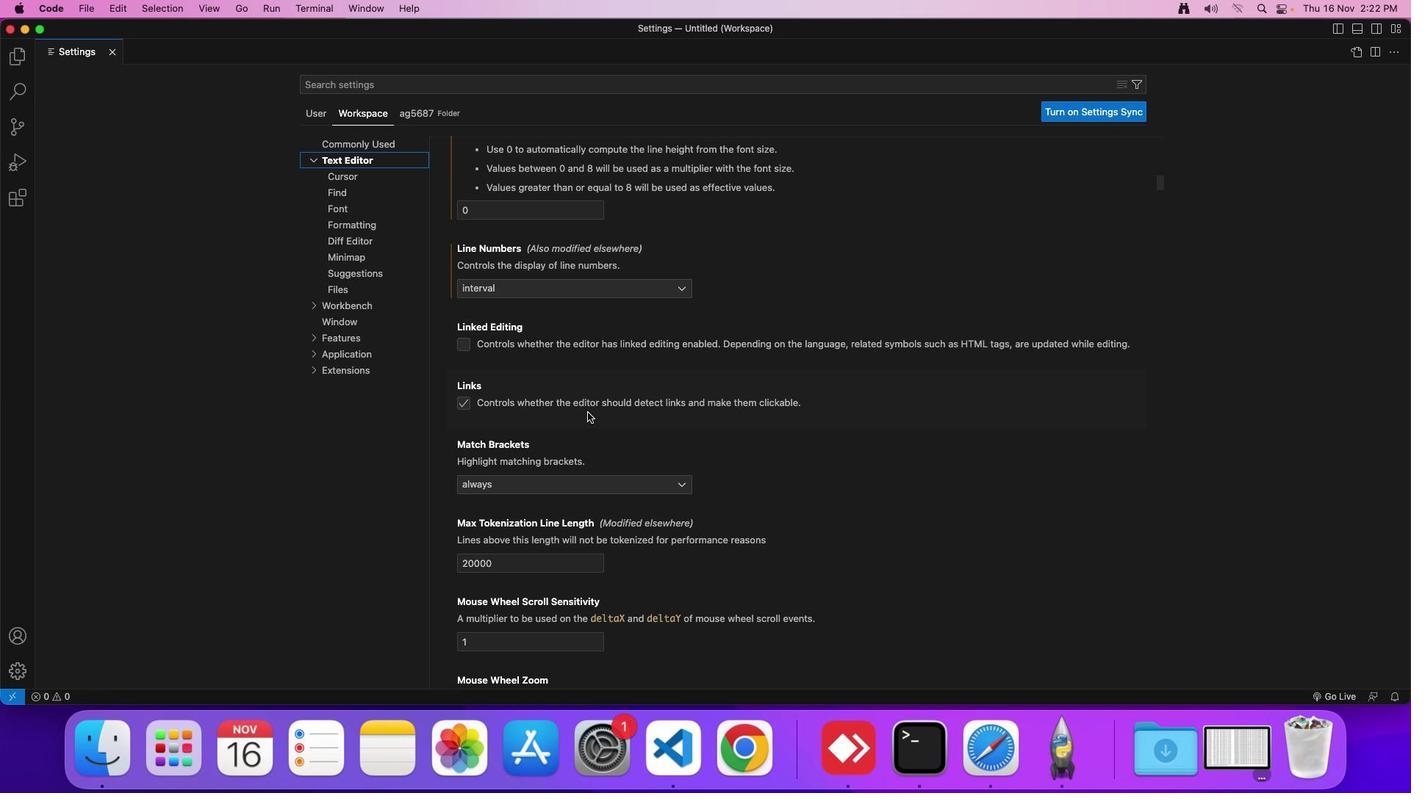 
Action: Mouse scrolled (588, 413) with delta (0, 0)
Screenshot: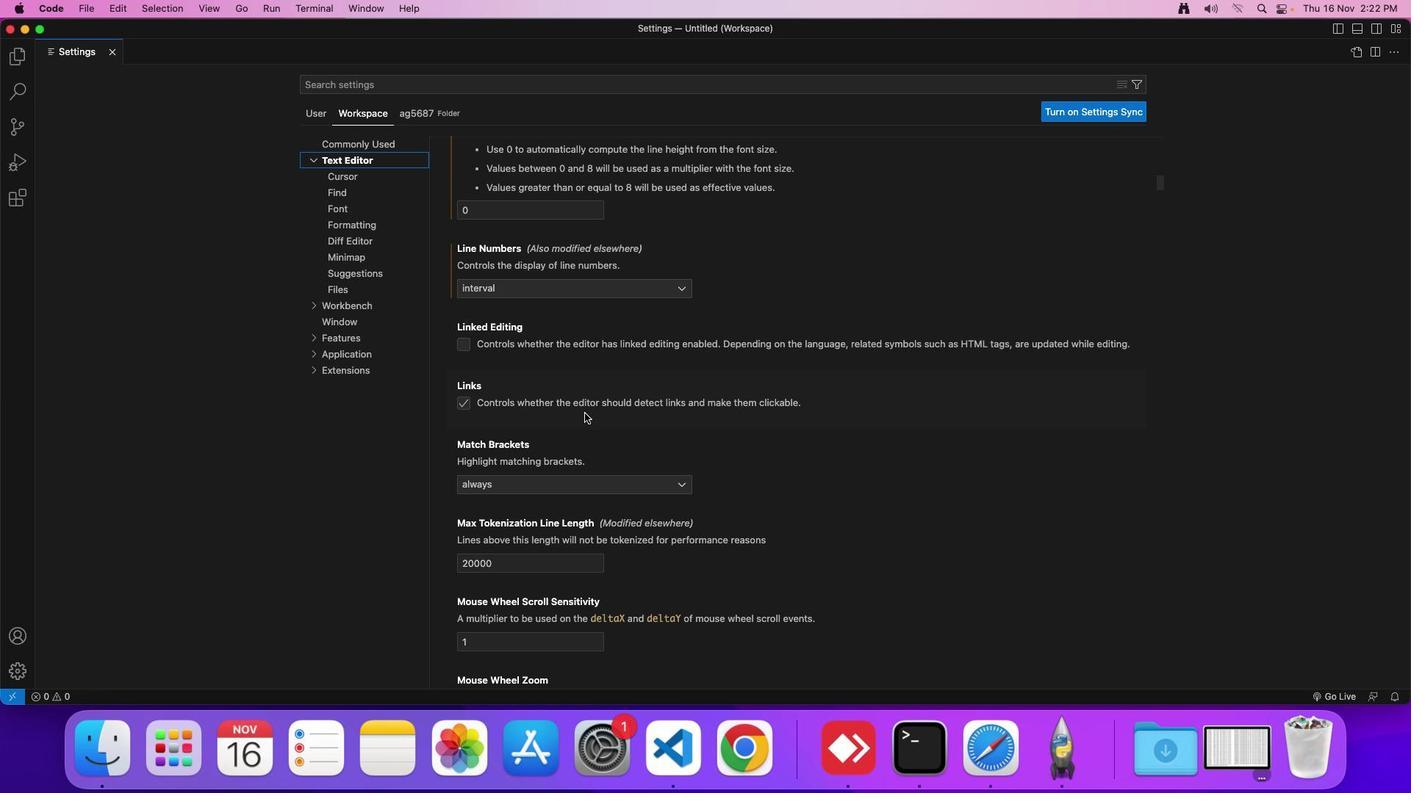 
Action: Mouse moved to (505, 279)
Screenshot: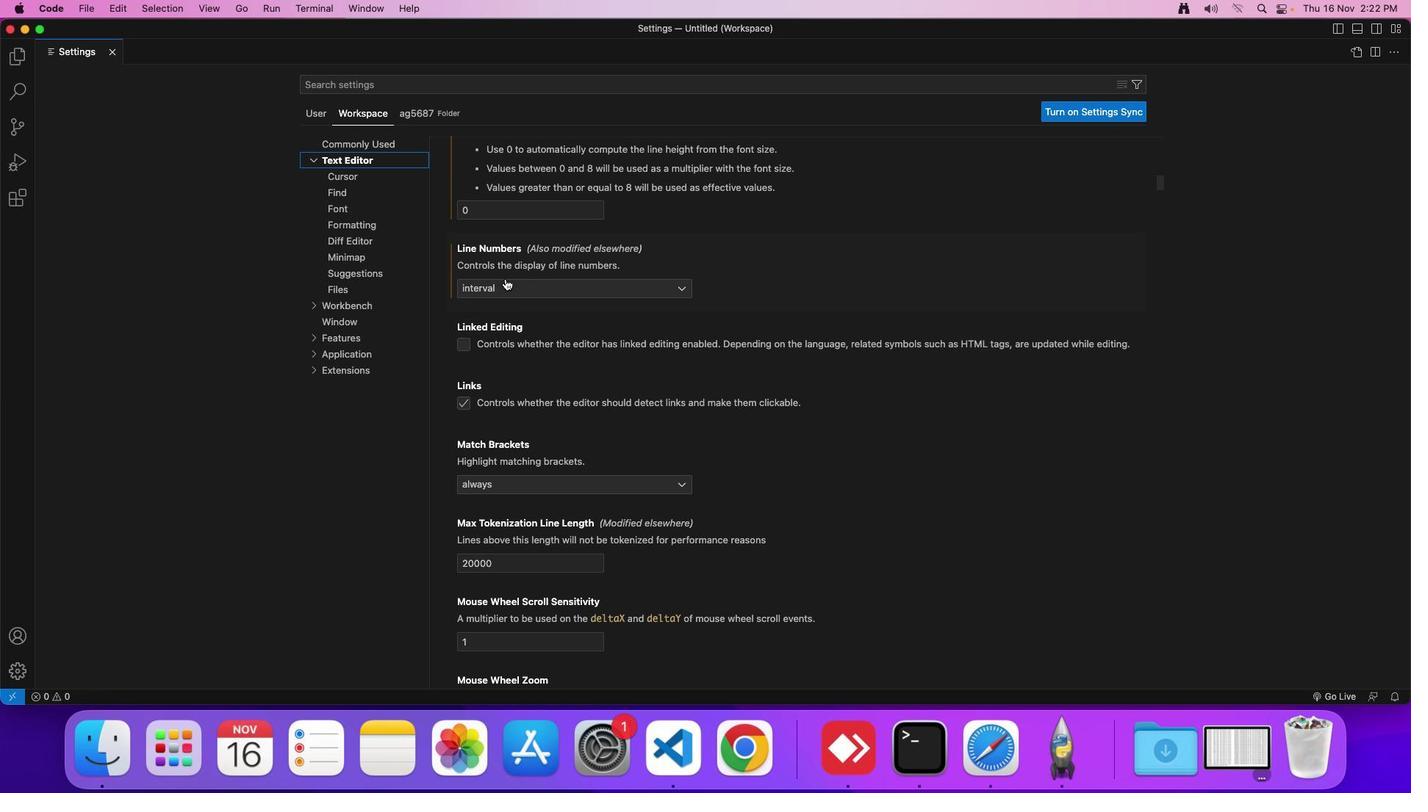 
Action: Mouse pressed left at (505, 279)
Screenshot: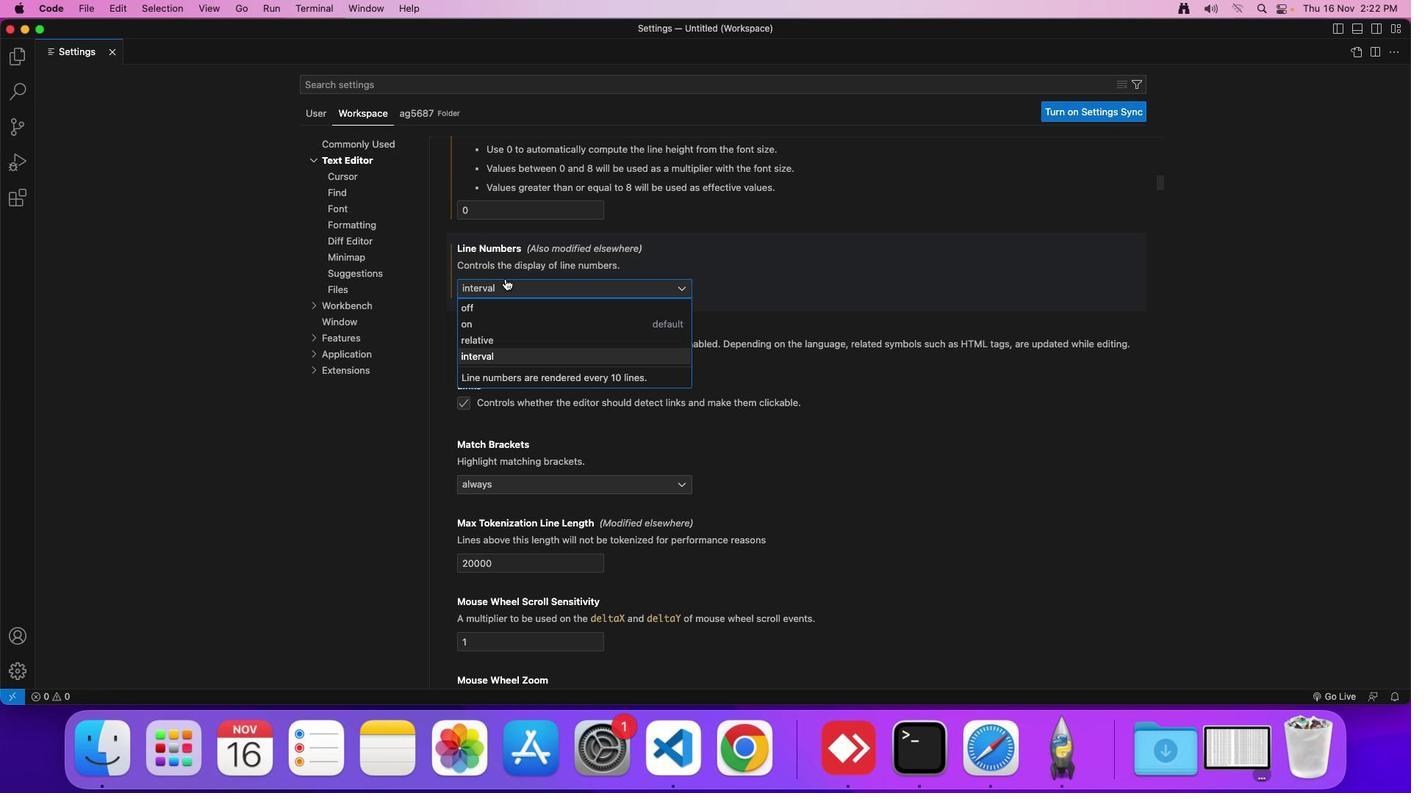 
Action: Mouse moved to (482, 355)
Screenshot: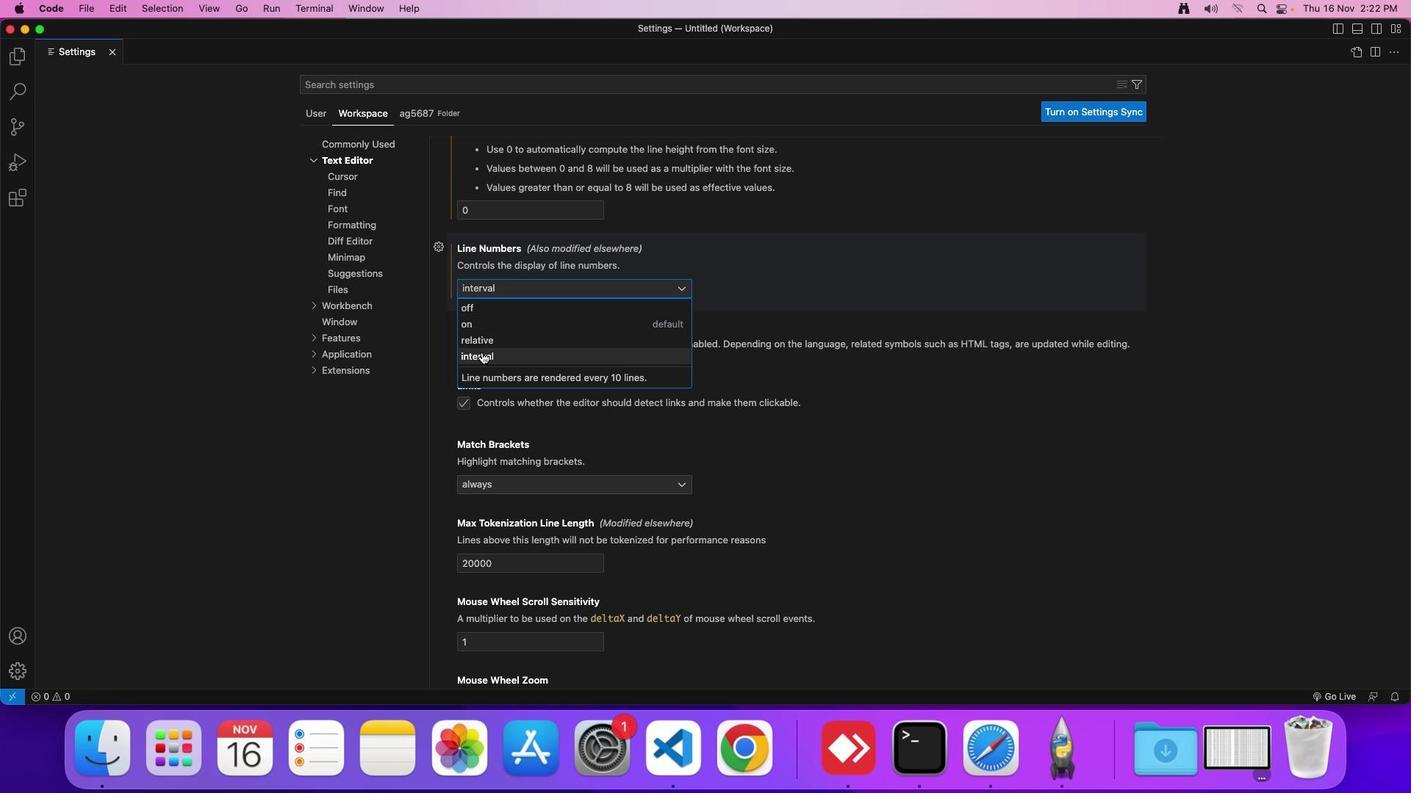 
Action: Mouse pressed left at (482, 355)
Screenshot: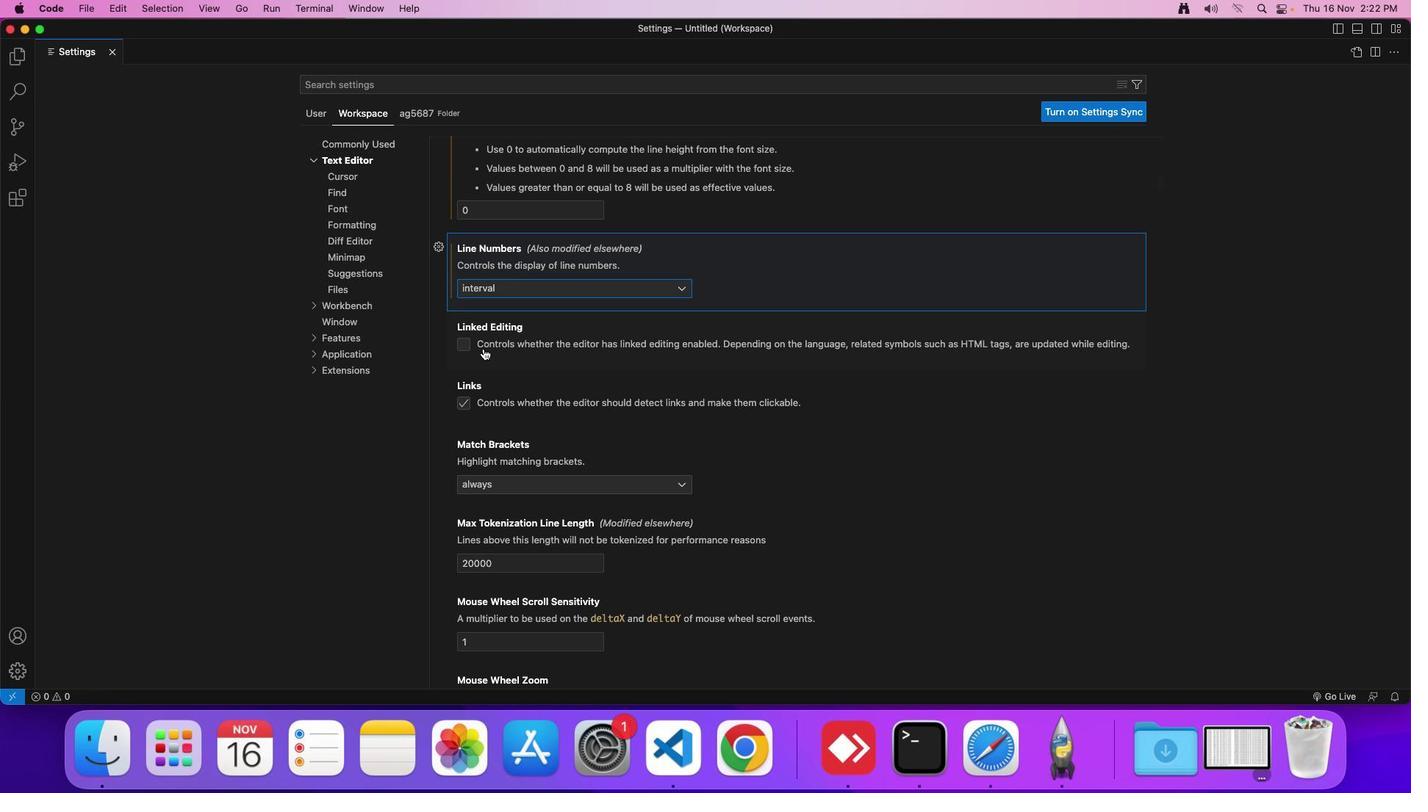 
Action: Mouse moved to (518, 297)
Screenshot: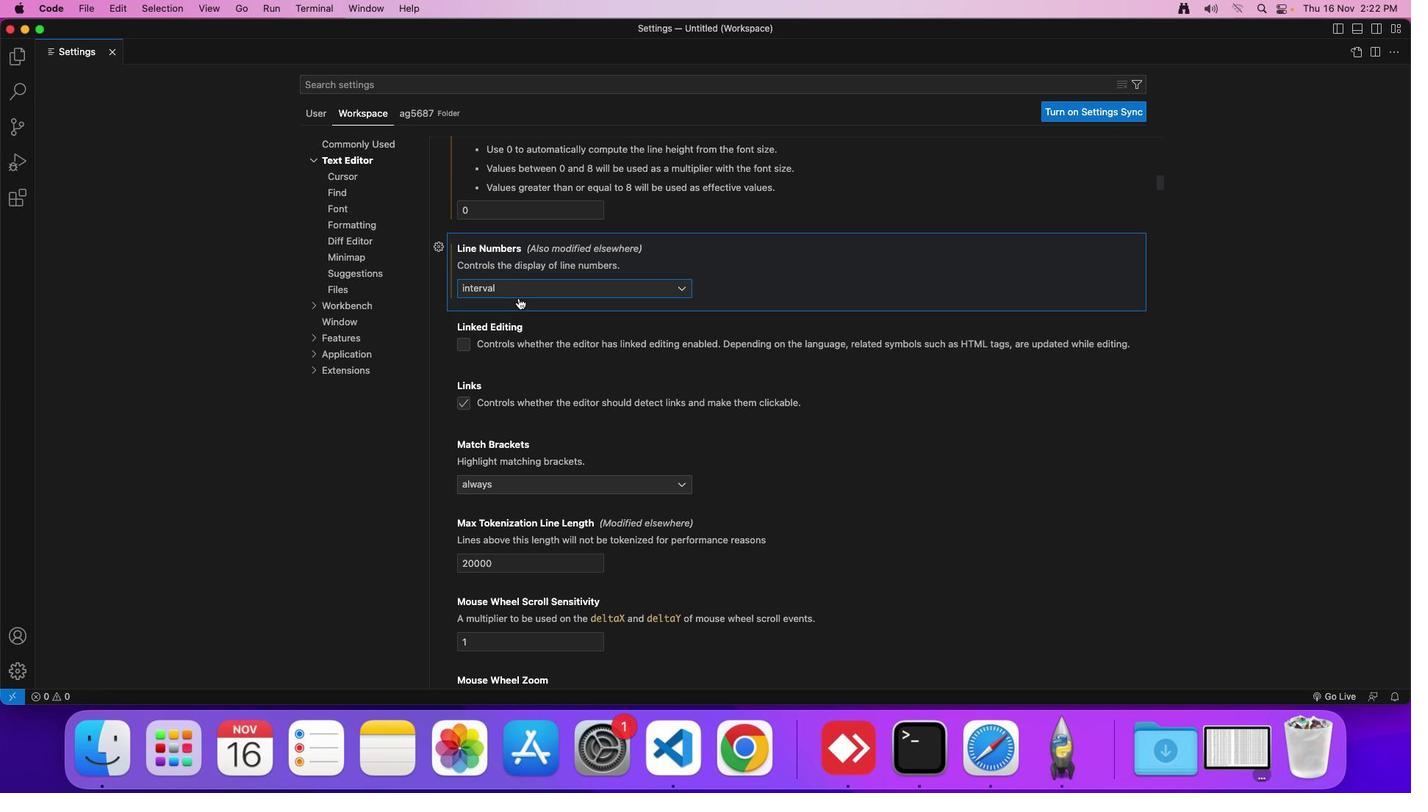 
